 Task: Set up automation rules in Jira to send a Slack message when a version is released and assign versions to in-progress issues without a fix version.
Action: Mouse moved to (841, 75)
Screenshot: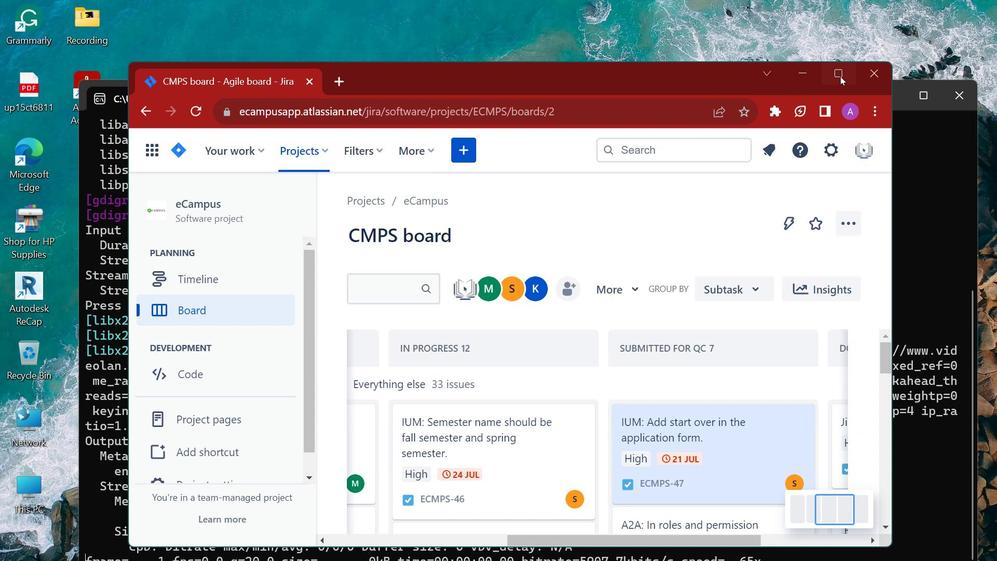
Action: Mouse pressed left at (841, 75)
Screenshot: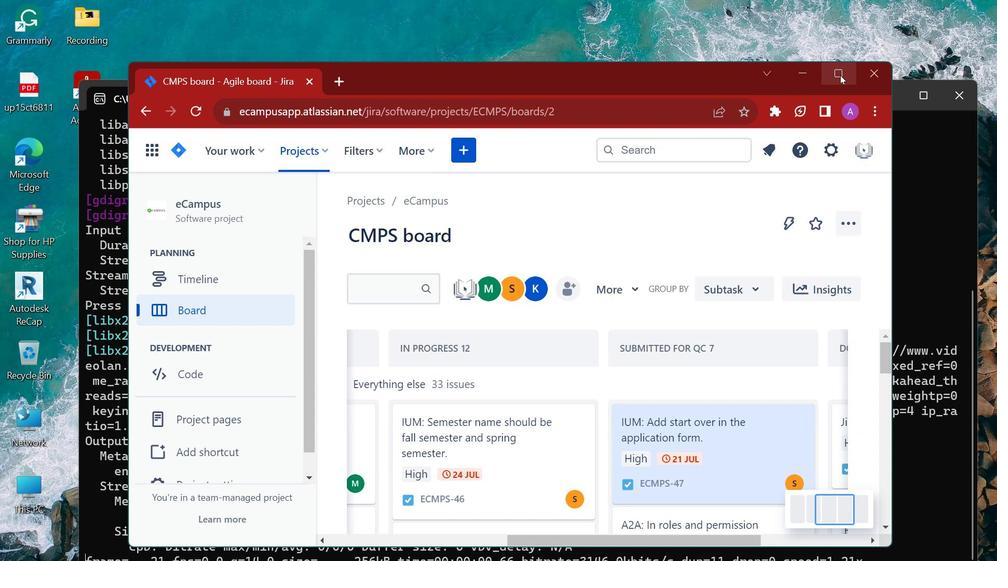 
Action: Mouse moved to (739, 297)
Screenshot: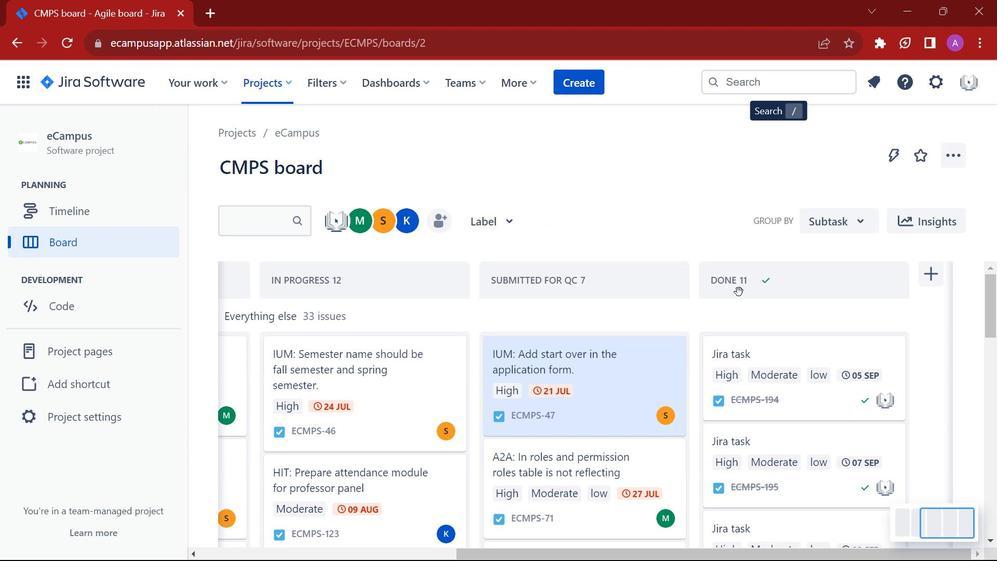 
Action: Mouse scrolled (739, 297) with delta (0, 0)
Screenshot: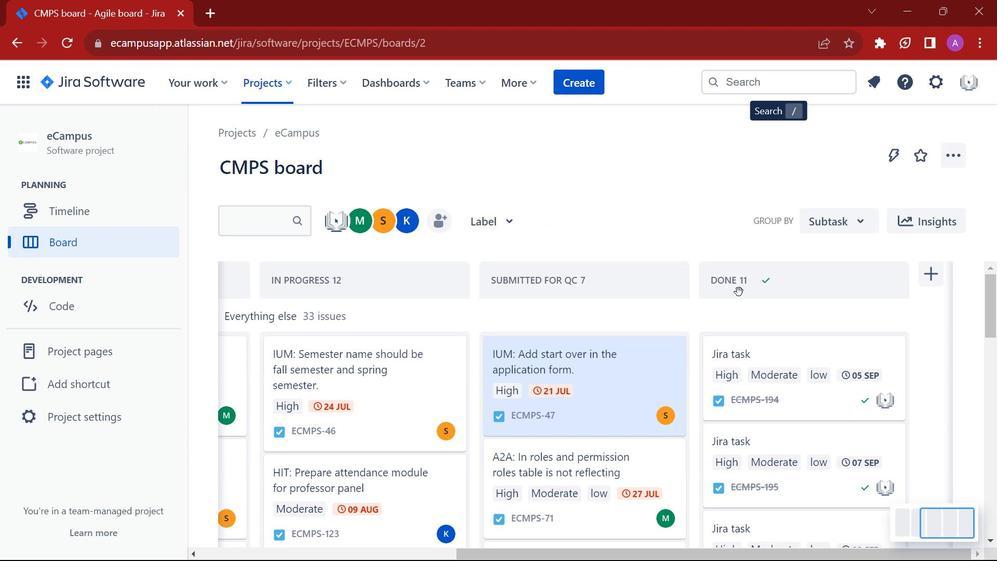 
Action: Mouse scrolled (739, 297) with delta (0, 0)
Screenshot: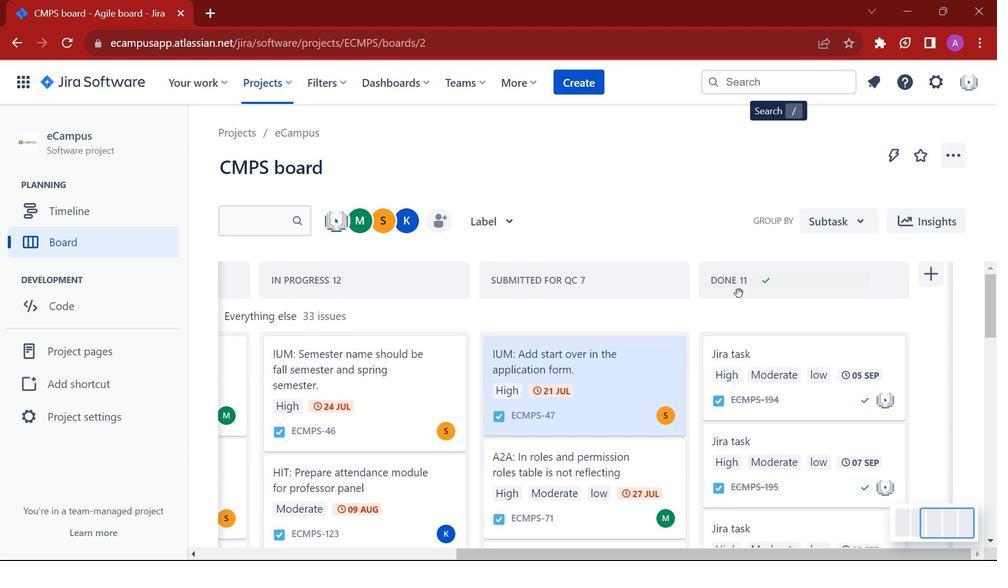 
Action: Mouse moved to (740, 293)
Screenshot: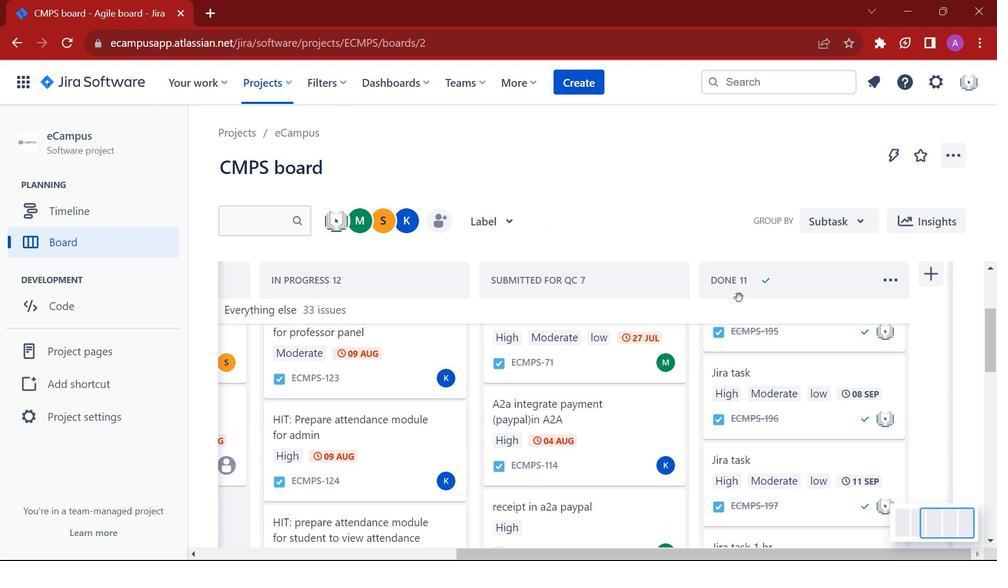 
Action: Mouse scrolled (740, 292) with delta (0, 0)
Screenshot: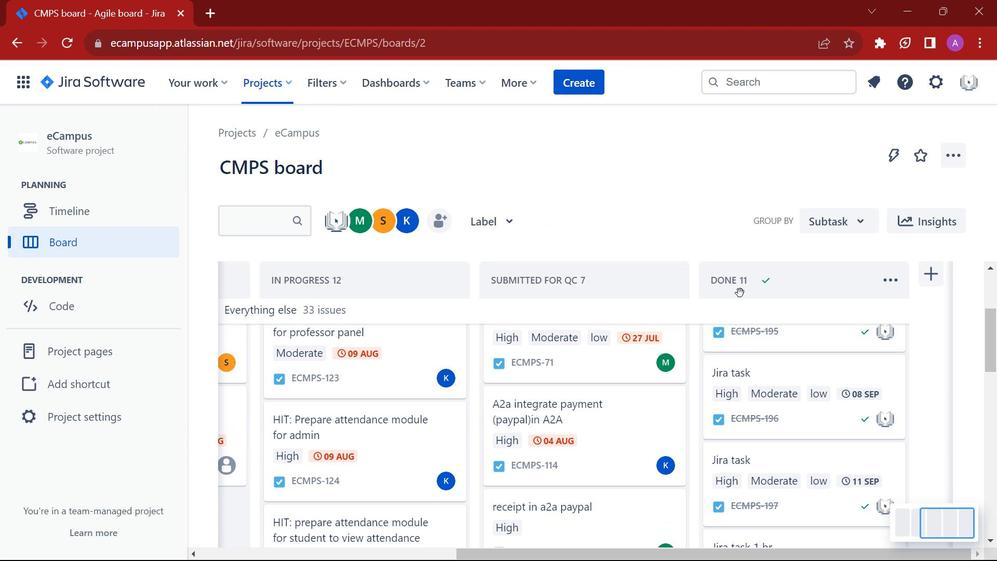 
Action: Mouse scrolled (740, 292) with delta (0, 0)
Screenshot: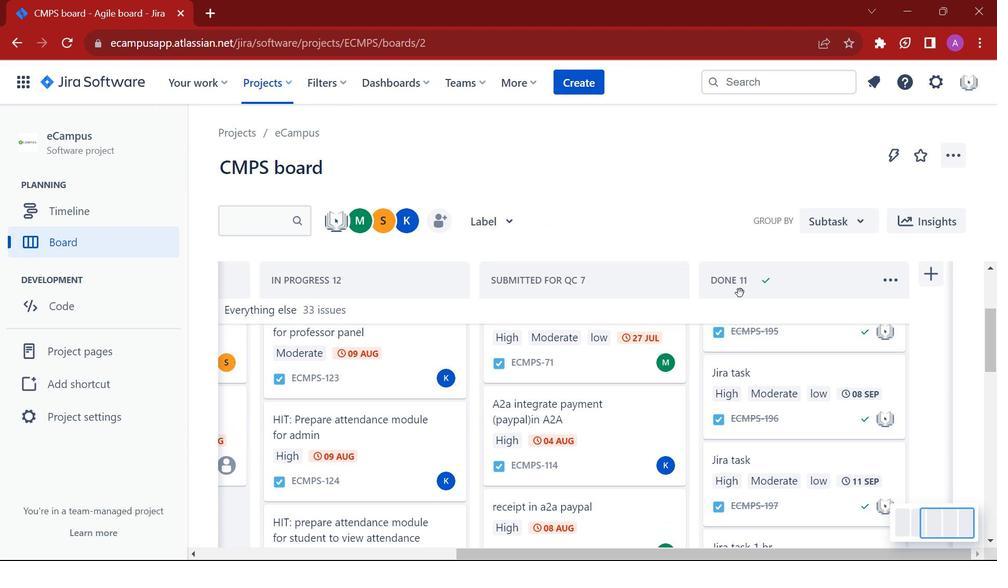 
Action: Mouse moved to (643, 364)
Screenshot: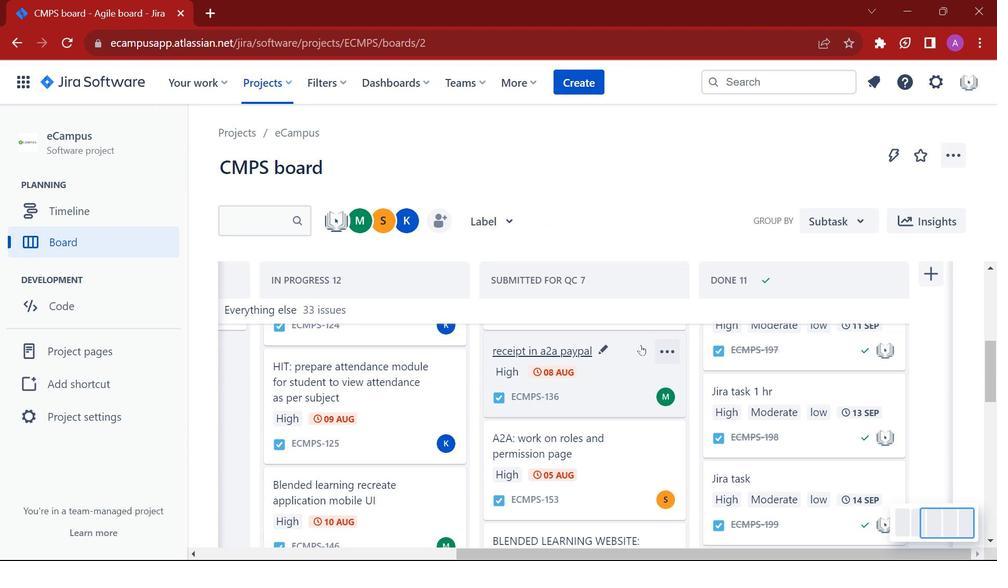 
Action: Mouse scrolled (643, 363) with delta (0, 0)
Screenshot: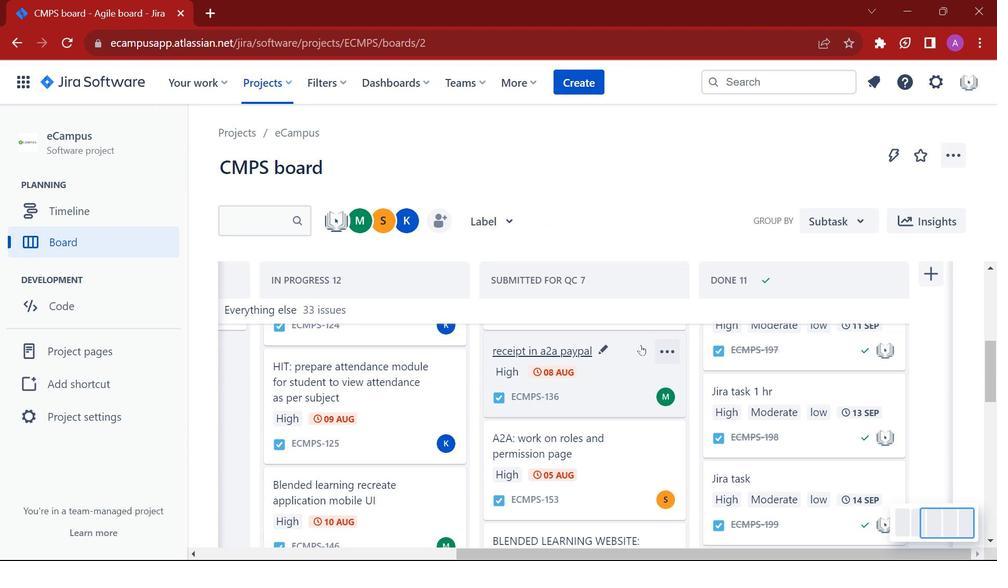 
Action: Mouse moved to (643, 371)
Screenshot: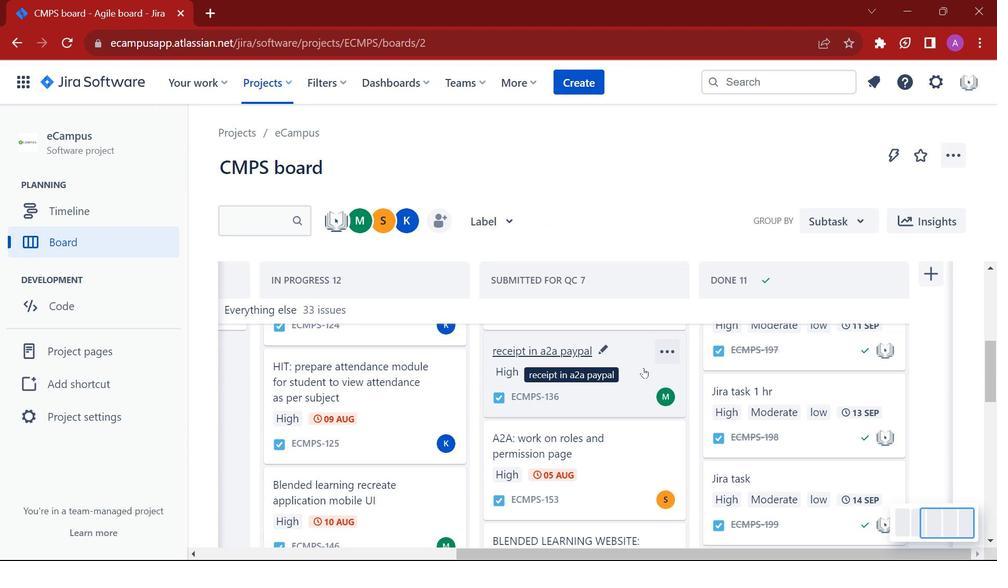 
Action: Mouse scrolled (643, 370) with delta (0, 0)
Screenshot: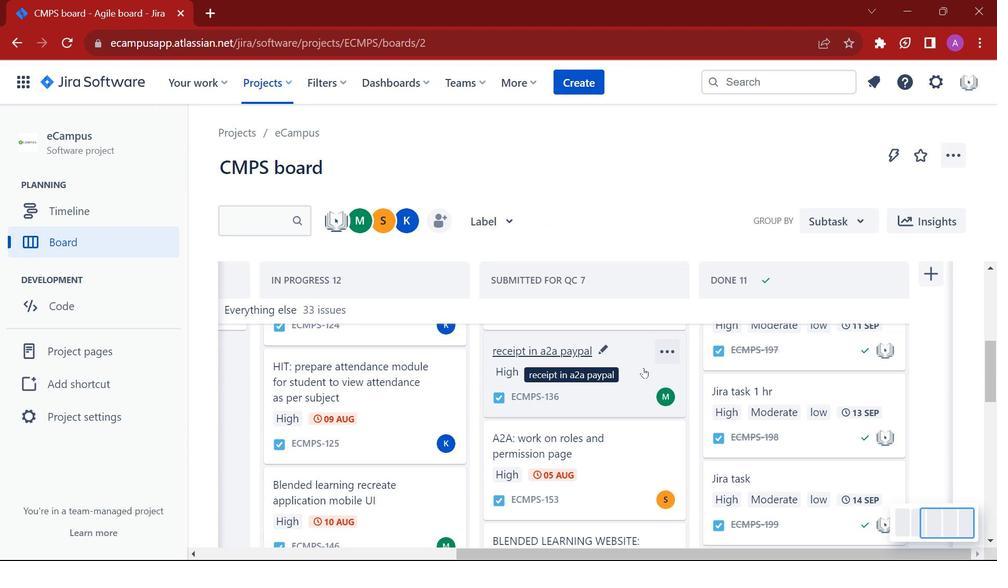 
Action: Mouse moved to (628, 411)
Screenshot: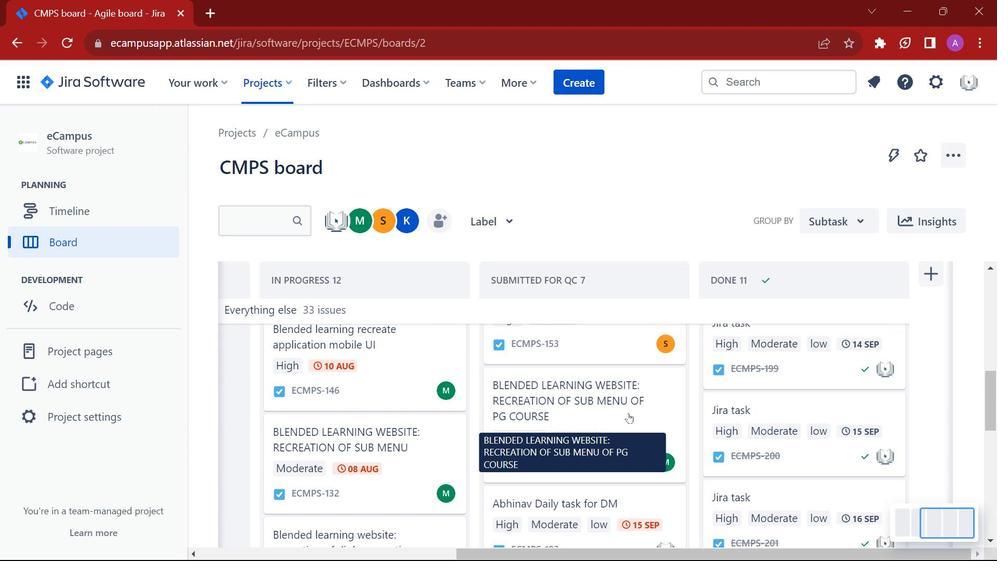 
Action: Mouse scrolled (628, 410) with delta (0, 0)
Screenshot: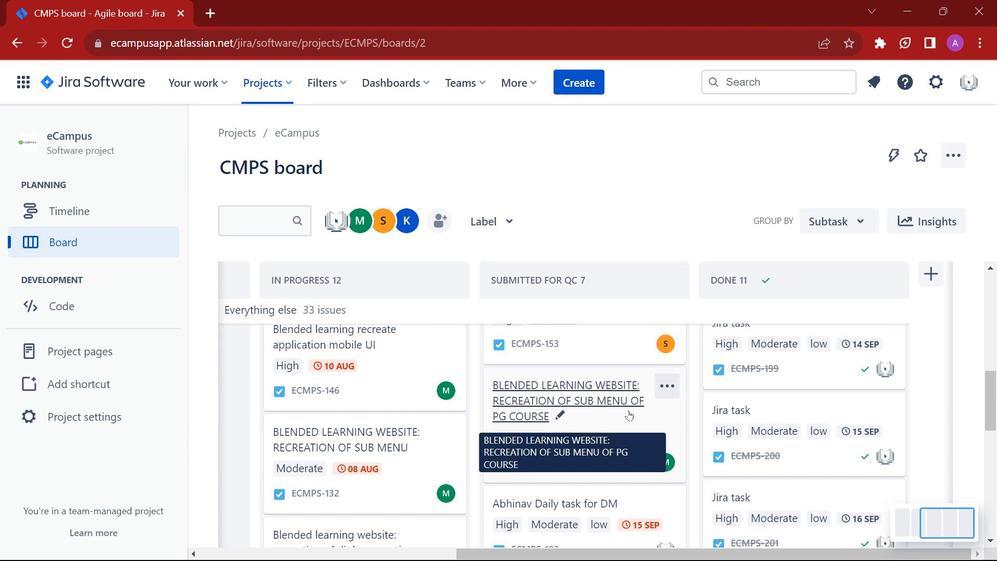 
Action: Mouse scrolled (628, 410) with delta (0, 0)
Screenshot: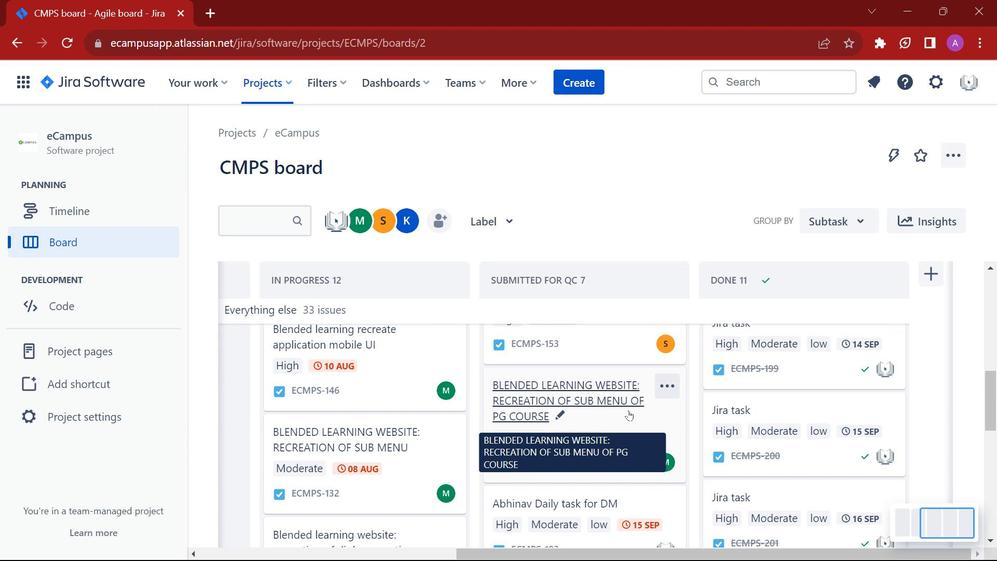 
Action: Mouse moved to (605, 402)
Screenshot: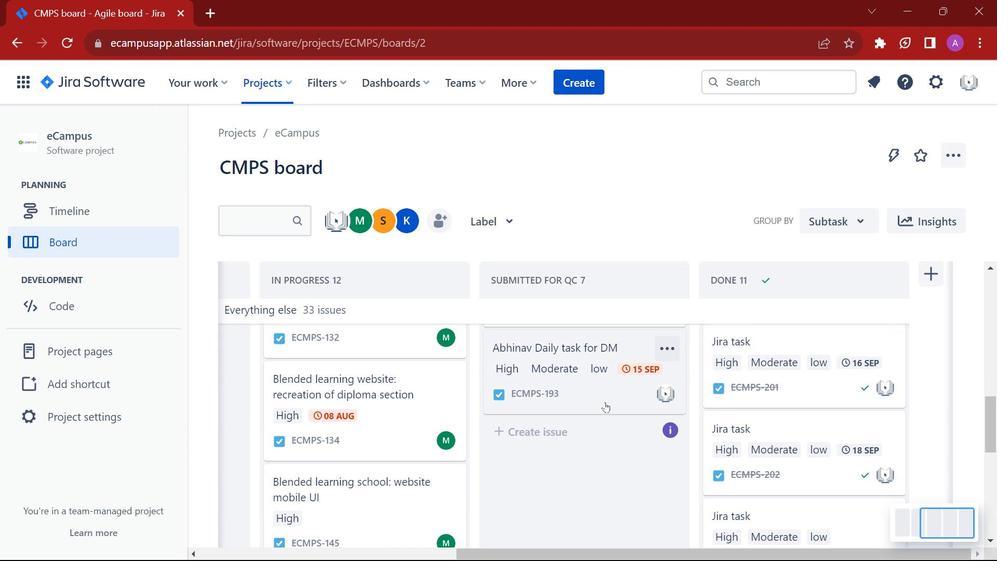 
Action: Mouse scrolled (605, 401) with delta (0, 0)
Screenshot: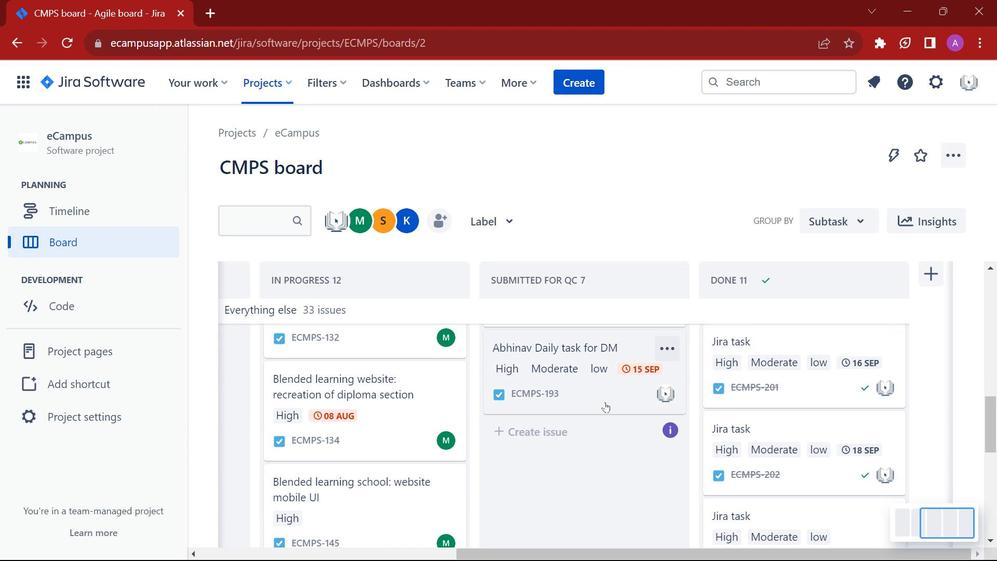 
Action: Mouse scrolled (605, 401) with delta (0, 0)
Screenshot: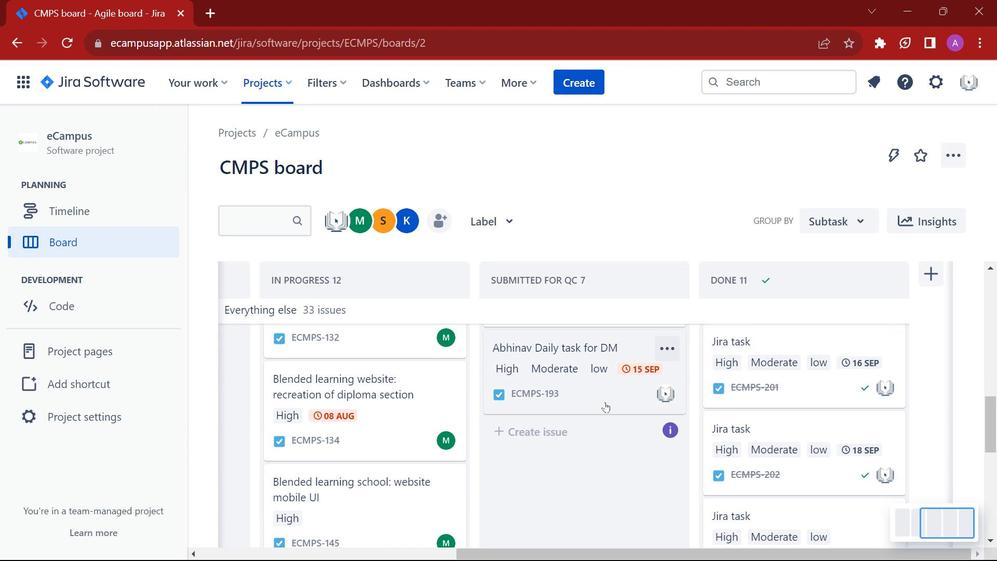 
Action: Mouse moved to (380, 428)
Screenshot: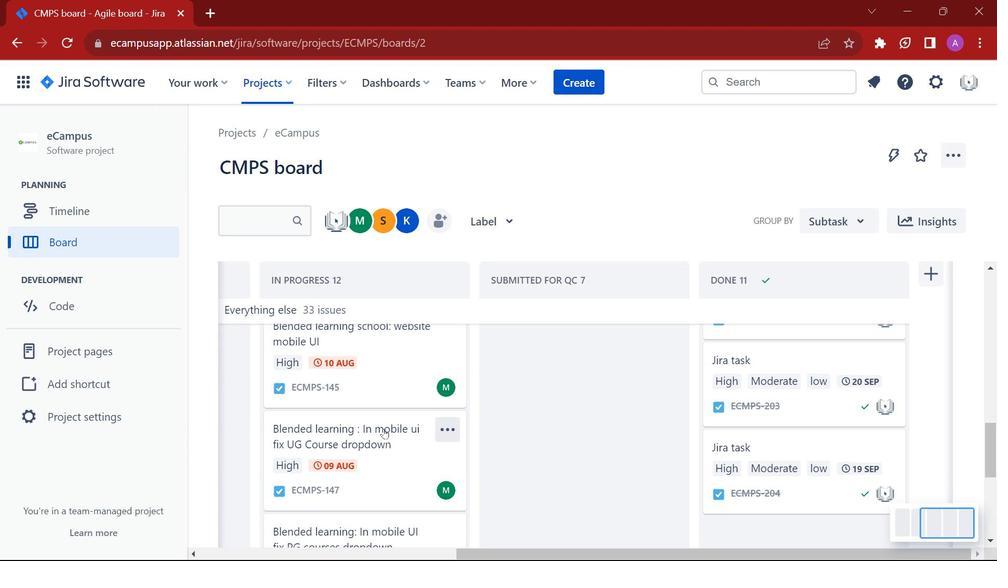 
Action: Mouse scrolled (380, 428) with delta (0, 0)
Screenshot: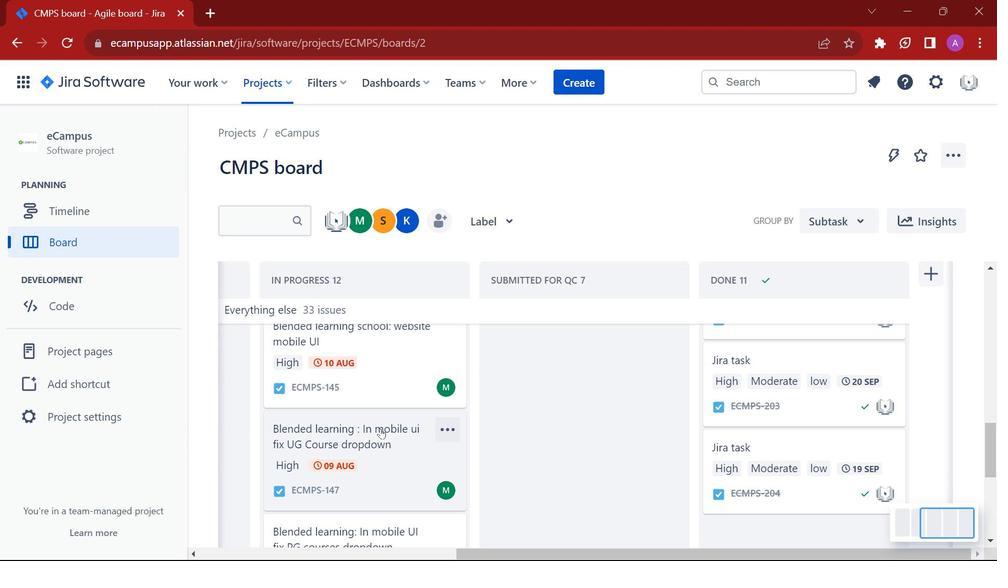 
Action: Mouse scrolled (380, 428) with delta (0, 0)
Screenshot: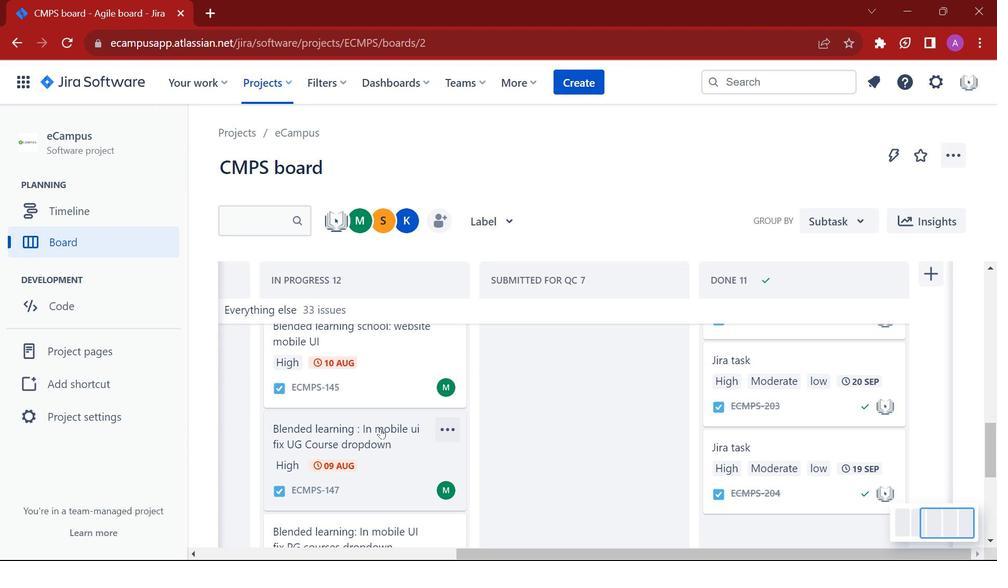 
Action: Mouse moved to (380, 428)
Screenshot: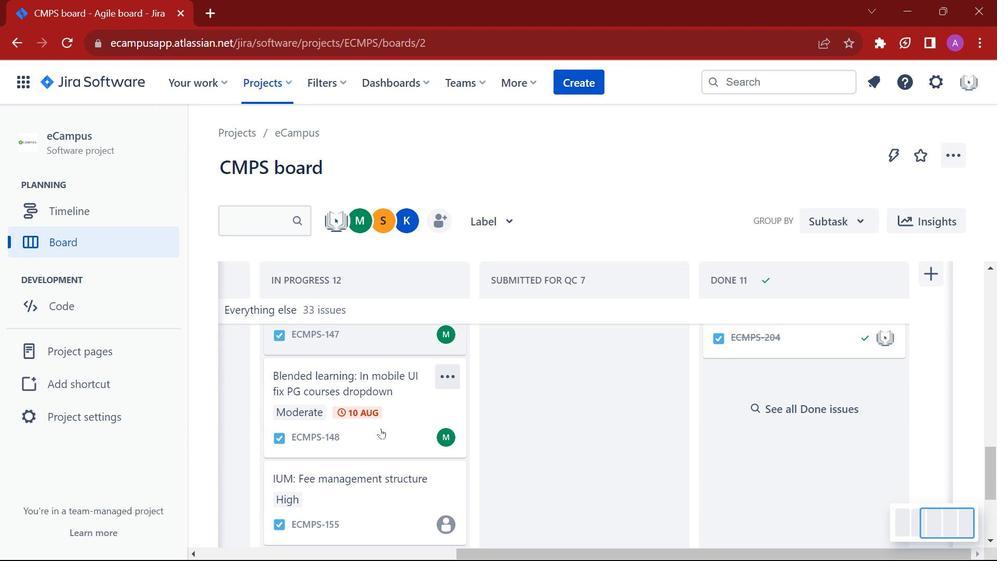 
Action: Mouse scrolled (380, 428) with delta (0, 0)
Screenshot: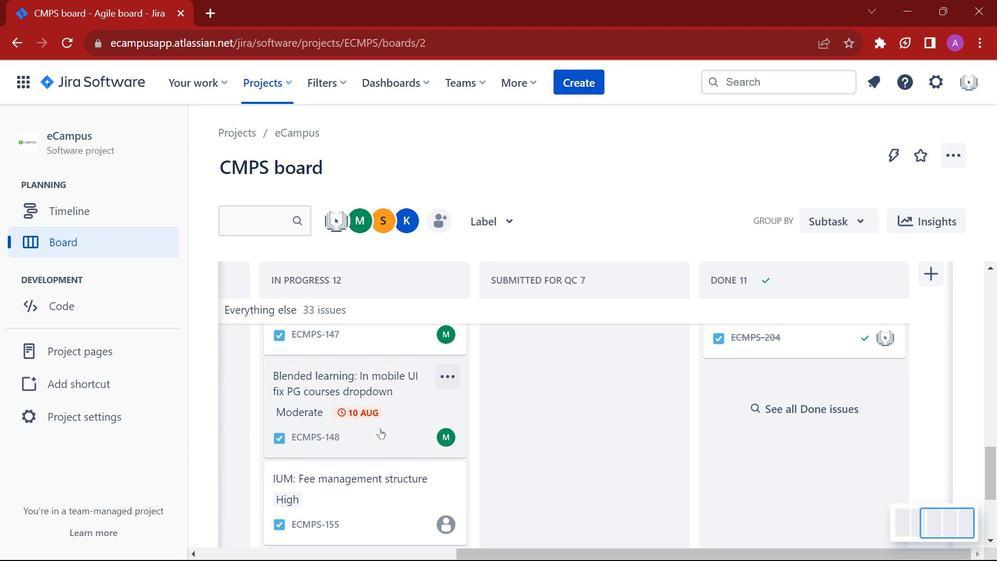 
Action: Mouse scrolled (380, 428) with delta (0, 0)
Screenshot: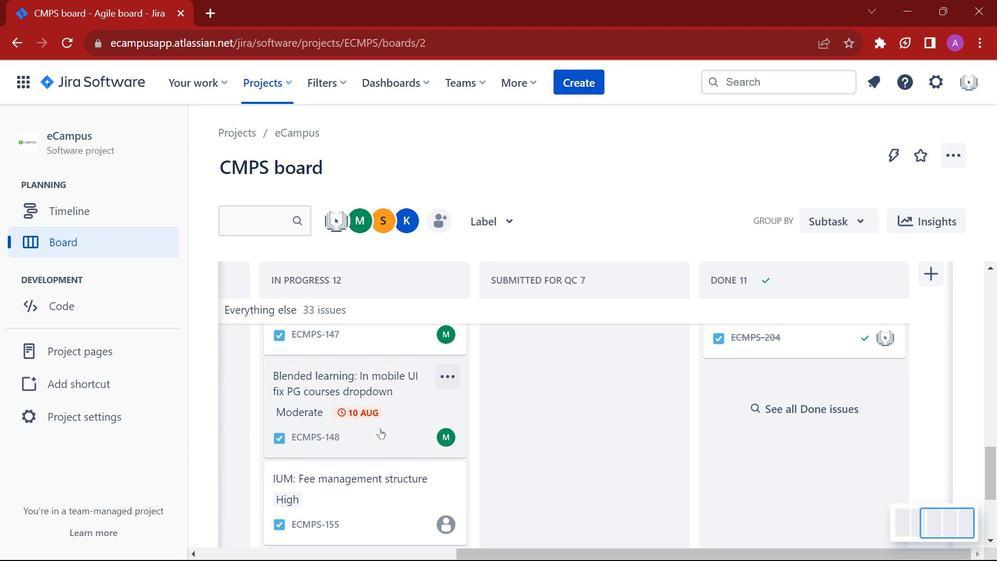 
Action: Mouse scrolled (380, 428) with delta (0, 0)
Screenshot: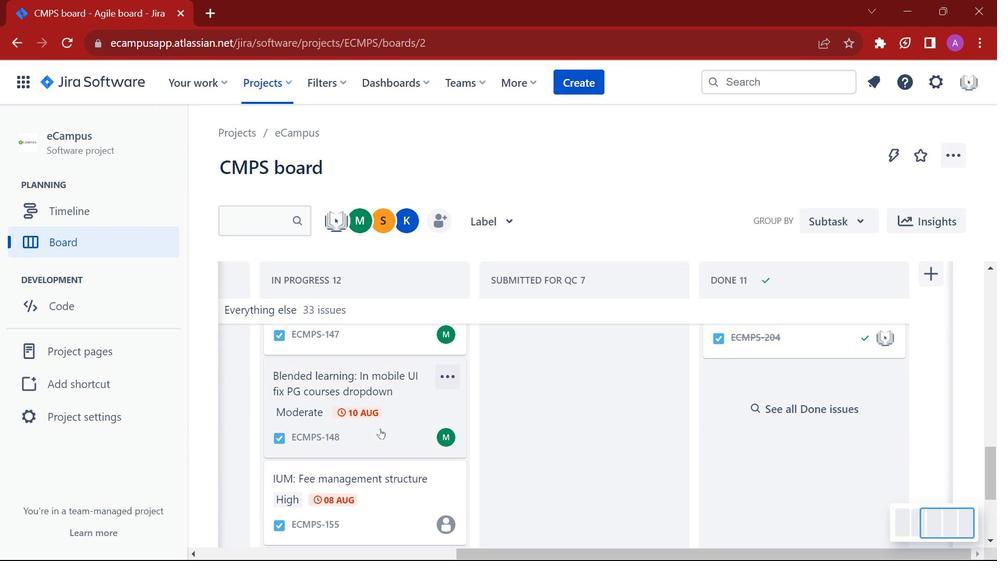 
Action: Mouse moved to (604, 77)
Screenshot: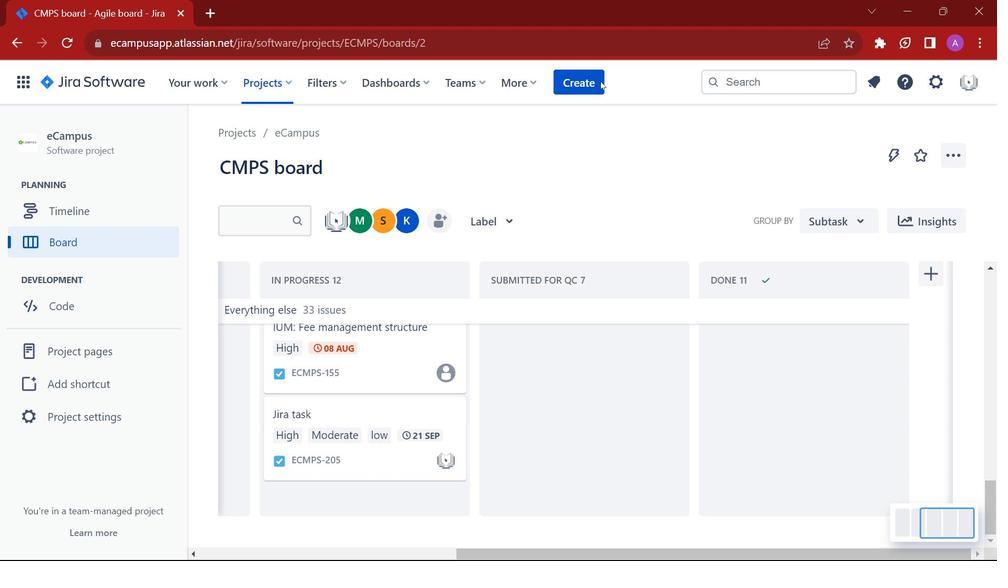 
Action: Mouse pressed left at (604, 77)
Screenshot: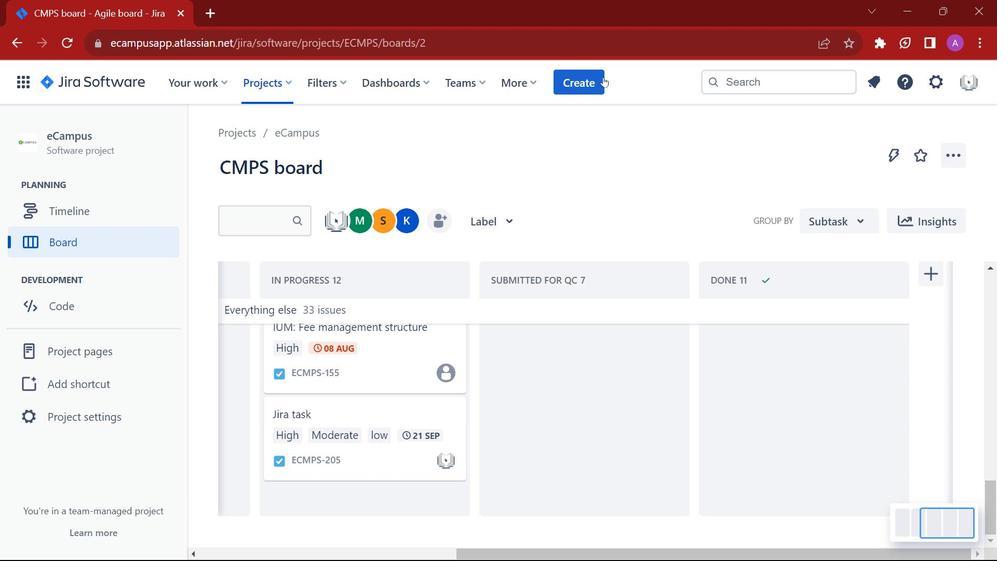 
Action: Mouse moved to (688, 188)
Screenshot: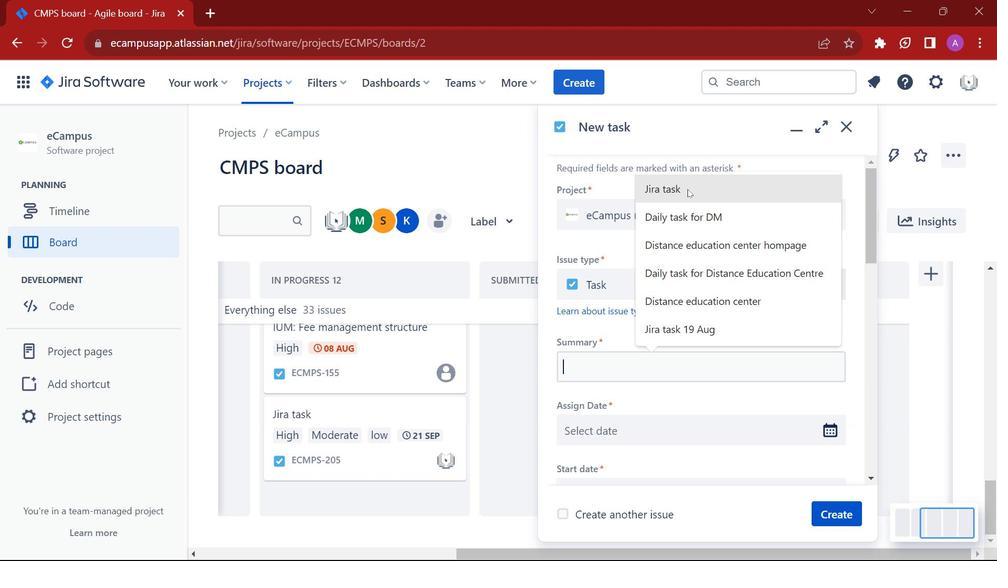 
Action: Mouse pressed left at (688, 188)
Screenshot: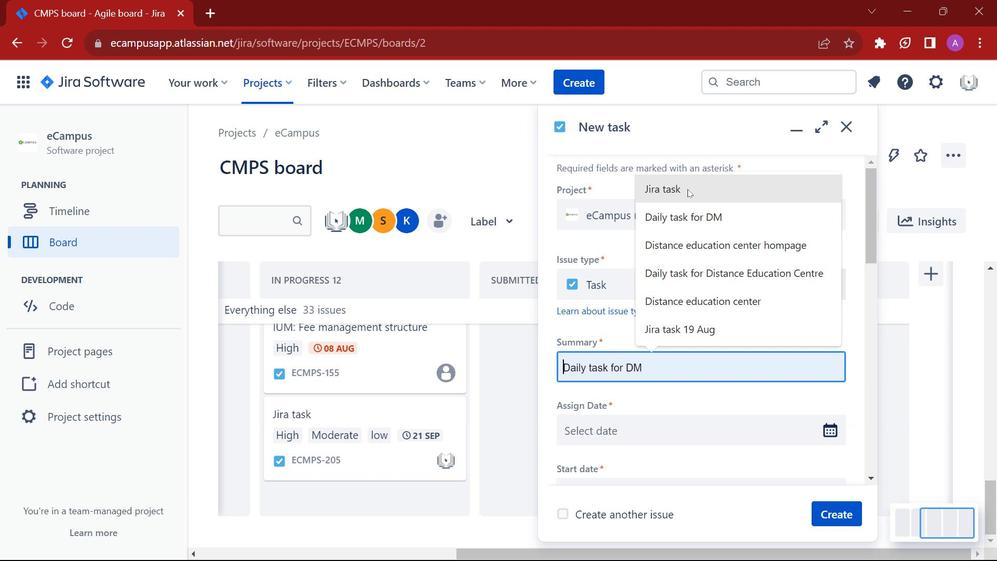 
Action: Mouse moved to (717, 287)
Screenshot: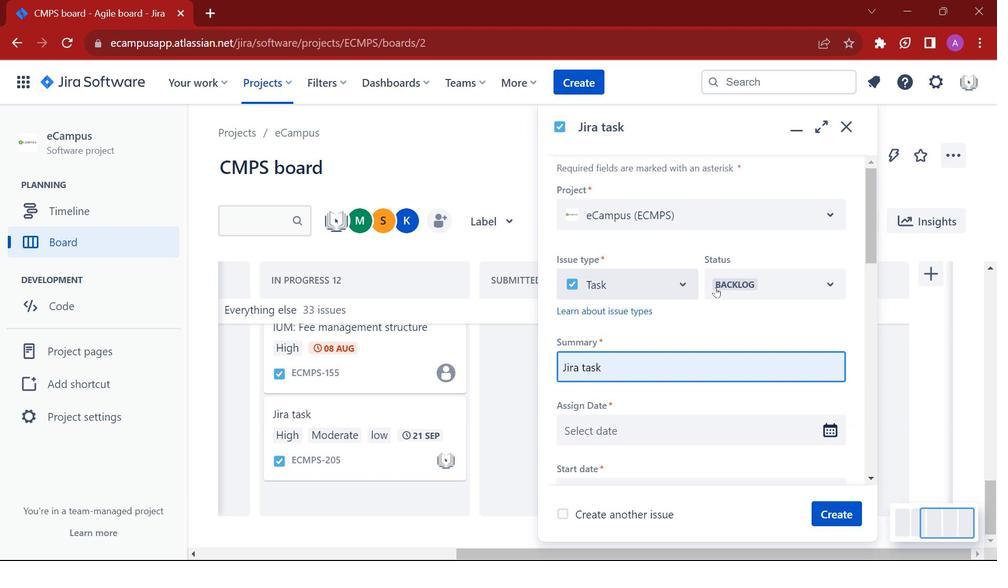 
Action: Mouse pressed left at (717, 287)
Screenshot: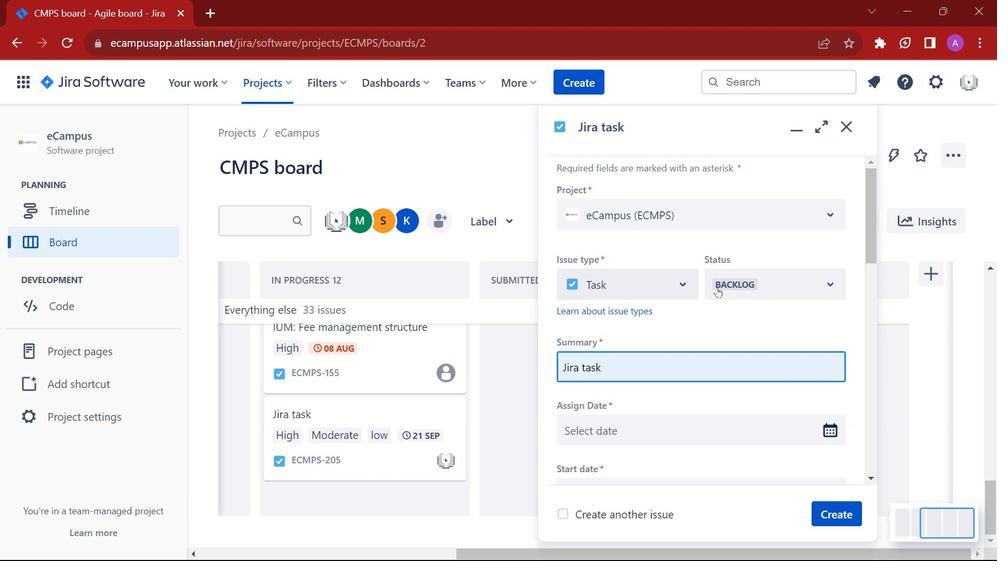 
Action: Mouse moved to (748, 324)
Screenshot: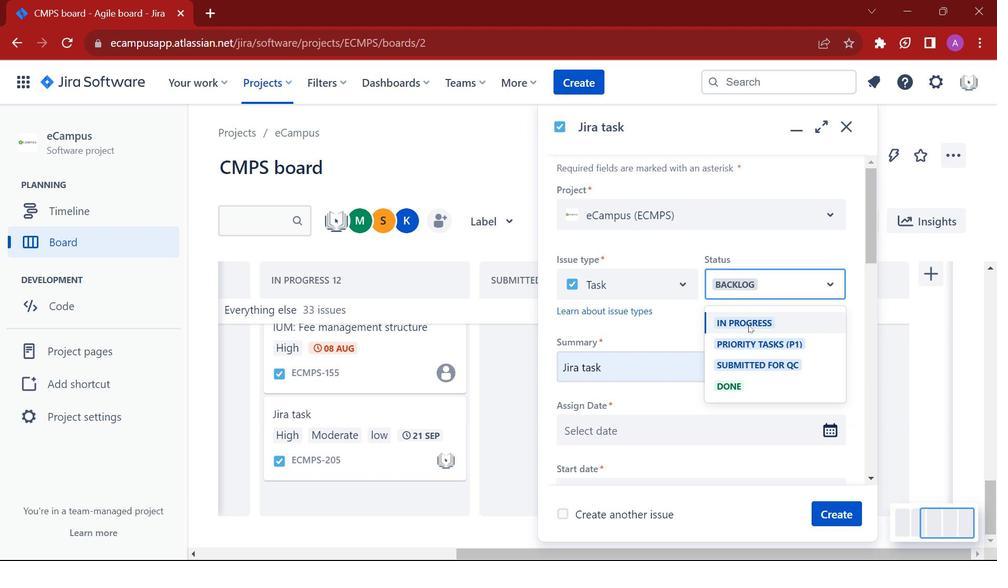 
Action: Mouse pressed left at (748, 324)
Screenshot: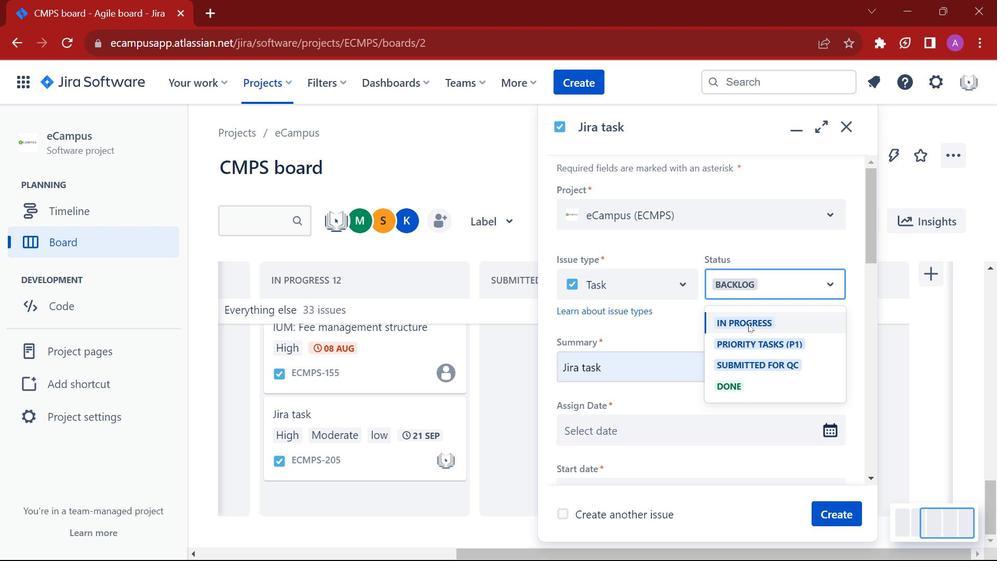 
Action: Mouse moved to (616, 436)
Screenshot: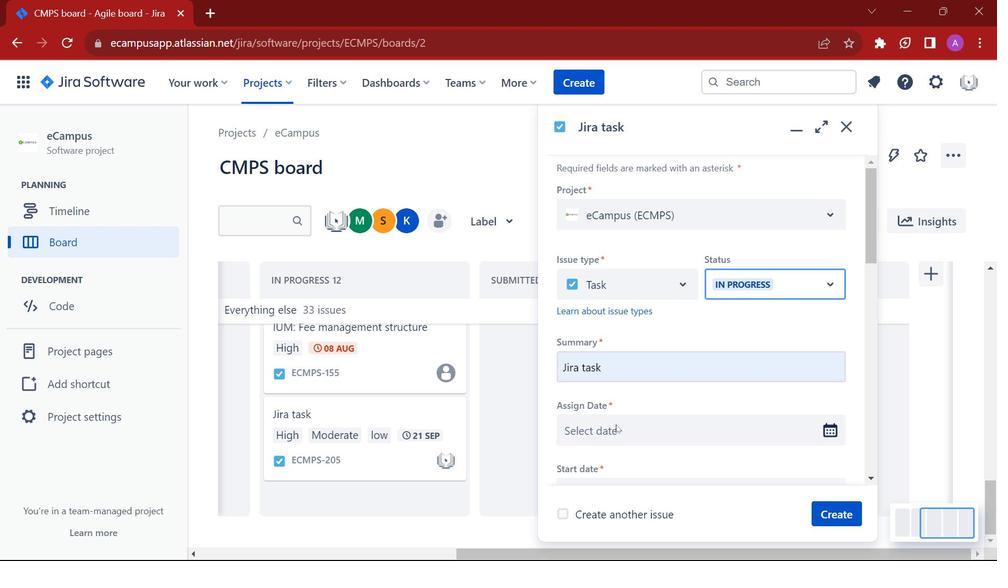 
Action: Mouse pressed left at (616, 436)
Screenshot: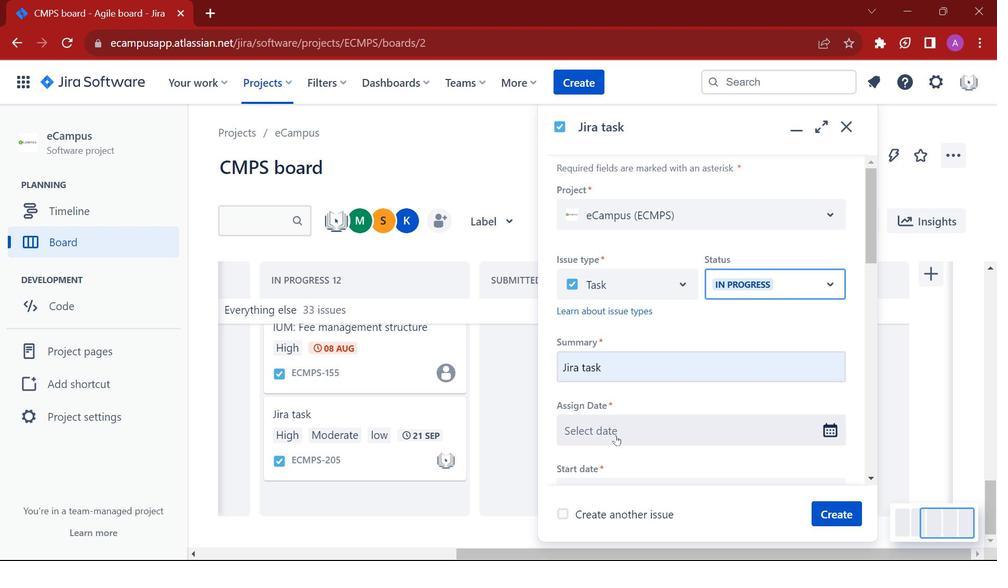 
Action: Mouse moved to (760, 336)
Screenshot: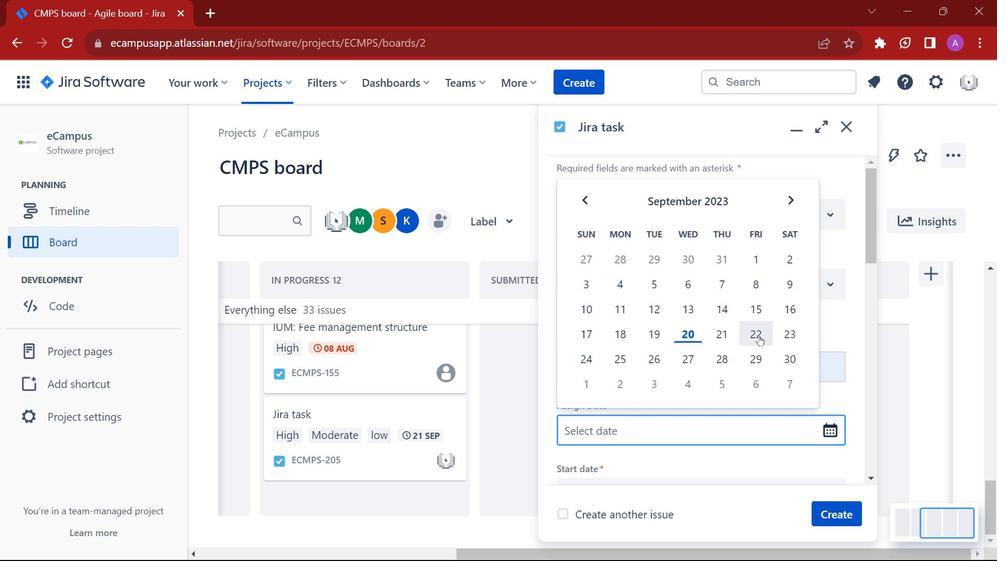 
Action: Mouse pressed left at (760, 336)
Screenshot: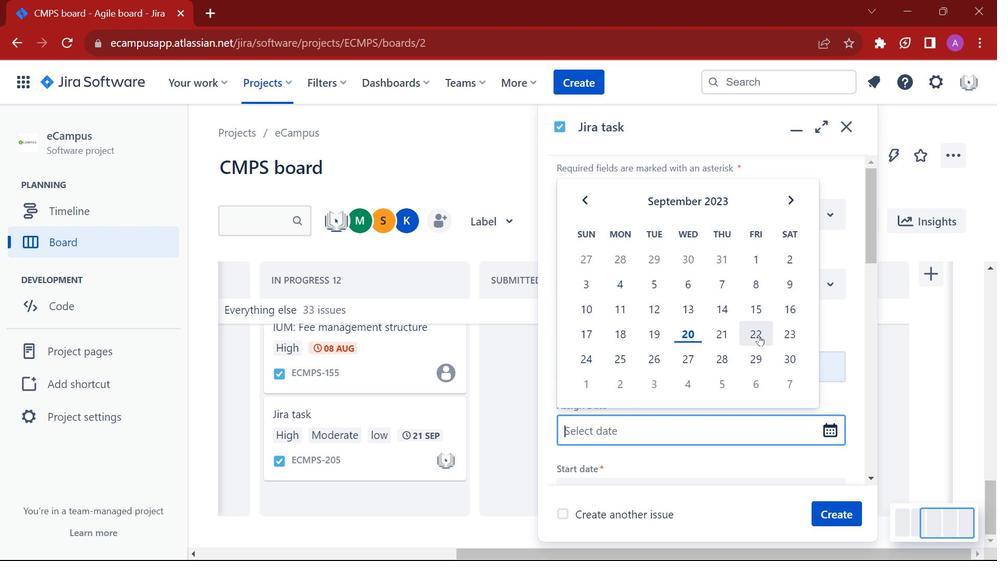 
Action: Mouse moved to (724, 313)
Screenshot: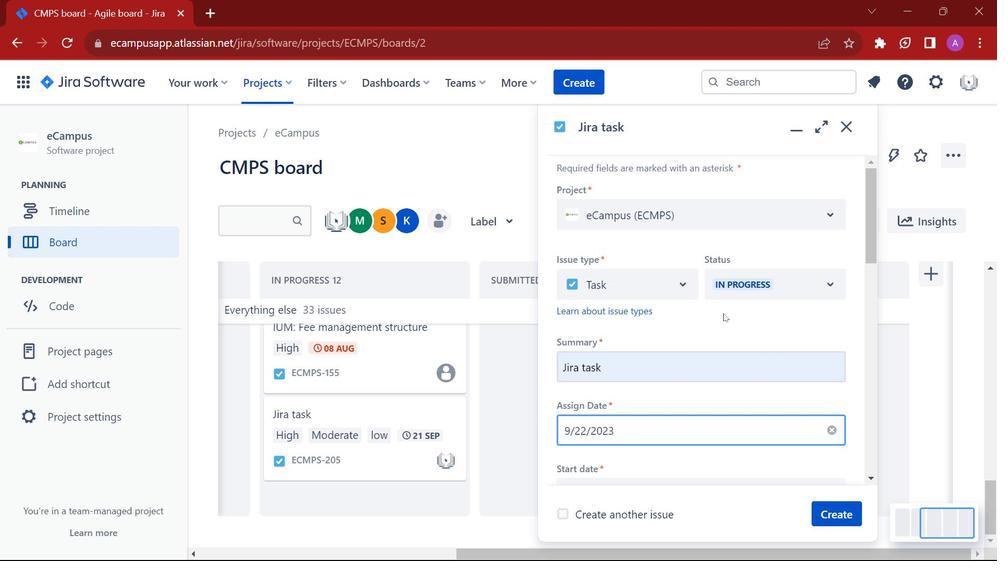 
Action: Mouse scrolled (724, 312) with delta (0, 0)
Screenshot: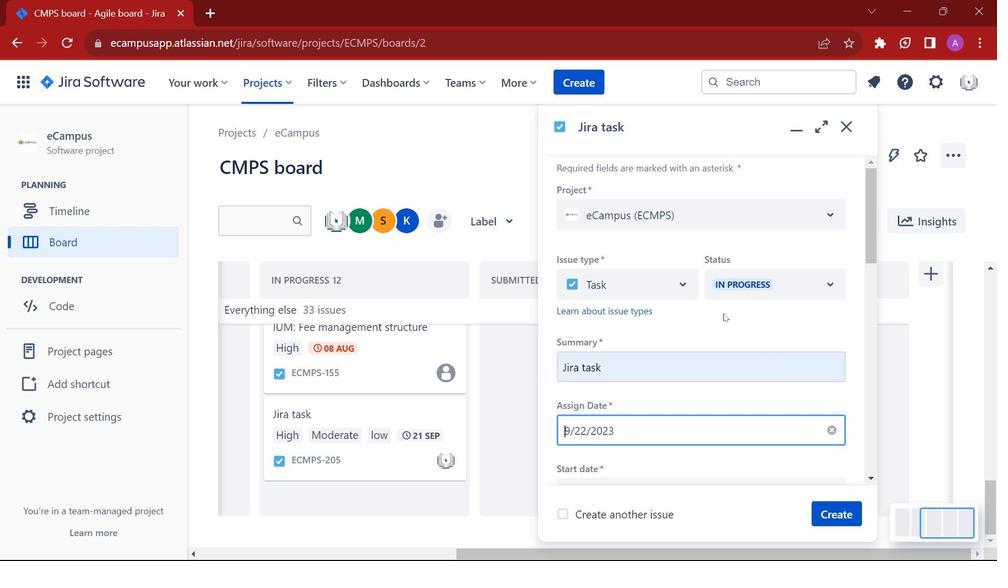 
Action: Mouse moved to (725, 309)
Screenshot: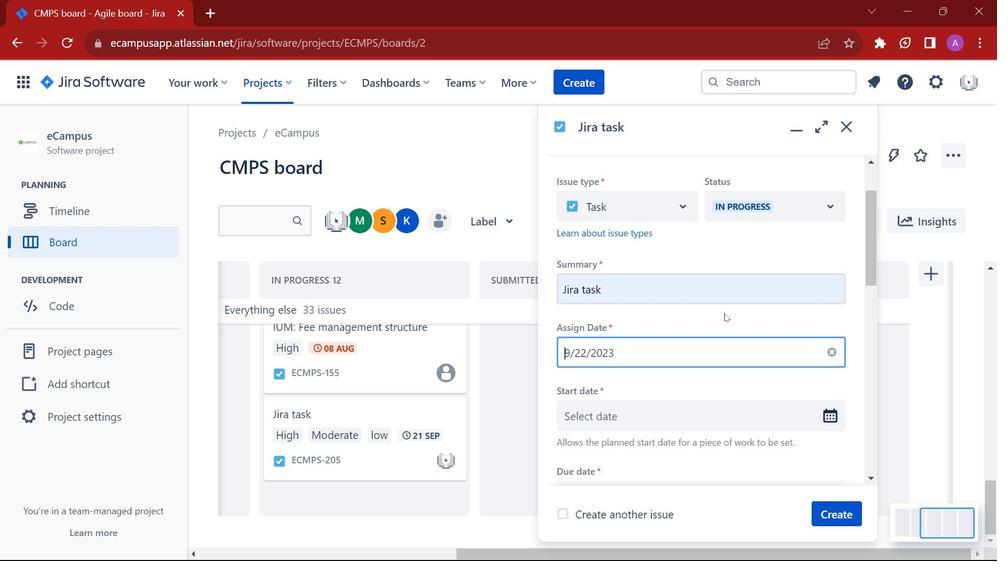 
Action: Mouse scrolled (725, 308) with delta (0, 0)
Screenshot: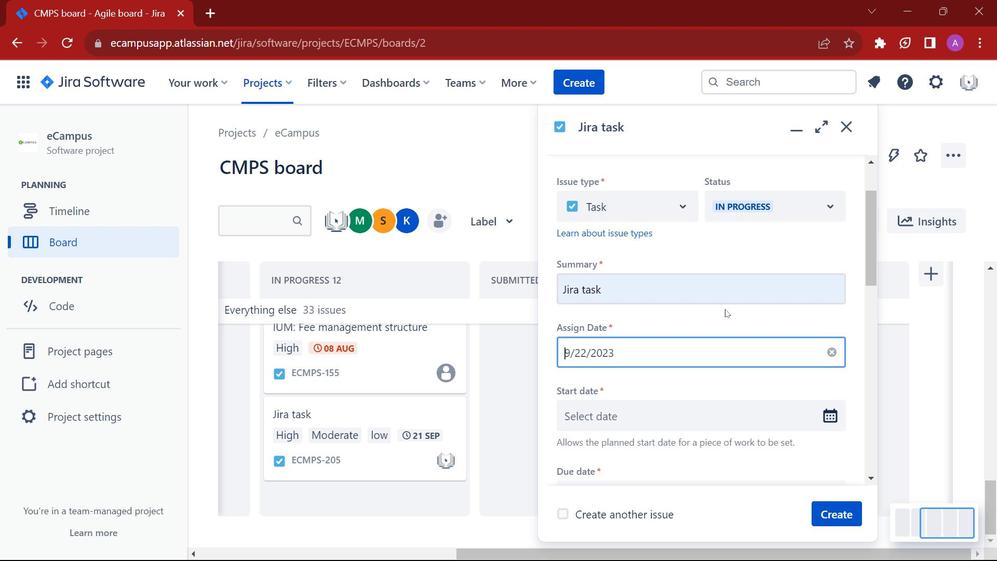 
Action: Mouse moved to (625, 350)
Screenshot: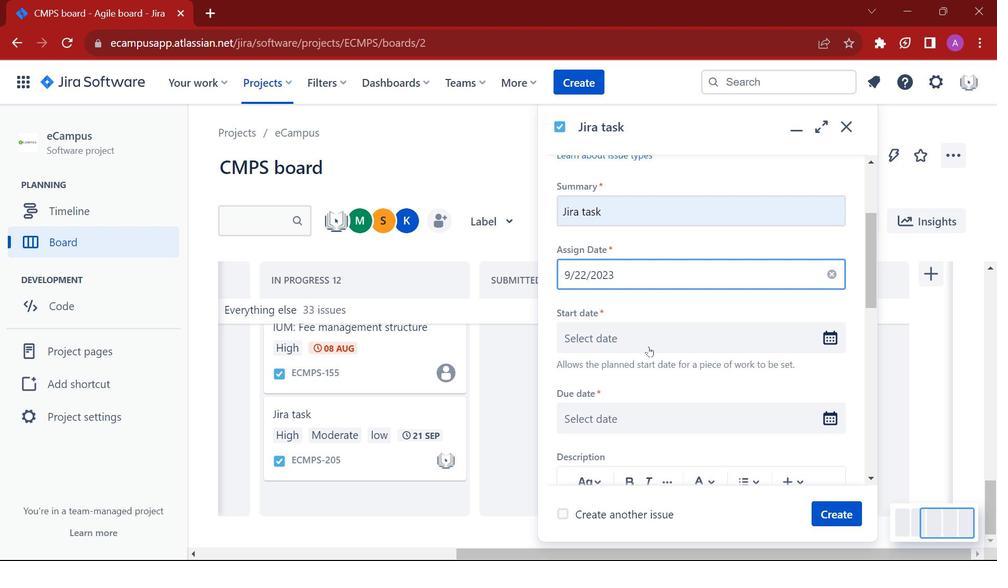 
Action: Mouse pressed left at (625, 350)
Screenshot: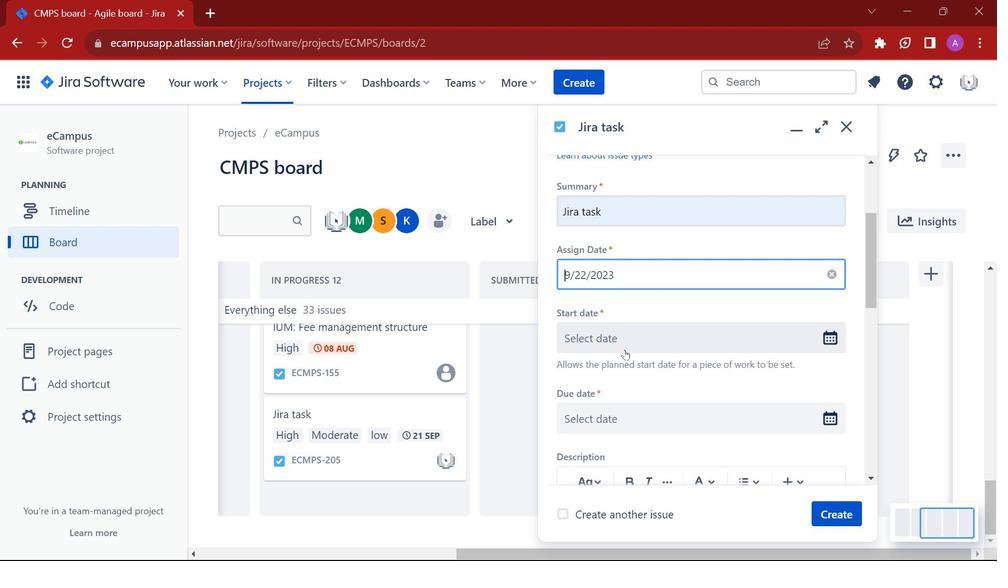 
Action: Mouse moved to (748, 248)
Screenshot: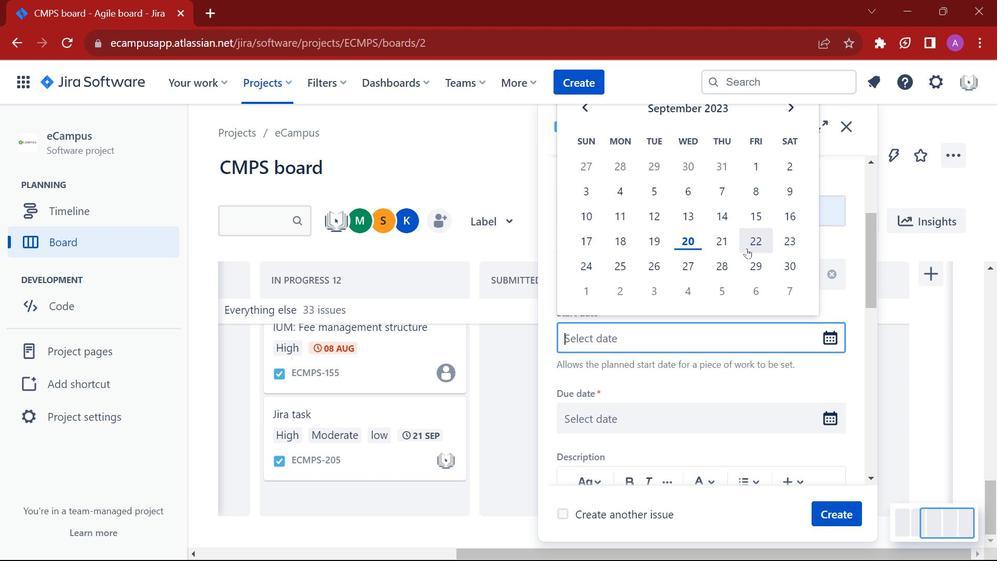 
Action: Mouse pressed left at (748, 248)
Screenshot: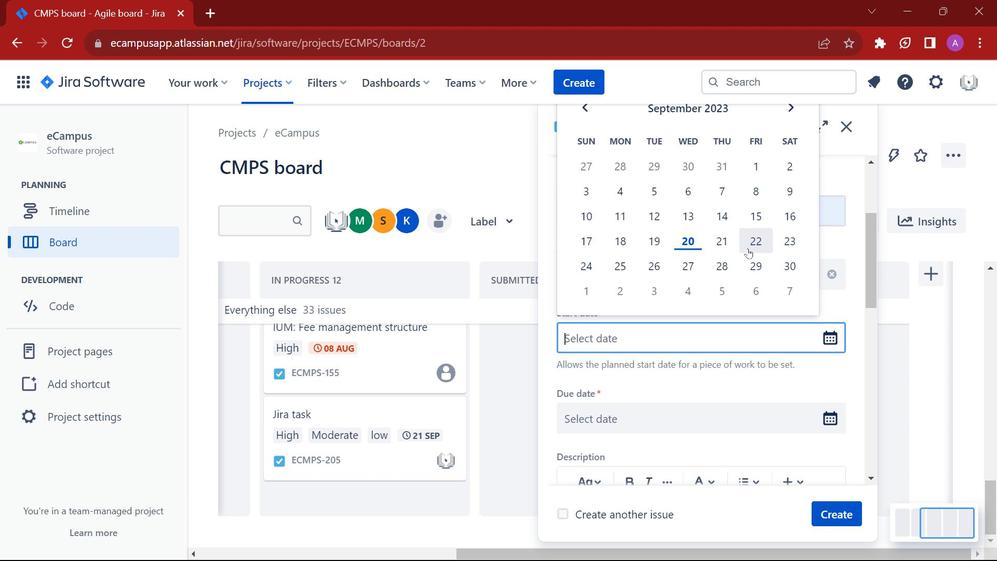 
Action: Mouse moved to (622, 414)
Screenshot: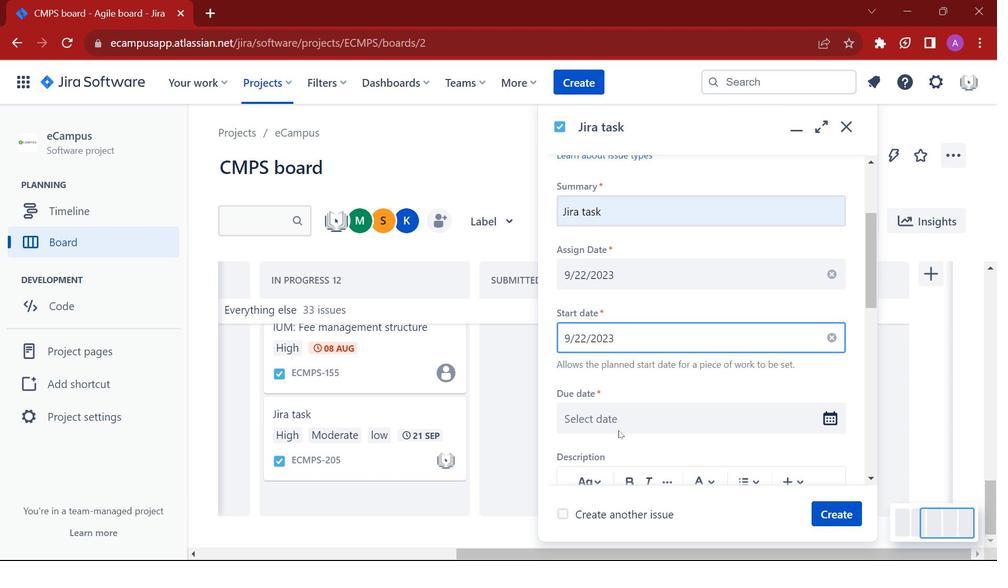 
Action: Mouse pressed left at (622, 414)
Screenshot: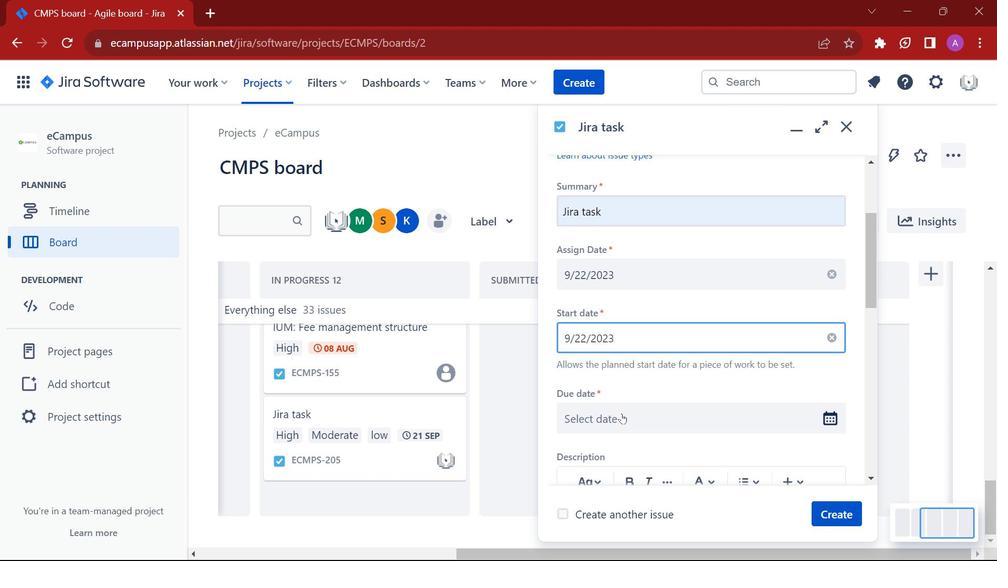 
Action: Mouse moved to (747, 330)
Screenshot: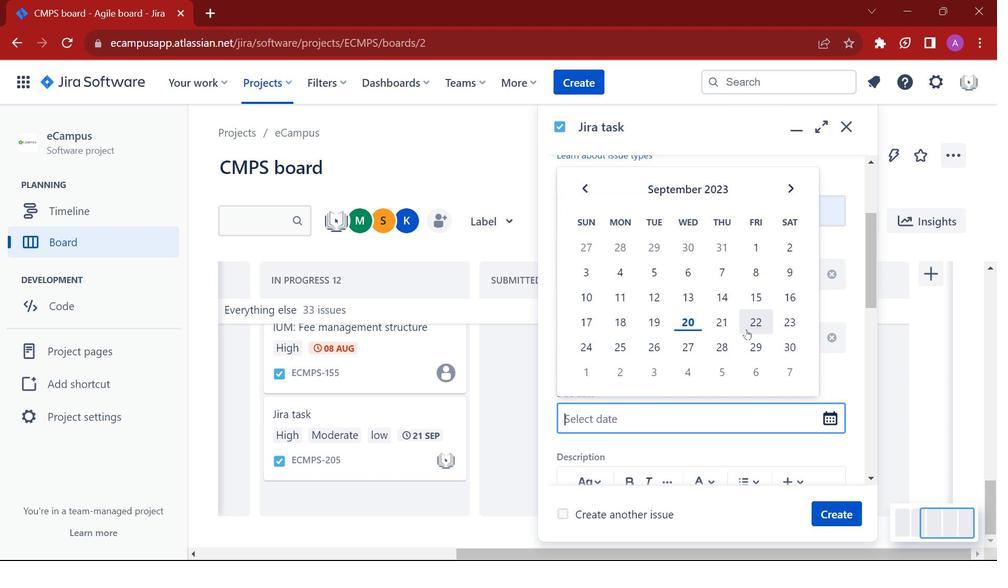 
Action: Mouse pressed left at (747, 330)
Screenshot: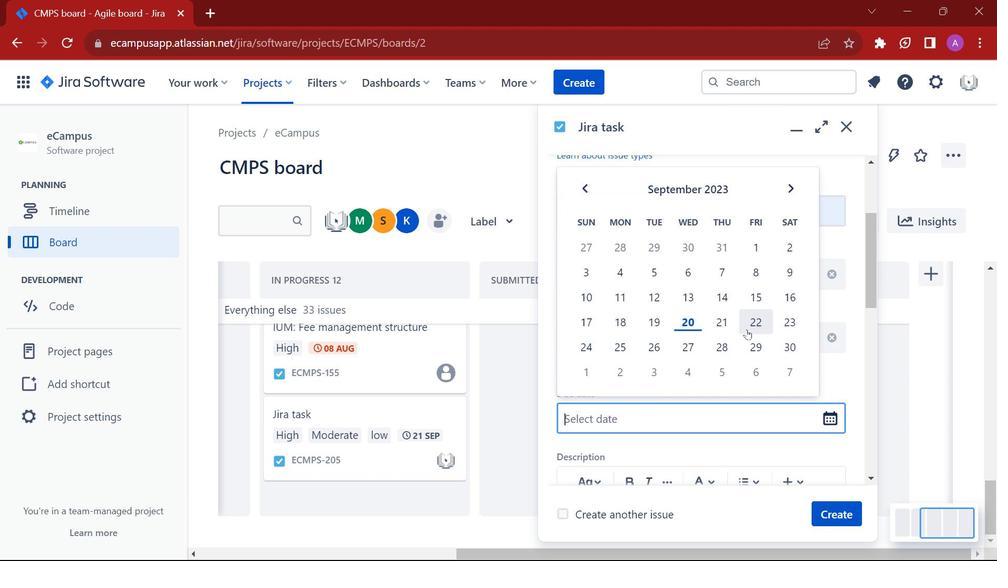 
Action: Mouse moved to (755, 333)
Screenshot: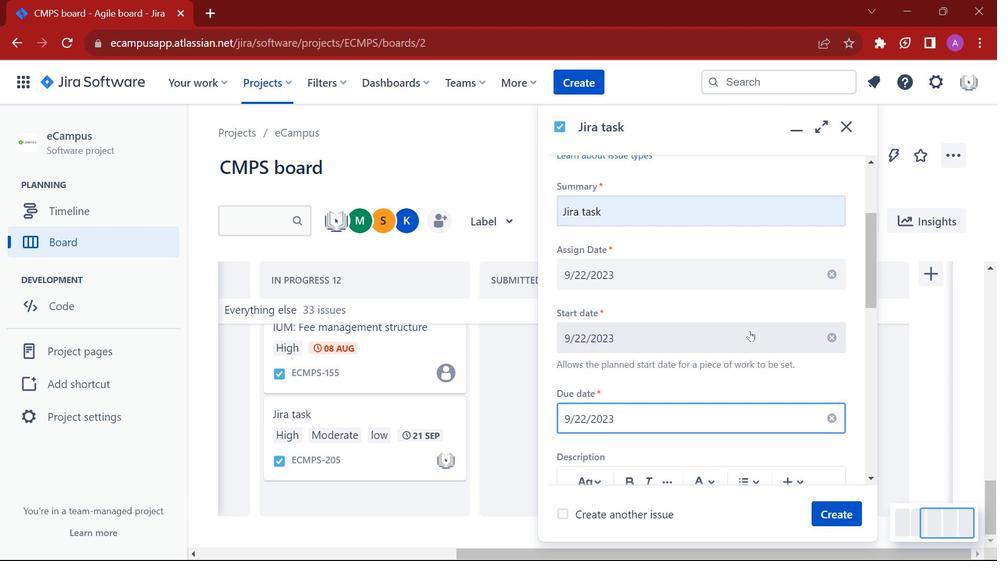 
Action: Mouse scrolled (755, 333) with delta (0, 0)
Screenshot: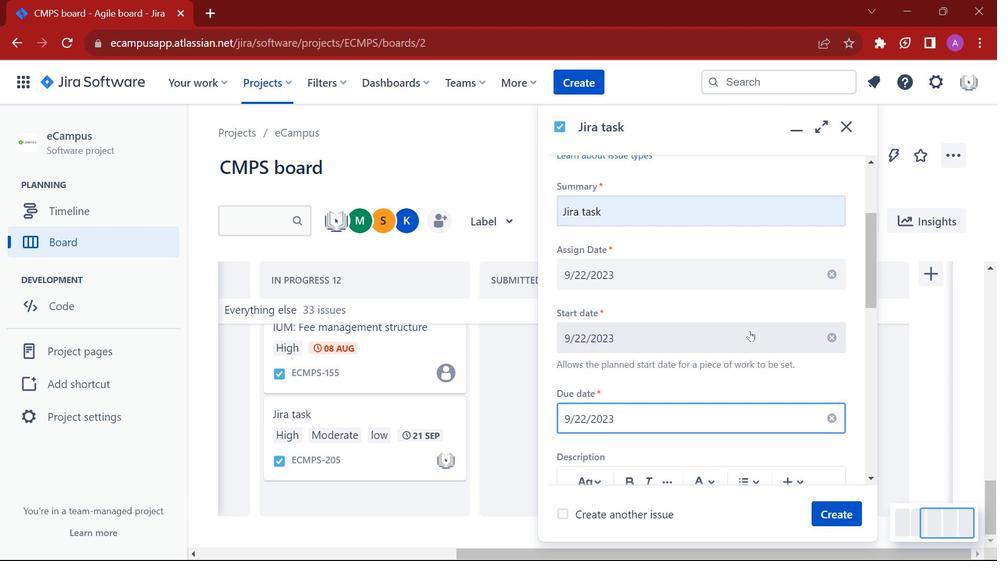 
Action: Mouse moved to (756, 333)
Screenshot: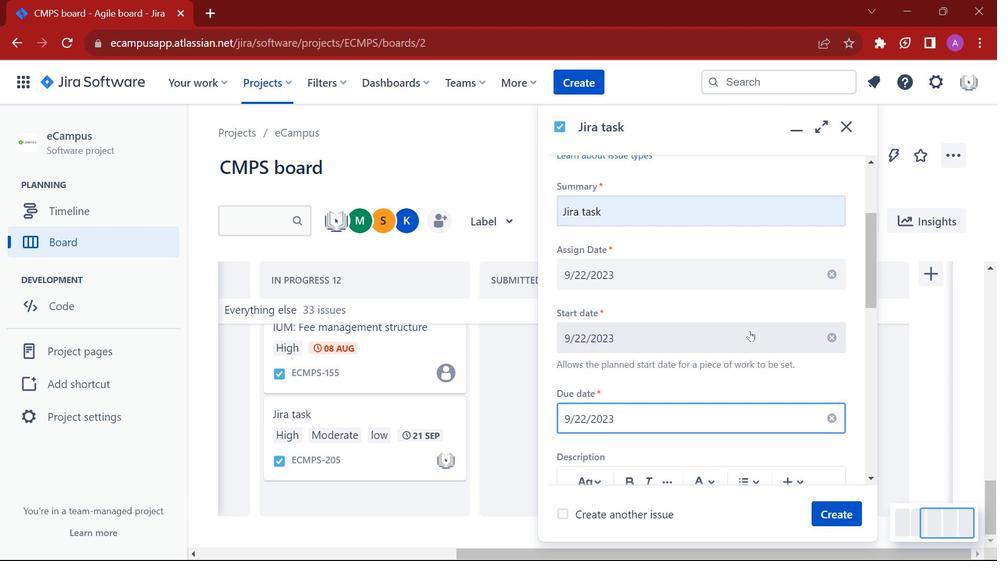 
Action: Mouse scrolled (756, 333) with delta (0, 0)
Screenshot: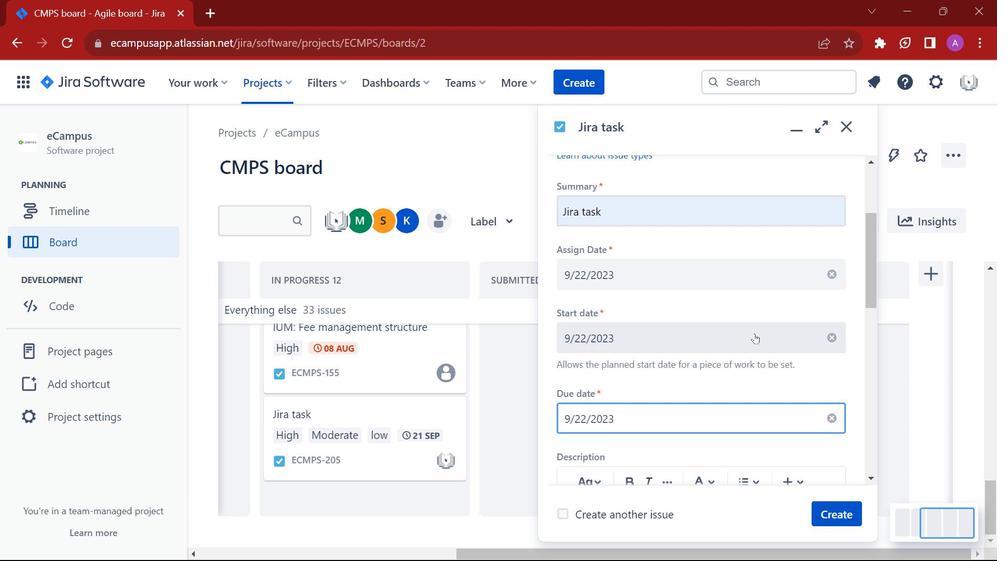 
Action: Mouse moved to (756, 333)
Screenshot: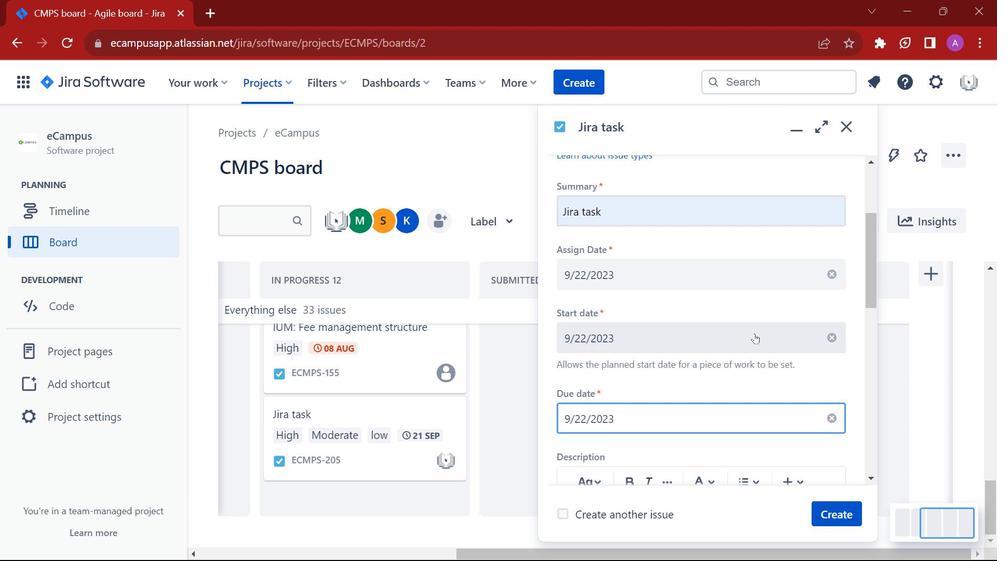 
Action: Mouse scrolled (756, 333) with delta (0, 0)
Screenshot: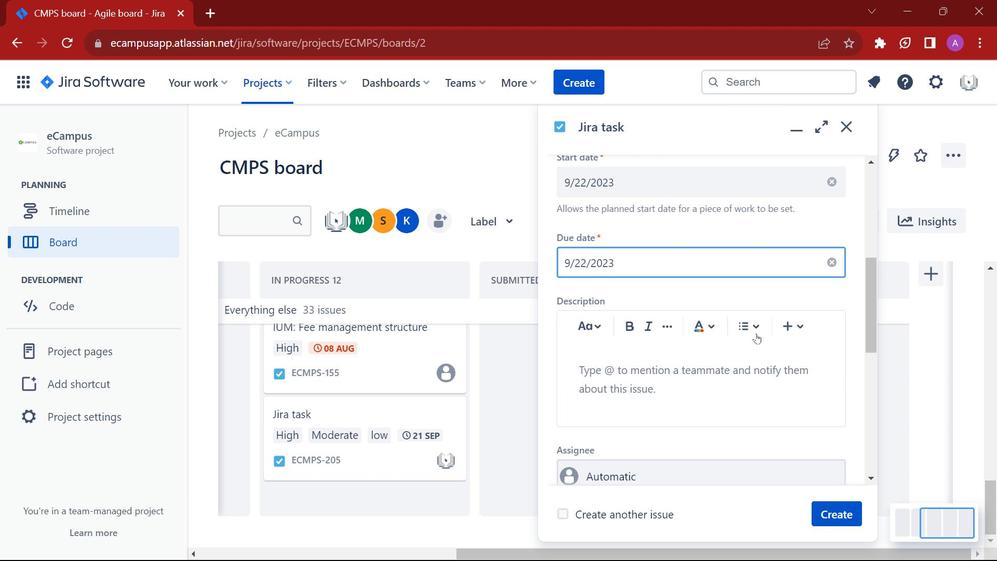 
Action: Mouse scrolled (756, 333) with delta (0, 0)
Screenshot: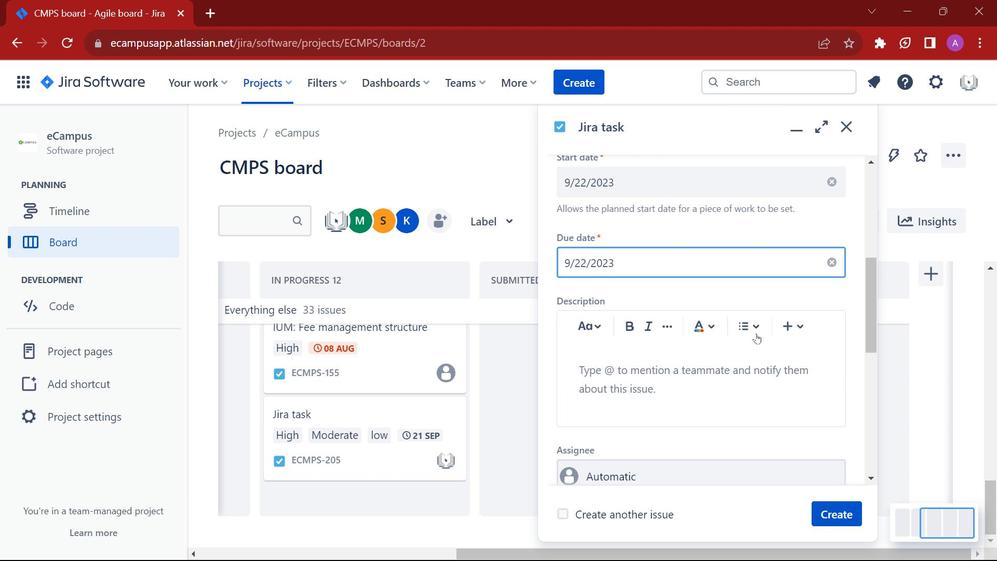 
Action: Mouse scrolled (756, 333) with delta (0, 0)
Screenshot: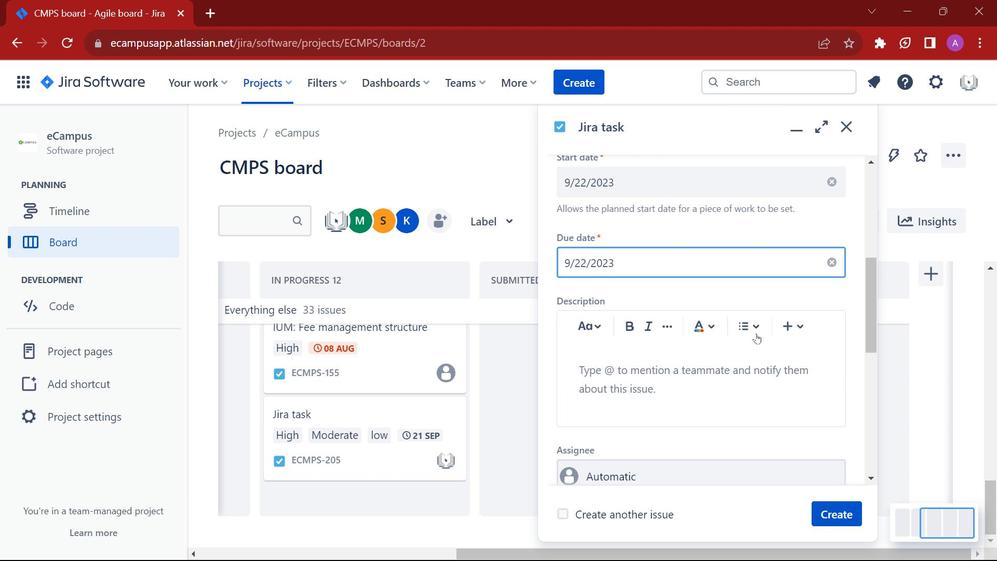 
Action: Mouse moved to (679, 388)
Screenshot: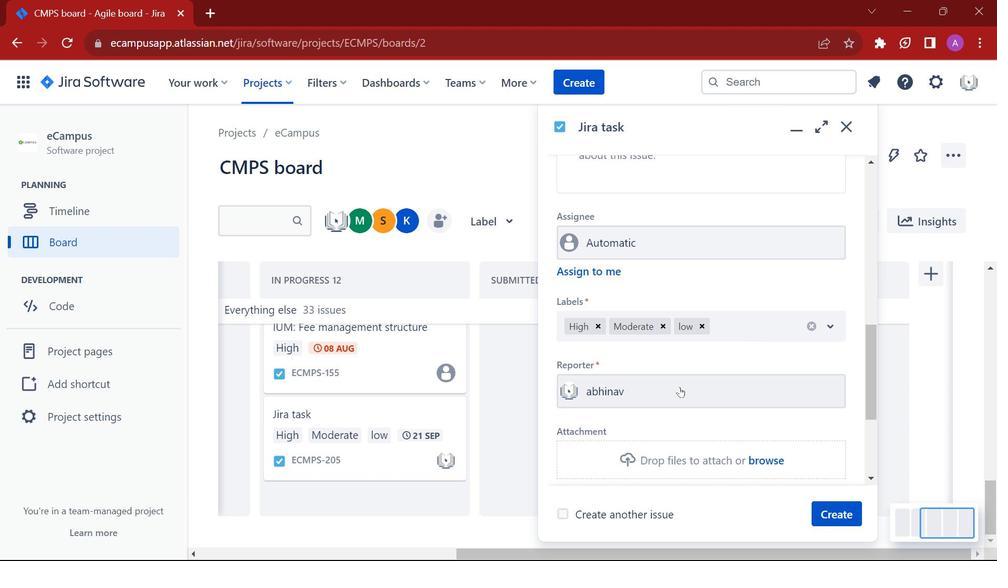 
Action: Mouse pressed left at (679, 388)
Screenshot: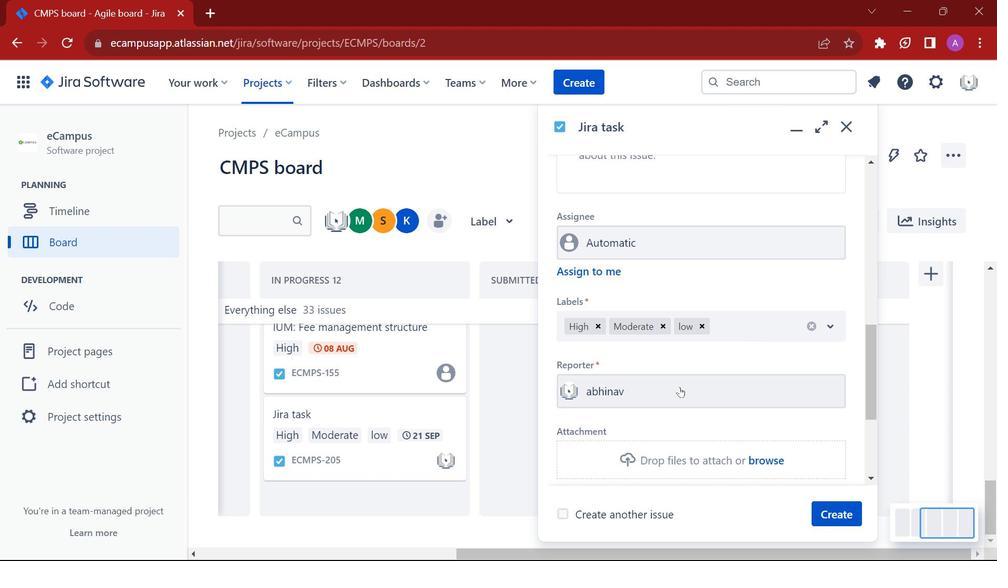 
Action: Mouse moved to (597, 274)
Screenshot: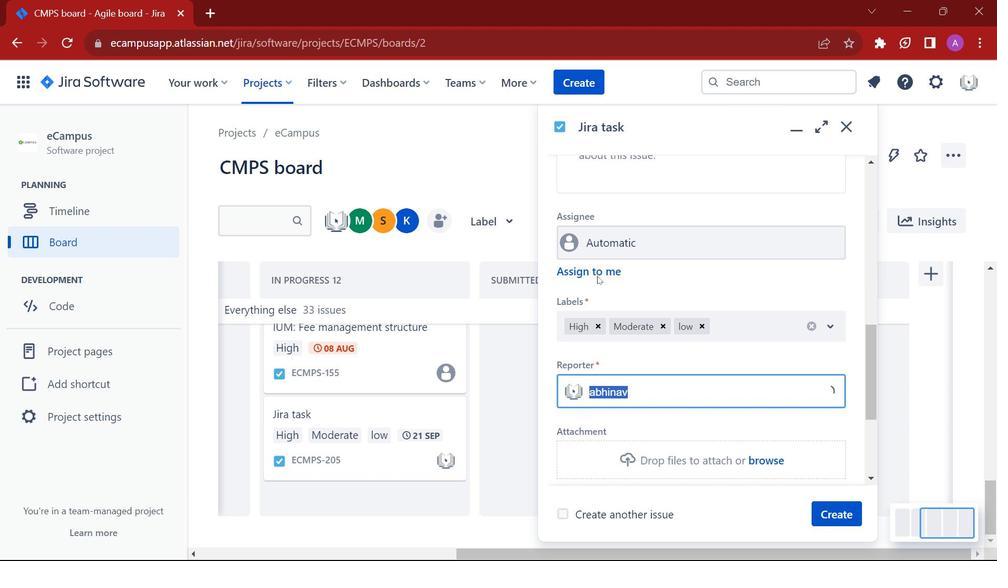
Action: Mouse pressed left at (597, 274)
Screenshot: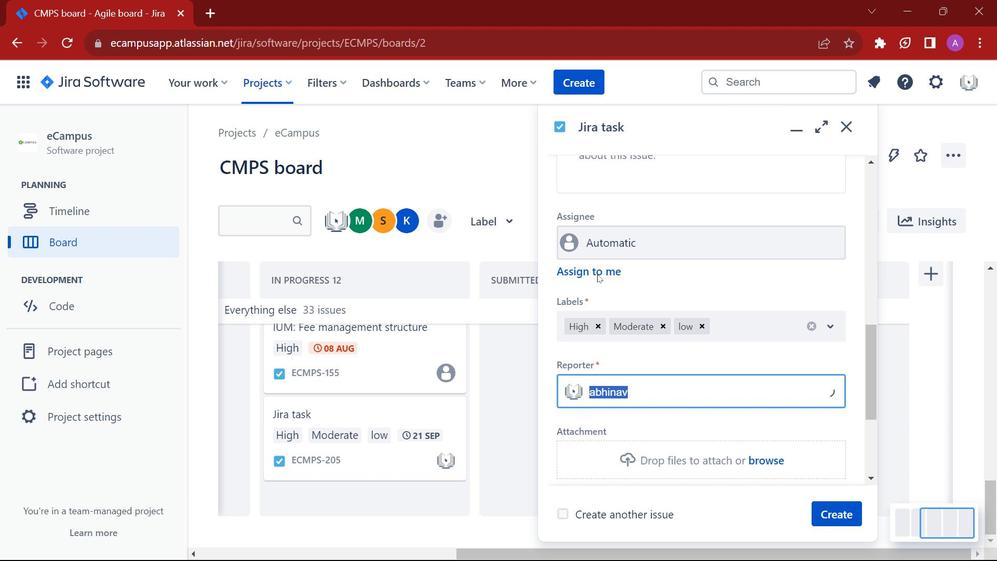 
Action: Mouse moved to (602, 273)
Screenshot: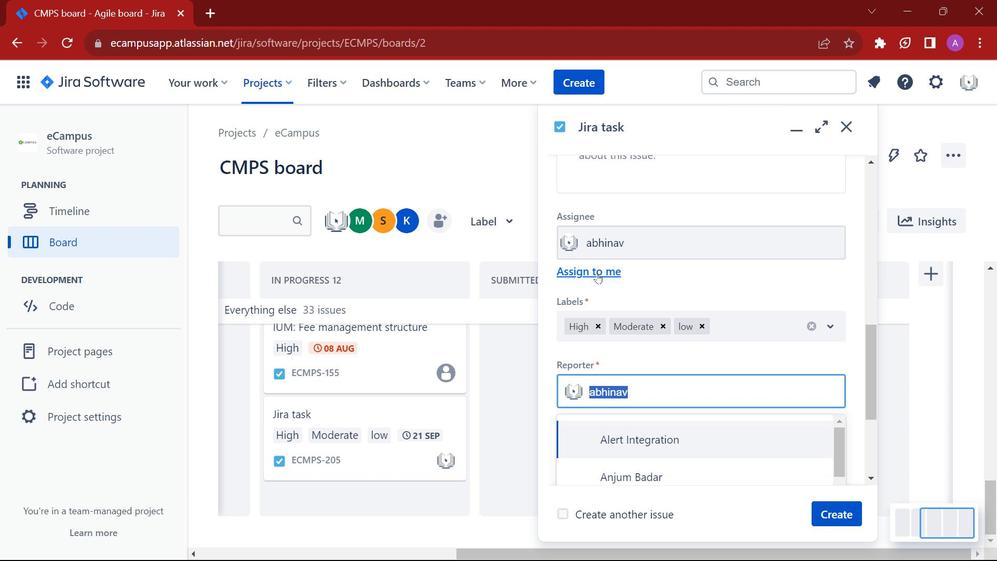 
Action: Mouse scrolled (602, 273) with delta (0, 0)
Screenshot: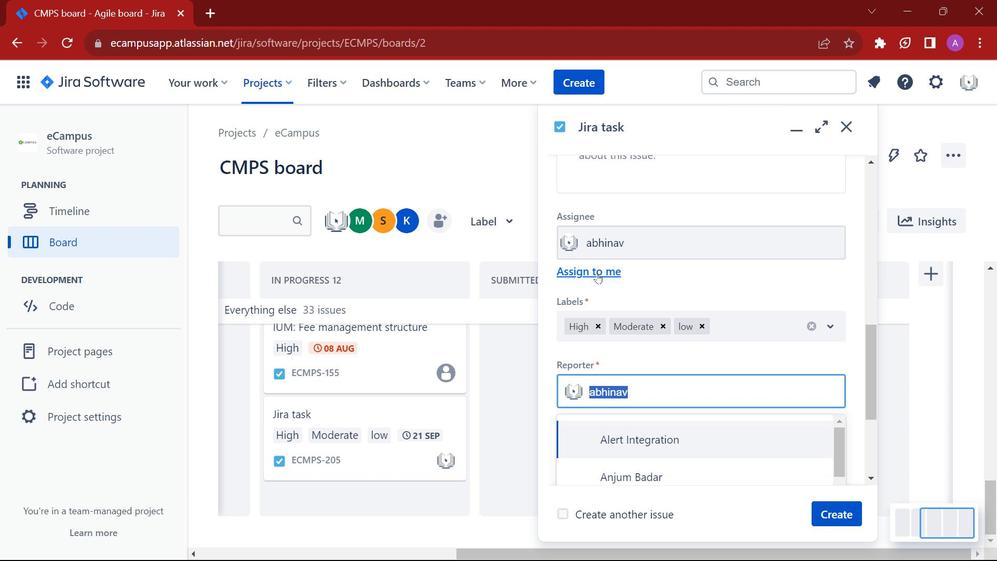 
Action: Mouse moved to (651, 387)
Screenshot: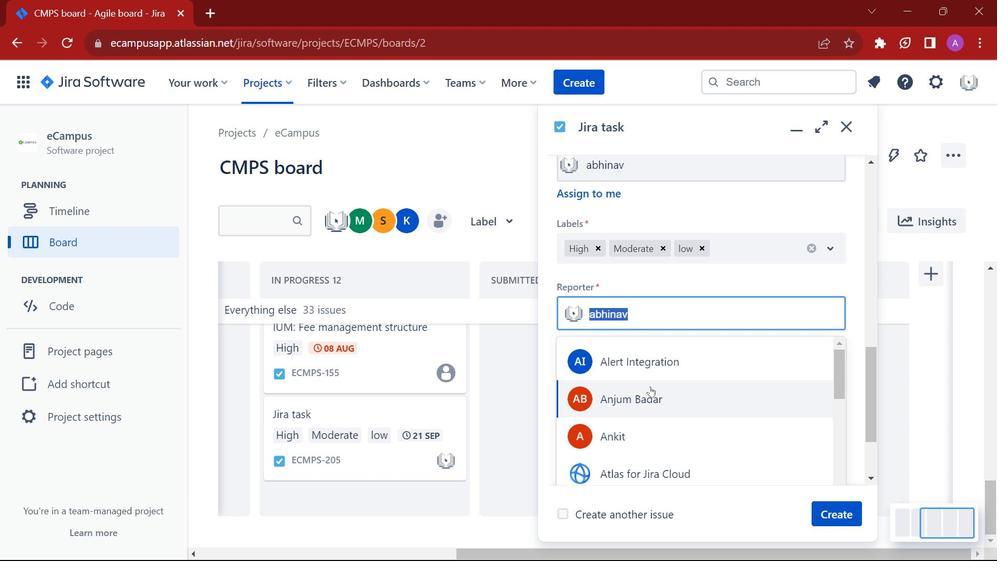 
Action: Mouse pressed left at (651, 387)
Screenshot: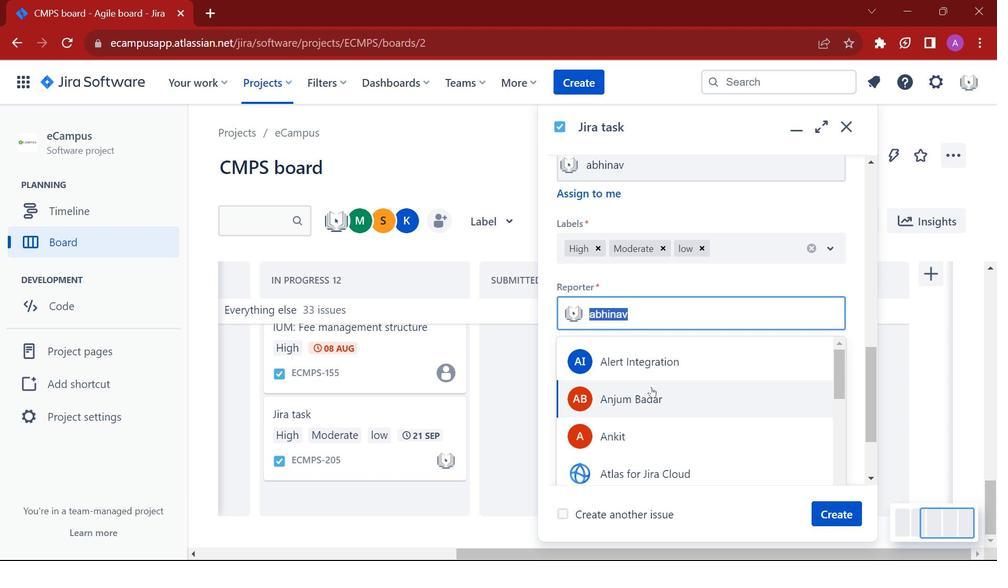 
Action: Mouse moved to (616, 400)
Screenshot: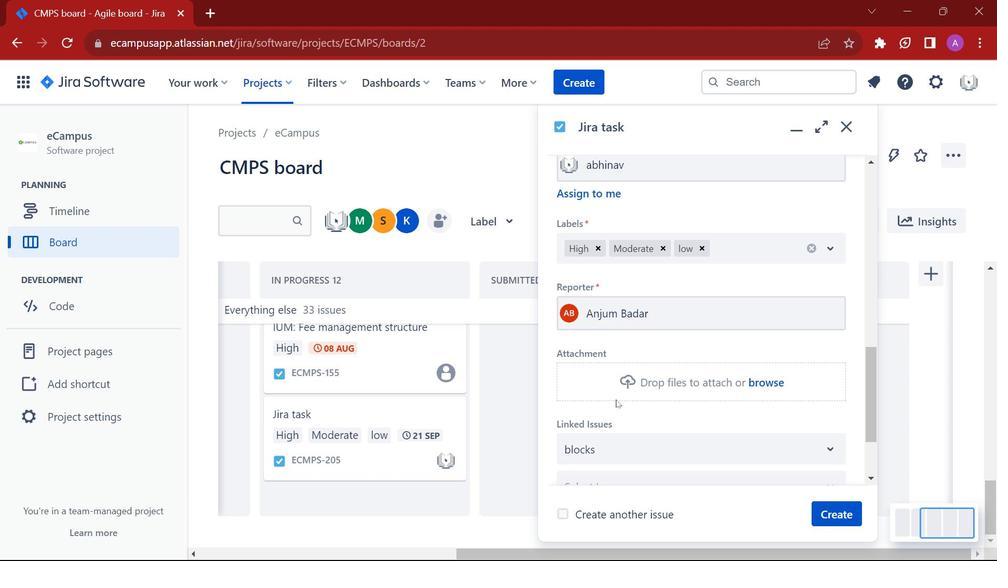 
Action: Mouse scrolled (616, 399) with delta (0, 0)
Screenshot: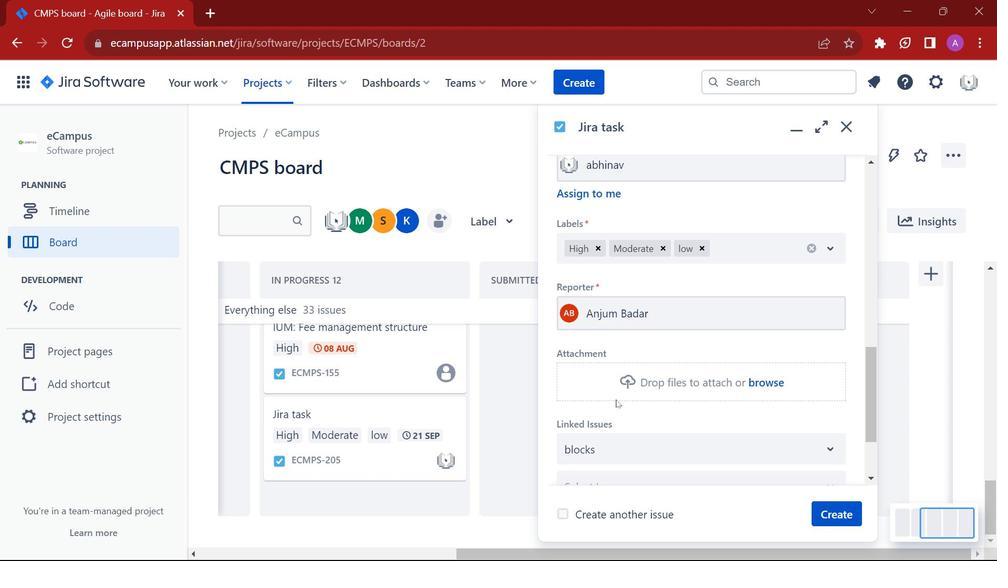 
Action: Mouse scrolled (616, 399) with delta (0, 0)
Screenshot: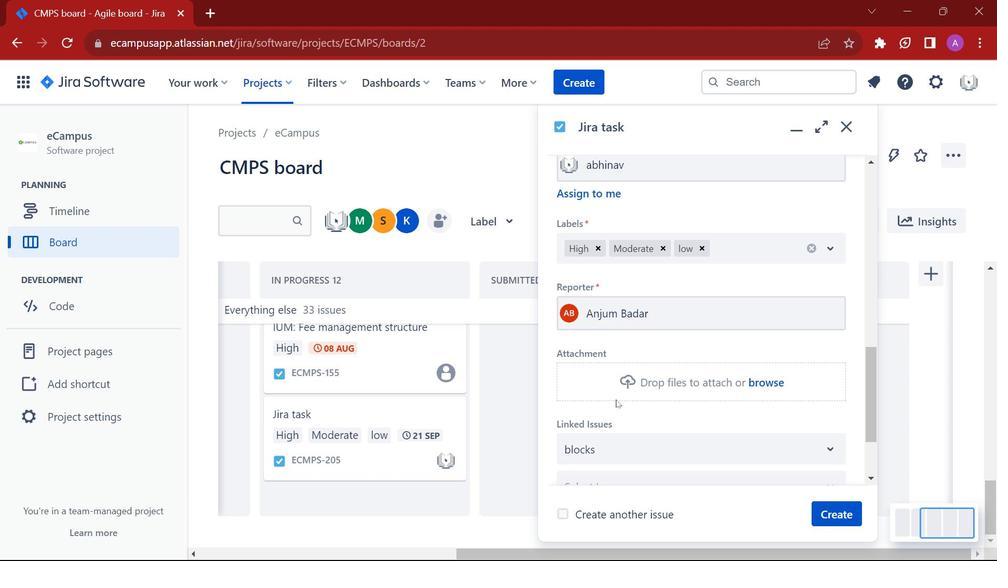 
Action: Mouse scrolled (616, 399) with delta (0, 0)
Screenshot: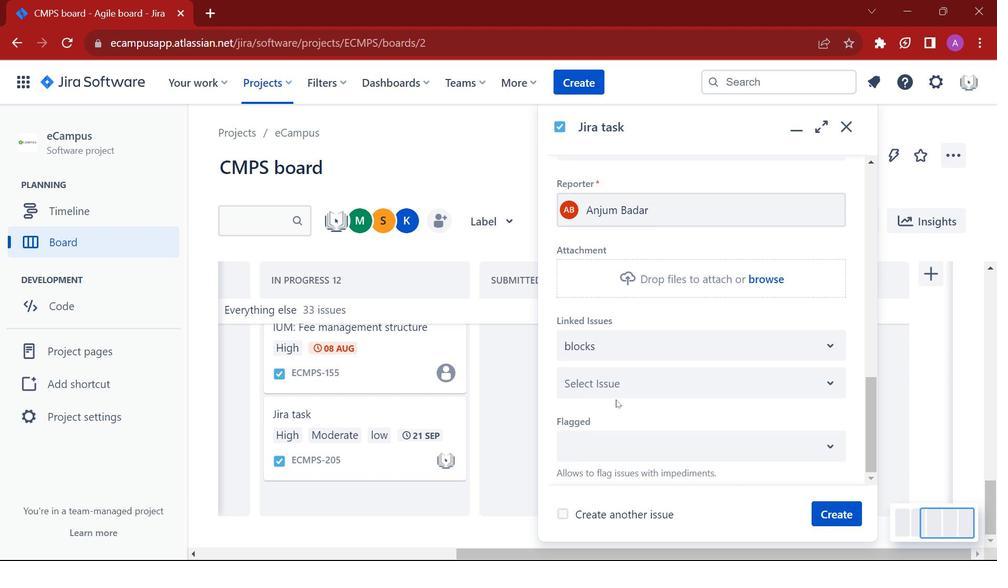 
Action: Mouse moved to (838, 511)
Screenshot: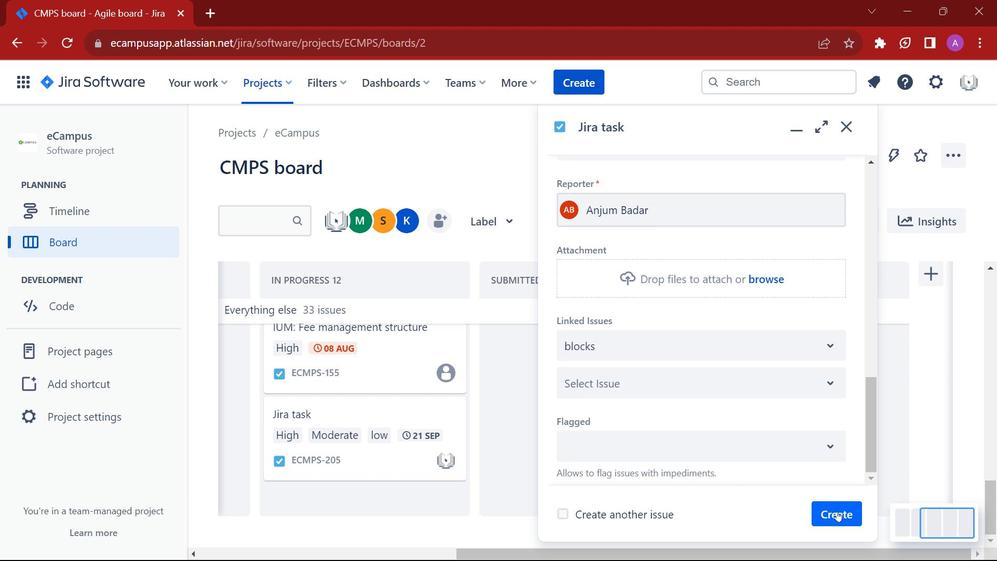 
Action: Mouse pressed left at (838, 511)
Screenshot: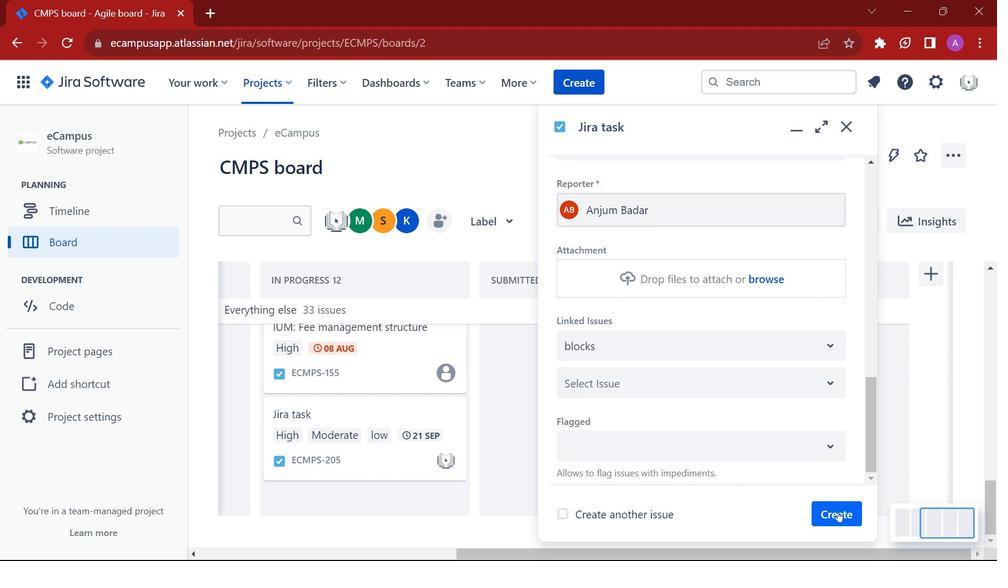 
Action: Mouse moved to (380, 401)
Screenshot: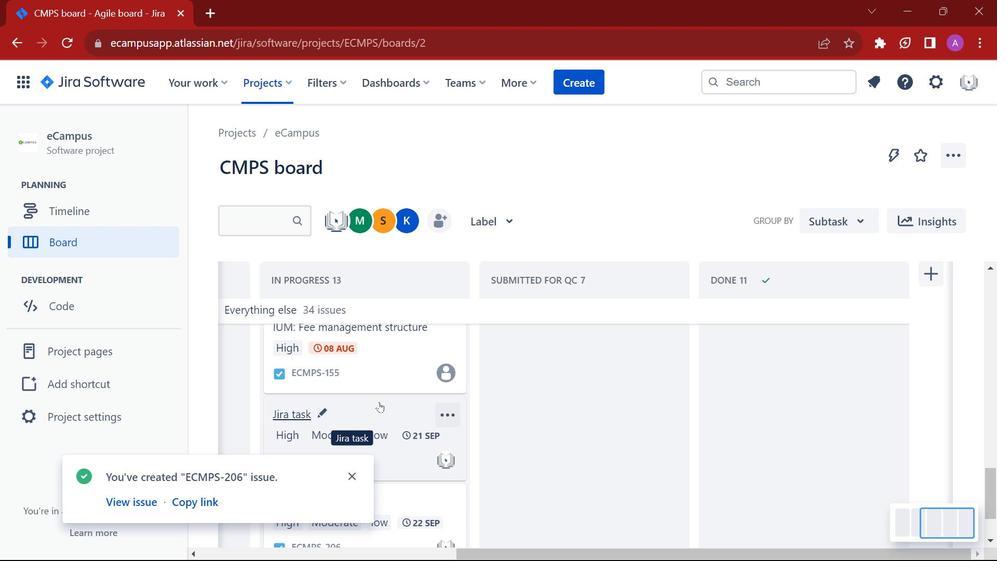 
Action: Mouse scrolled (380, 402) with delta (0, 0)
Screenshot: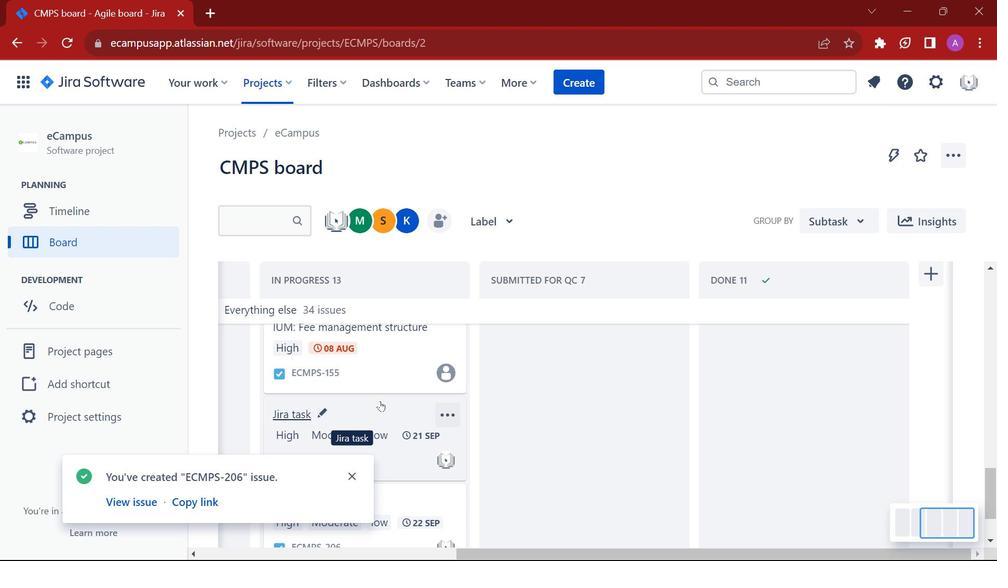 
Action: Mouse moved to (381, 402)
Screenshot: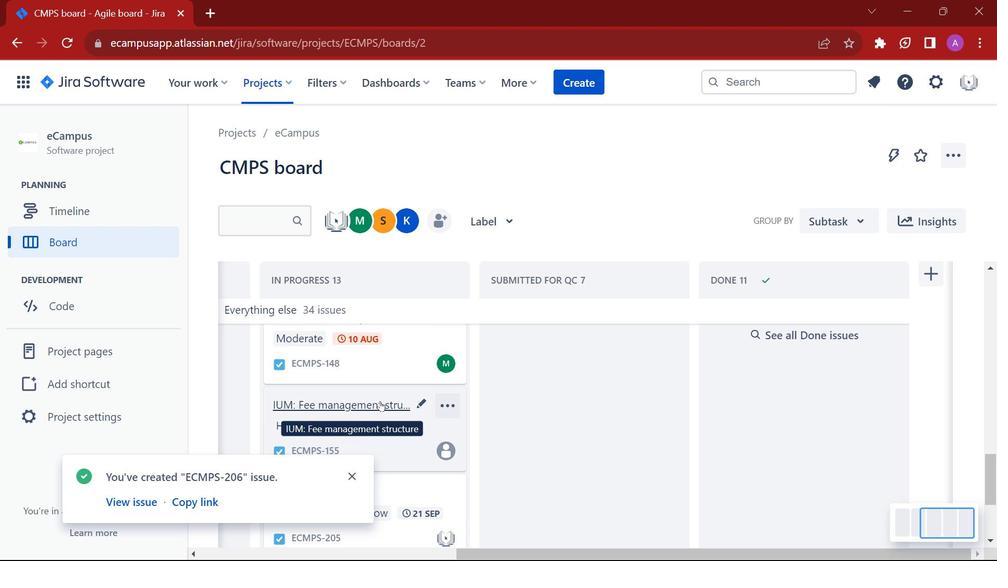 
Action: Mouse scrolled (381, 403) with delta (0, 0)
Screenshot: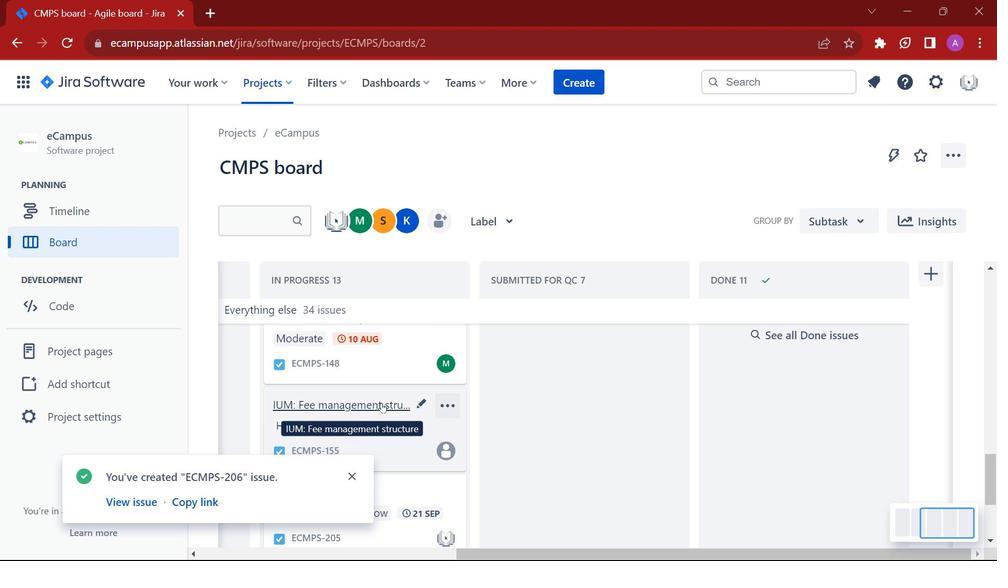 
Action: Mouse scrolled (381, 403) with delta (0, 0)
Screenshot: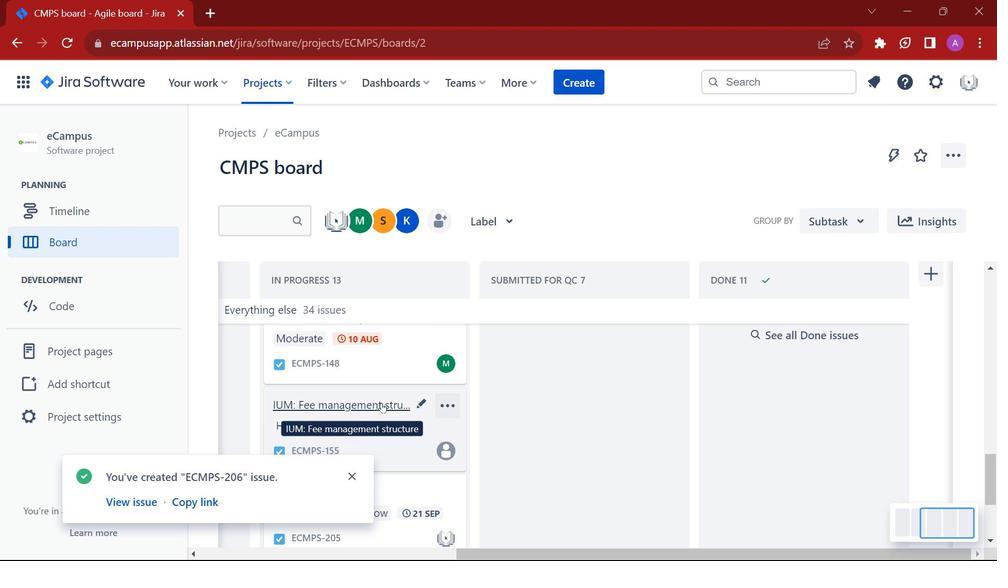 
Action: Mouse scrolled (381, 403) with delta (0, 0)
Screenshot: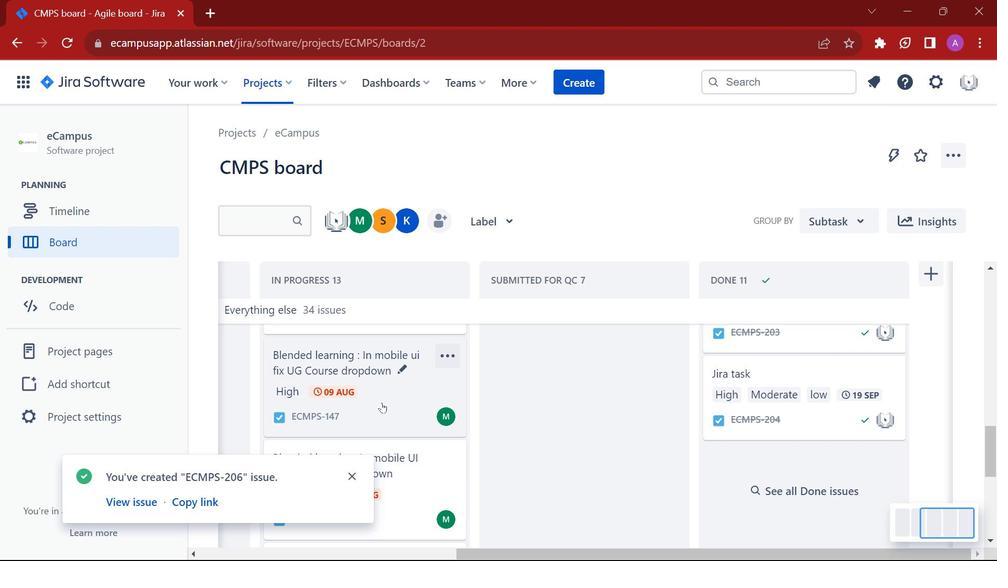 
Action: Mouse scrolled (381, 403) with delta (0, 0)
Screenshot: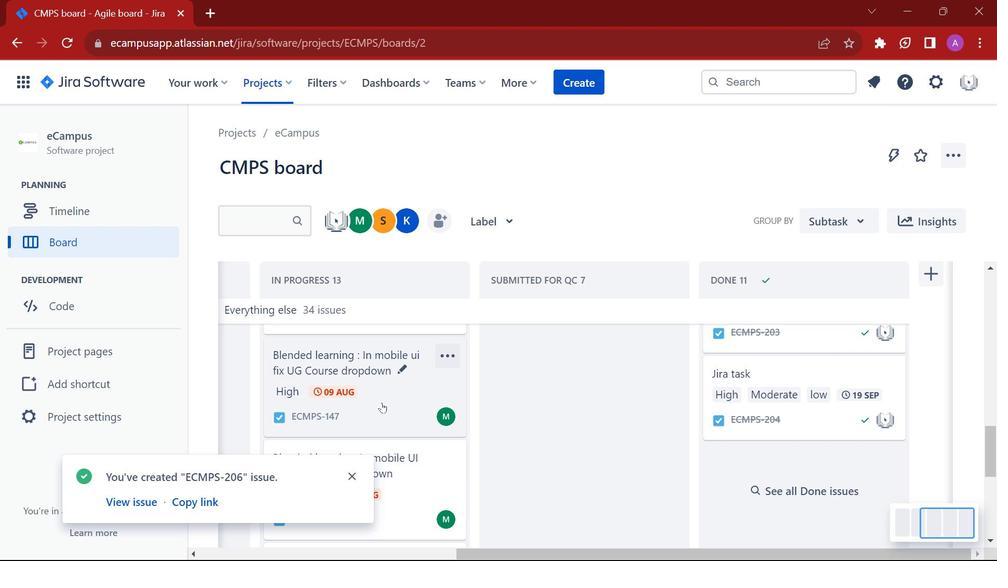 
Action: Mouse scrolled (381, 403) with delta (0, 0)
Screenshot: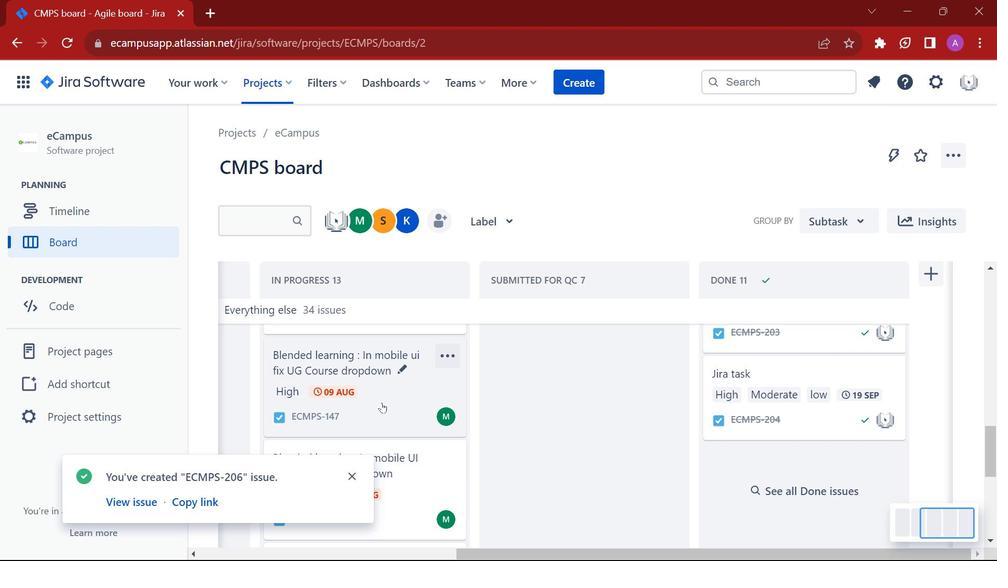 
Action: Mouse scrolled (381, 403) with delta (0, 0)
Screenshot: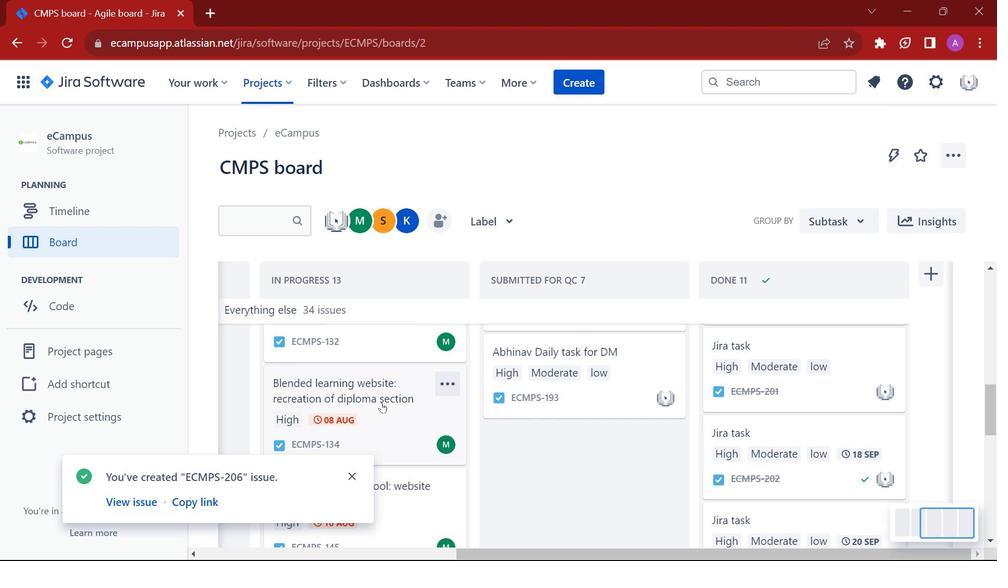 
Action: Mouse scrolled (381, 403) with delta (0, 0)
Screenshot: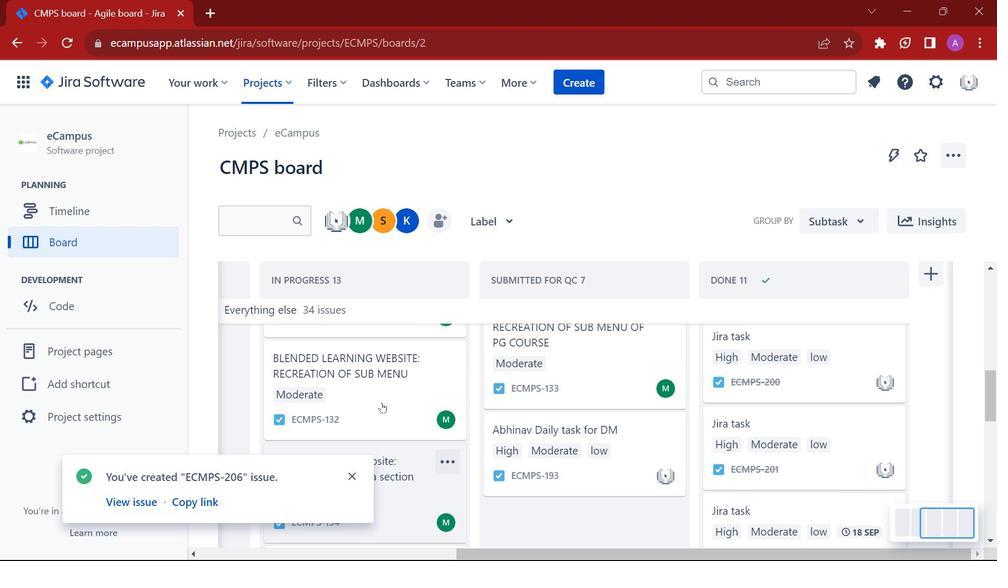 
Action: Mouse scrolled (381, 403) with delta (0, 0)
Screenshot: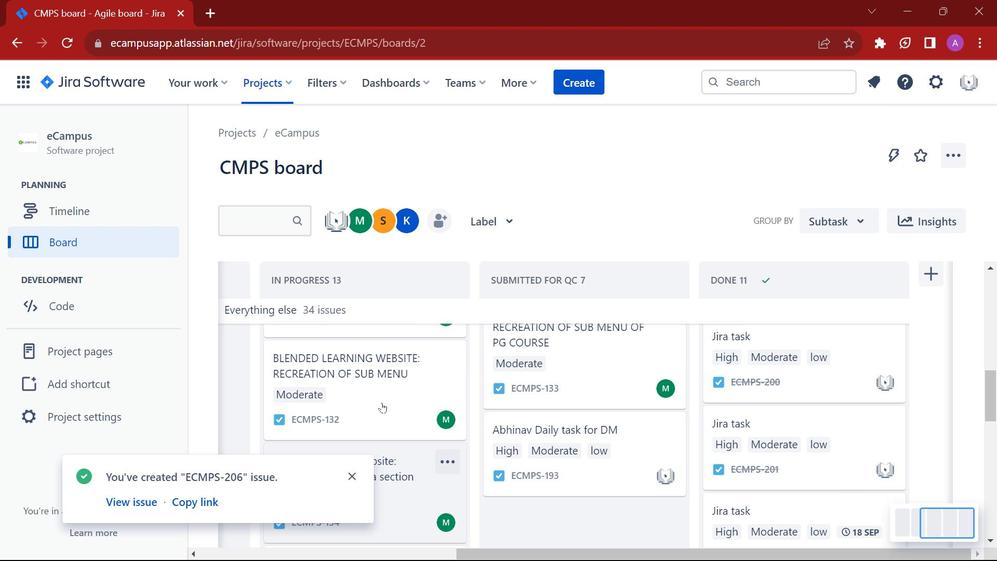 
Action: Mouse scrolled (381, 403) with delta (0, 0)
Screenshot: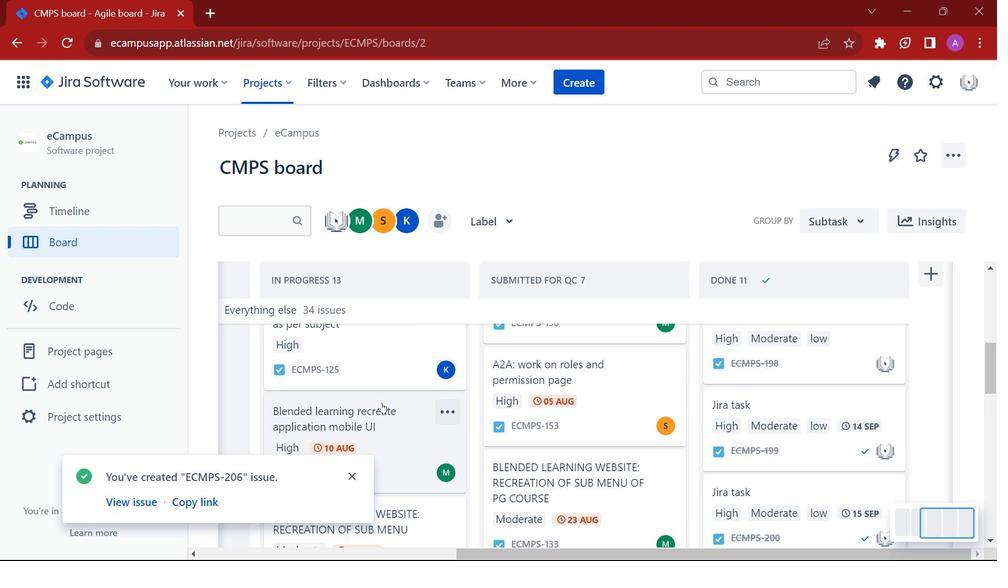 
Action: Mouse scrolled (381, 403) with delta (0, 0)
Screenshot: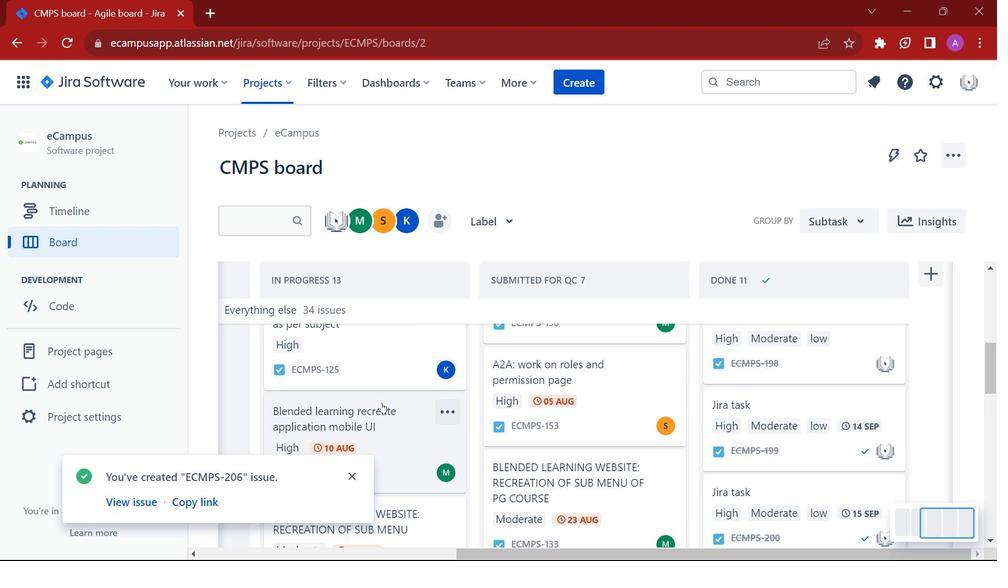 
Action: Mouse moved to (630, 462)
Screenshot: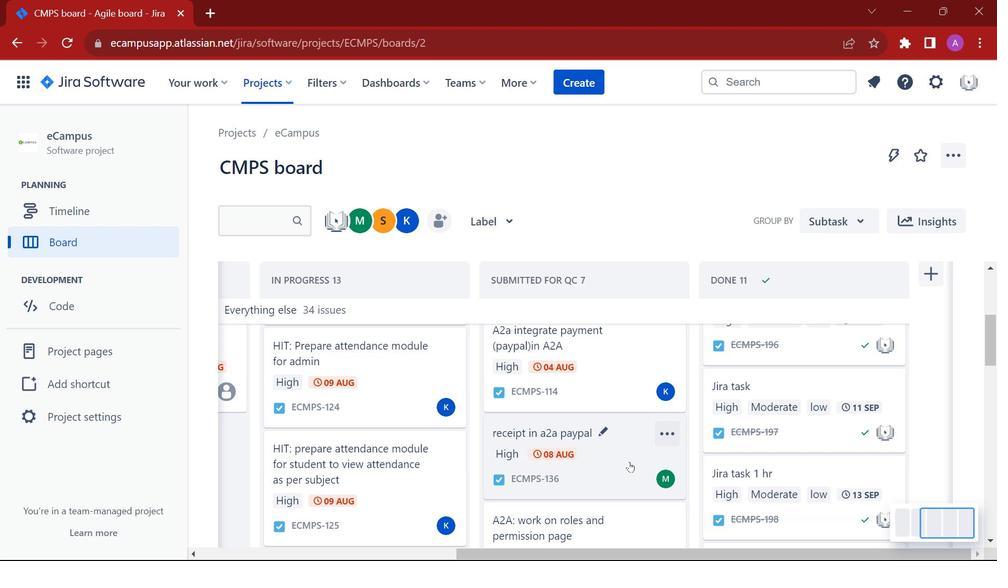 
Action: Mouse pressed left at (630, 462)
Screenshot: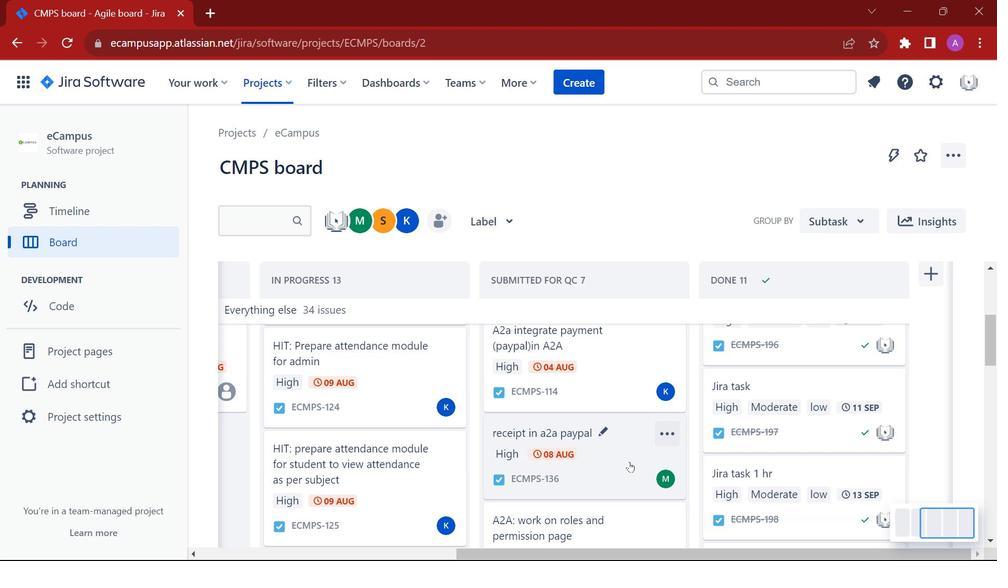 
Action: Mouse moved to (309, 260)
Screenshot: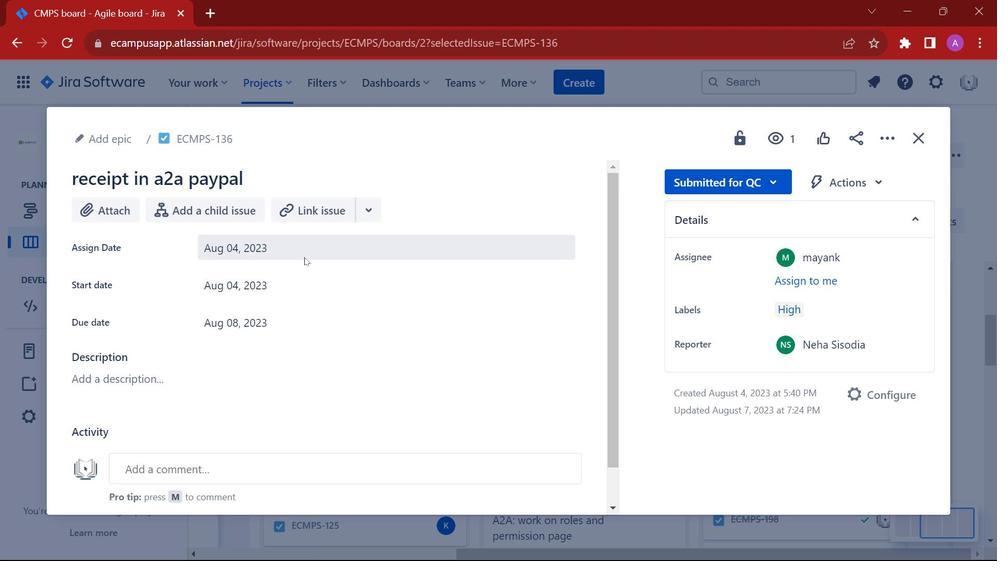 
Action: Mouse scrolled (309, 259) with delta (0, 0)
Screenshot: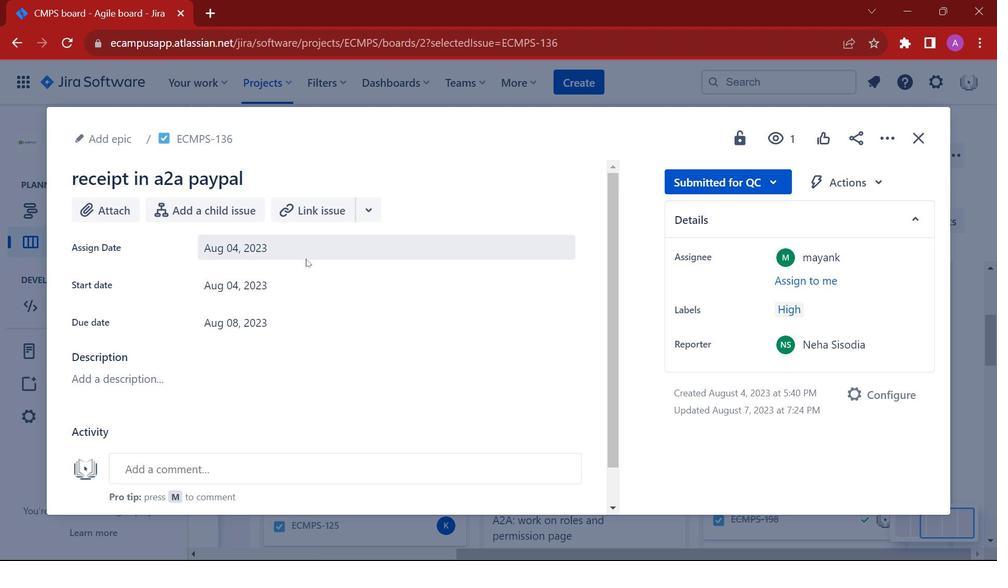 
Action: Mouse moved to (311, 262)
Screenshot: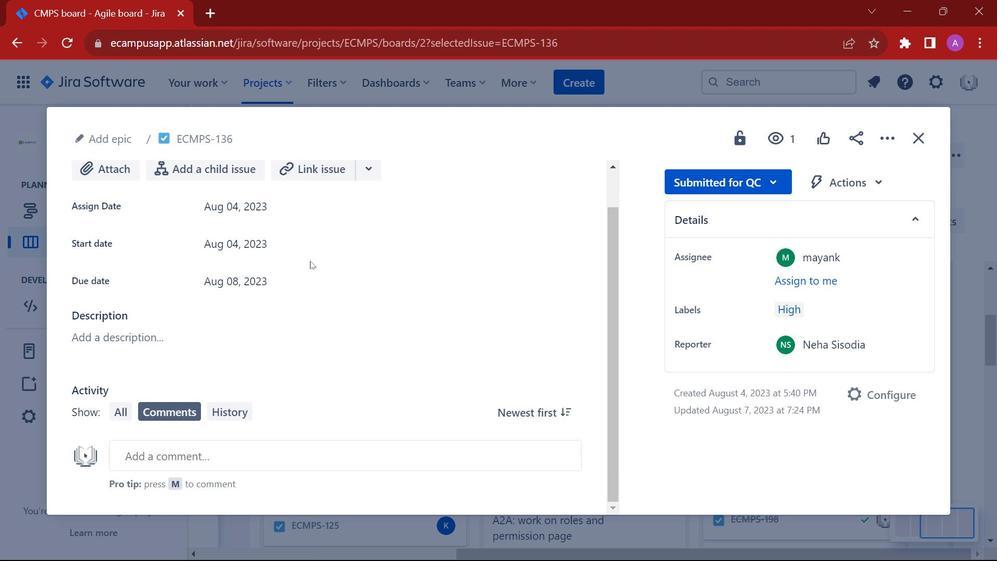 
Action: Mouse scrolled (311, 262) with delta (0, 0)
Screenshot: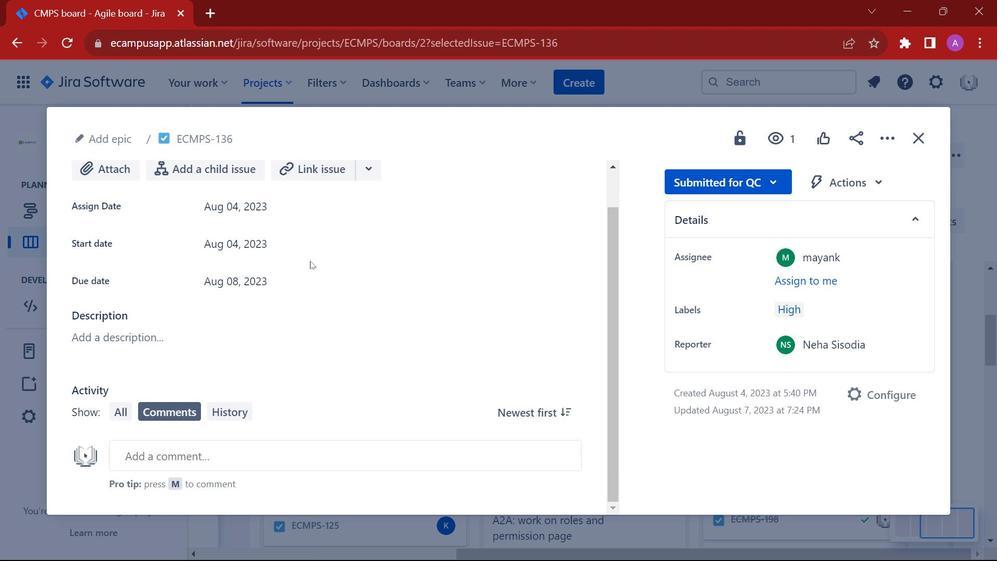 
Action: Mouse moved to (494, 313)
Screenshot: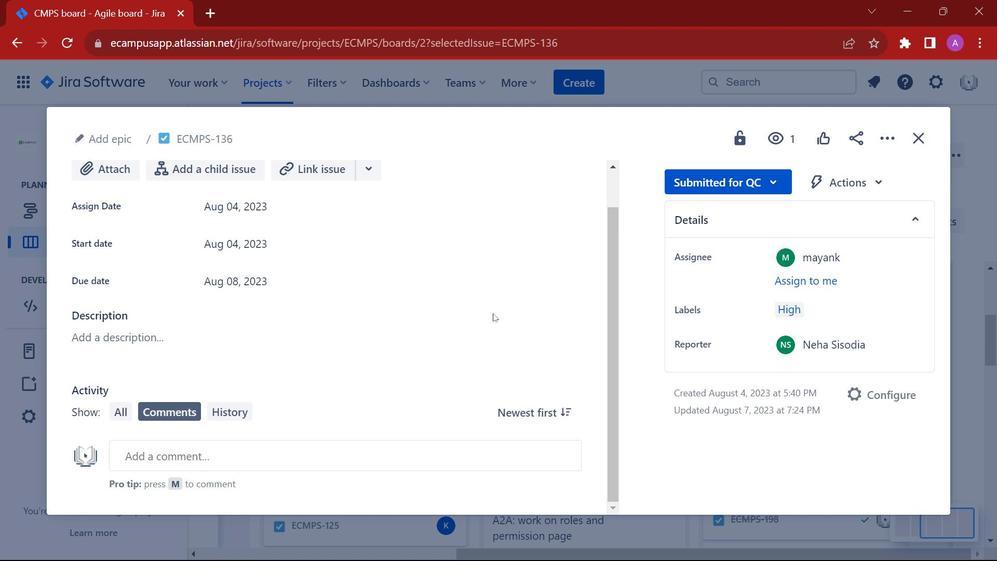 
Action: Mouse scrolled (494, 314) with delta (0, 0)
Screenshot: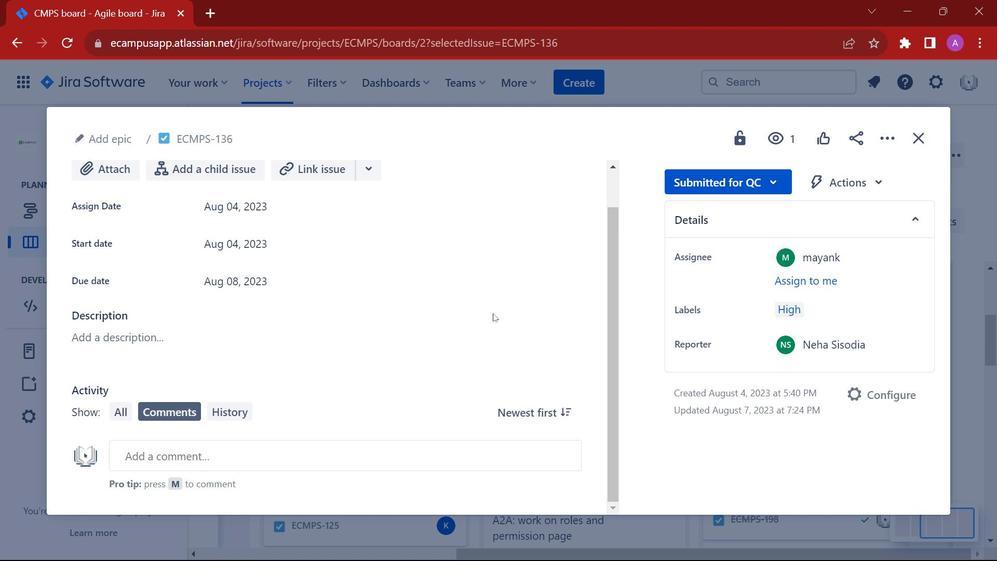 
Action: Mouse moved to (499, 318)
Screenshot: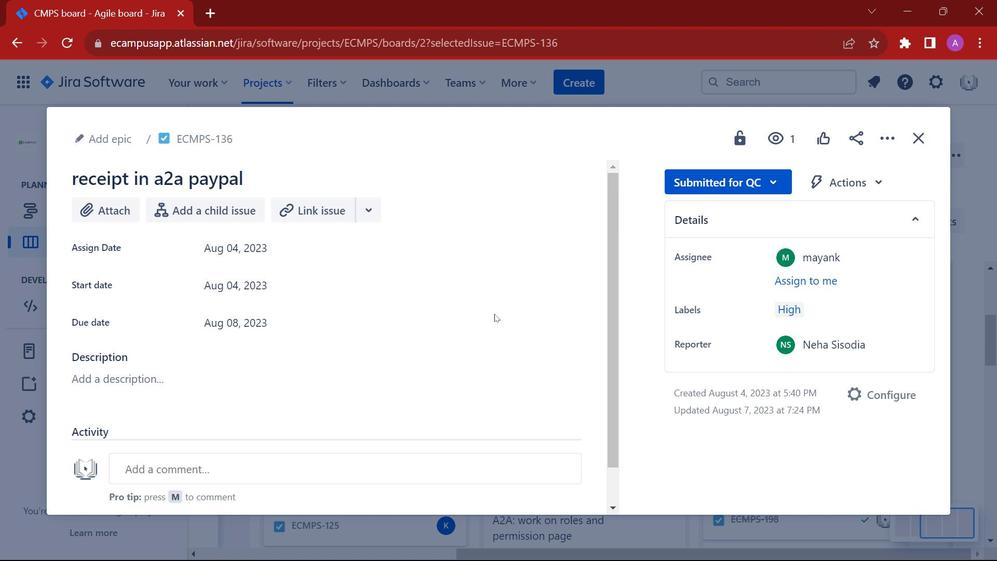 
Action: Mouse scrolled (499, 318) with delta (0, 0)
Screenshot: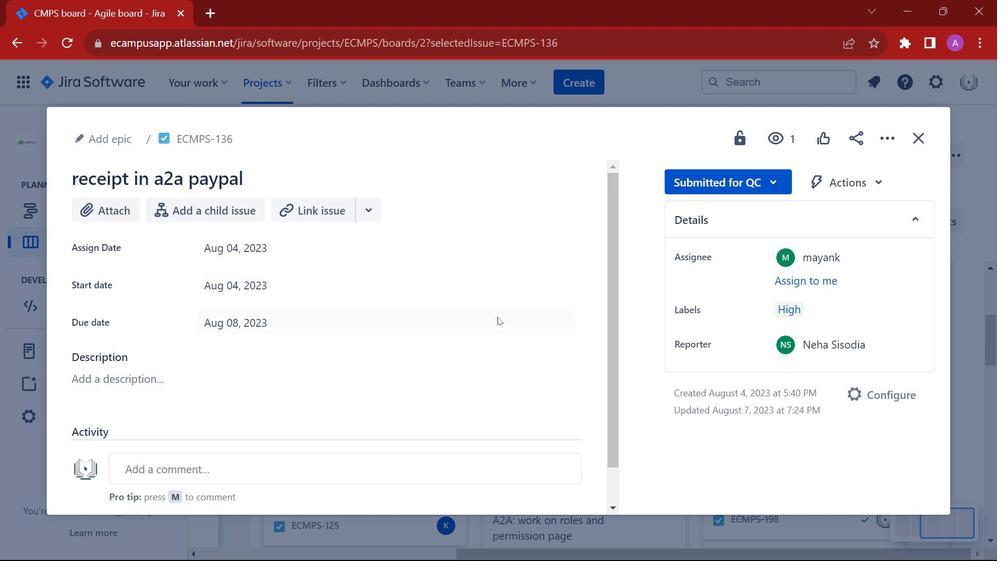 
Action: Mouse scrolled (499, 318) with delta (0, 0)
Screenshot: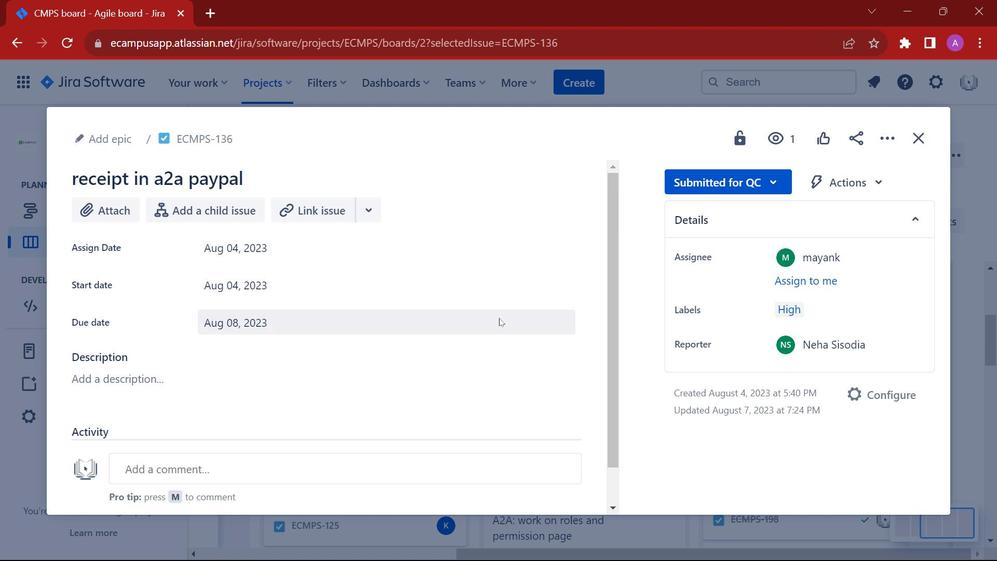 
Action: Mouse scrolled (499, 317) with delta (0, 0)
Screenshot: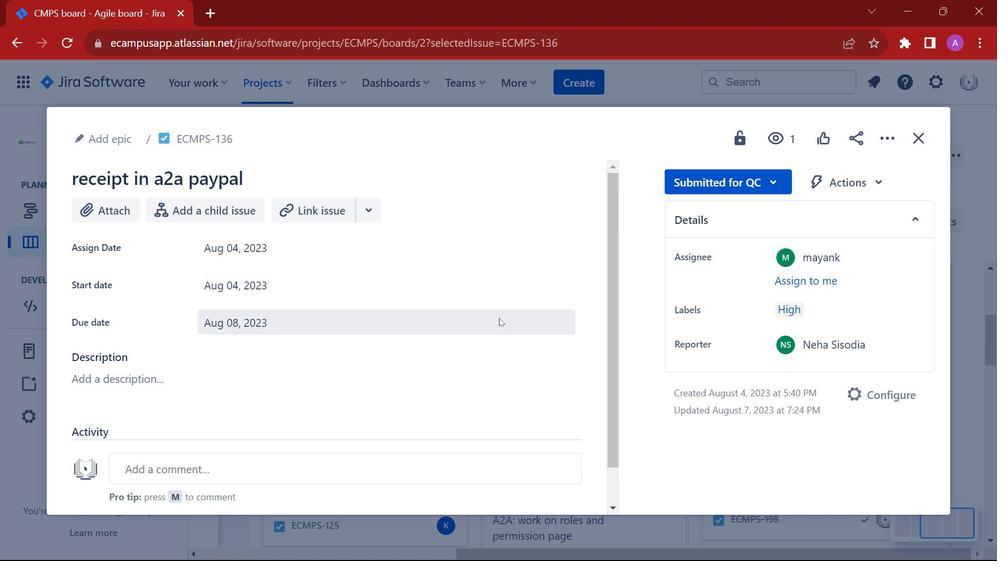 
Action: Mouse scrolled (499, 317) with delta (0, 0)
Screenshot: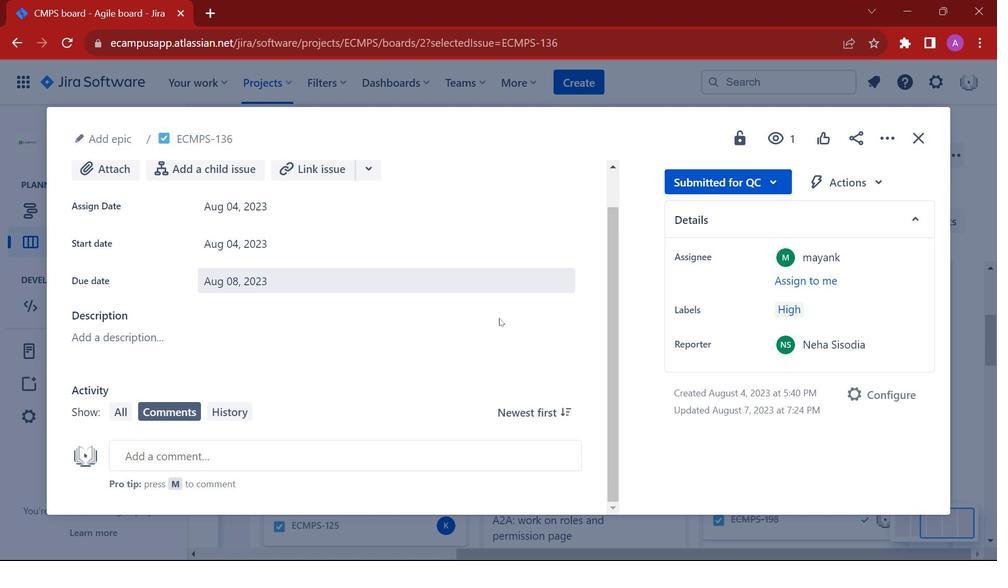 
Action: Mouse moved to (283, 269)
Screenshot: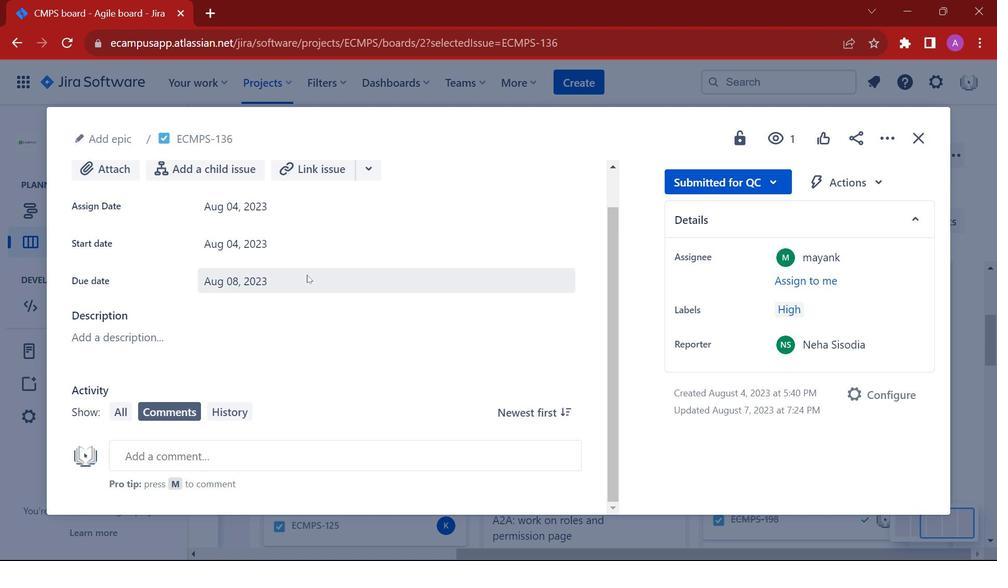
Action: Mouse pressed left at (283, 269)
Screenshot: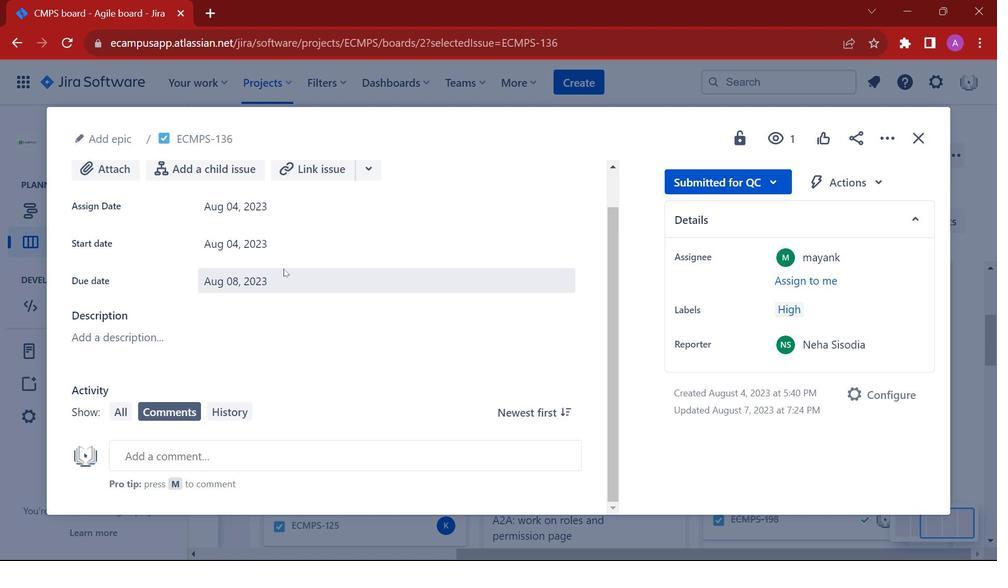 
Action: Mouse moved to (455, 249)
Screenshot: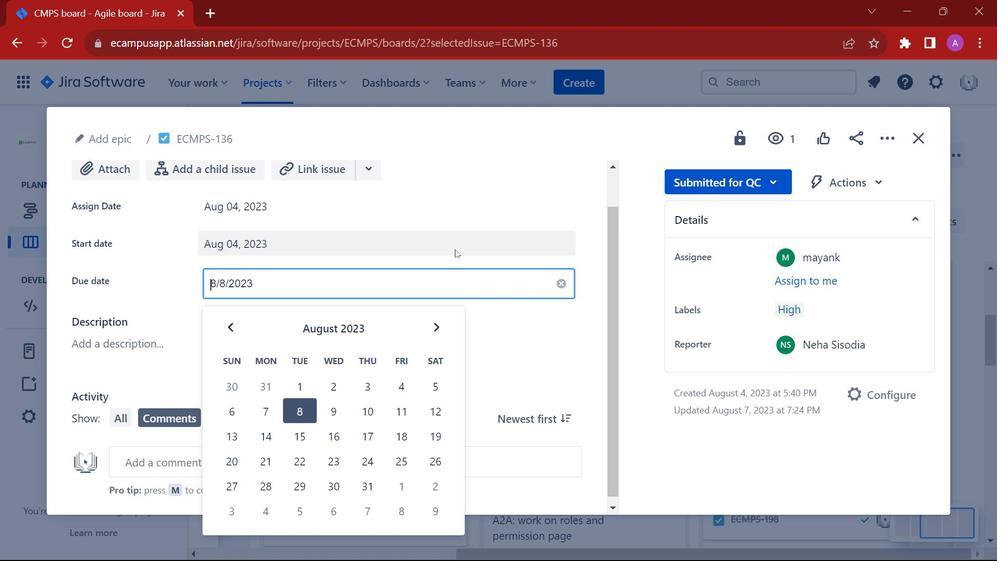 
Action: Mouse pressed left at (455, 249)
Screenshot: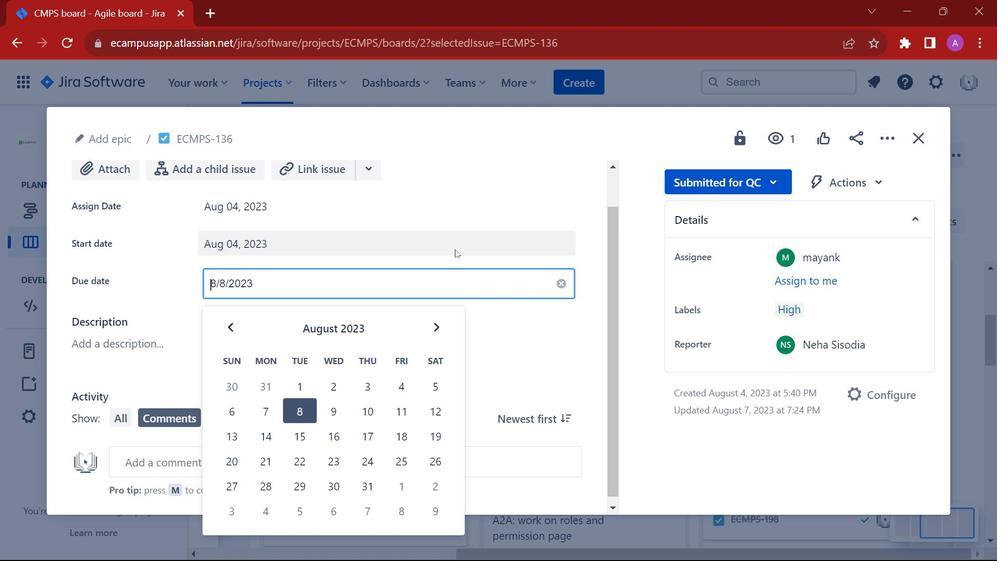 
Action: Mouse moved to (734, 181)
Screenshot: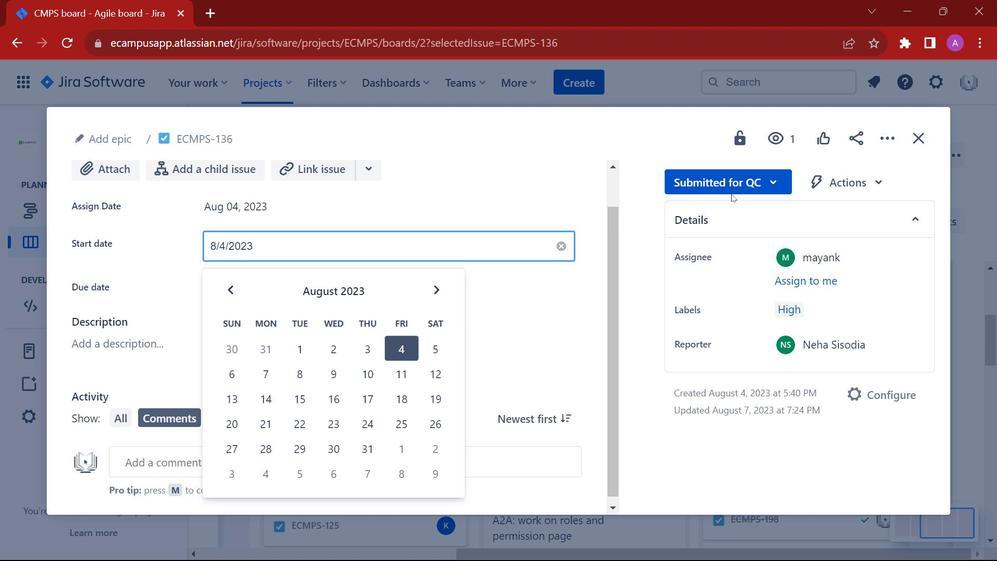 
Action: Mouse pressed left at (734, 181)
Screenshot: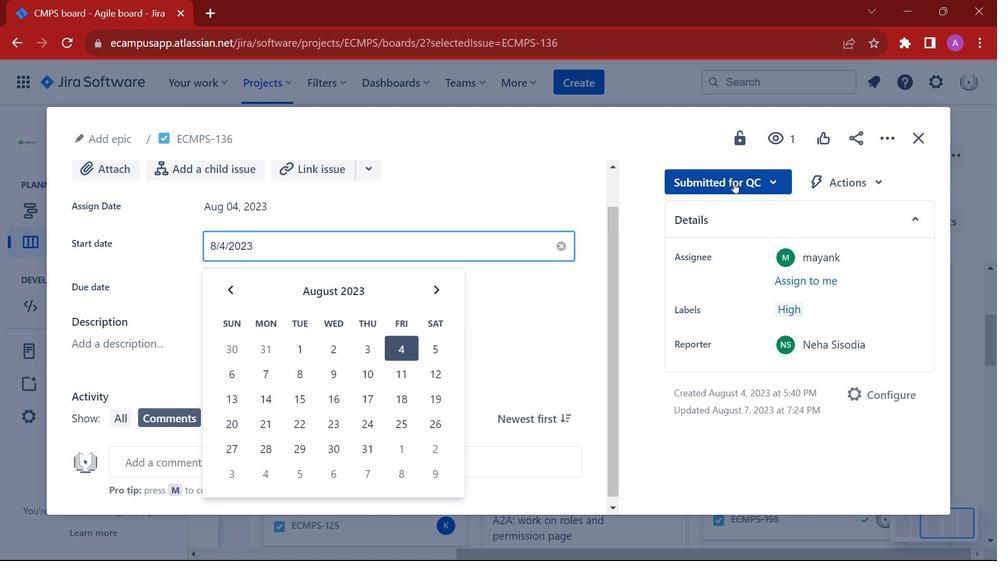 
Action: Mouse moved to (925, 144)
Screenshot: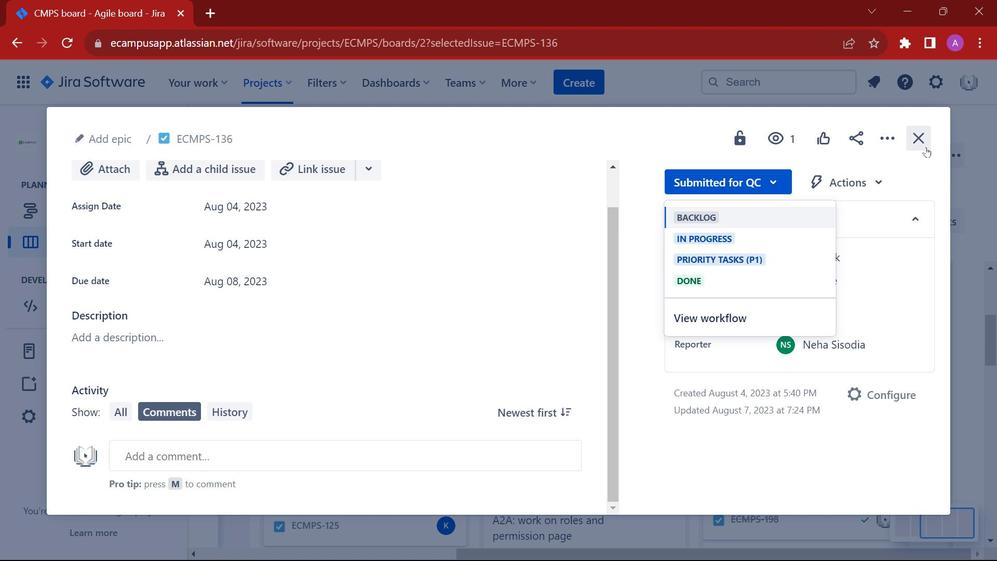 
Action: Mouse pressed left at (925, 144)
Screenshot: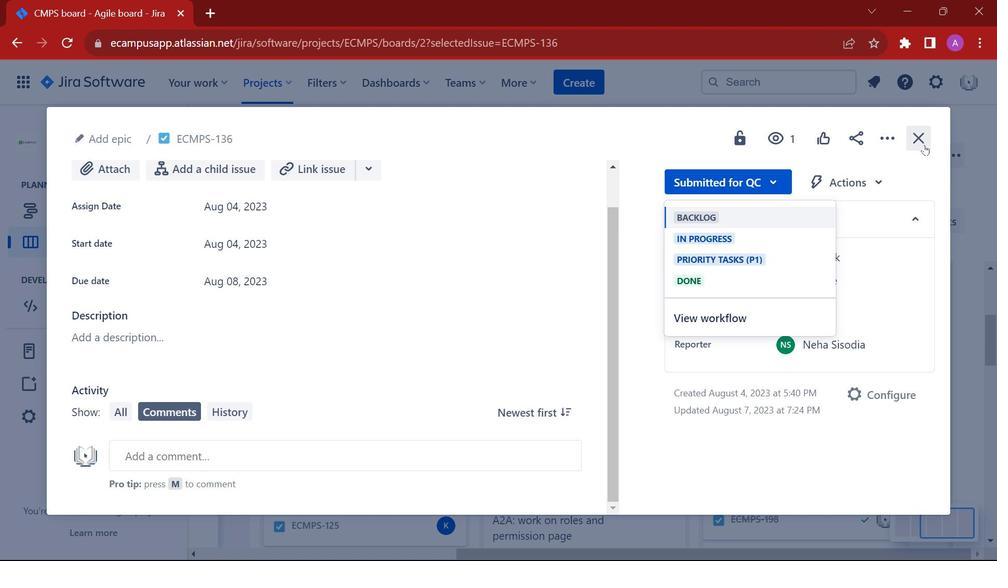 
Action: Mouse moved to (583, 410)
Screenshot: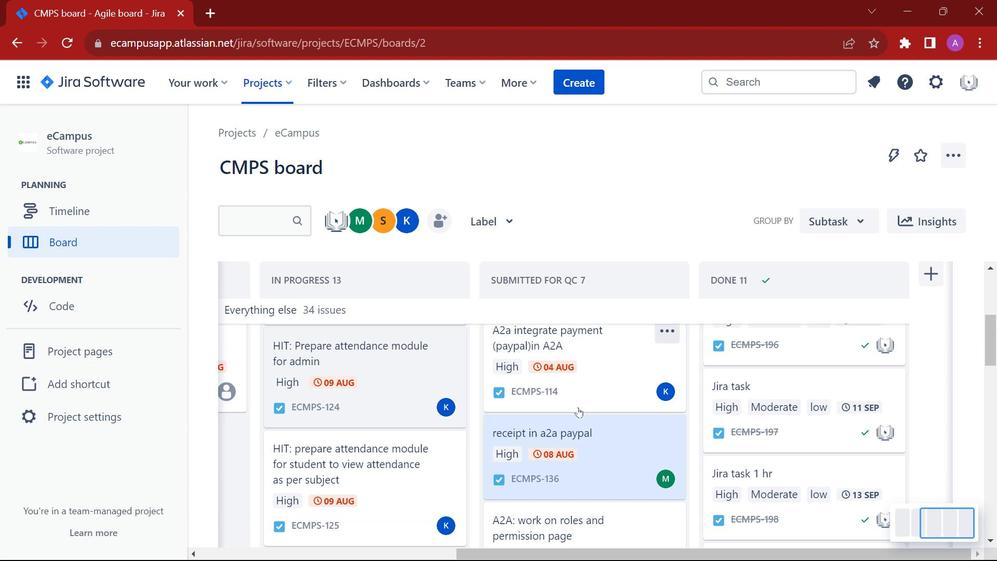 
Action: Mouse scrolled (583, 410) with delta (0, 0)
Screenshot: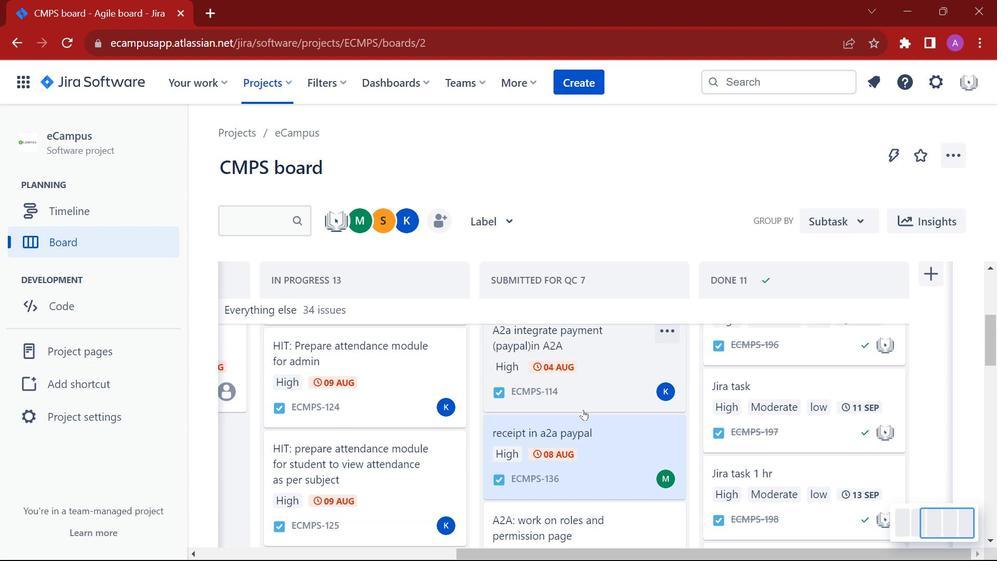 
Action: Mouse moved to (591, 414)
Screenshot: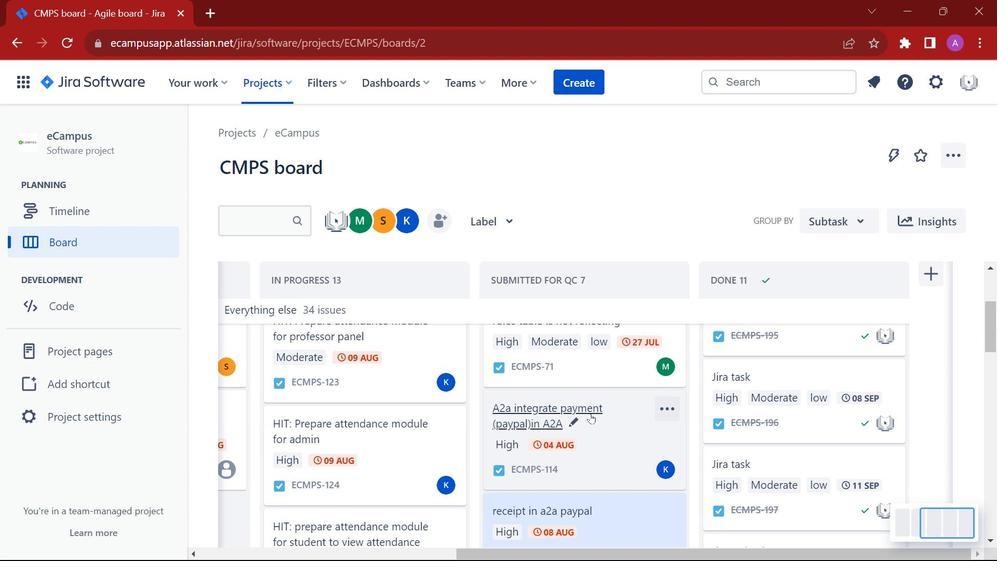 
Action: Mouse scrolled (591, 415) with delta (0, 0)
Screenshot: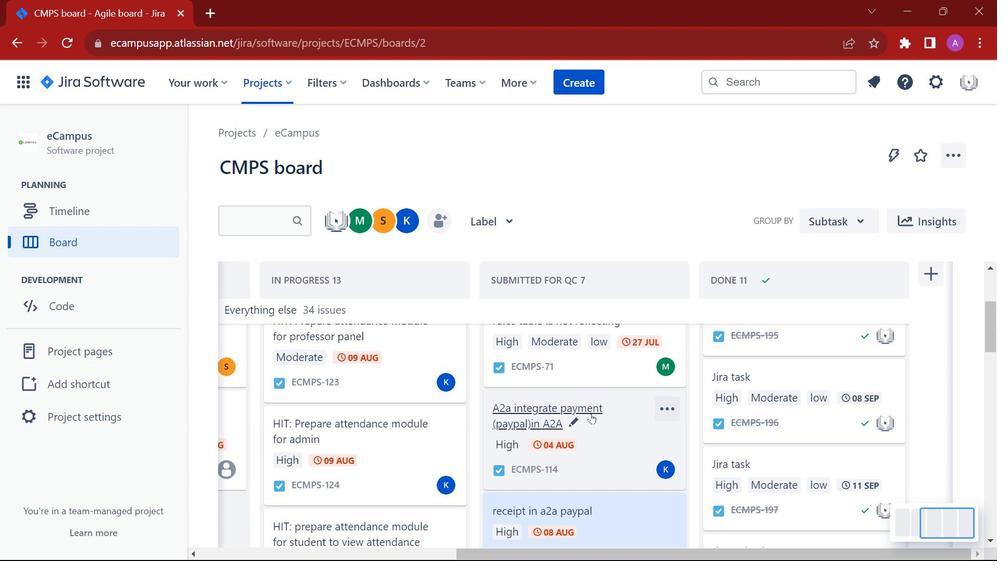 
Action: Mouse moved to (612, 446)
Screenshot: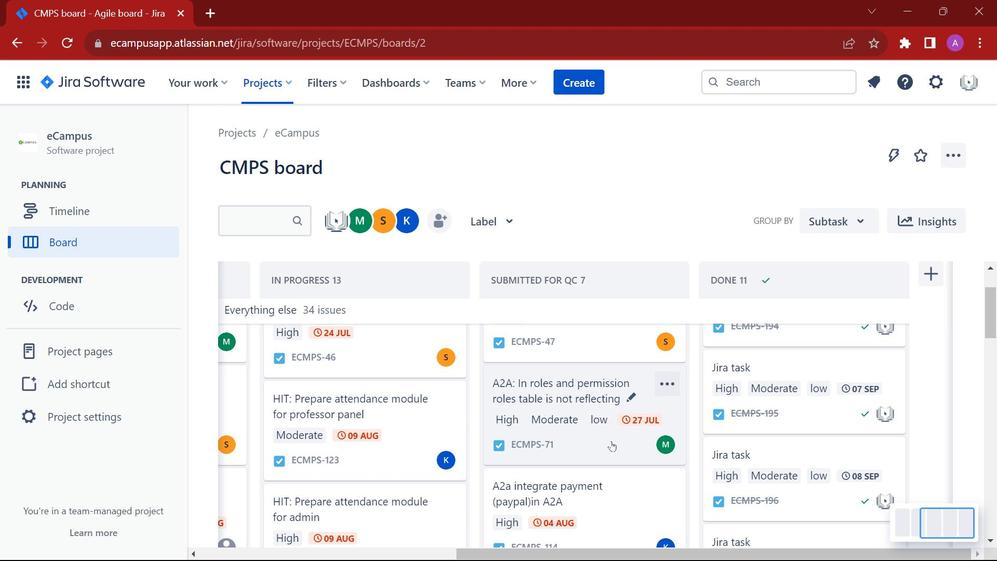 
Action: Mouse pressed left at (612, 446)
Screenshot: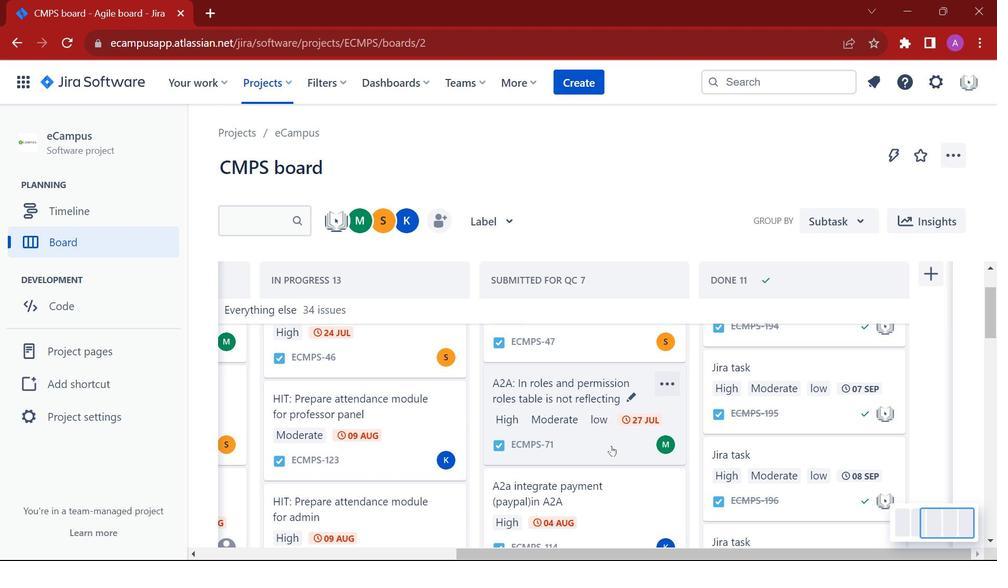 
Action: Mouse moved to (830, 192)
Screenshot: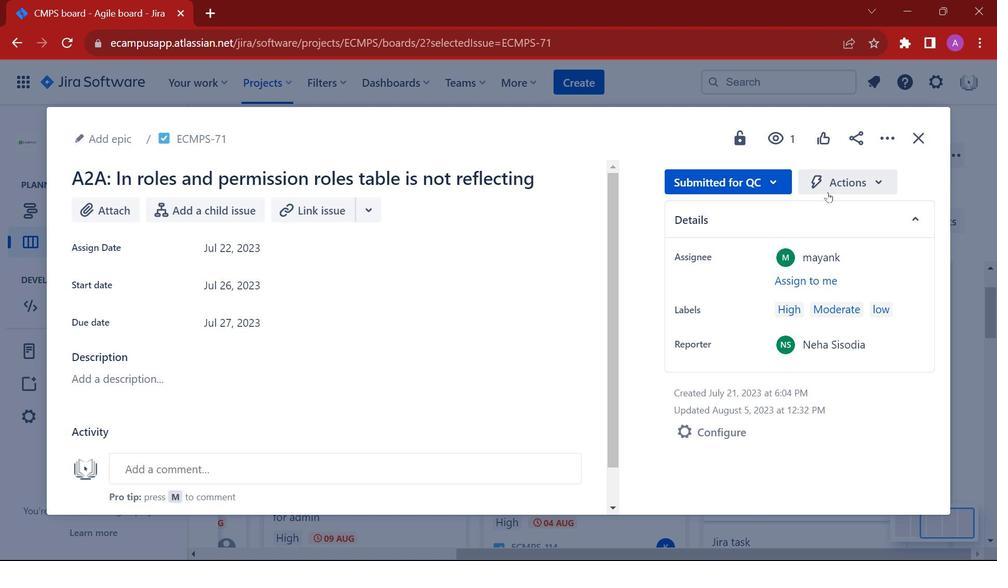 
Action: Mouse pressed left at (830, 192)
Screenshot: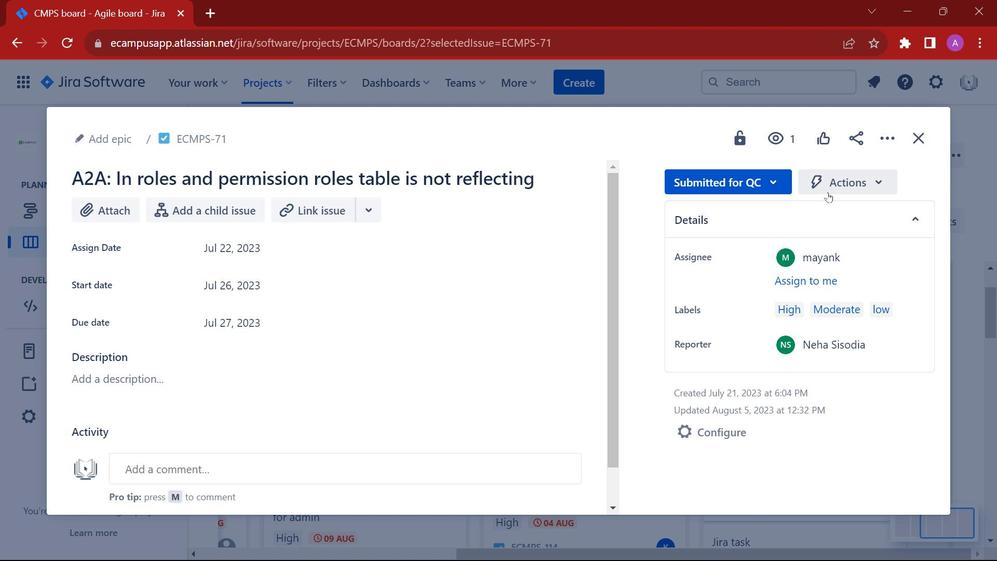 
Action: Mouse moved to (205, 250)
Screenshot: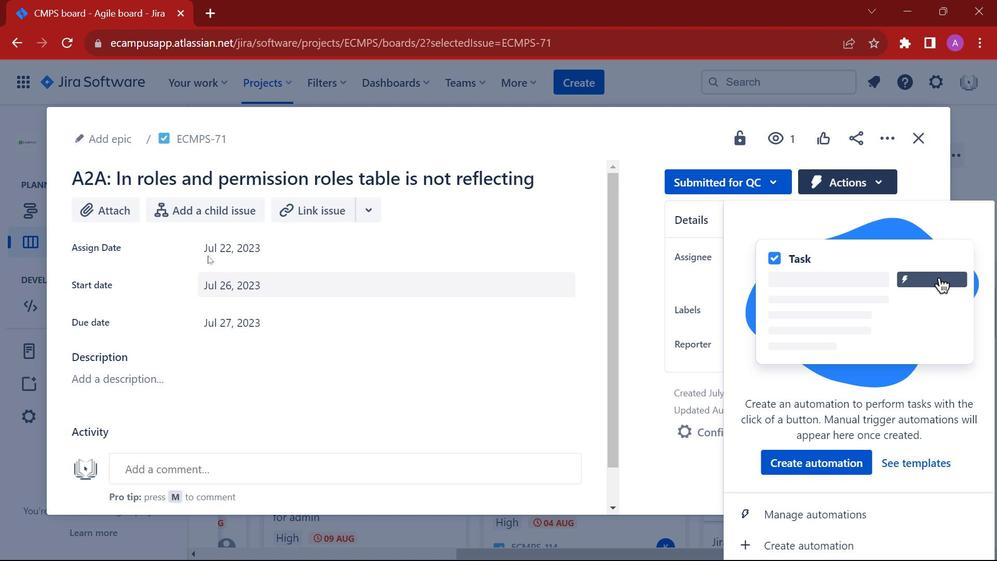 
Action: Mouse pressed left at (205, 250)
Screenshot: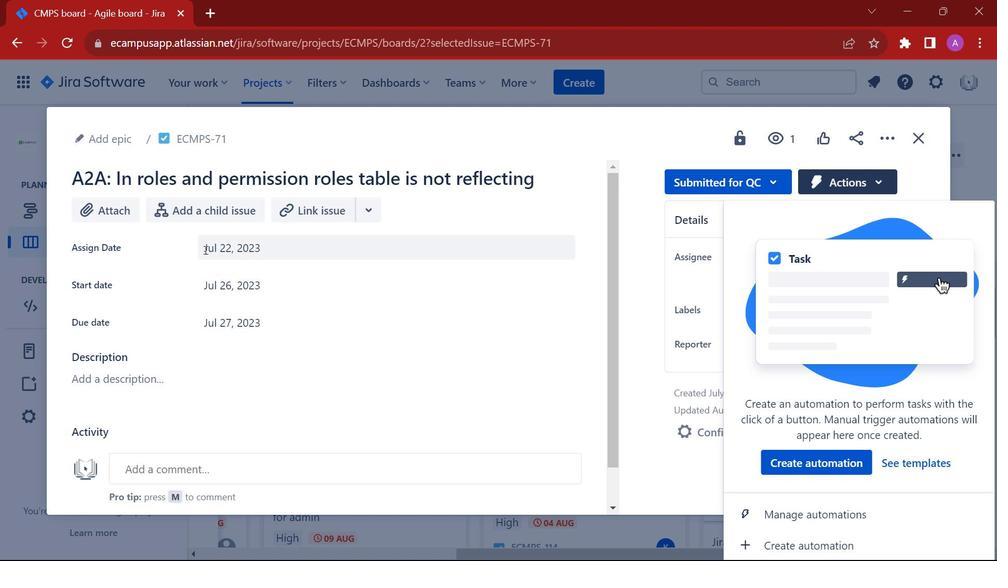 
Action: Mouse moved to (698, 189)
Screenshot: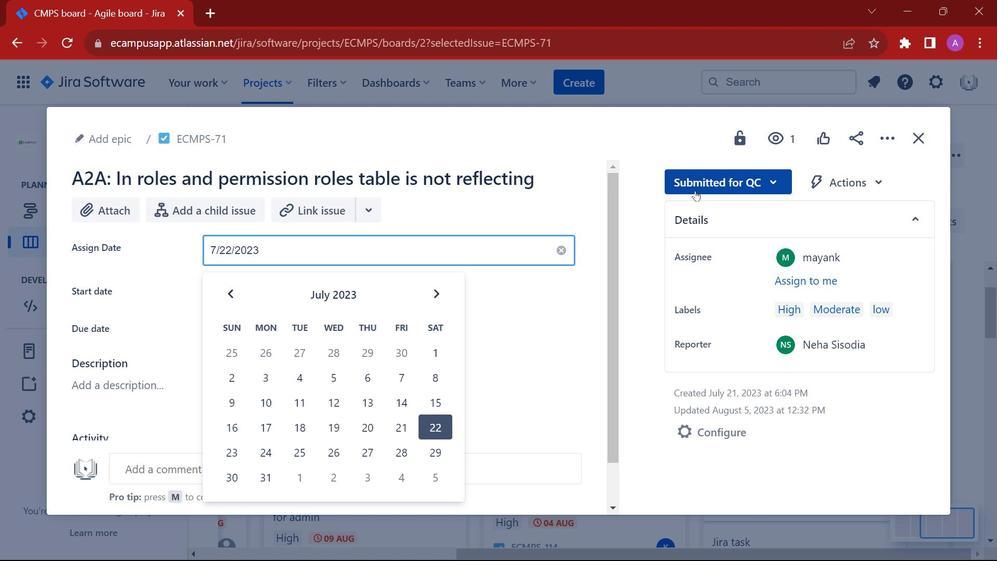 
Action: Mouse pressed left at (698, 189)
Screenshot: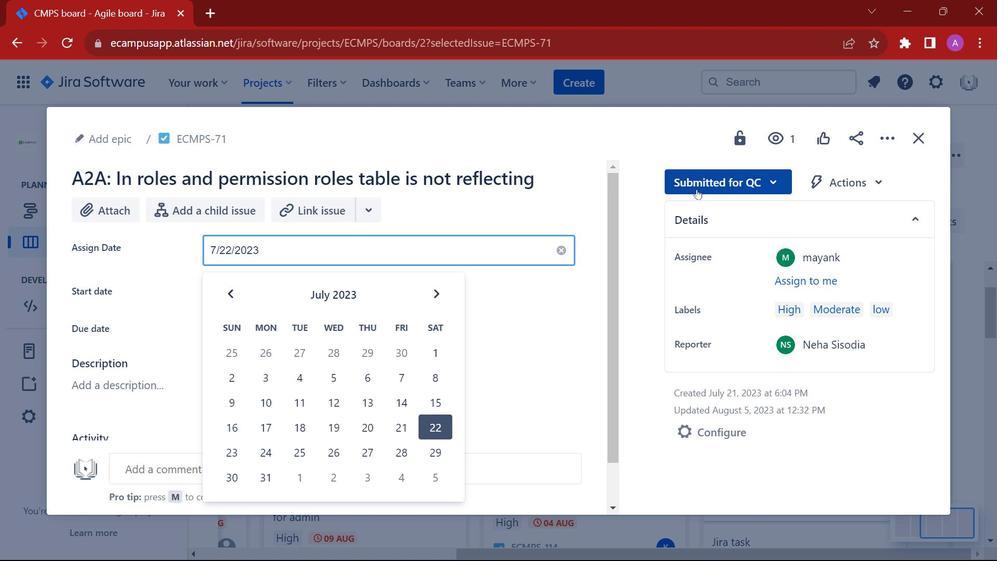 
Action: Mouse moved to (862, 184)
Screenshot: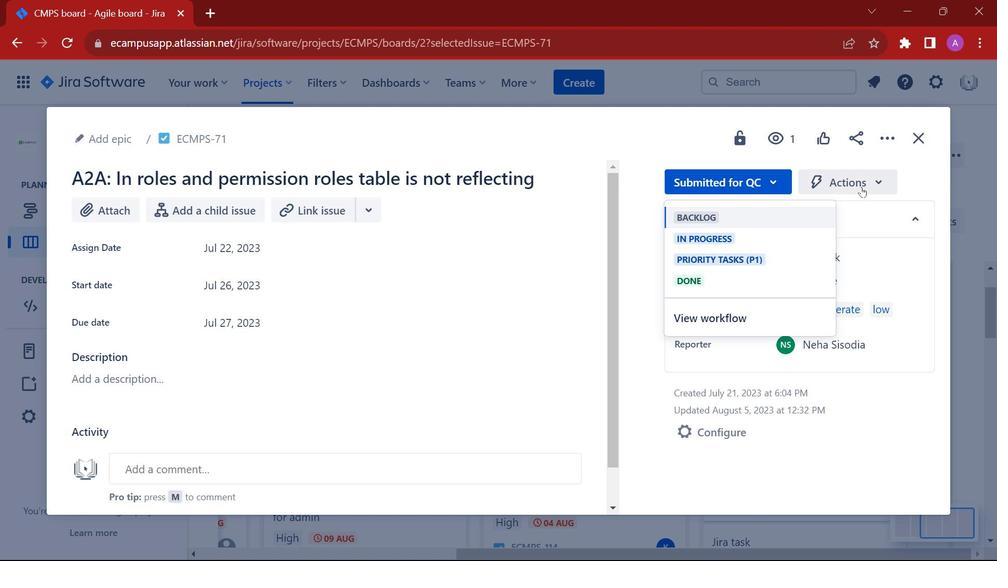 
Action: Mouse pressed left at (862, 184)
Screenshot: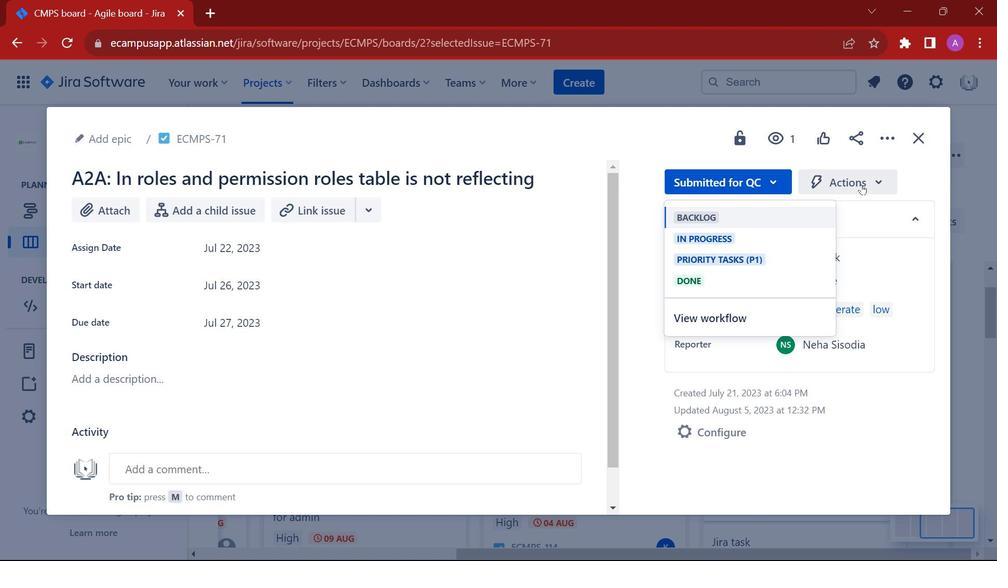 
Action: Mouse moved to (245, 415)
Screenshot: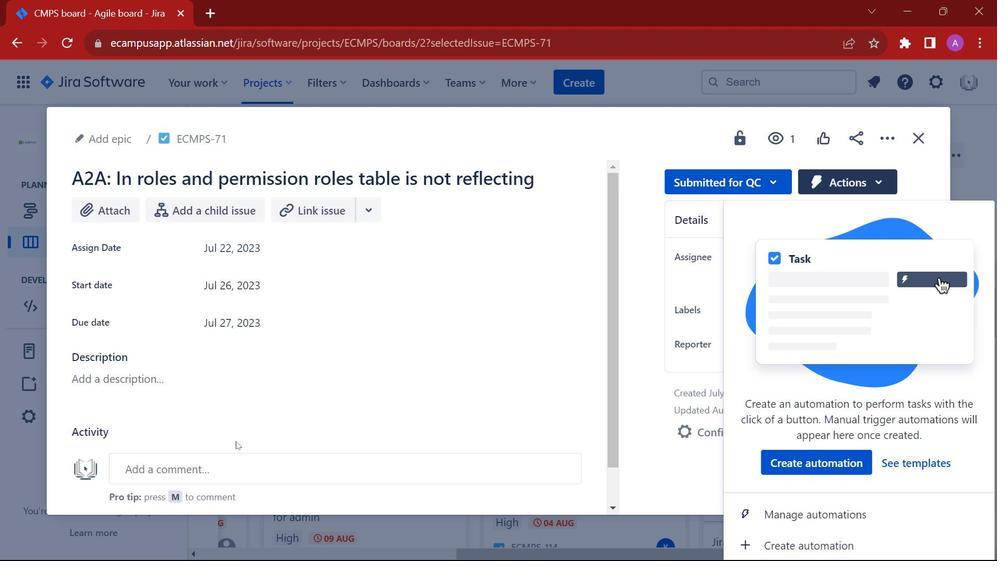 
Action: Mouse scrolled (245, 414) with delta (0, 0)
Screenshot: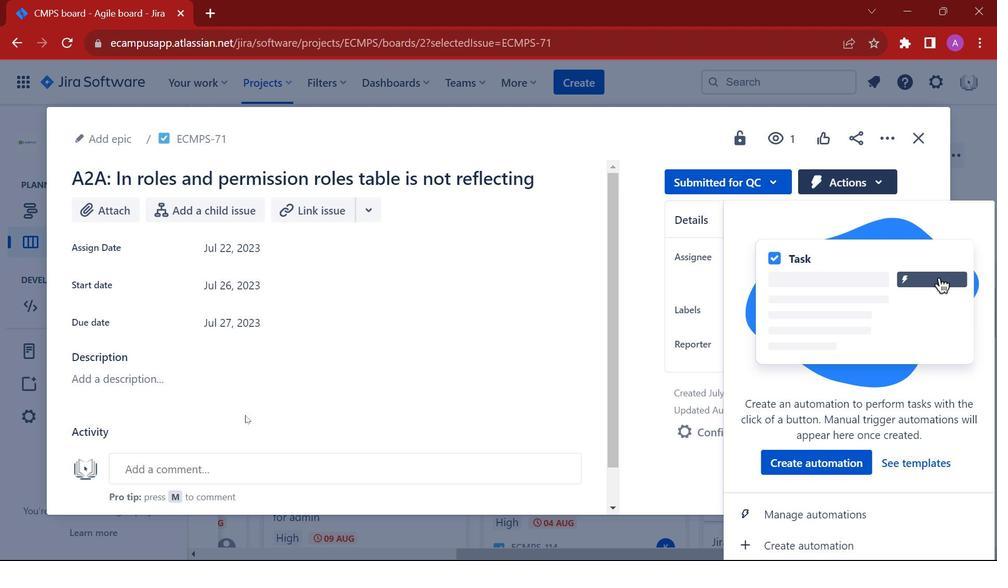 
Action: Mouse moved to (245, 414)
Screenshot: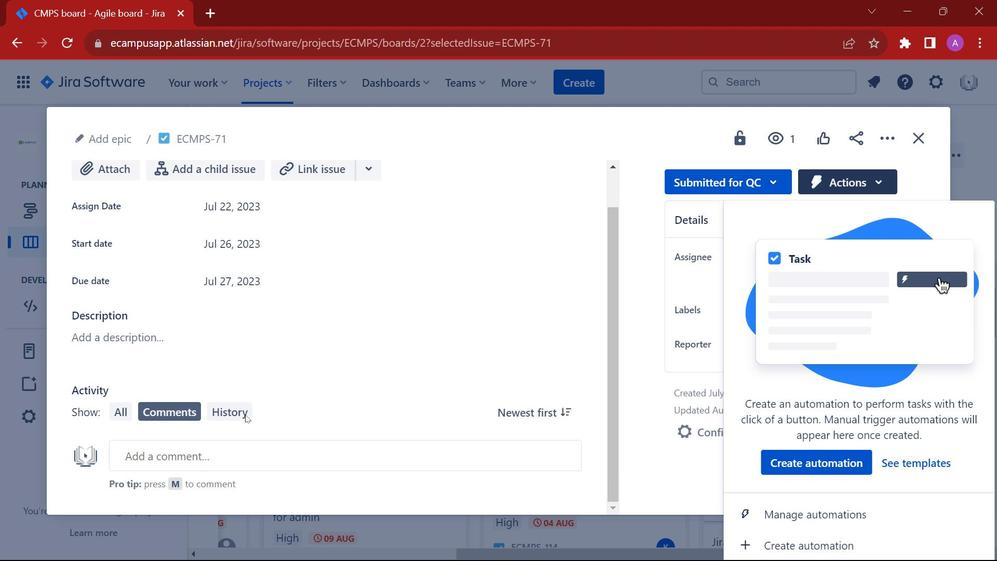 
Action: Mouse scrolled (245, 413) with delta (0, 0)
Screenshot: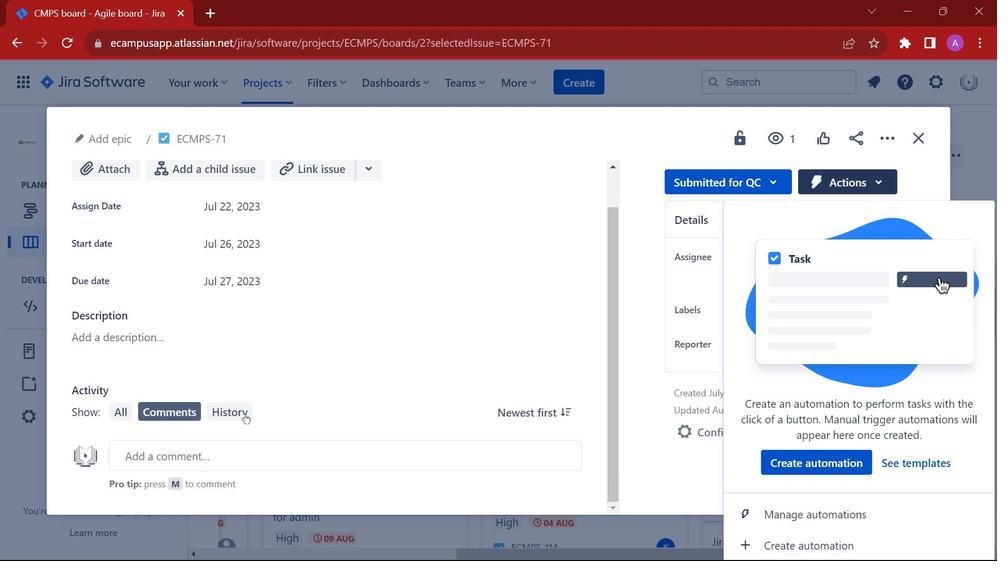 
Action: Mouse moved to (245, 413)
Screenshot: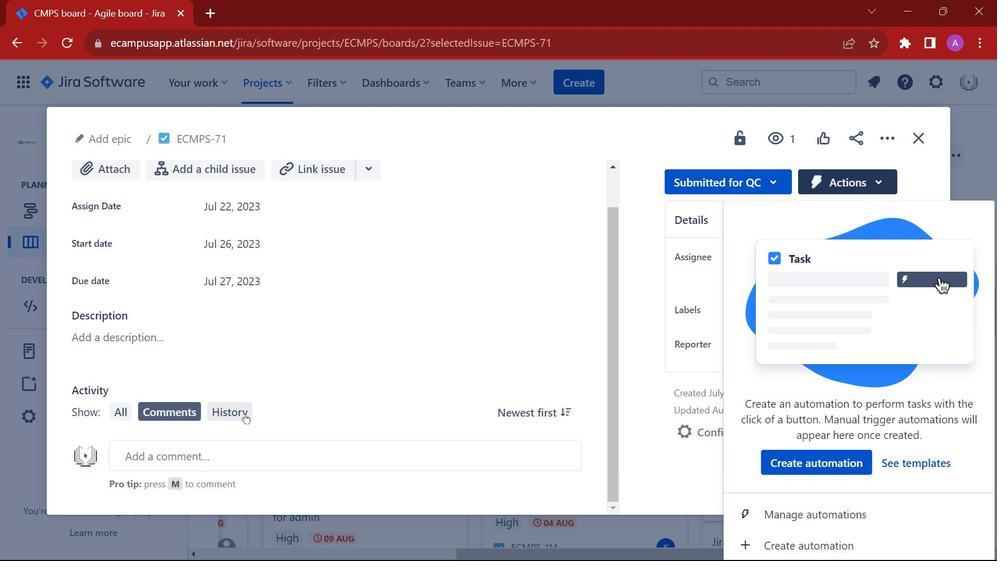 
Action: Mouse pressed left at (245, 413)
Screenshot: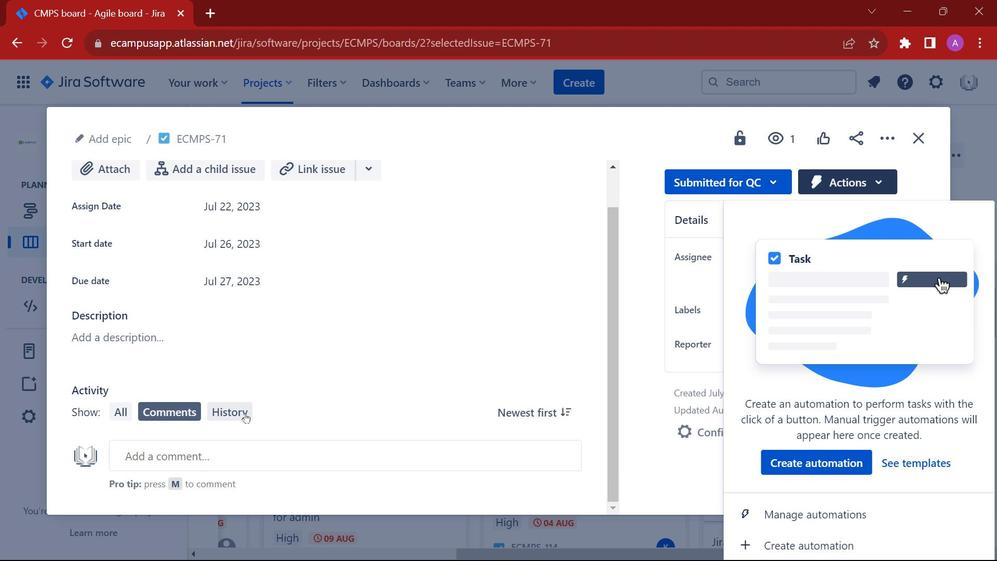 
Action: Mouse moved to (386, 352)
Screenshot: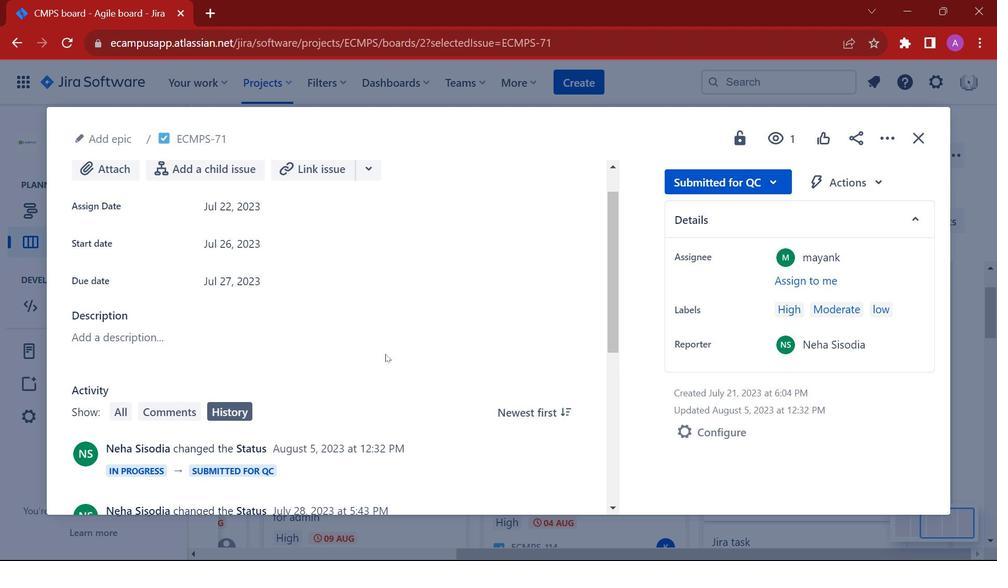 
Action: Mouse scrolled (386, 351) with delta (0, 0)
Screenshot: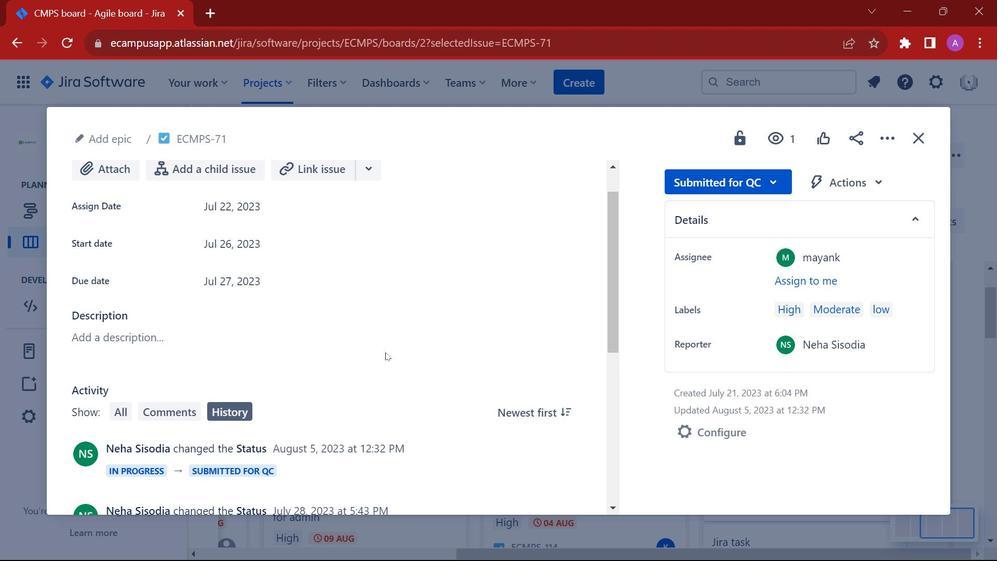 
Action: Mouse scrolled (386, 351) with delta (0, 0)
Screenshot: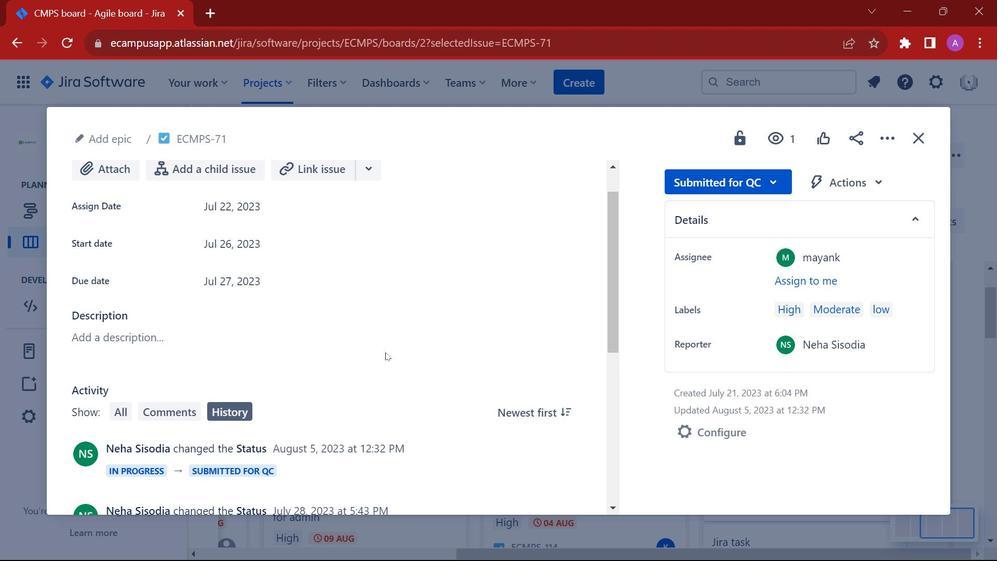 
Action: Mouse moved to (388, 350)
Screenshot: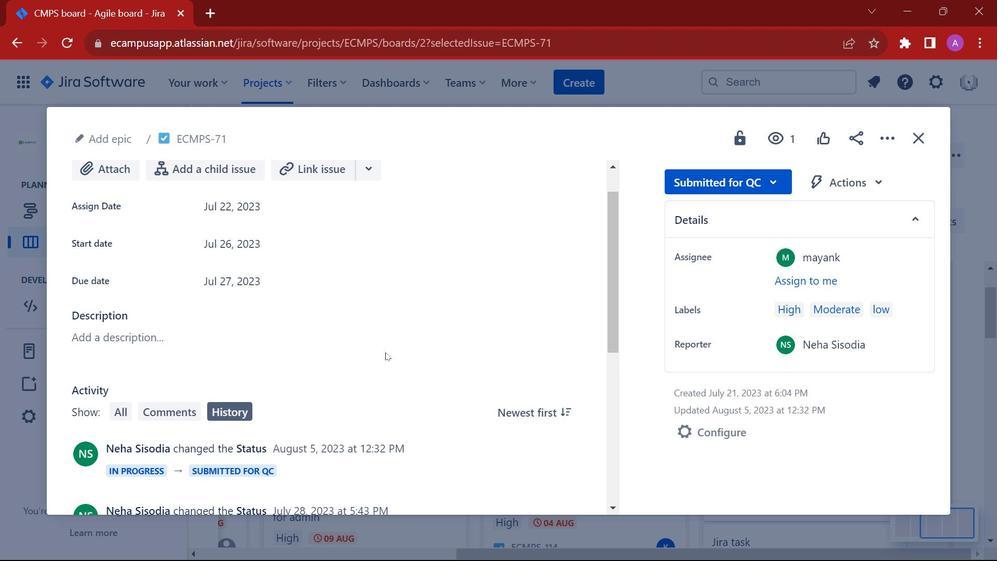 
Action: Mouse scrolled (388, 349) with delta (0, 0)
Screenshot: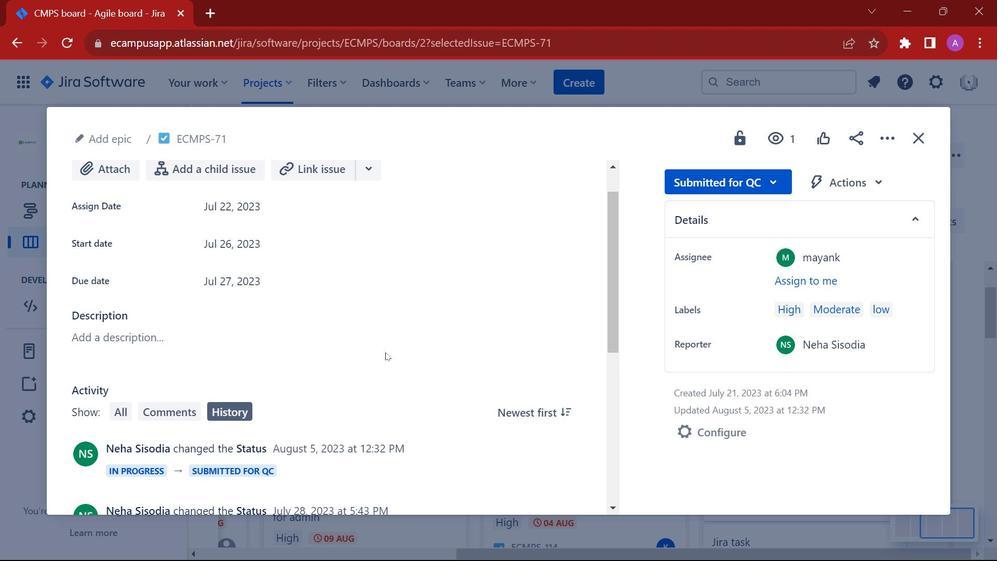 
Action: Mouse moved to (499, 312)
Screenshot: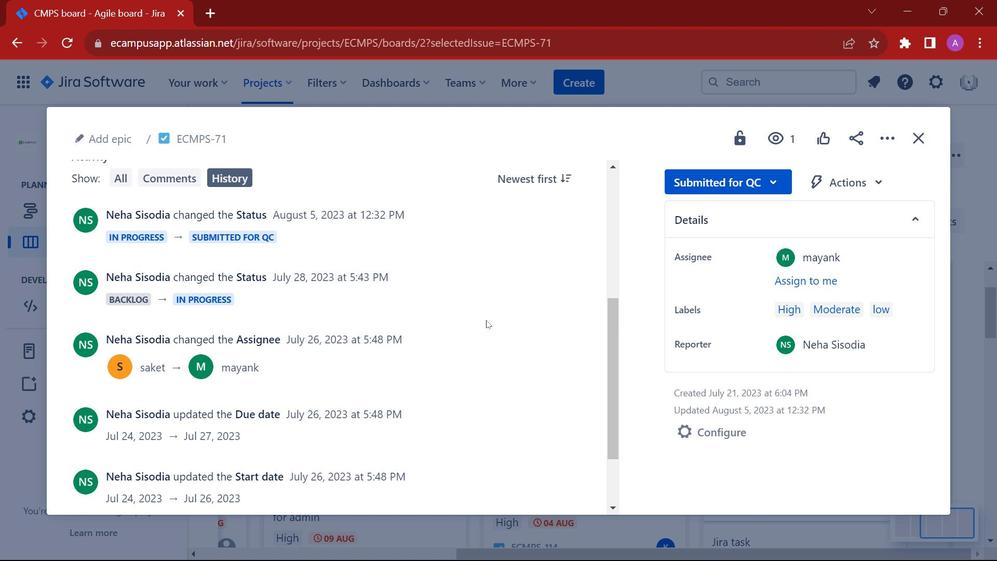 
Action: Mouse scrolled (499, 312) with delta (0, 0)
Screenshot: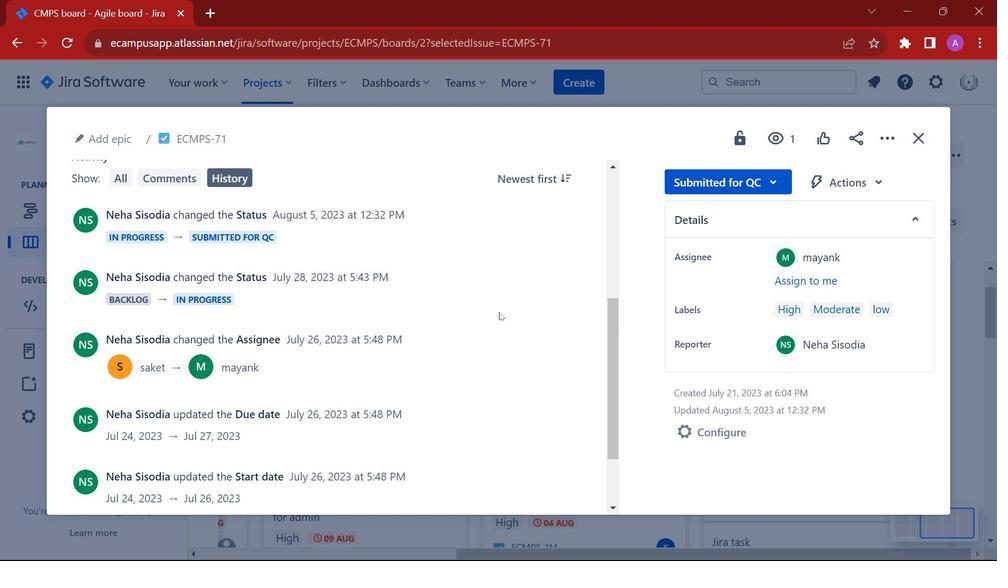 
Action: Mouse moved to (521, 313)
Screenshot: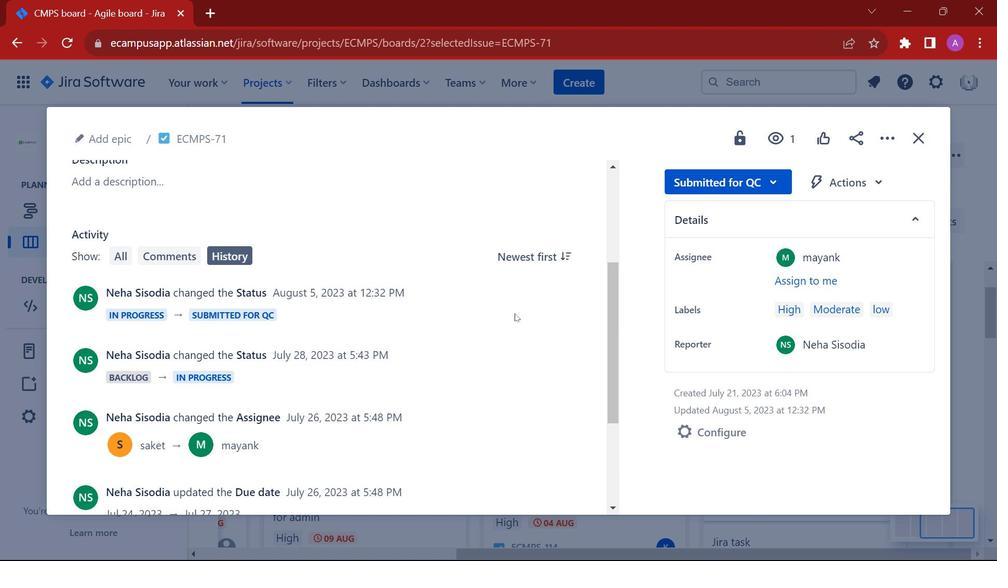 
Action: Mouse scrolled (521, 313) with delta (0, 0)
Screenshot: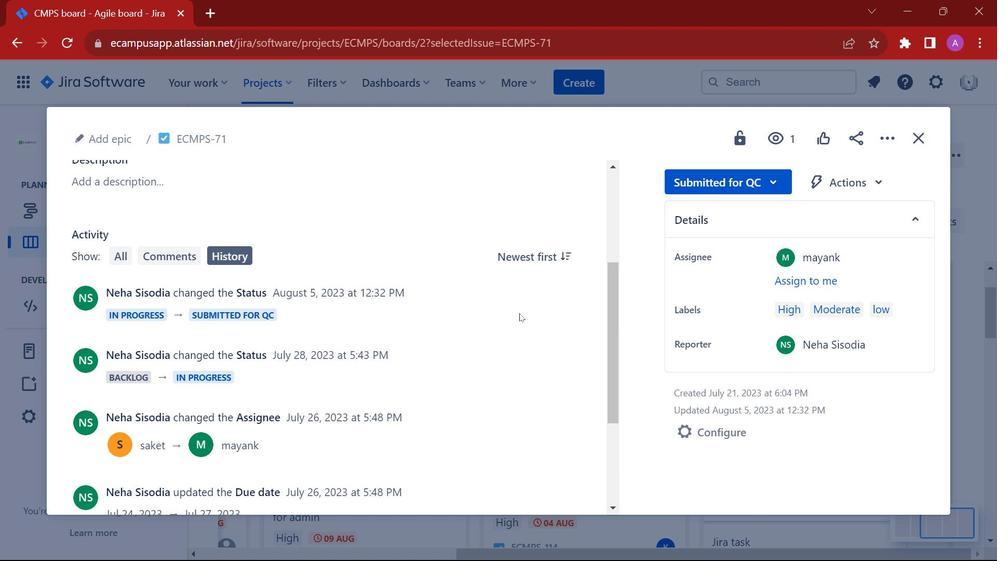 
Action: Mouse scrolled (521, 313) with delta (0, 0)
Screenshot: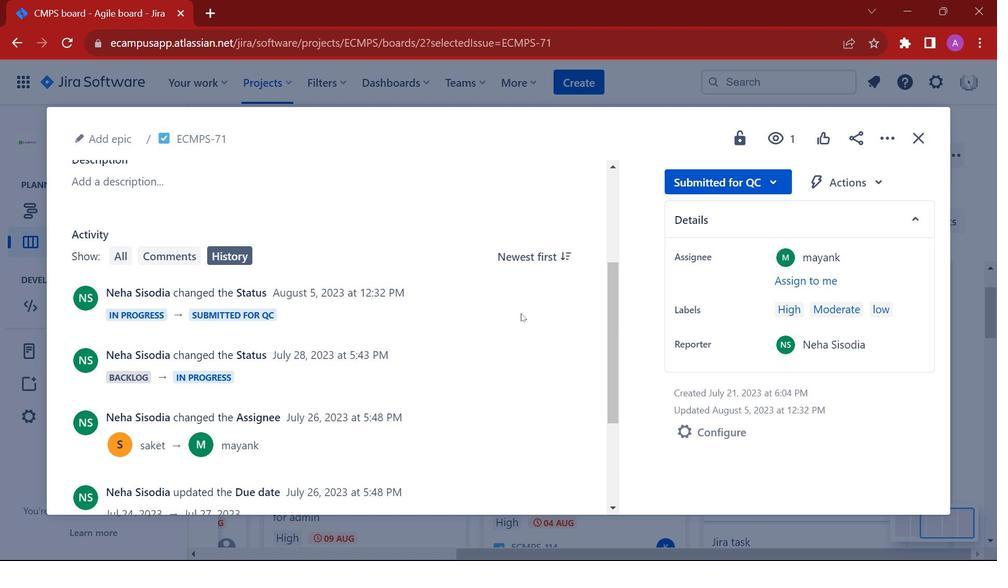 
Action: Mouse moved to (544, 312)
Screenshot: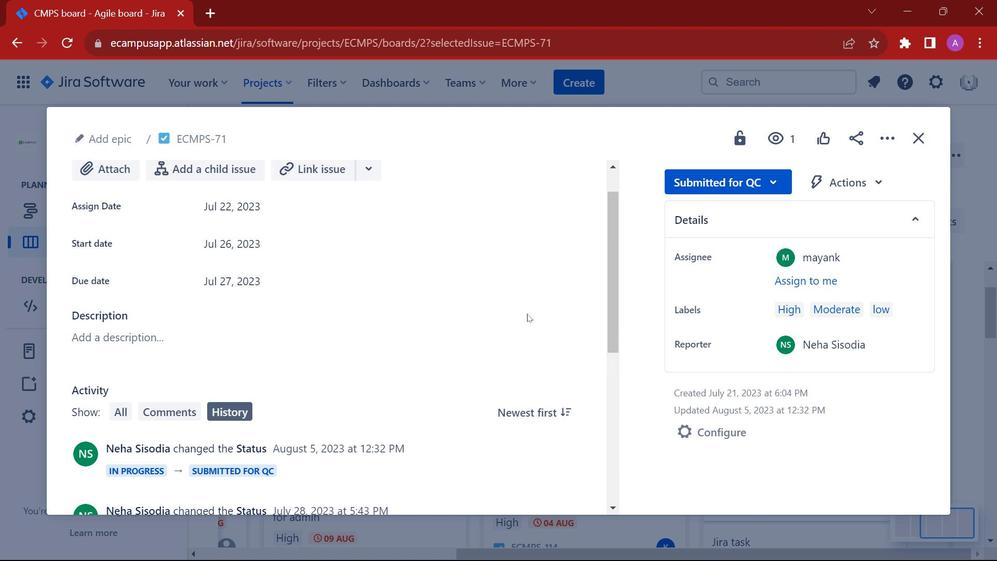
Action: Mouse scrolled (544, 313) with delta (0, 0)
Screenshot: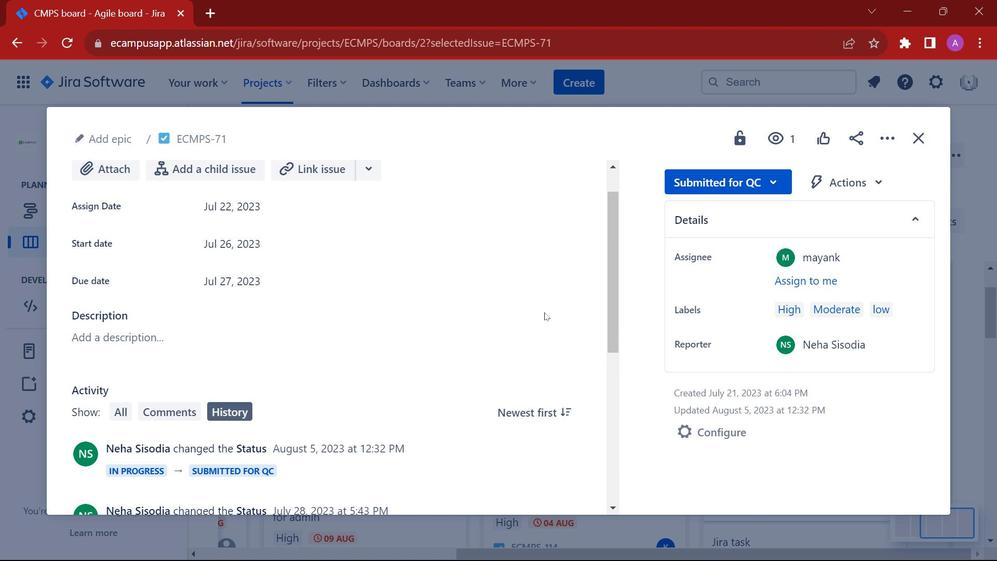 
Action: Mouse scrolled (544, 313) with delta (0, 0)
Screenshot: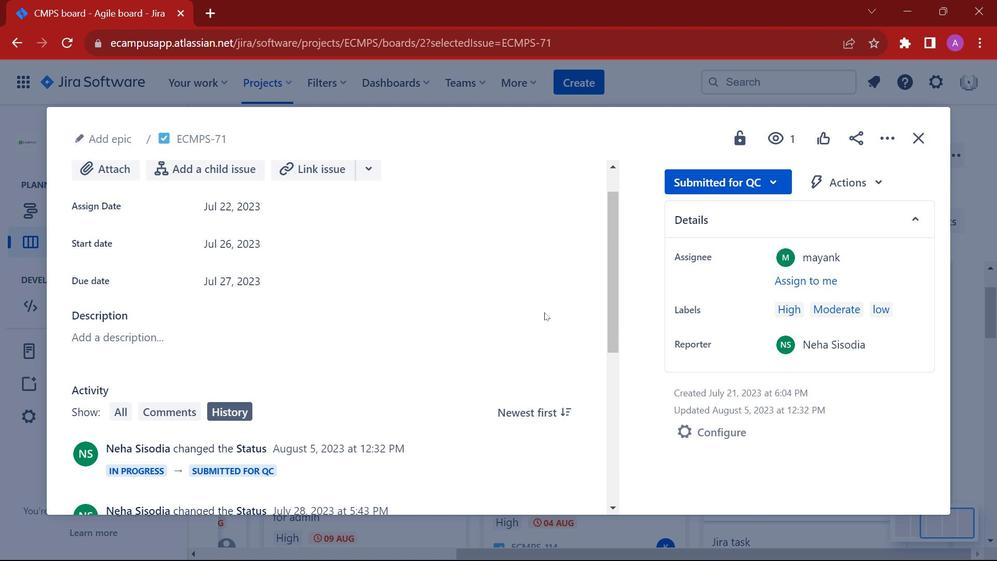 
Action: Mouse moved to (920, 144)
Screenshot: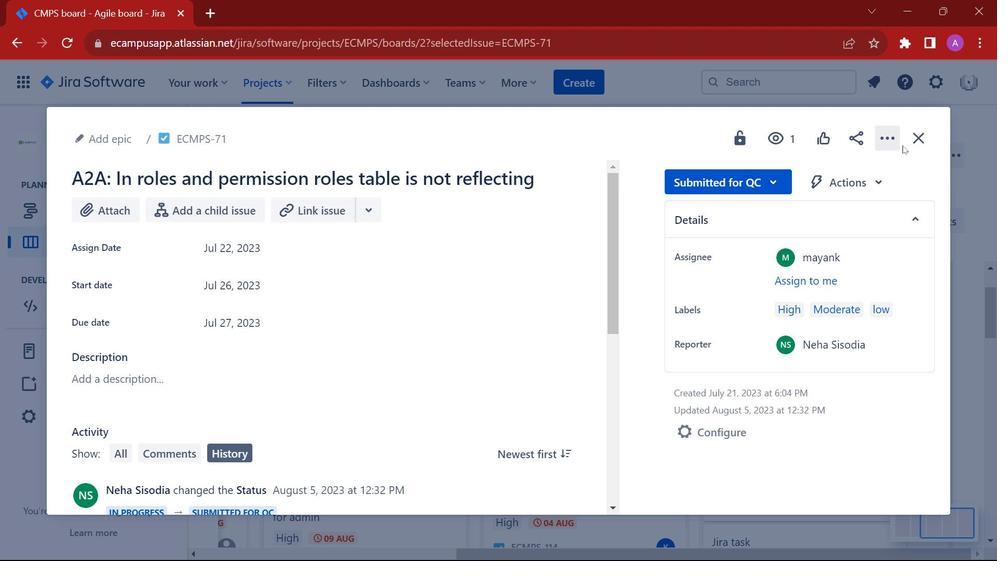 
Action: Mouse pressed left at (920, 144)
Screenshot: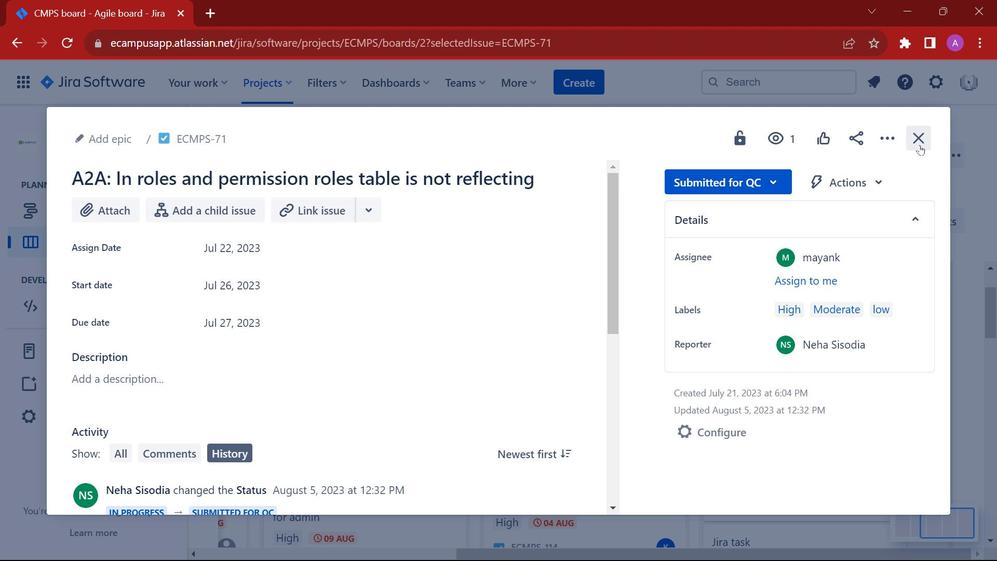 
Action: Mouse moved to (550, 399)
Screenshot: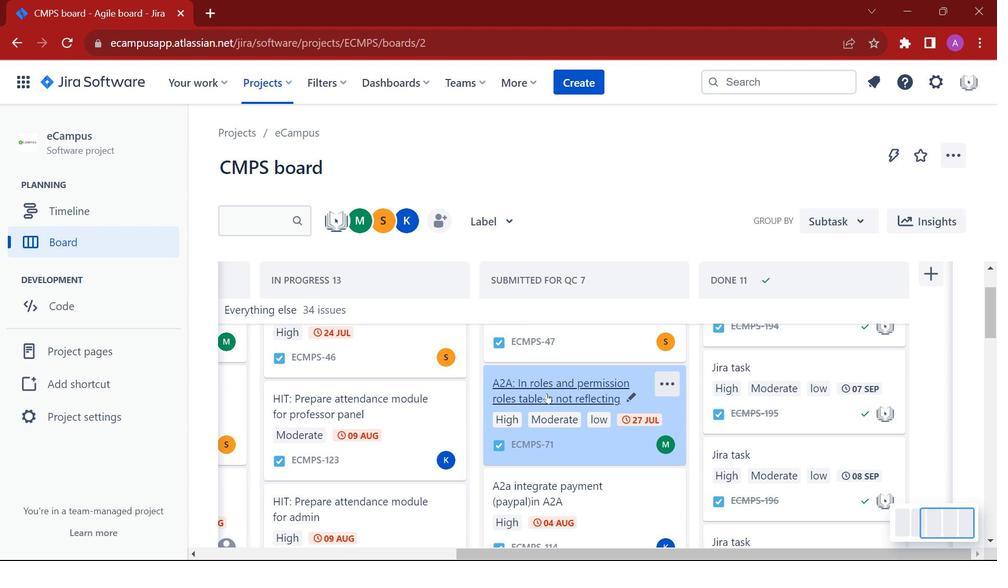 
Action: Mouse scrolled (550, 399) with delta (0, 0)
Screenshot: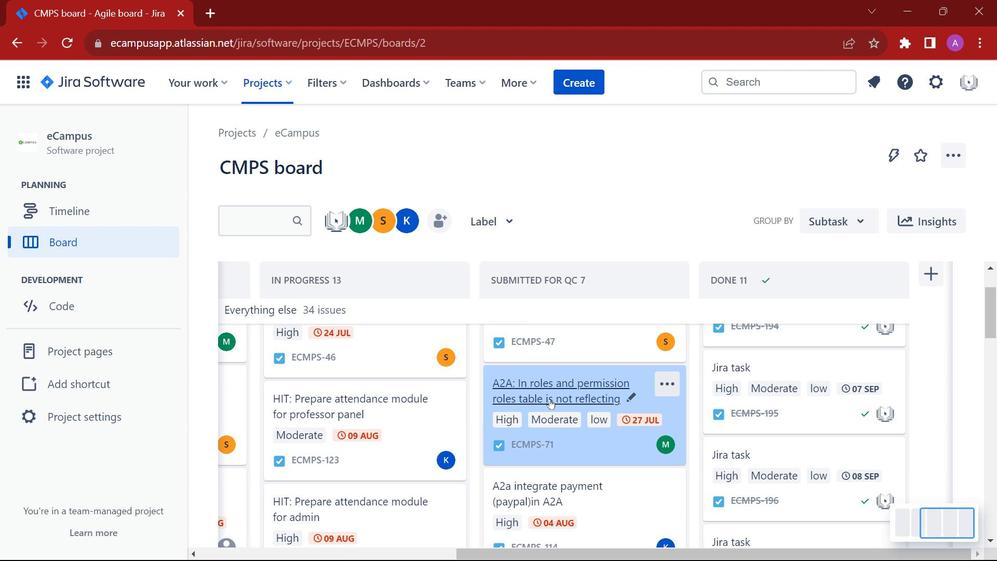 
Action: Mouse scrolled (550, 399) with delta (0, 0)
Screenshot: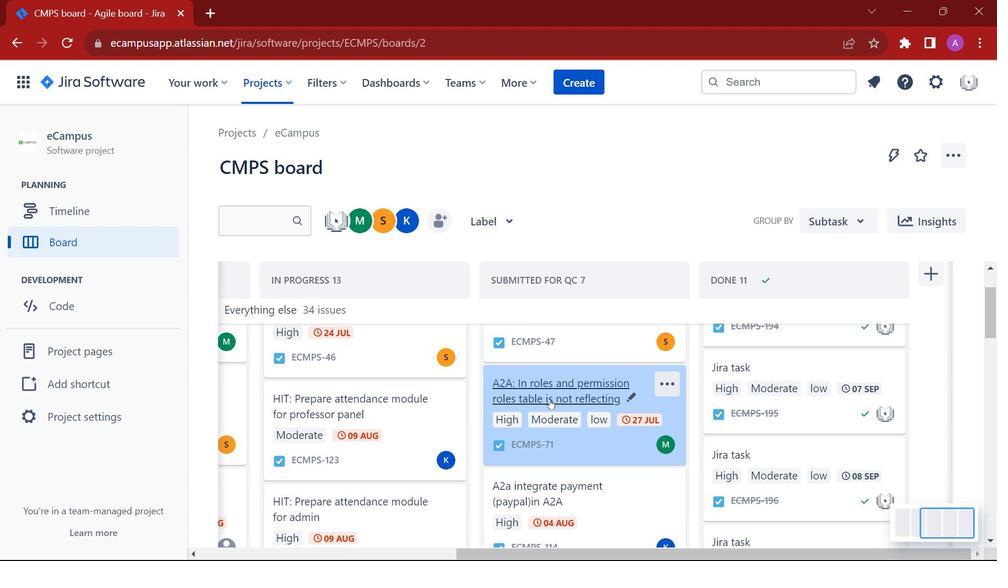 
Action: Mouse moved to (386, 429)
Screenshot: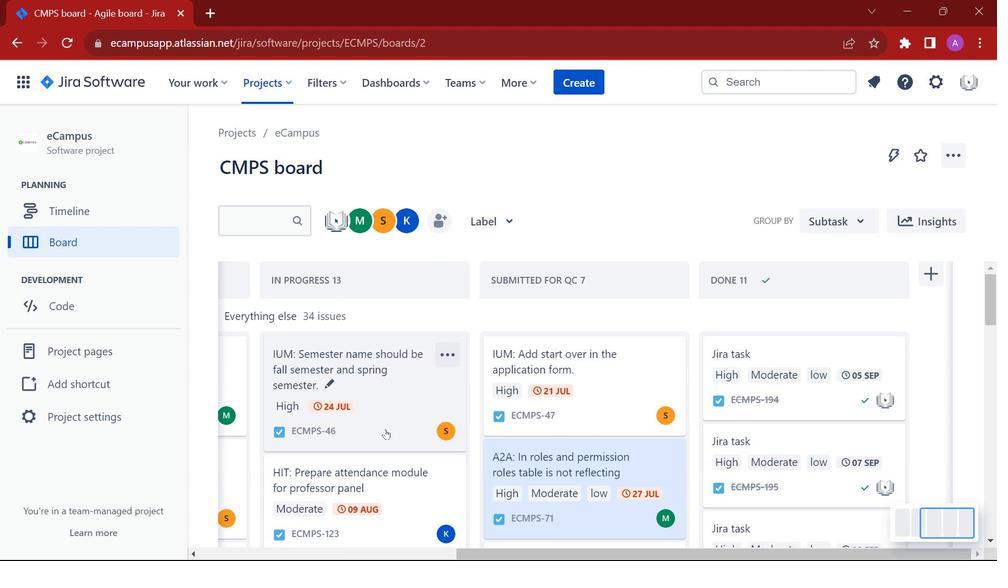 
Action: Mouse pressed left at (386, 429)
Screenshot: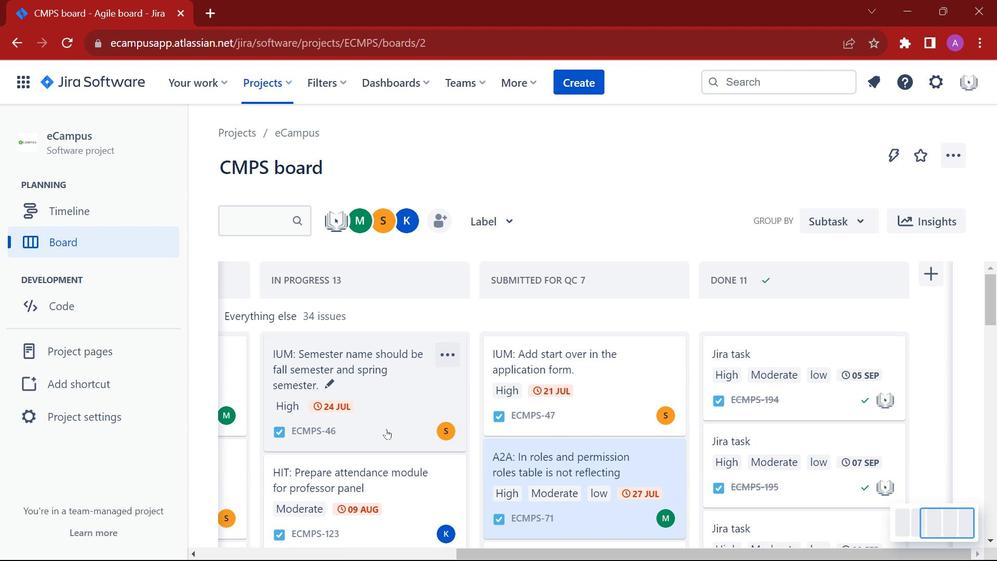 
Action: Mouse moved to (478, 286)
Screenshot: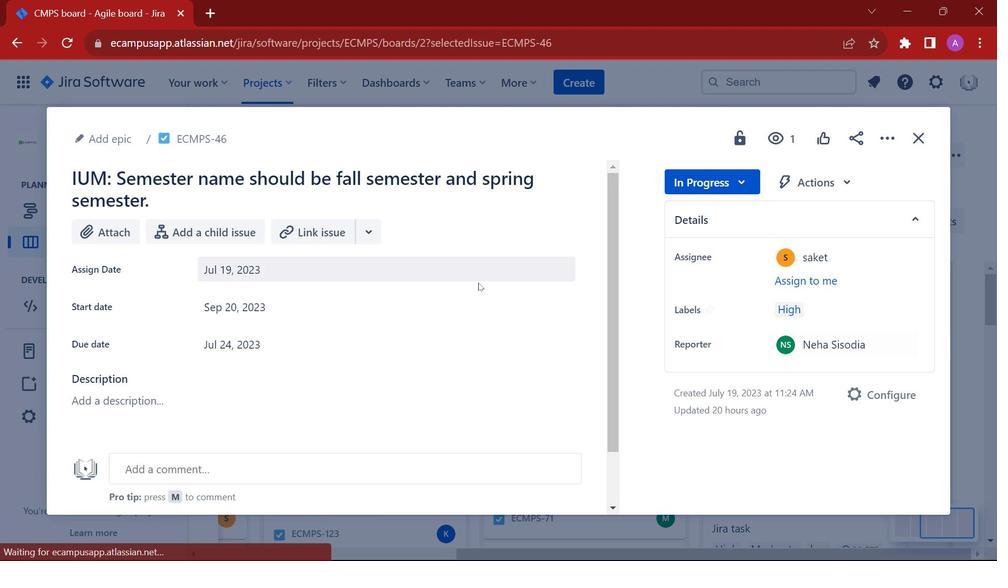 
Action: Mouse scrolled (478, 286) with delta (0, 0)
Screenshot: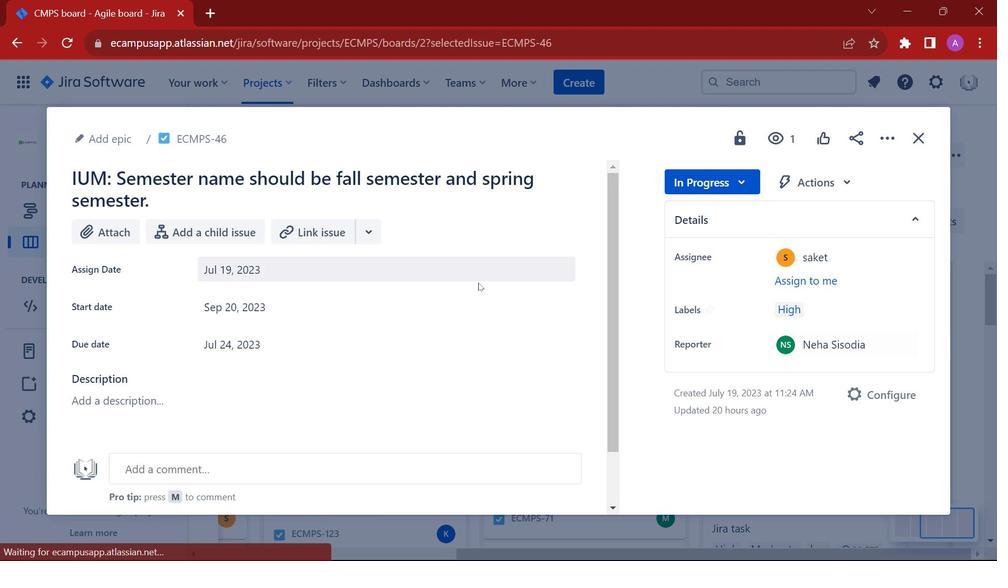 
Action: Mouse scrolled (478, 286) with delta (0, 0)
Screenshot: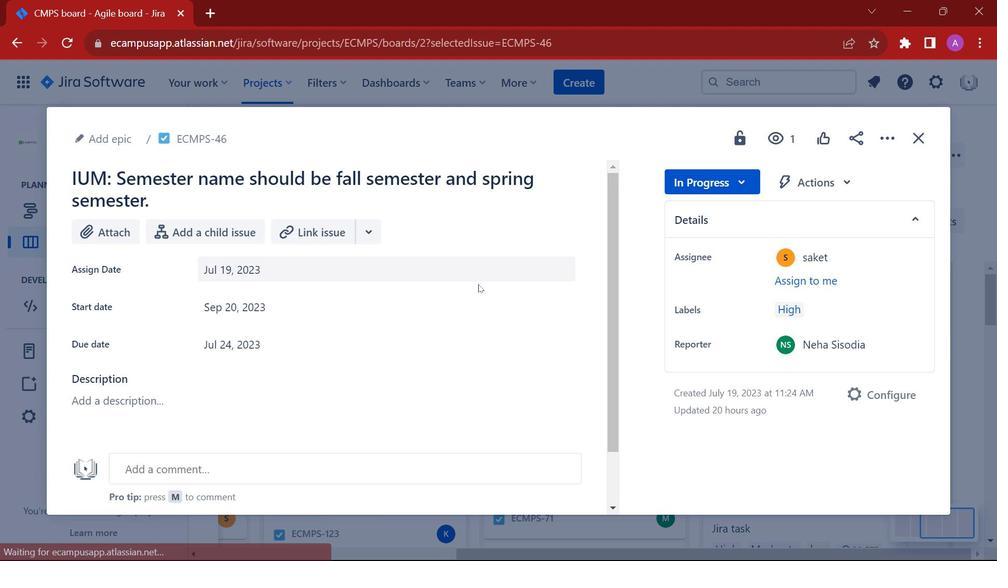 
Action: Mouse moved to (707, 176)
Screenshot: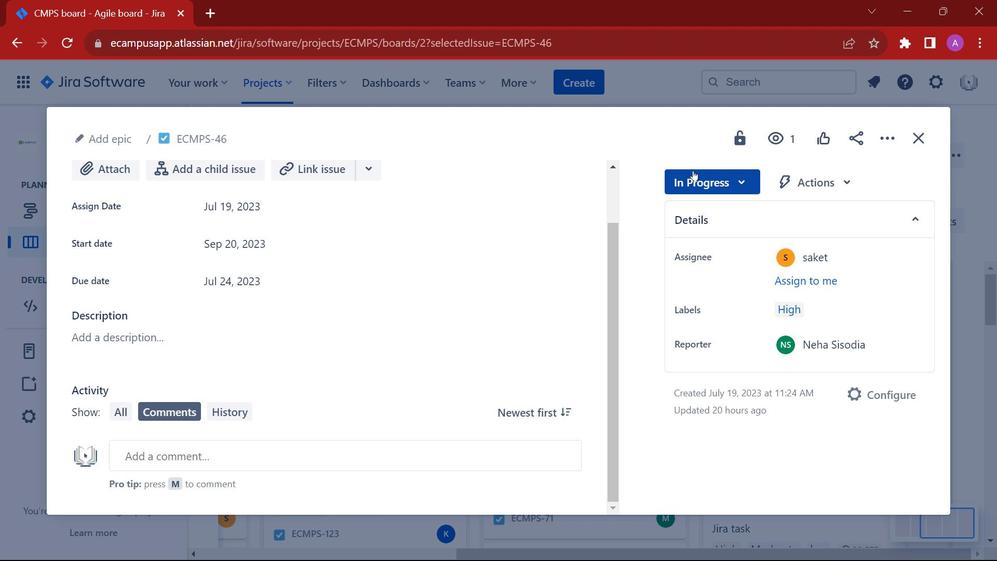 
Action: Mouse pressed left at (707, 176)
Screenshot: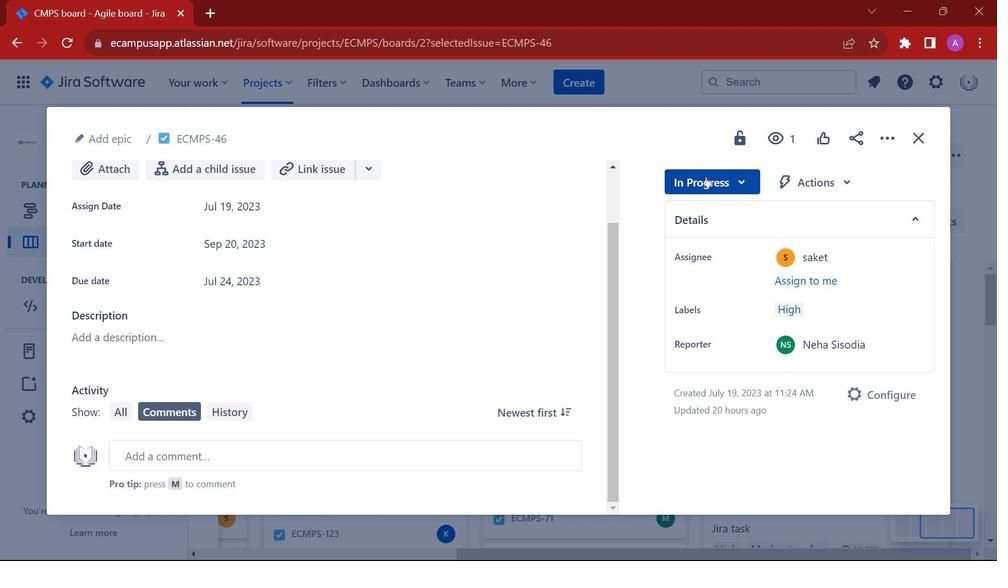 
Action: Mouse moved to (828, 188)
Screenshot: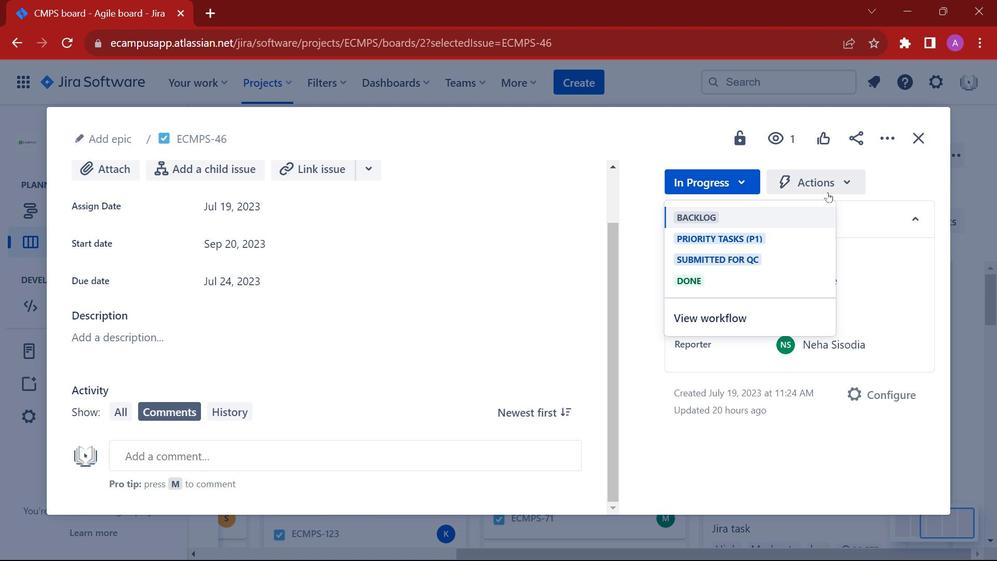 
Action: Mouse pressed left at (828, 188)
Screenshot: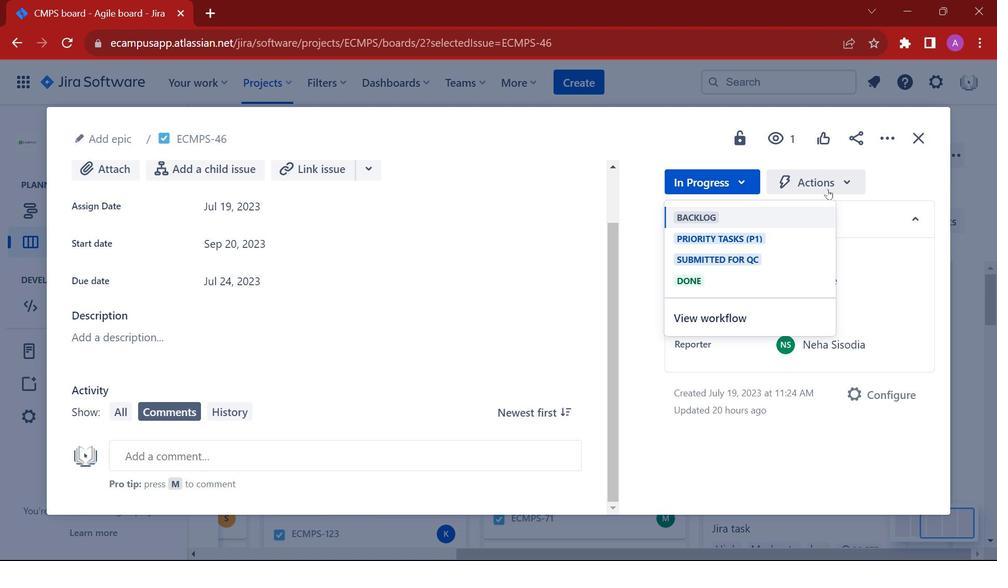 
Action: Mouse moved to (757, 385)
Screenshot: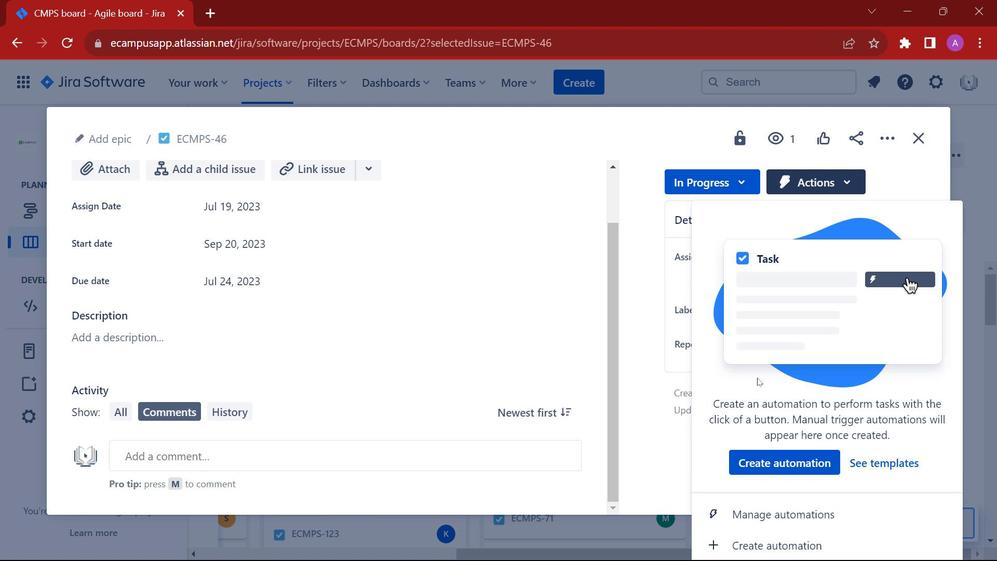 
Action: Mouse scrolled (757, 385) with delta (0, 0)
Screenshot: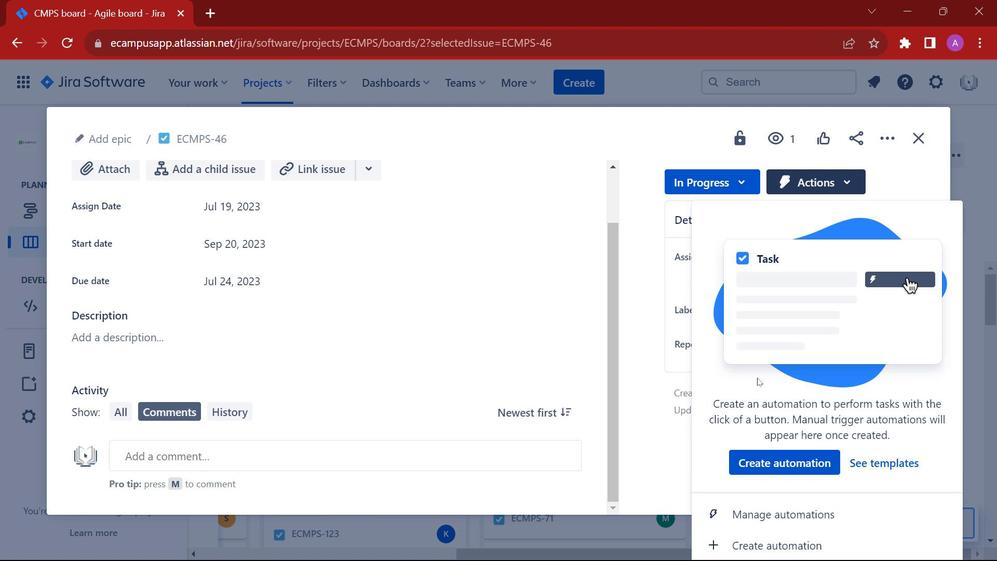 
Action: Mouse moved to (438, 307)
Screenshot: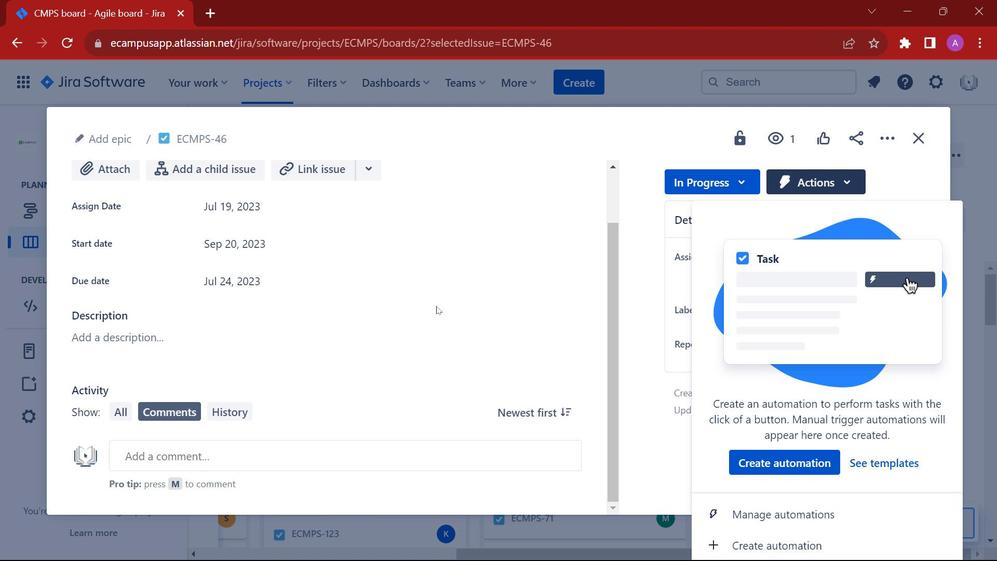 
Action: Mouse scrolled (438, 307) with delta (0, 0)
Screenshot: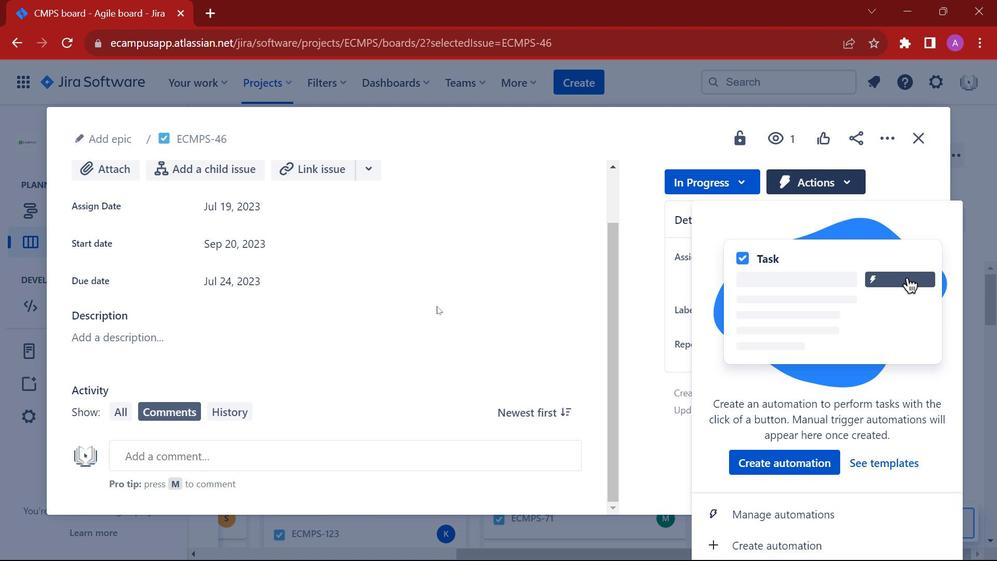 
Action: Mouse moved to (288, 300)
Screenshot: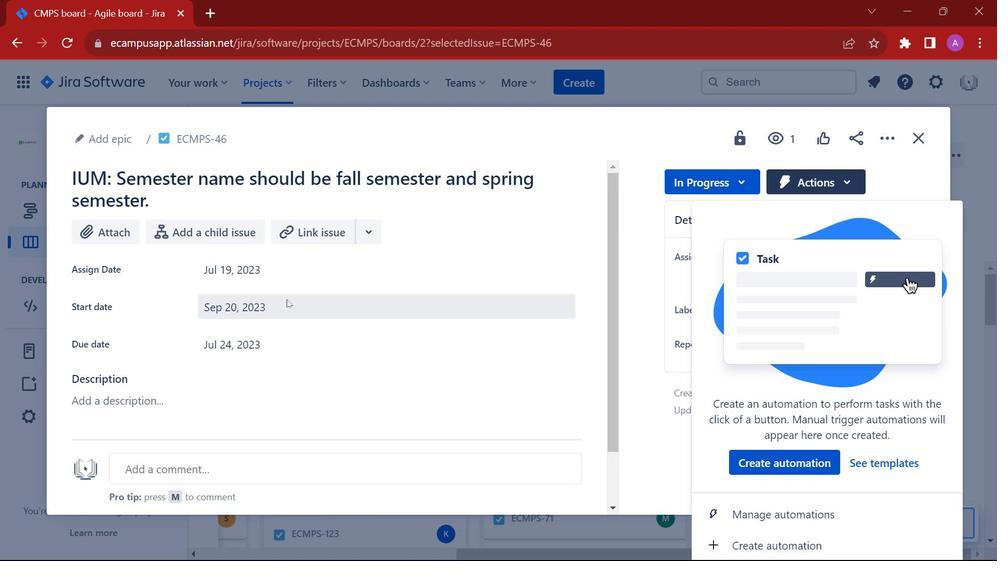 
Action: Mouse scrolled (288, 300) with delta (0, 0)
Screenshot: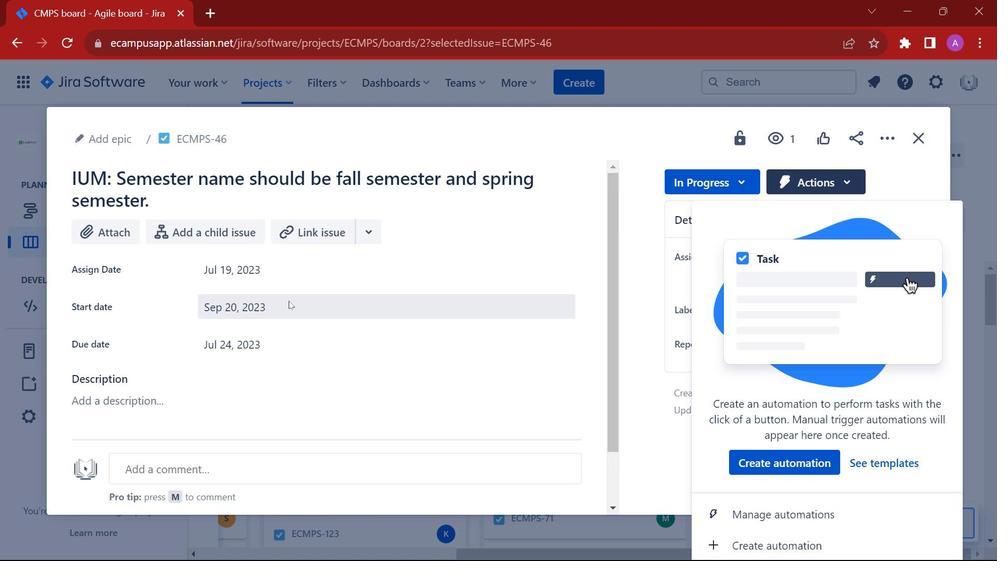 
Action: Mouse moved to (251, 280)
Screenshot: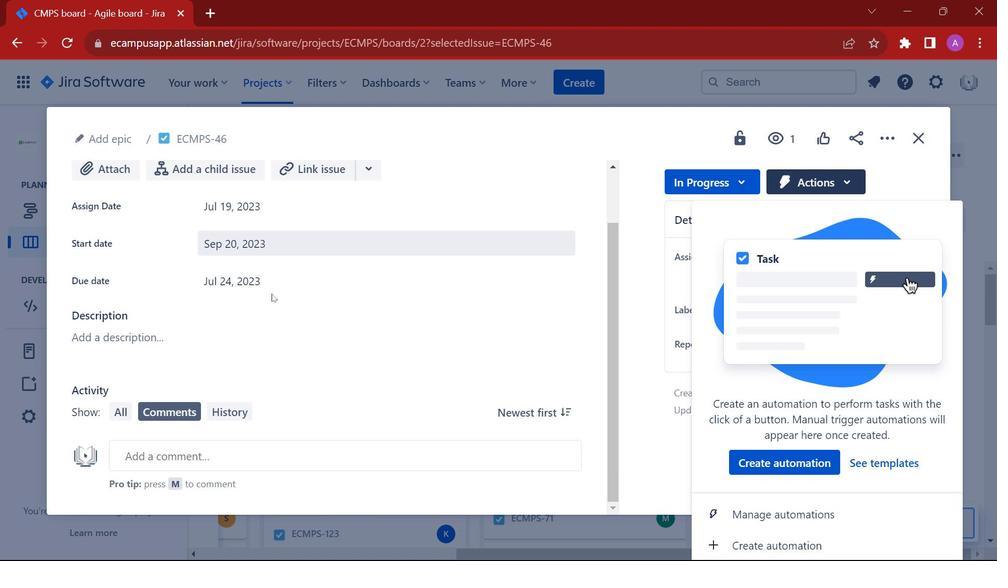 
Action: Mouse pressed left at (251, 280)
Screenshot: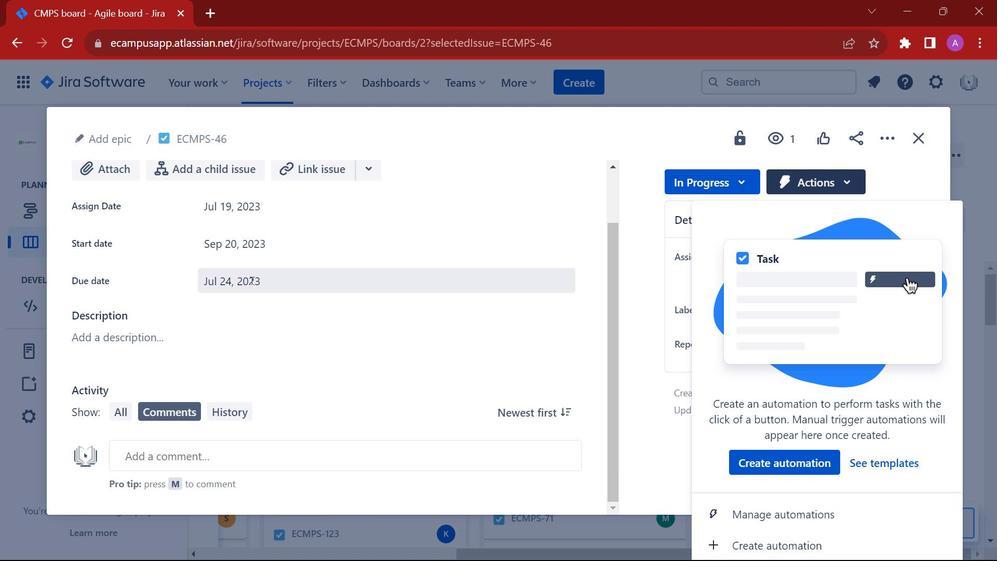 
Action: Mouse moved to (842, 188)
Screenshot: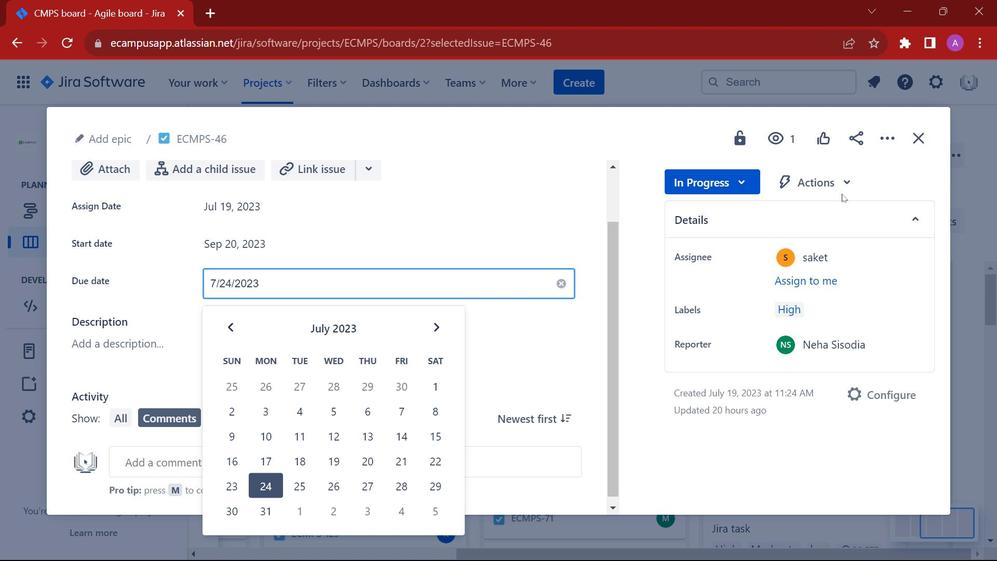 
Action: Mouse pressed left at (842, 188)
Screenshot: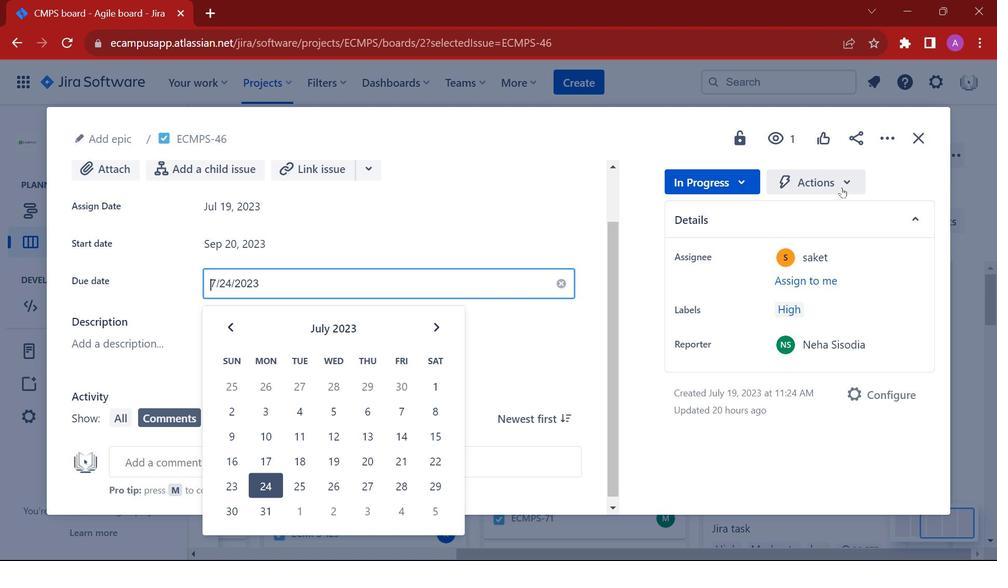 
Action: Mouse moved to (889, 467)
Screenshot: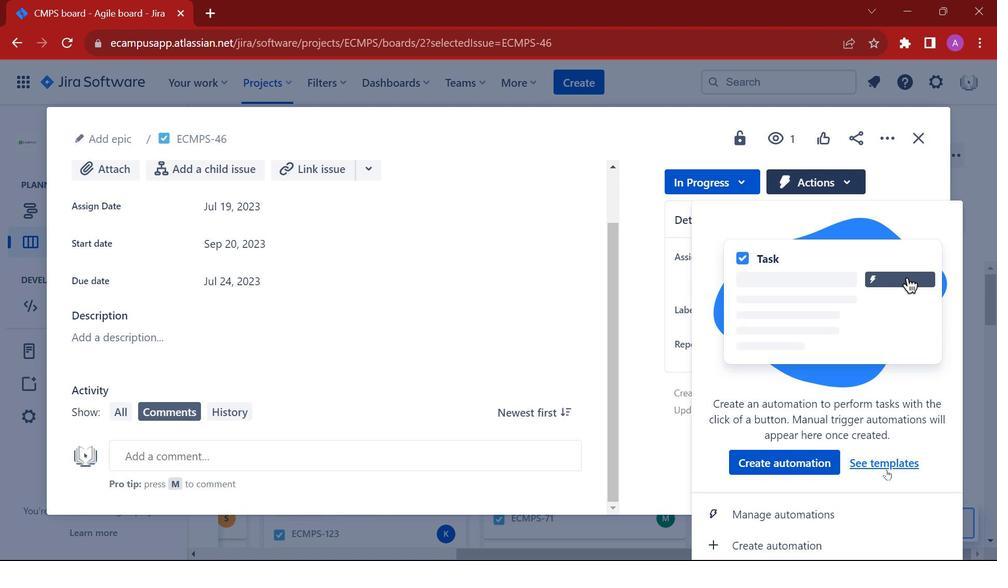 
Action: Mouse pressed left at (889, 467)
Screenshot: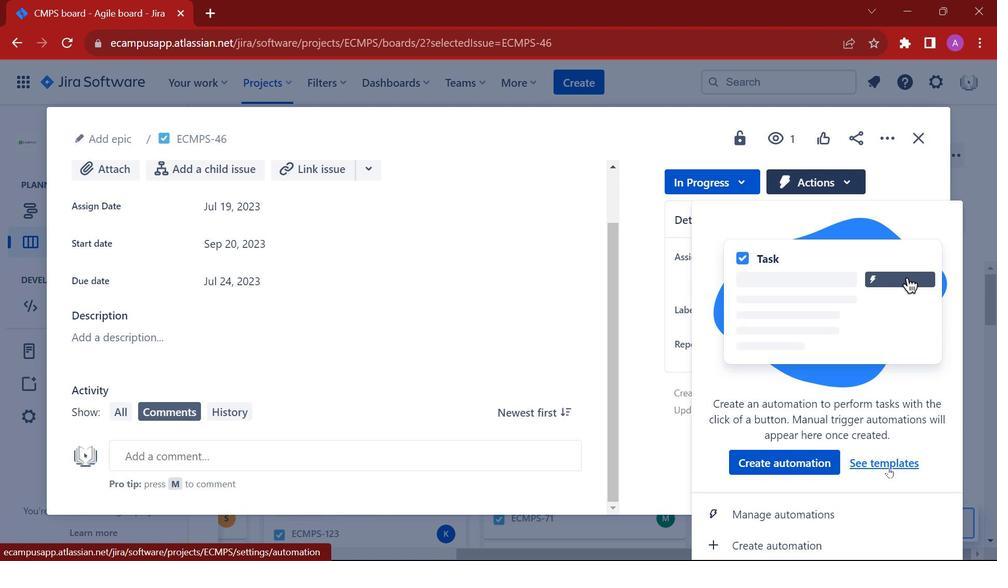 
Action: Mouse moved to (519, 315)
Screenshot: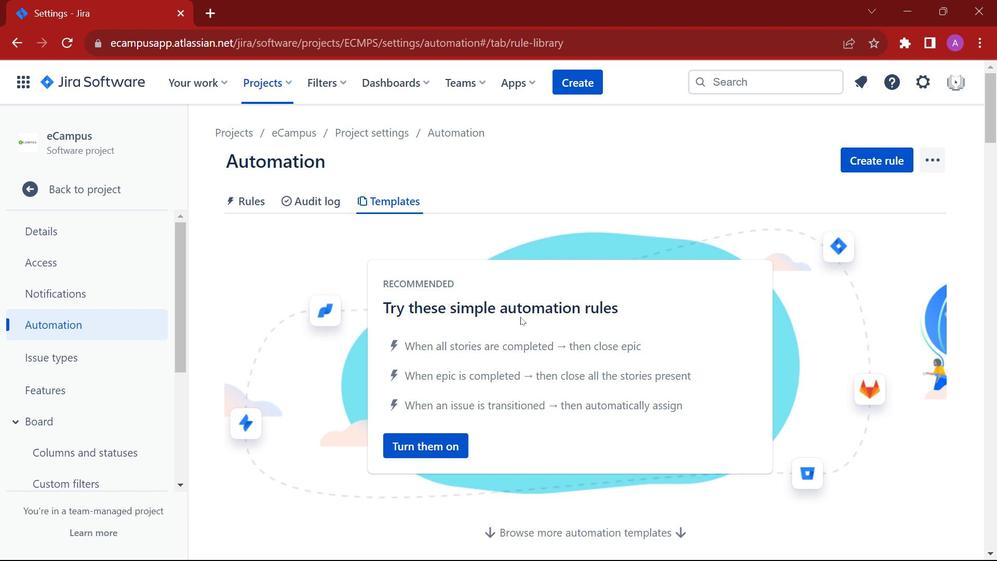 
Action: Mouse scrolled (519, 314) with delta (0, 0)
Screenshot: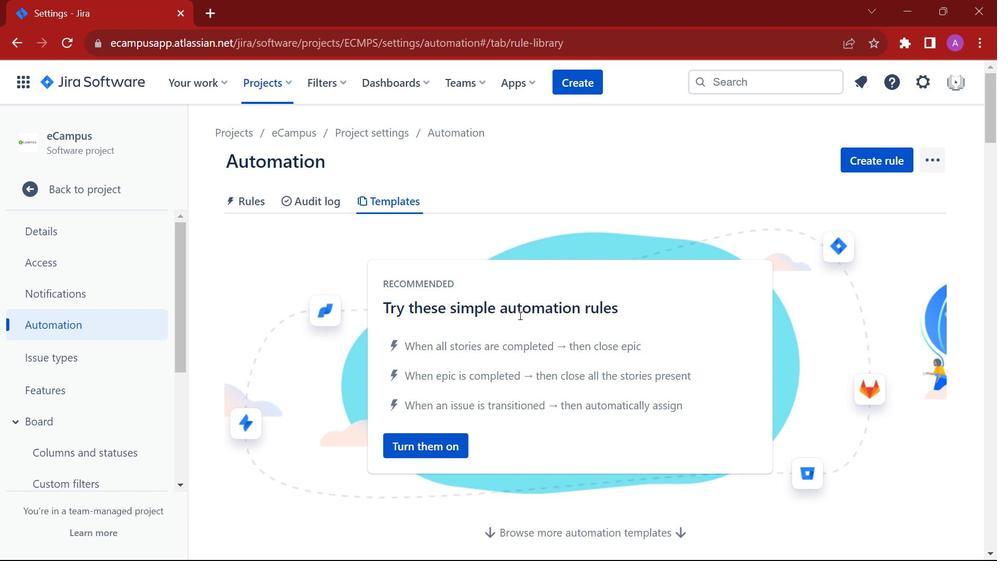 
Action: Mouse scrolled (519, 314) with delta (0, 0)
Screenshot: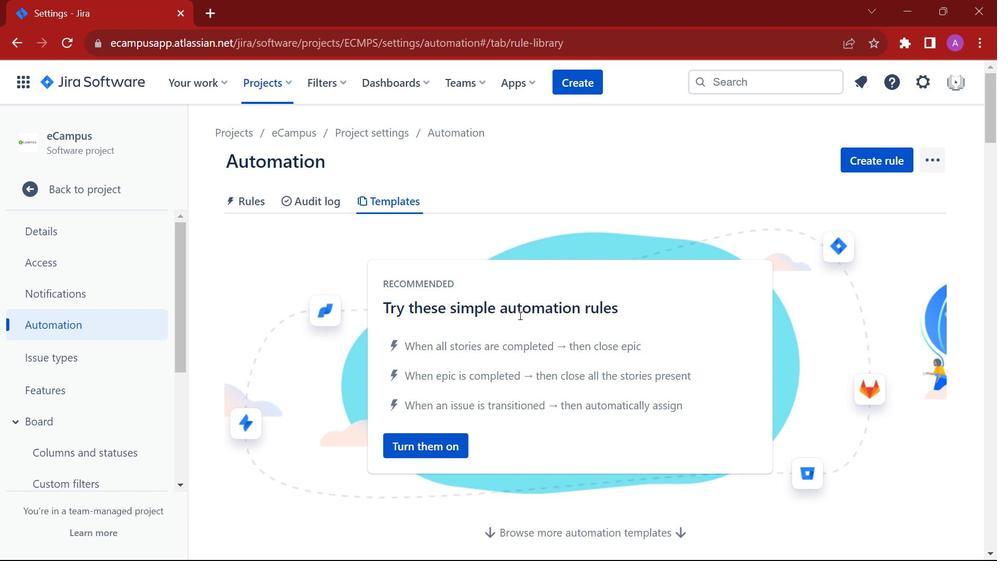
Action: Mouse scrolled (519, 314) with delta (0, 0)
Screenshot: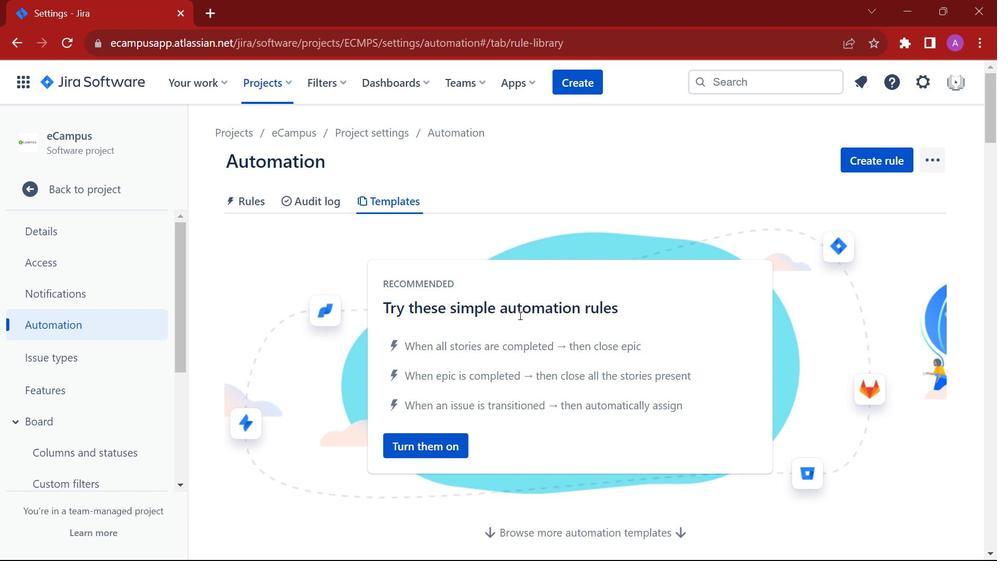 
Action: Mouse moved to (521, 318)
Screenshot: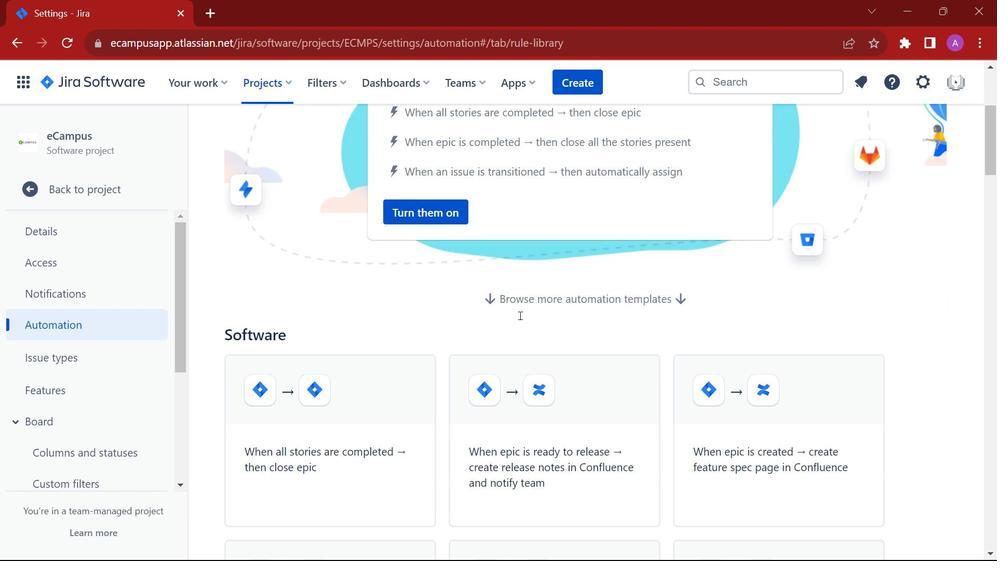 
Action: Mouse scrolled (521, 317) with delta (0, 0)
Screenshot: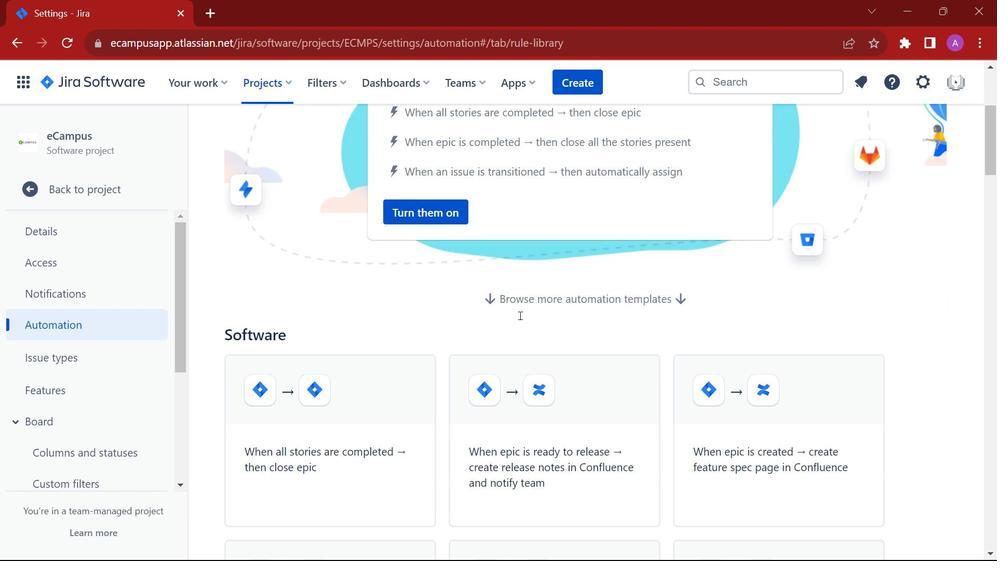 
Action: Mouse moved to (521, 318)
Screenshot: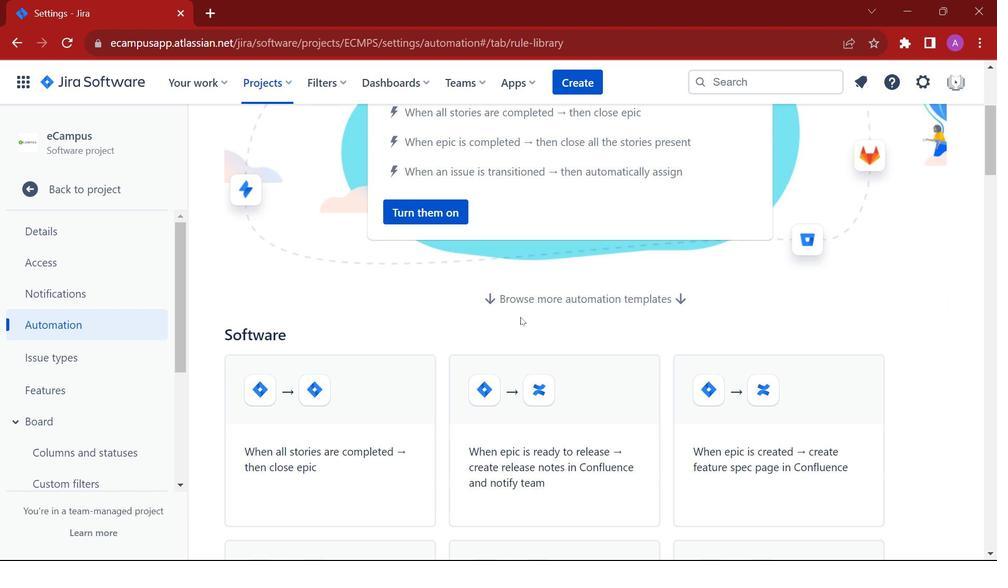 
Action: Mouse scrolled (521, 317) with delta (0, 0)
Screenshot: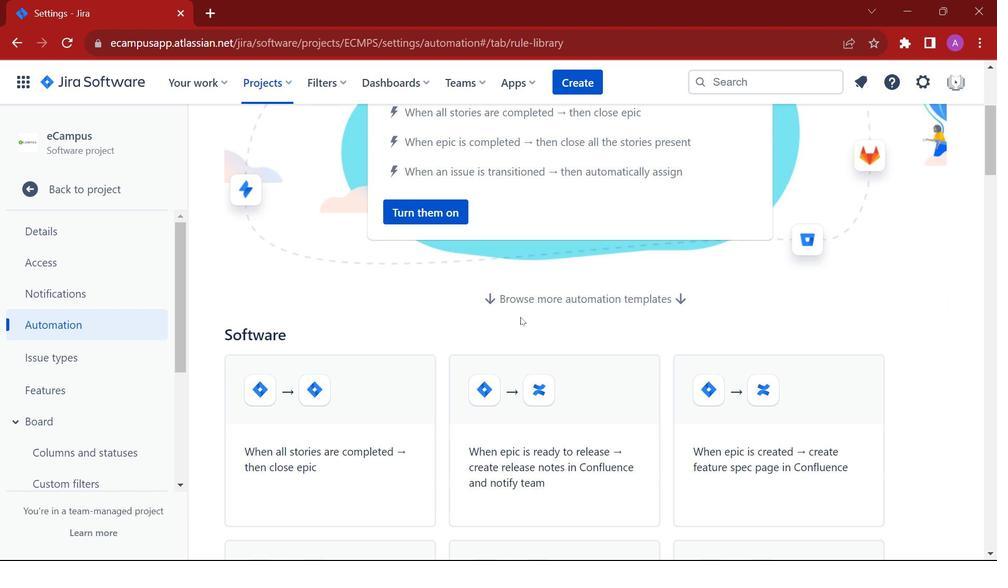 
Action: Mouse moved to (528, 337)
Screenshot: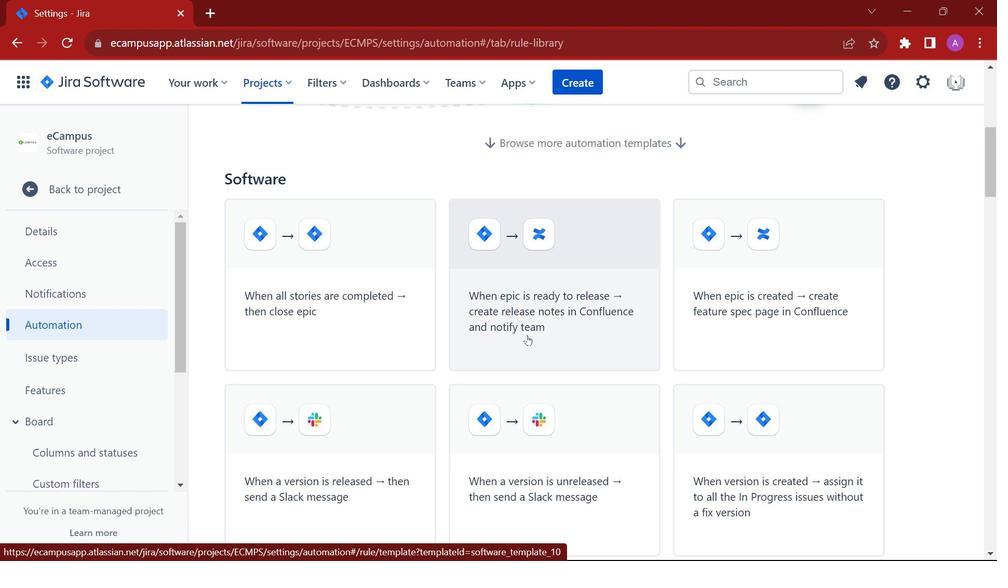 
Action: Mouse scrolled (528, 336) with delta (0, 0)
Screenshot: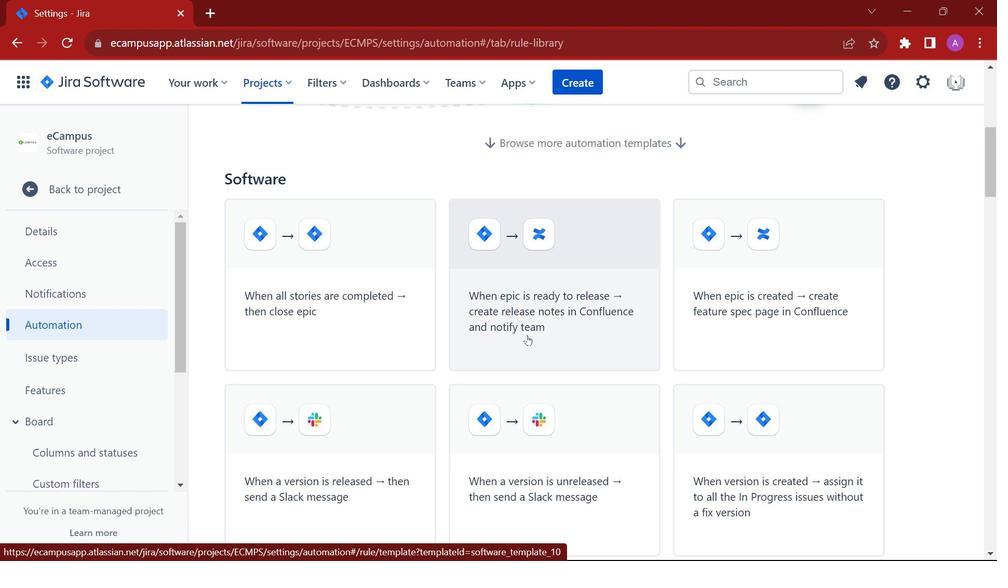 
Action: Mouse moved to (529, 338)
Screenshot: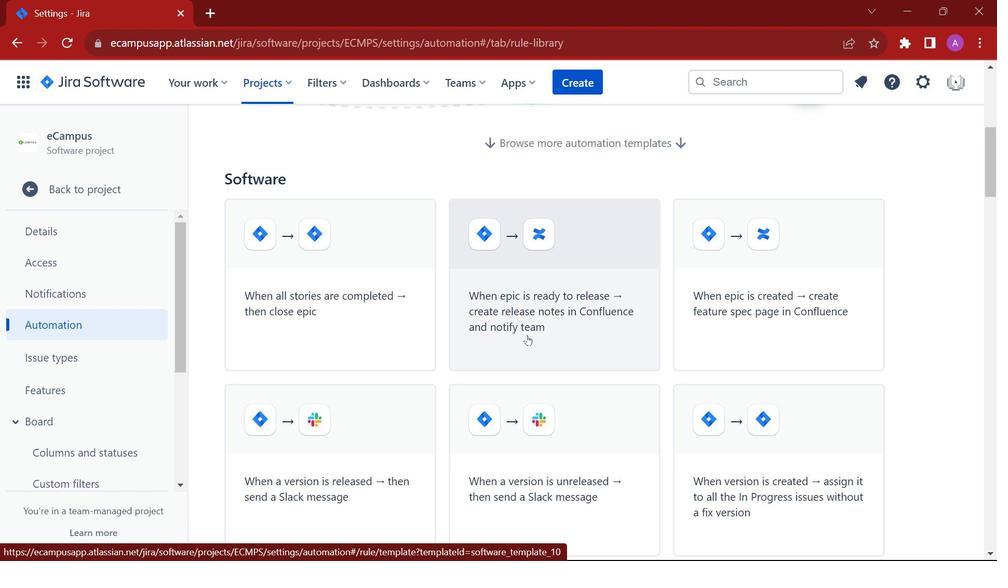 
Action: Mouse scrolled (529, 337) with delta (0, 0)
Screenshot: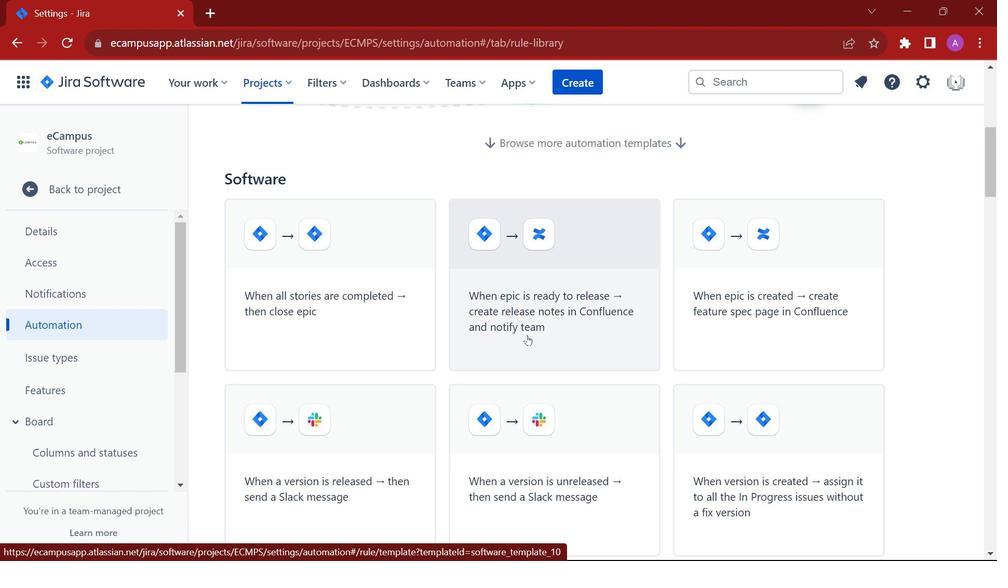 
Action: Mouse moved to (354, 349)
Screenshot: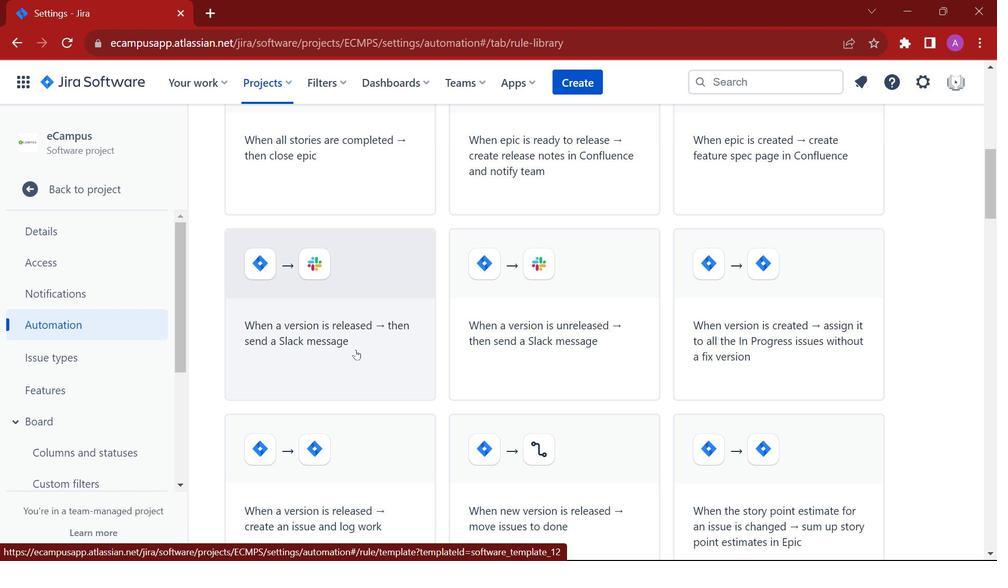 
Action: Mouse pressed left at (354, 349)
Screenshot: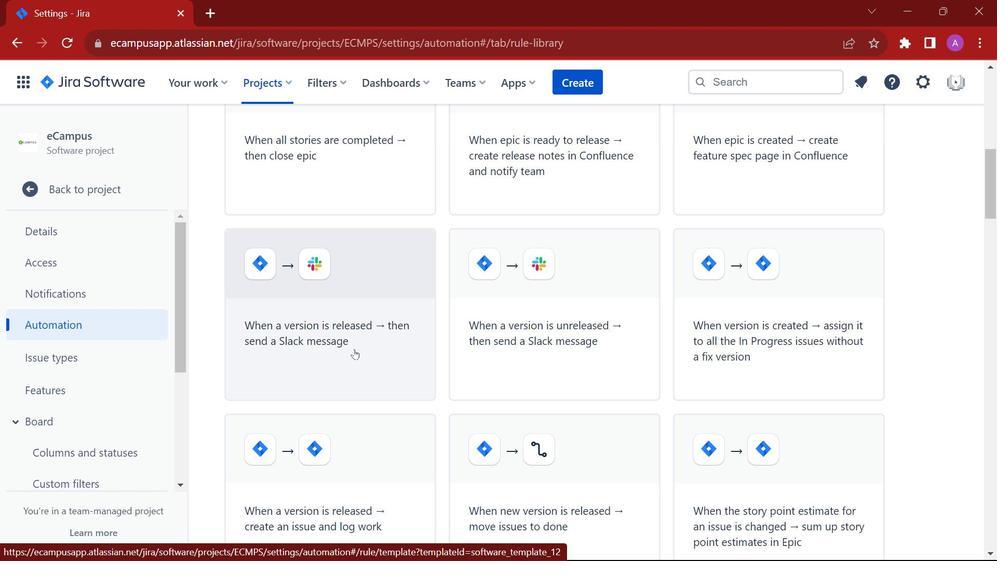 
Action: Mouse moved to (404, 367)
Screenshot: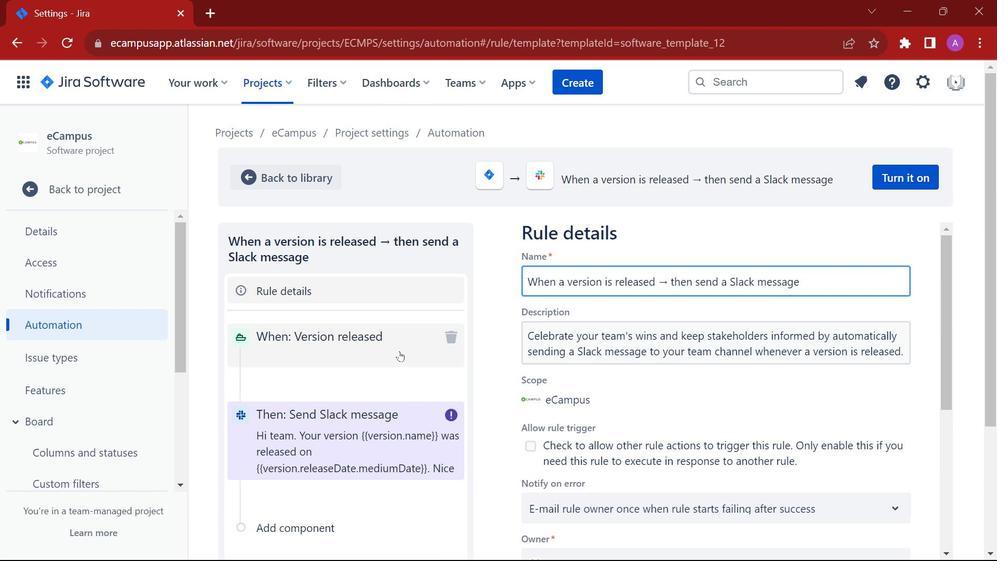
Action: Mouse scrolled (404, 366) with delta (0, 0)
Screenshot: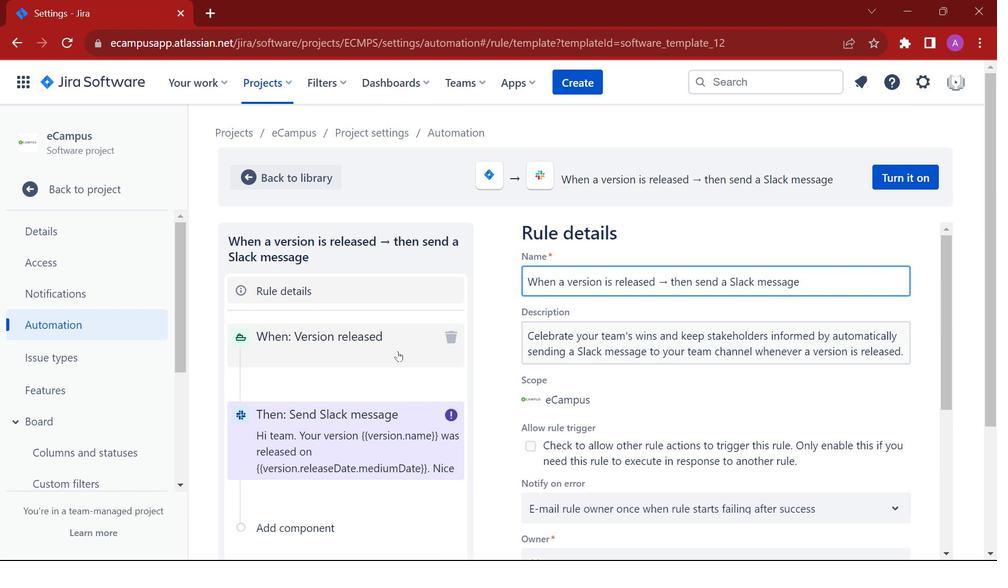 
Action: Mouse scrolled (404, 366) with delta (0, 0)
Screenshot: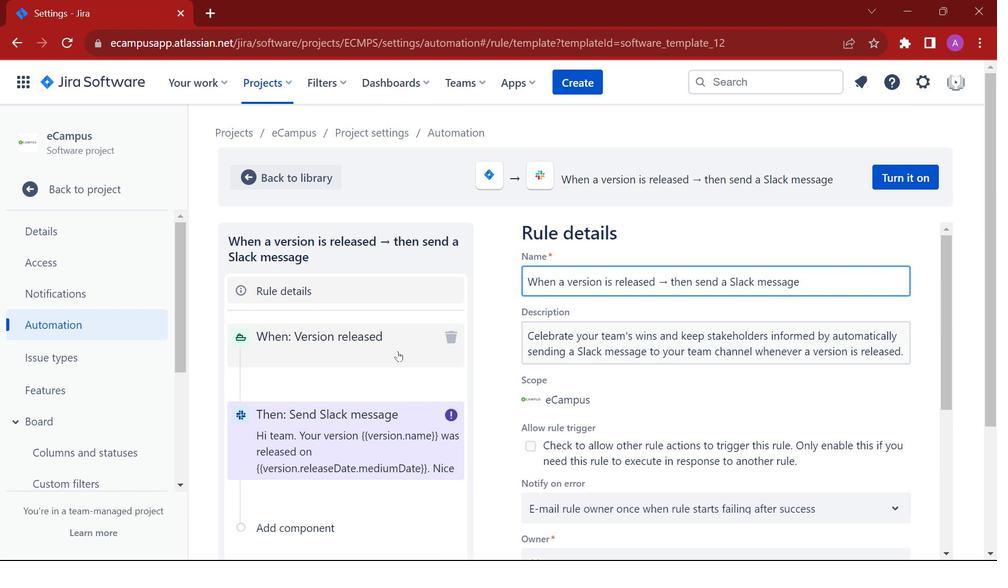 
Action: Mouse moved to (355, 296)
Screenshot: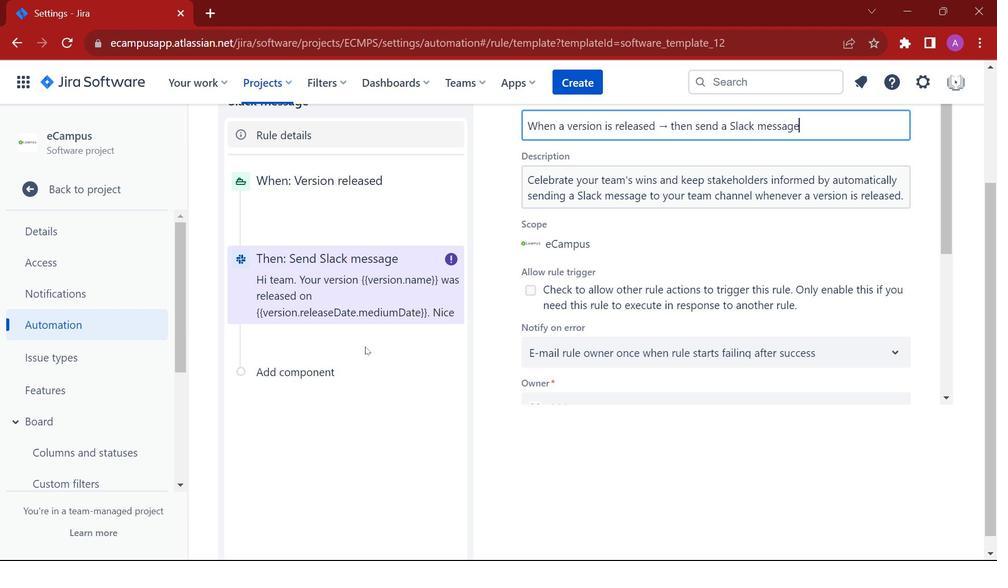 
Action: Mouse pressed left at (355, 296)
Screenshot: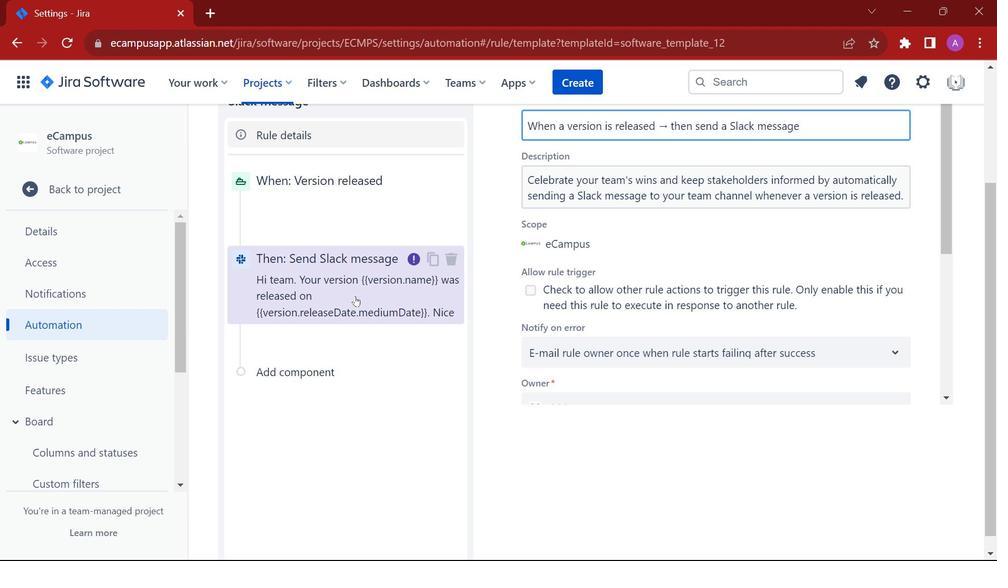 
Action: Mouse moved to (675, 357)
Screenshot: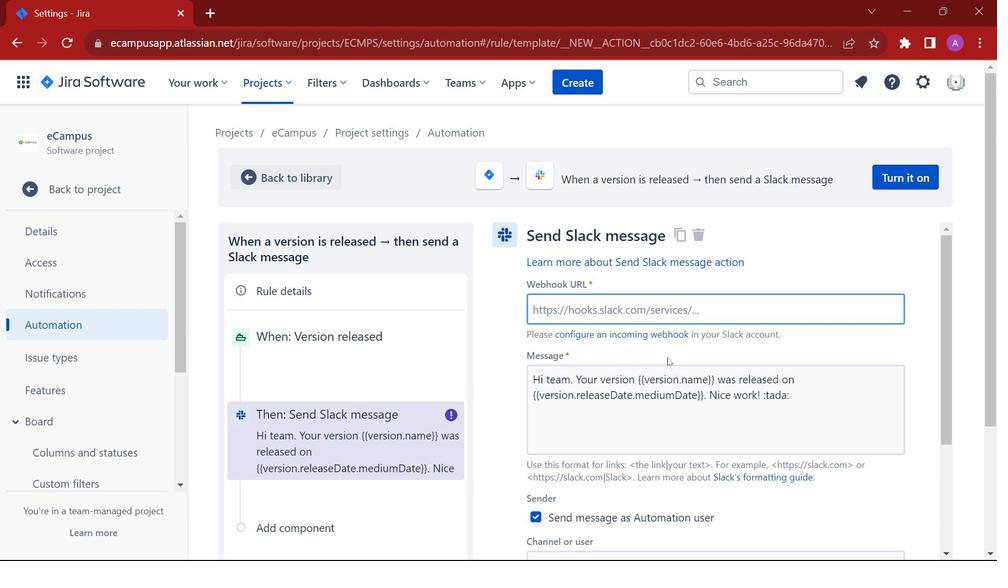 
Action: Mouse scrolled (675, 357) with delta (0, 0)
Screenshot: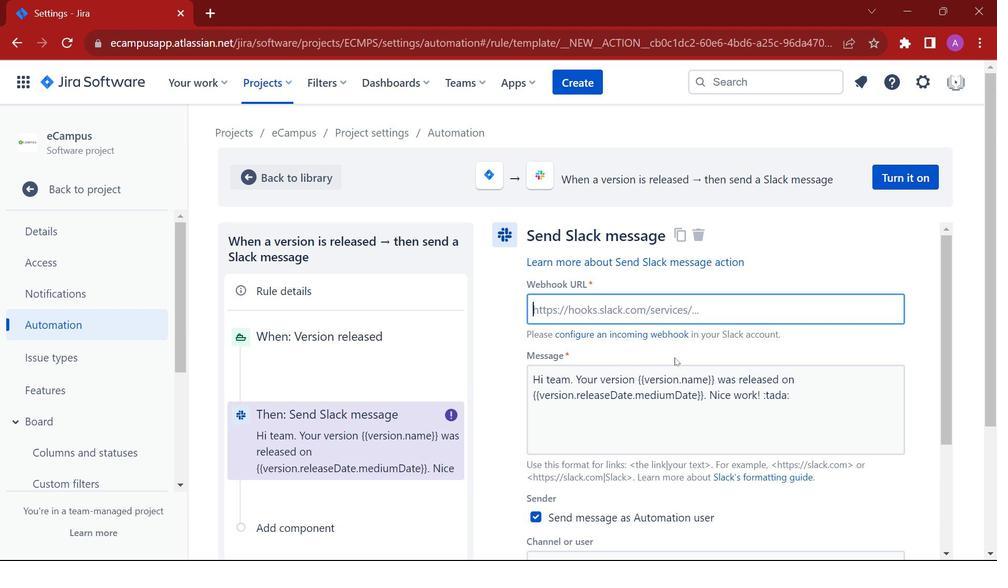 
Action: Mouse moved to (666, 388)
Screenshot: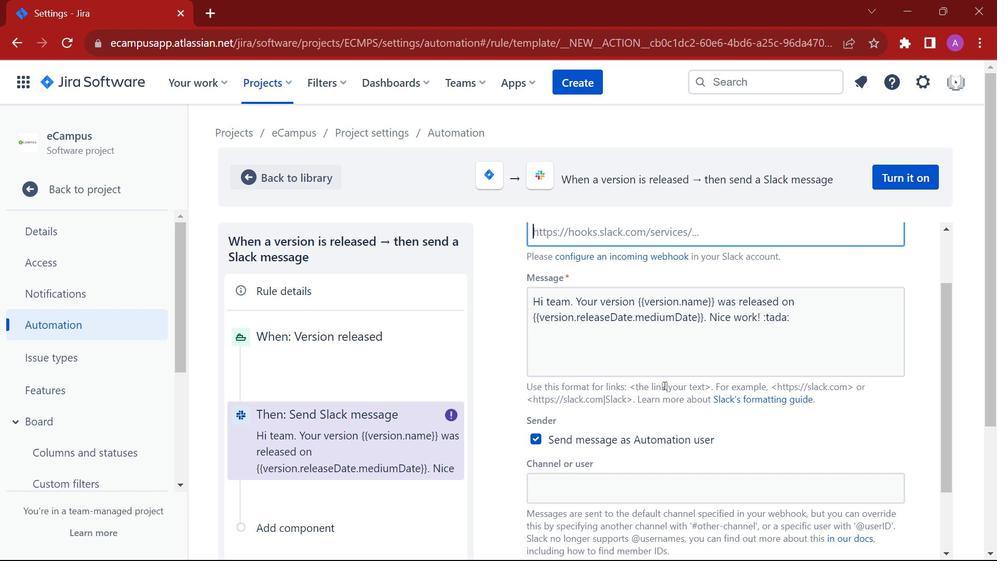 
Action: Mouse scrolled (666, 387) with delta (0, 0)
Screenshot: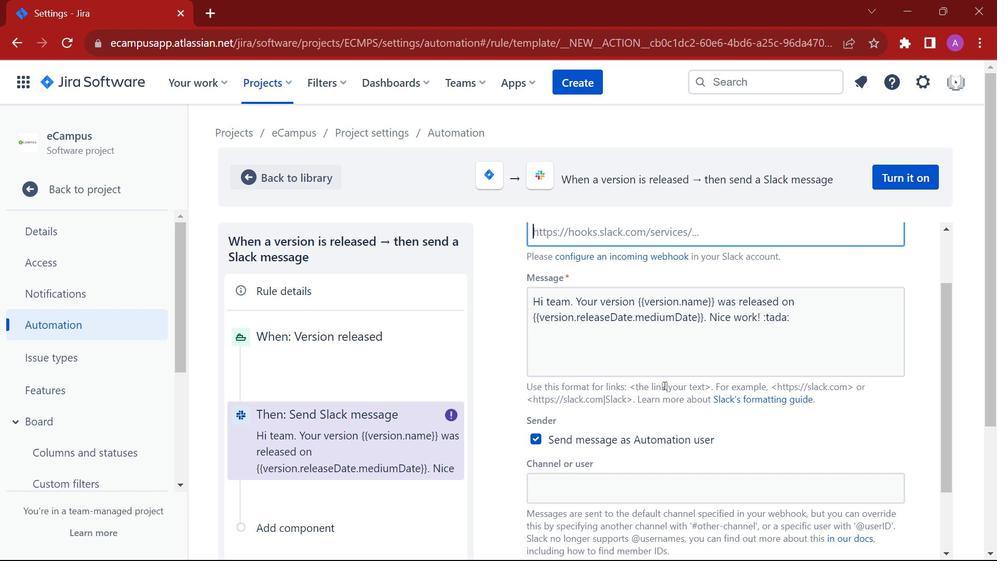 
Action: Mouse moved to (351, 394)
Screenshot: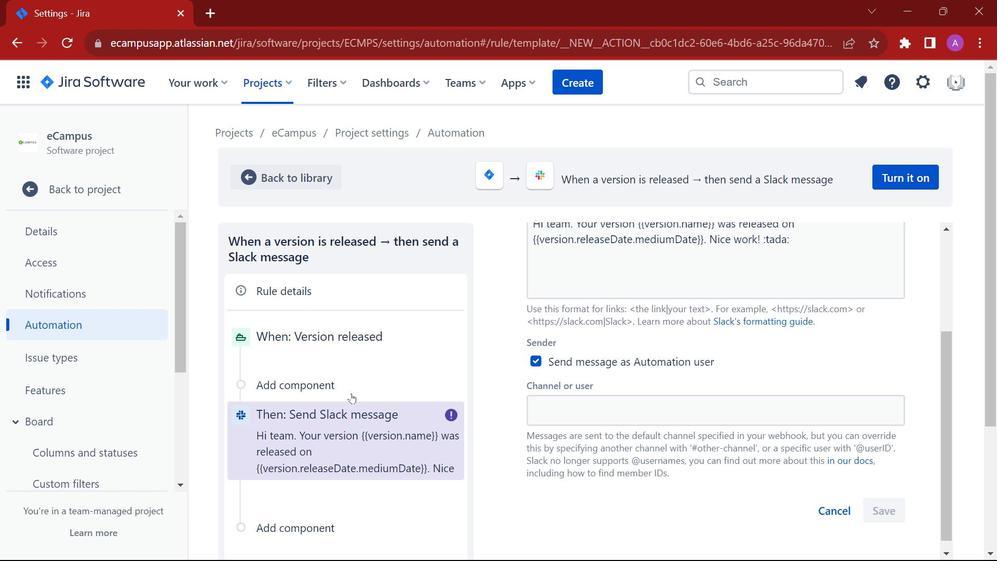 
Action: Mouse scrolled (351, 394) with delta (0, 0)
Screenshot: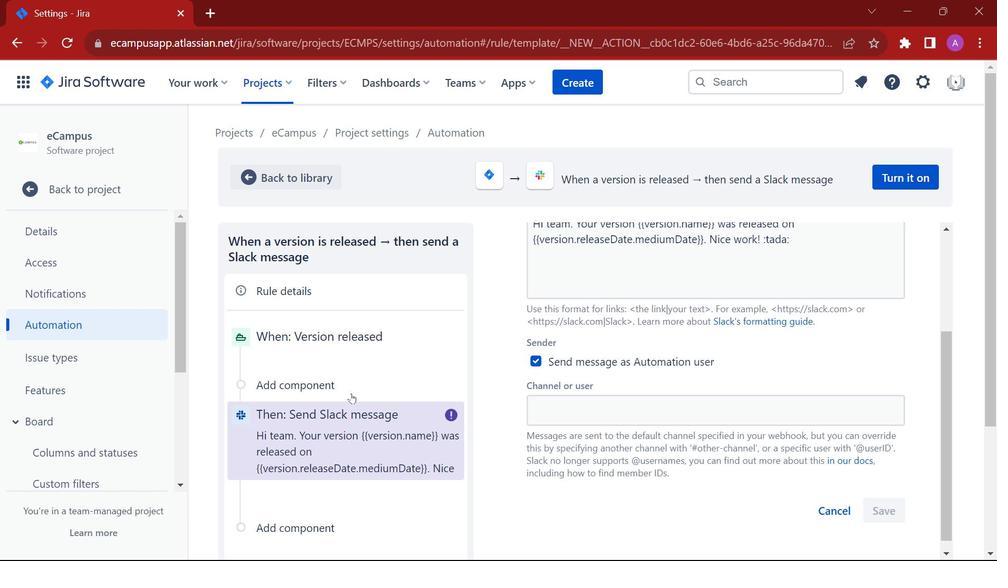 
Action: Mouse moved to (351, 394)
Screenshot: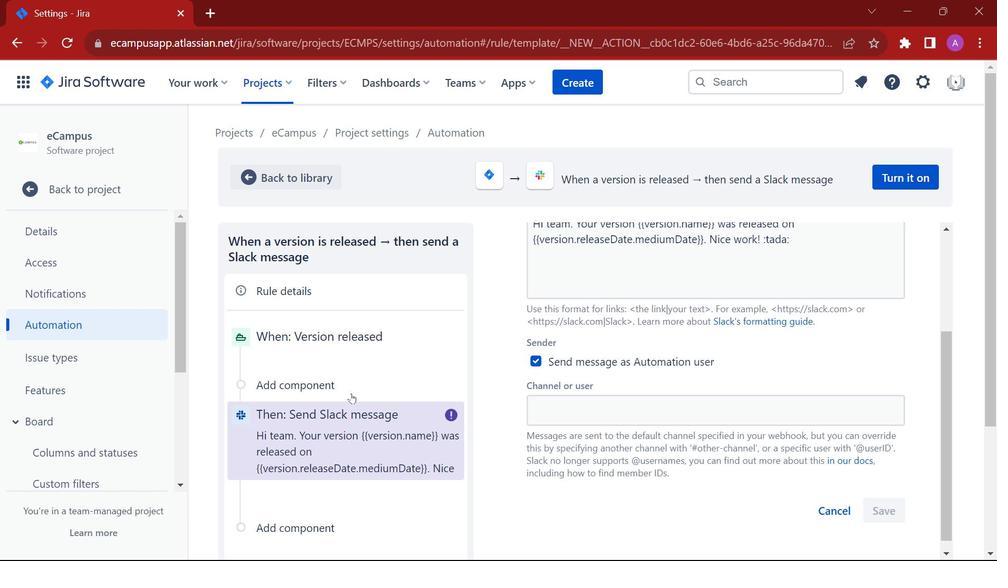 
Action: Mouse scrolled (351, 395) with delta (0, 0)
Screenshot: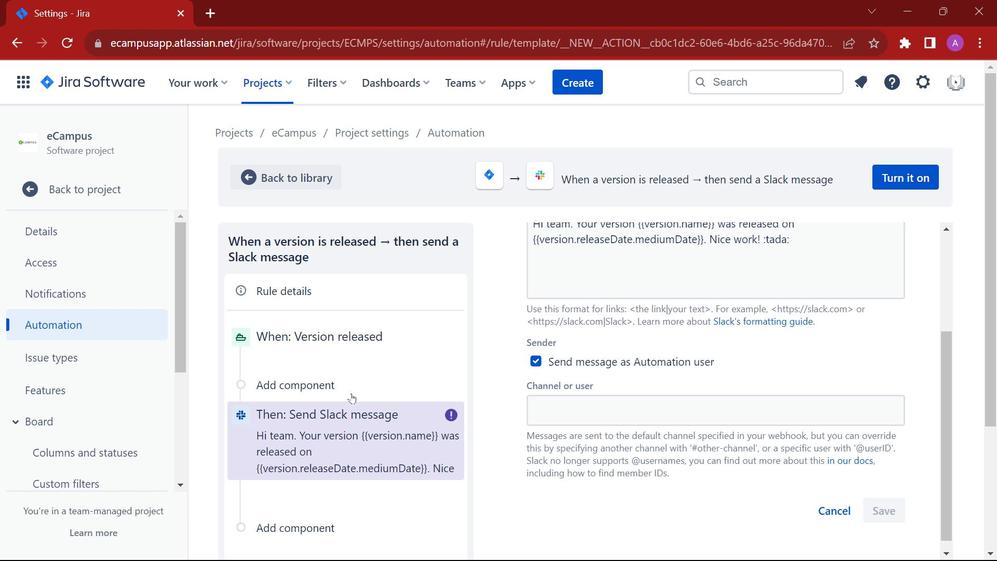 
Action: Mouse moved to (667, 333)
Screenshot: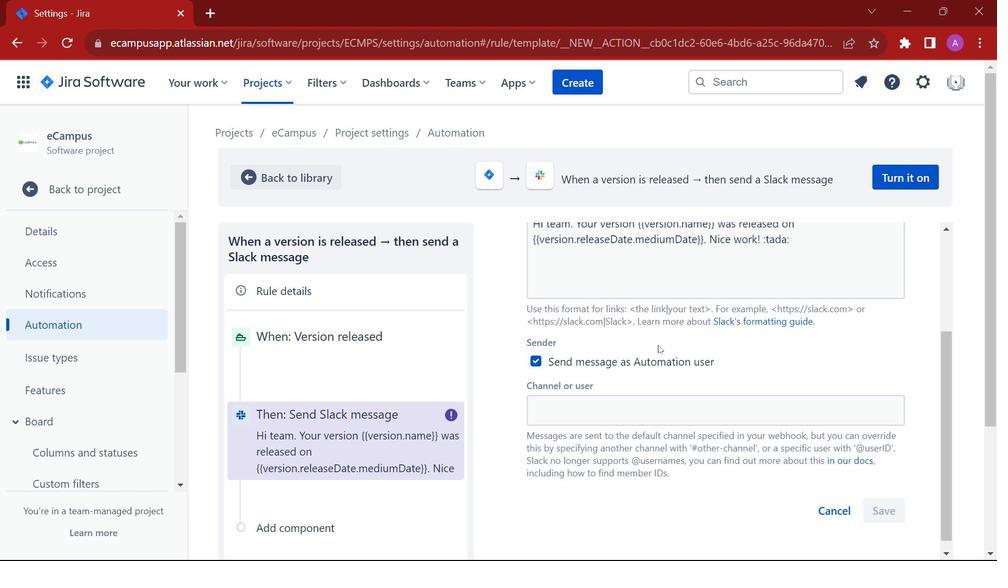 
Action: Mouse scrolled (667, 334) with delta (0, 0)
Screenshot: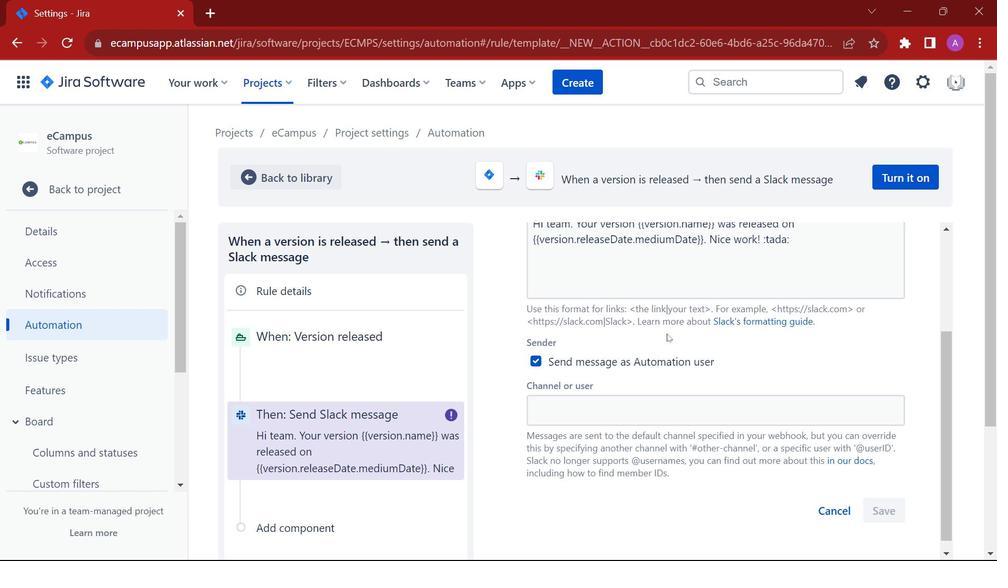 
Action: Mouse scrolled (667, 334) with delta (0, 0)
Screenshot: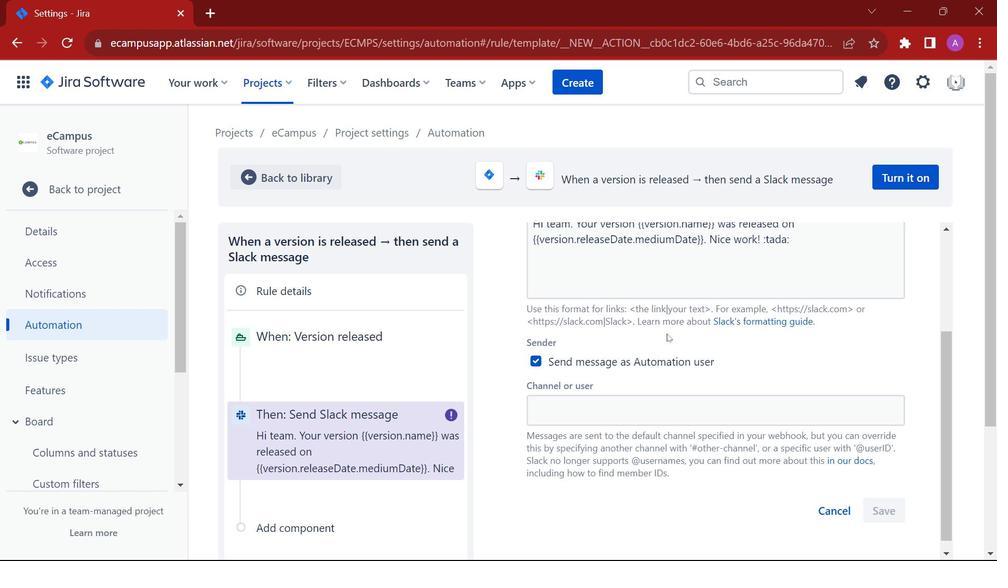 
Action: Mouse scrolled (667, 334) with delta (0, 0)
Screenshot: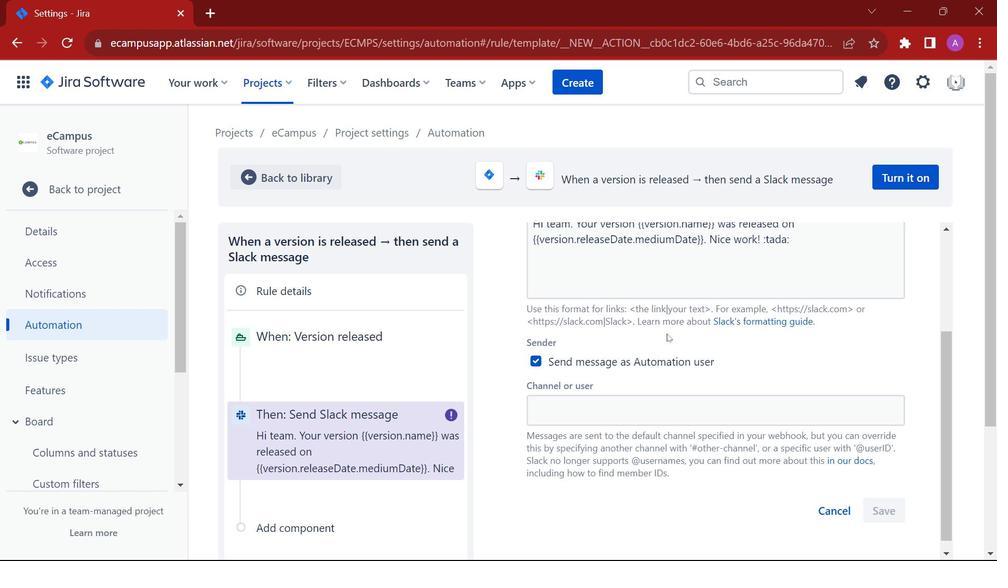 
Action: Mouse moved to (353, 284)
Screenshot: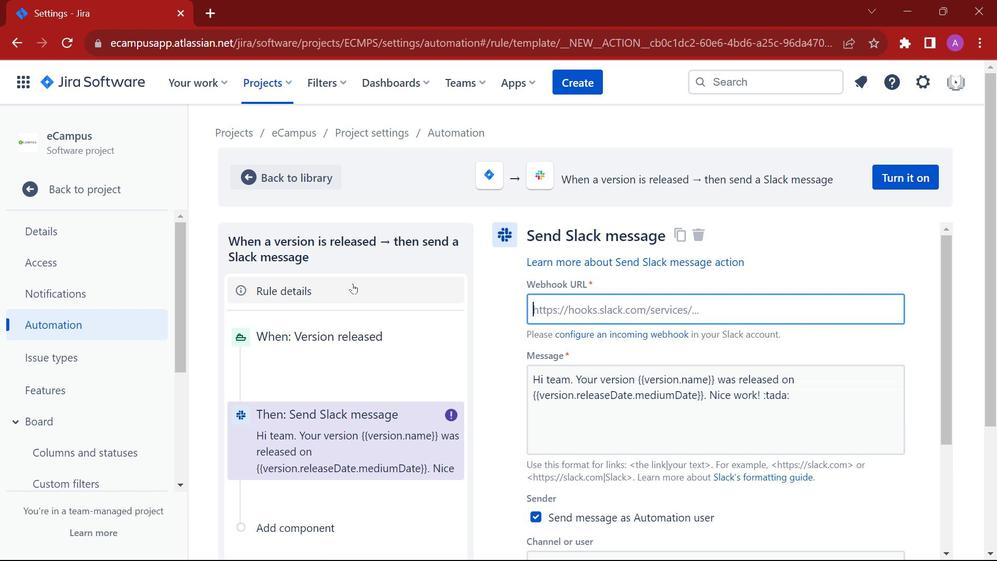 
Action: Mouse pressed left at (353, 284)
Screenshot: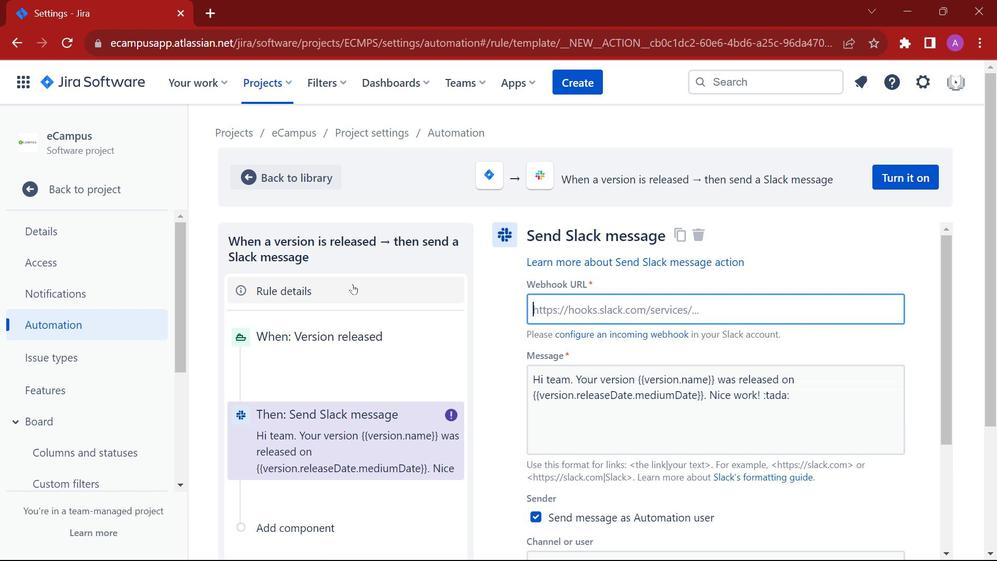 
Action: Mouse moved to (686, 464)
Screenshot: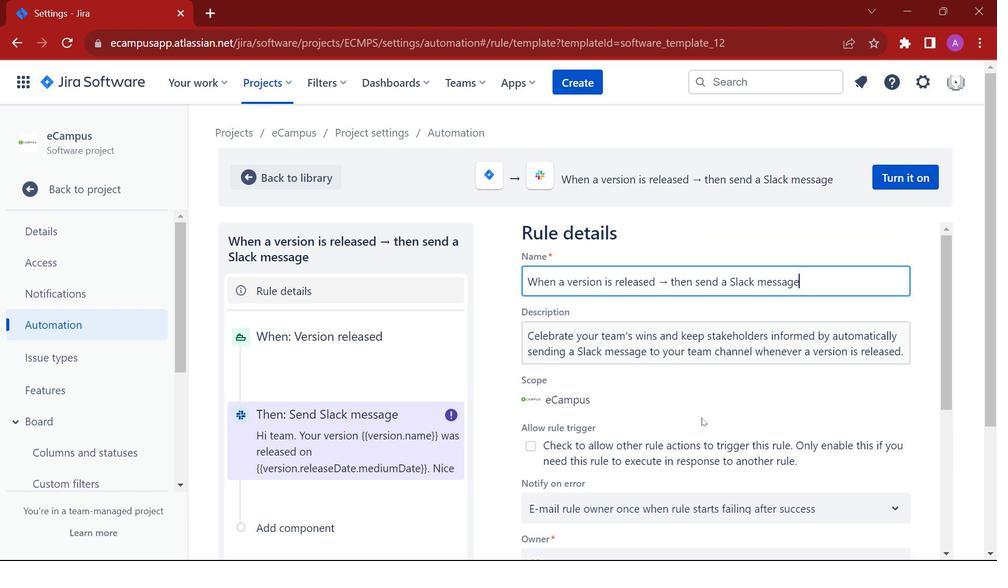 
Action: Mouse scrolled (686, 463) with delta (0, 0)
Screenshot: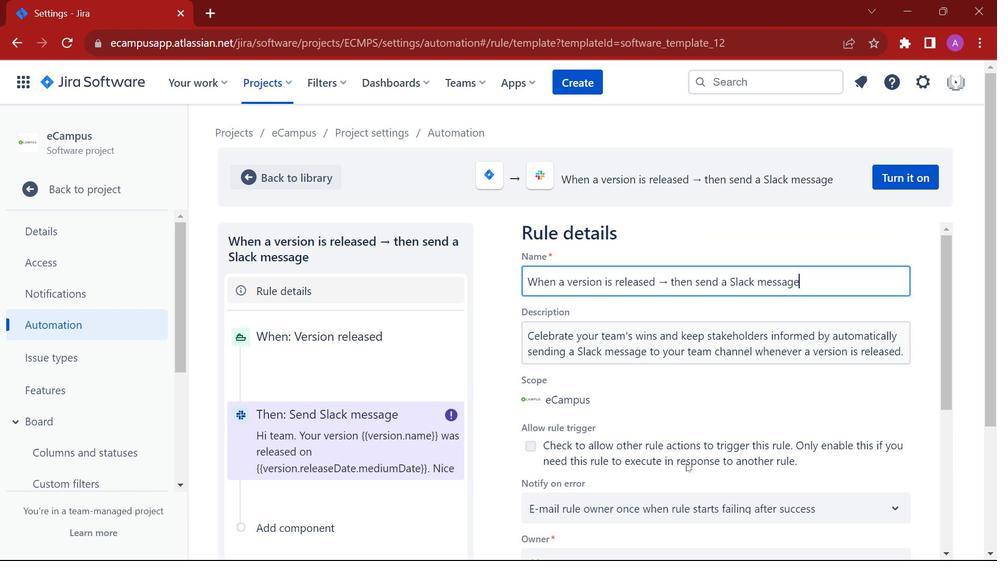 
Action: Mouse scrolled (686, 463) with delta (0, 0)
Screenshot: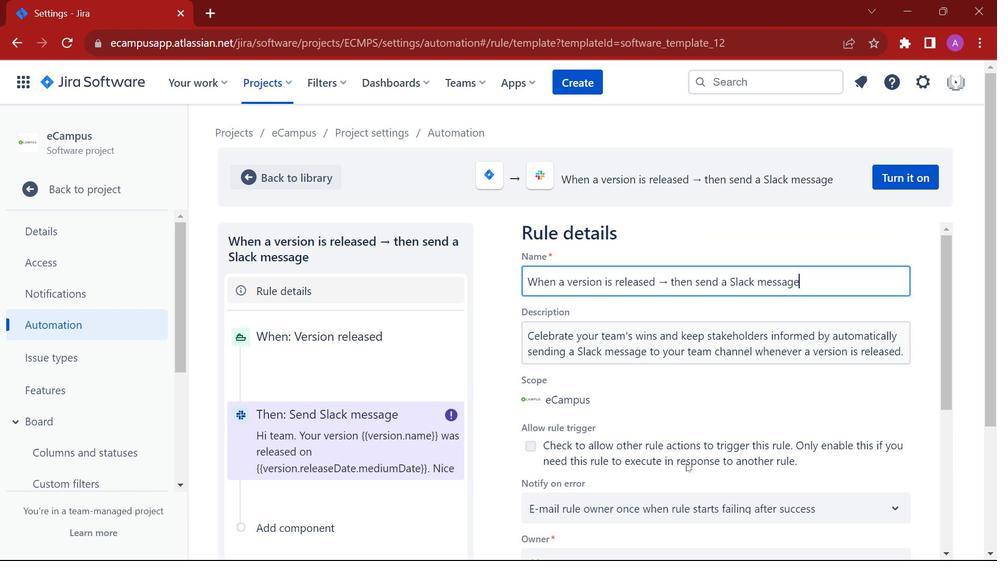 
Action: Mouse moved to (724, 364)
Screenshot: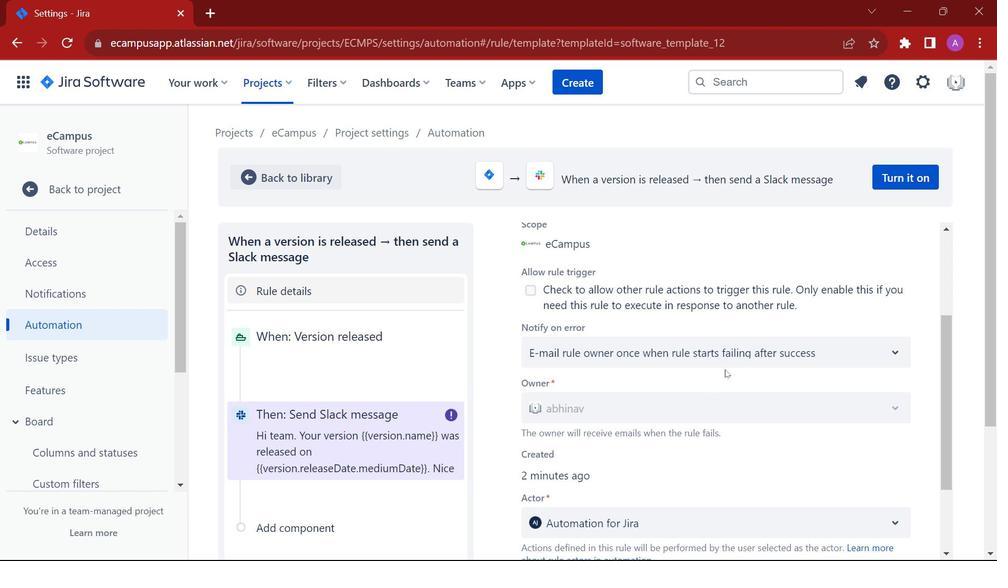 
Action: Mouse pressed left at (724, 364)
Screenshot: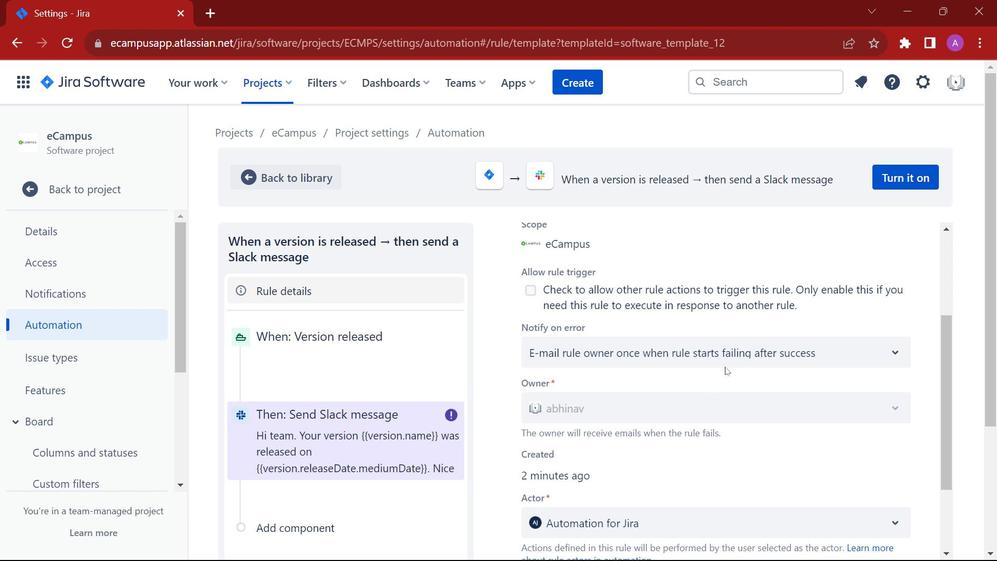 
Action: Mouse moved to (661, 286)
Screenshot: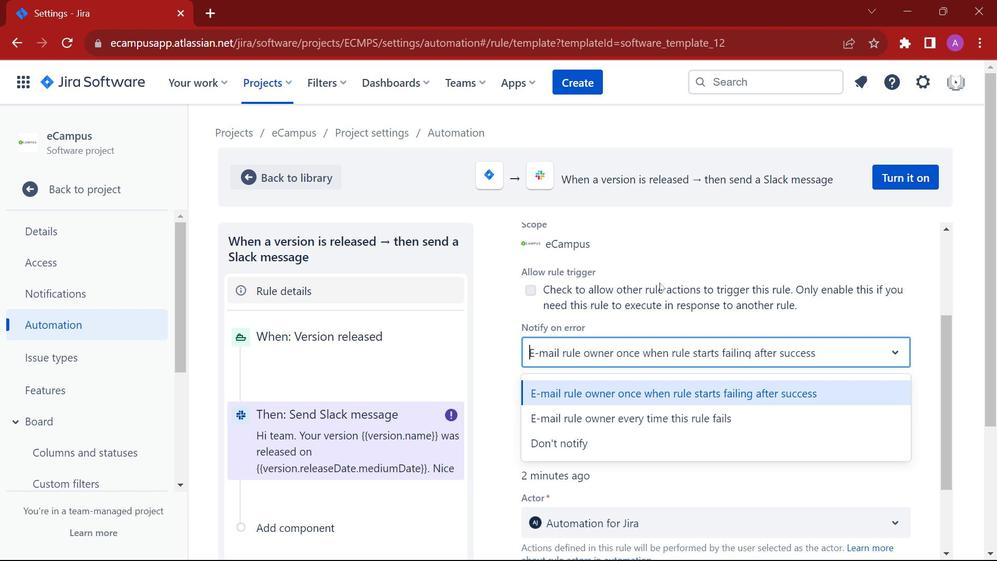 
Action: Mouse scrolled (661, 285) with delta (0, 0)
Screenshot: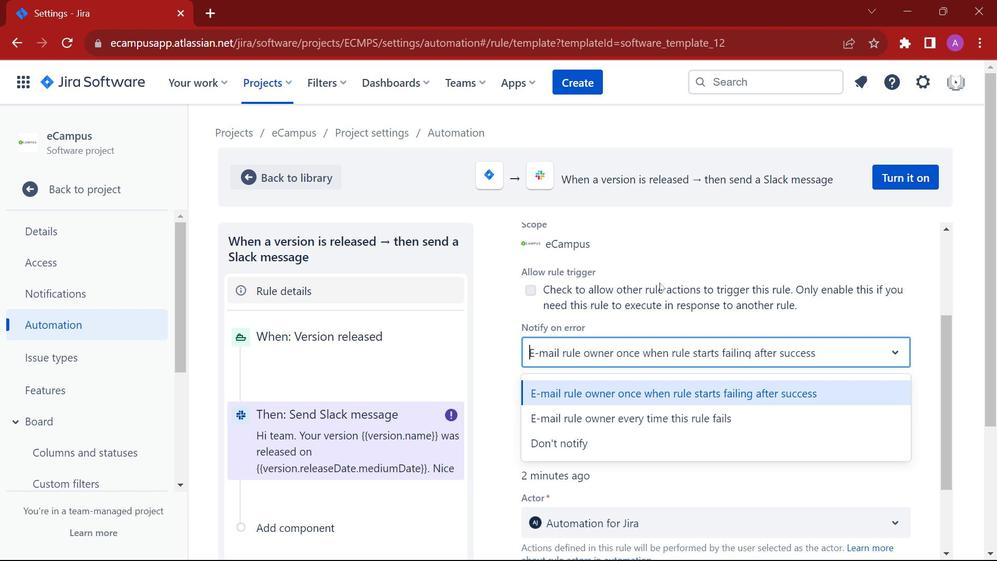 
Action: Mouse moved to (663, 290)
Screenshot: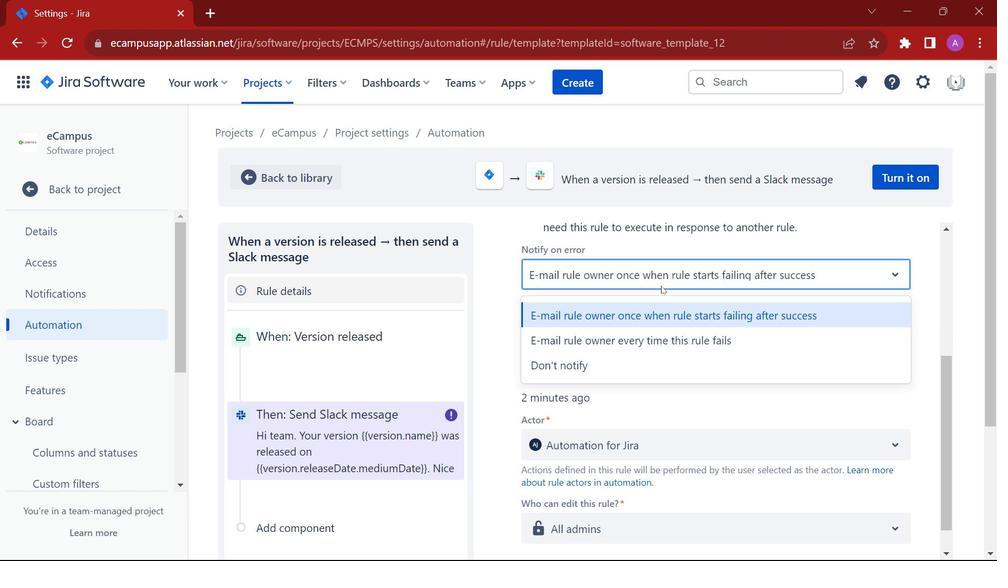 
Action: Mouse scrolled (663, 289) with delta (0, 0)
Screenshot: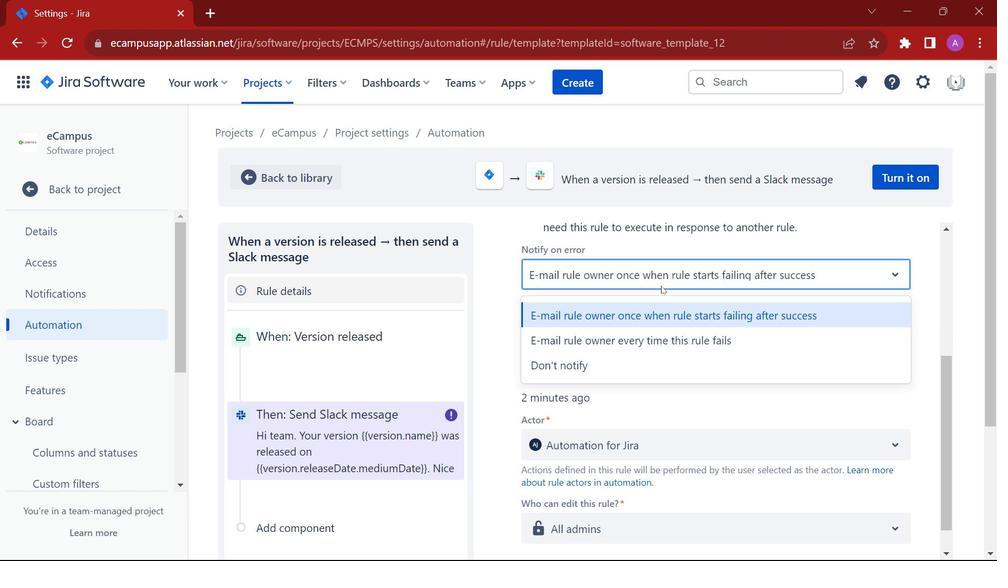 
Action: Mouse moved to (693, 410)
Screenshot: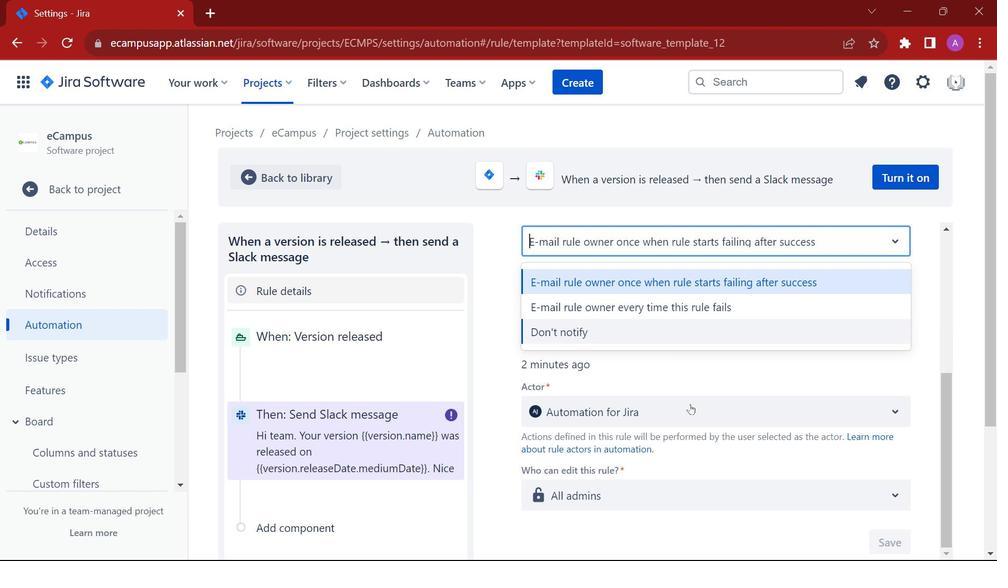 
Action: Mouse pressed left at (693, 410)
Screenshot: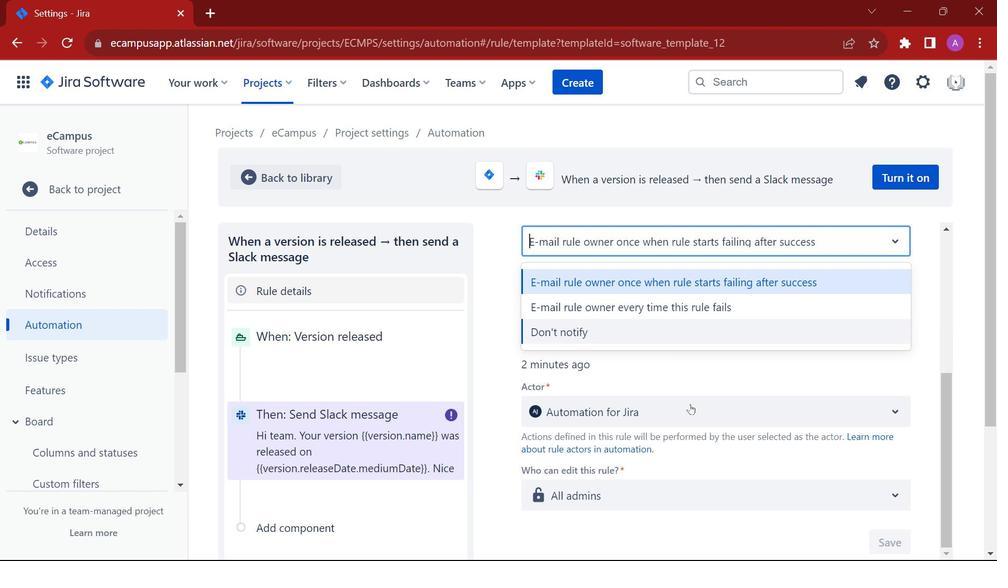 
Action: Mouse moved to (693, 410)
Screenshot: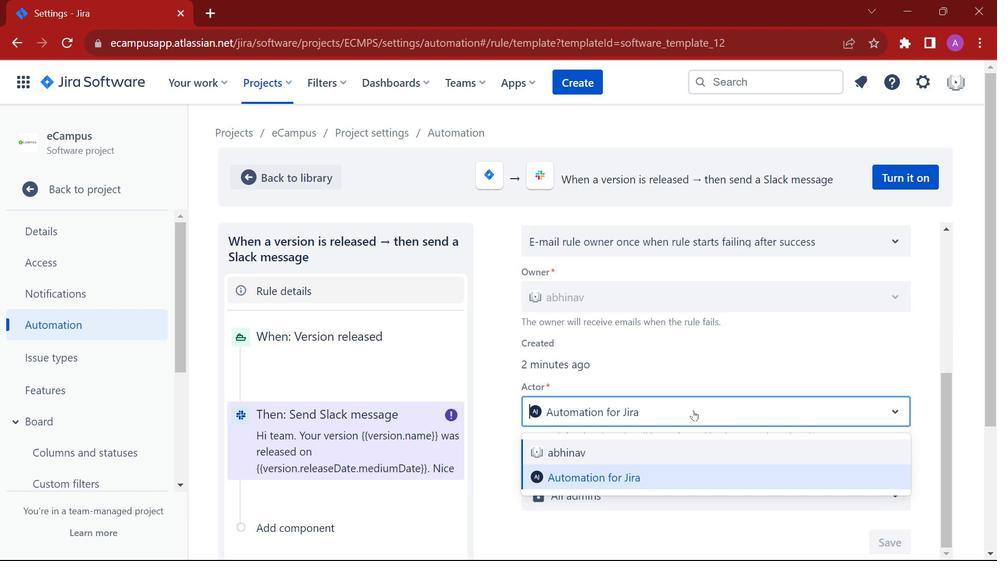 
Action: Mouse scrolled (693, 410) with delta (0, 0)
Screenshot: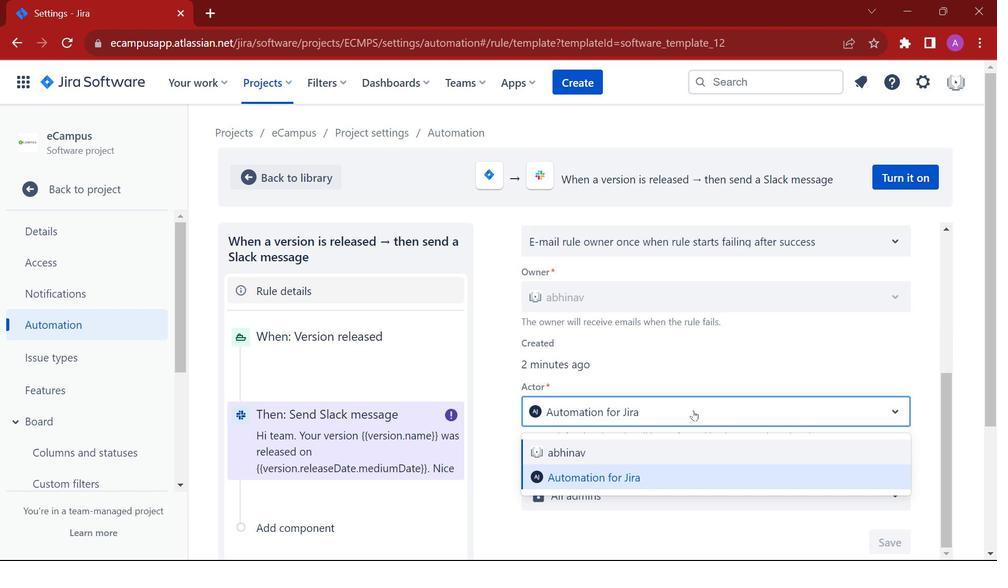 
Action: Mouse moved to (694, 410)
Screenshot: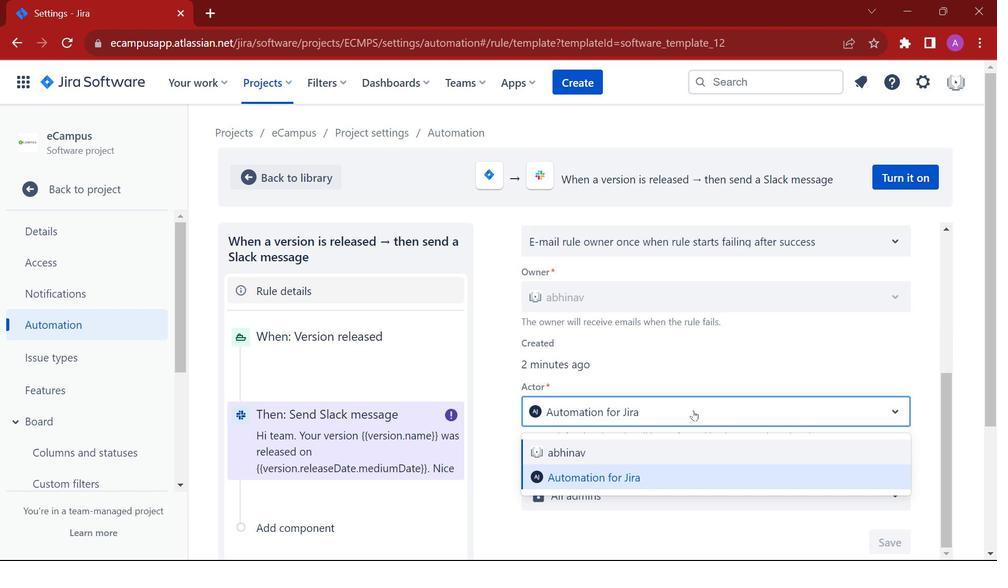
Action: Mouse scrolled (694, 409) with delta (0, 0)
Screenshot: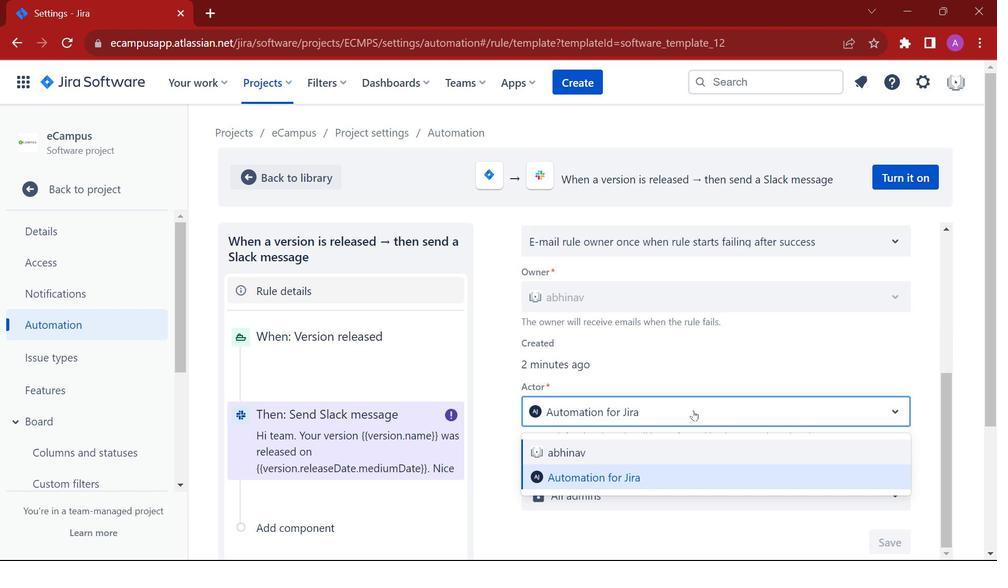 
Action: Mouse moved to (267, 174)
Screenshot: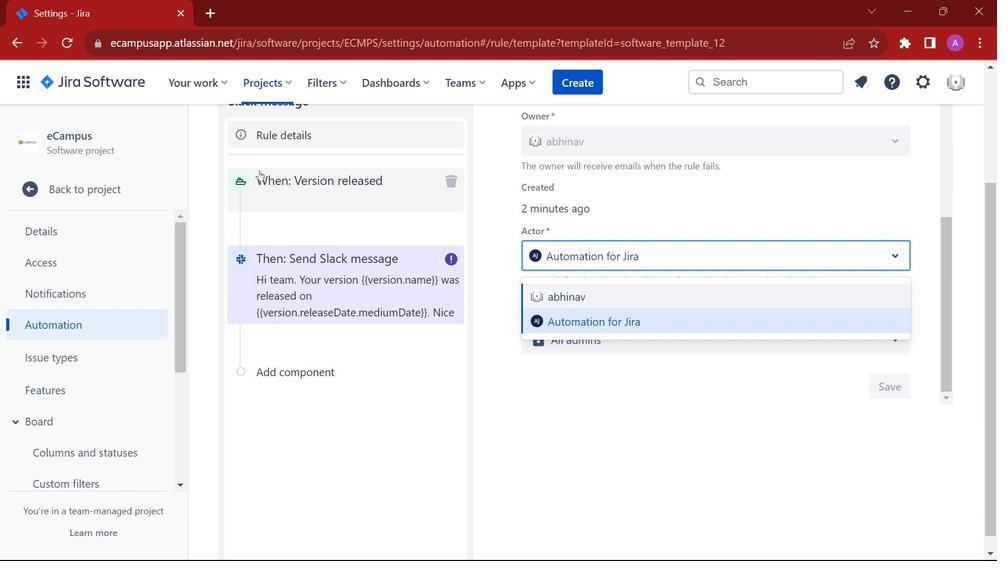 
Action: Mouse scrolled (267, 175) with delta (0, 0)
Screenshot: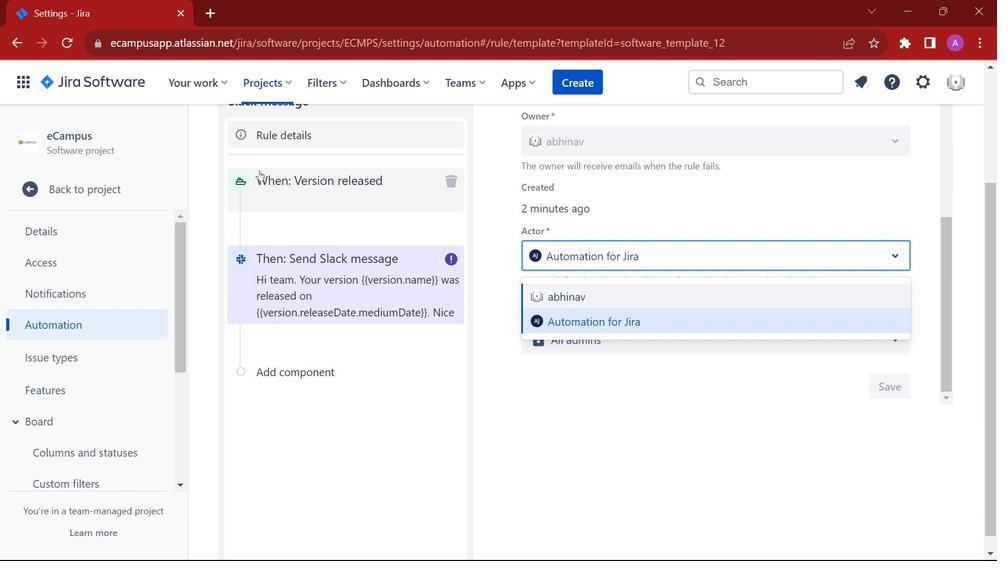 
Action: Mouse moved to (268, 175)
Screenshot: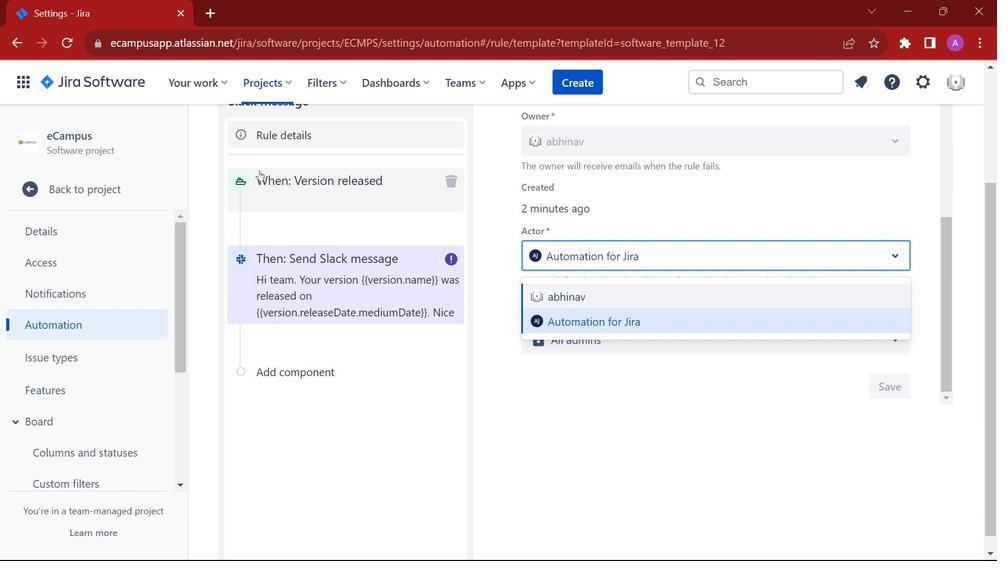 
Action: Mouse scrolled (268, 175) with delta (0, 0)
Screenshot: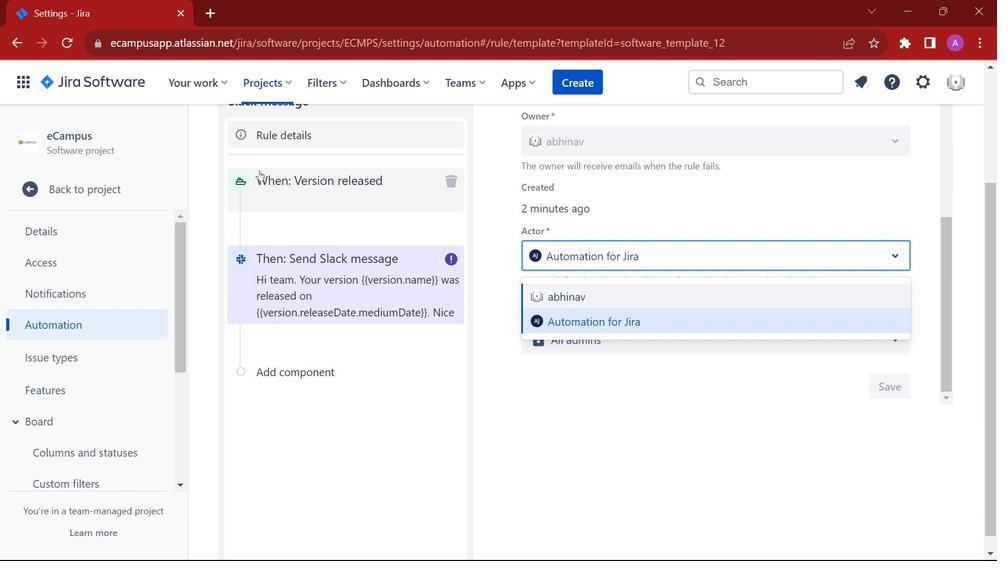 
Action: Mouse moved to (301, 200)
Screenshot: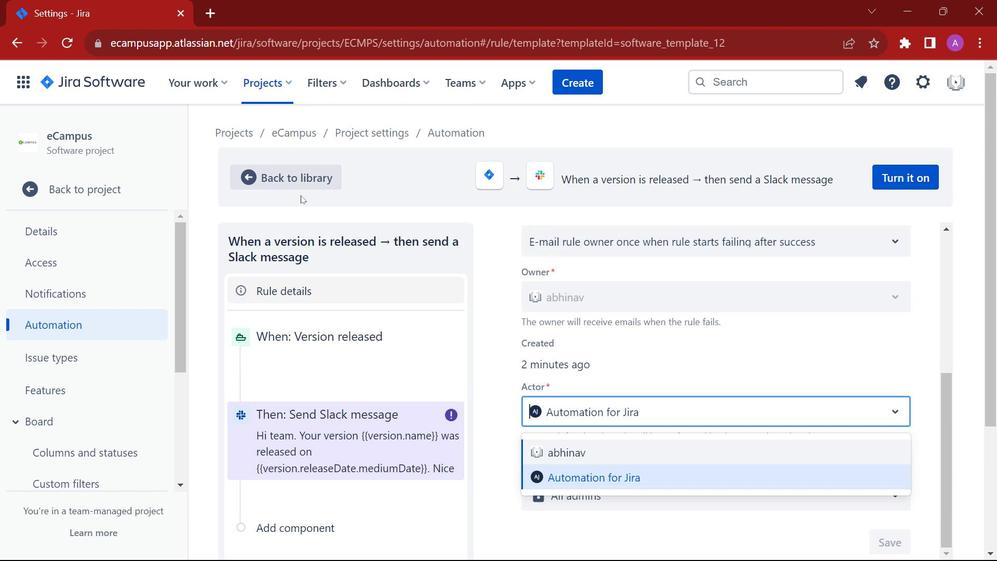 
Action: Mouse scrolled (301, 200) with delta (0, 0)
Screenshot: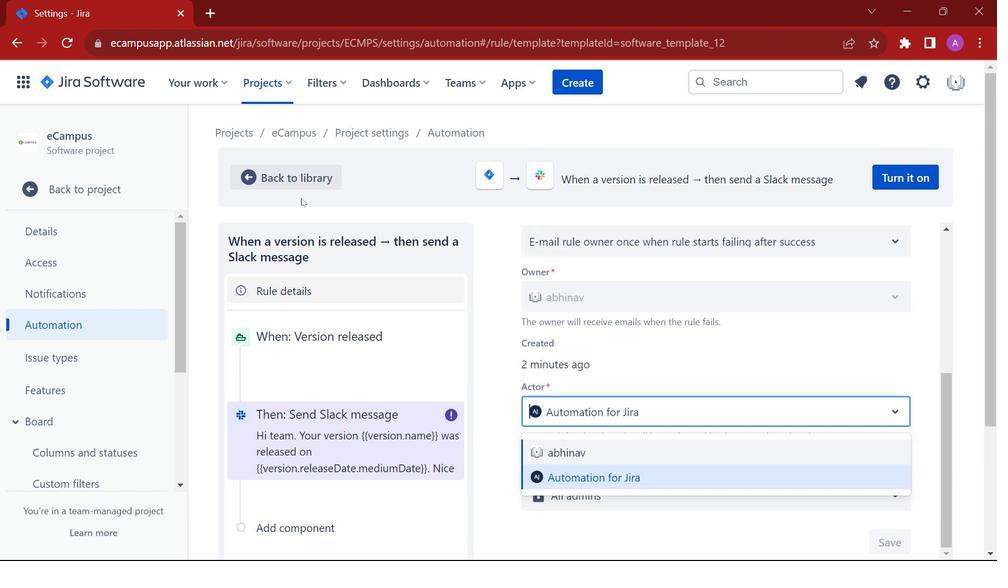 
Action: Mouse moved to (254, 181)
Screenshot: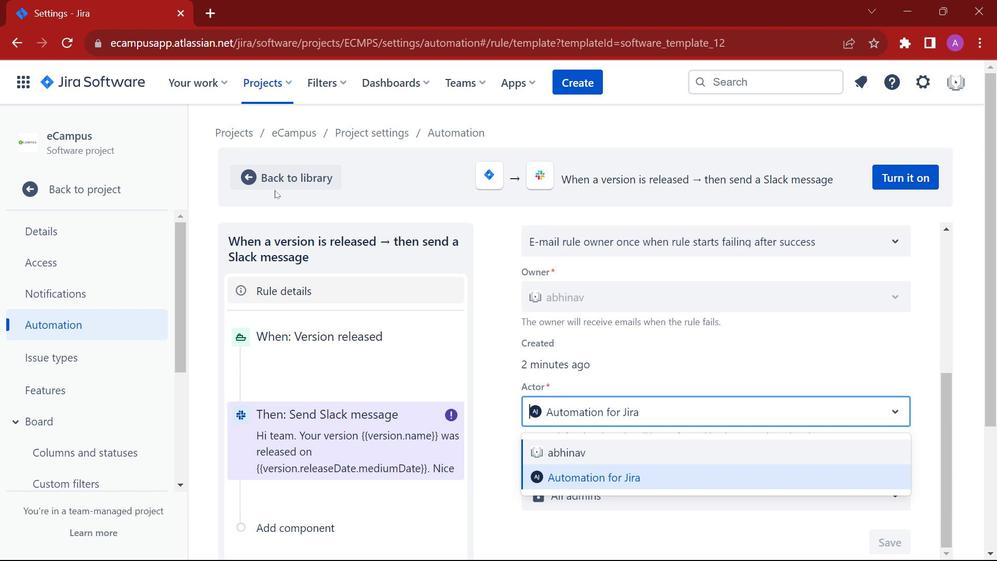 
Action: Mouse pressed left at (254, 181)
Screenshot: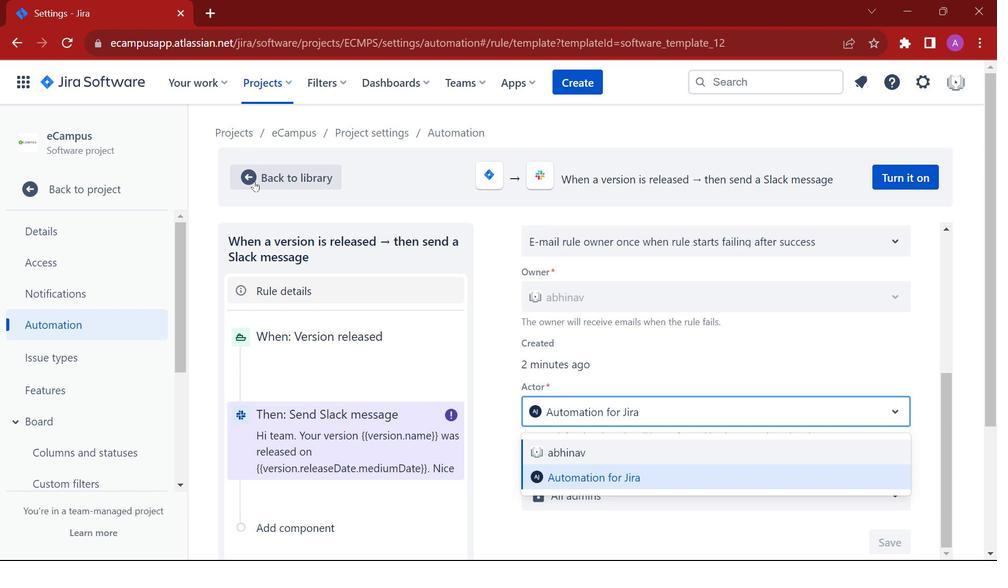 
Action: Mouse moved to (698, 220)
Screenshot: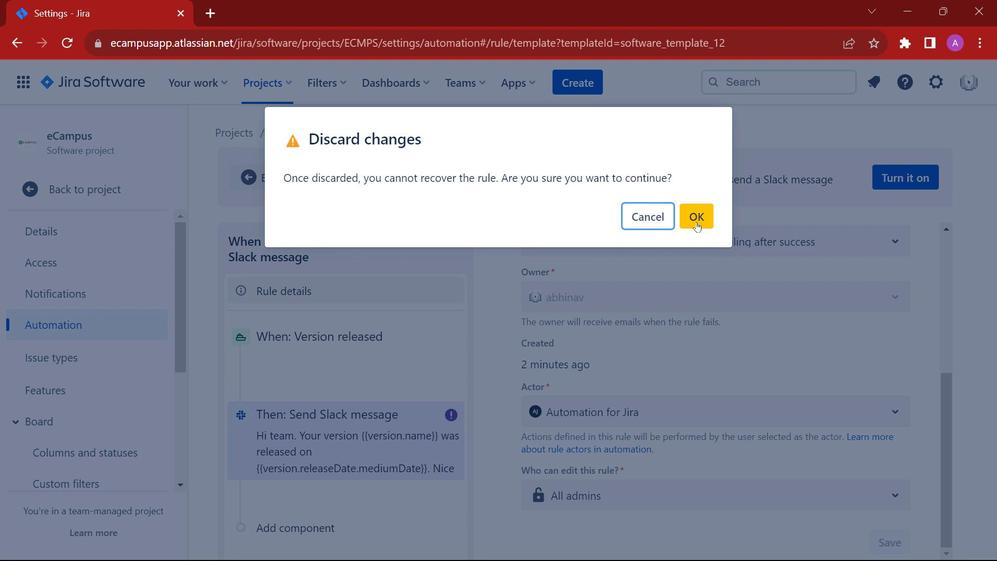 
Action: Mouse pressed left at (698, 220)
Screenshot: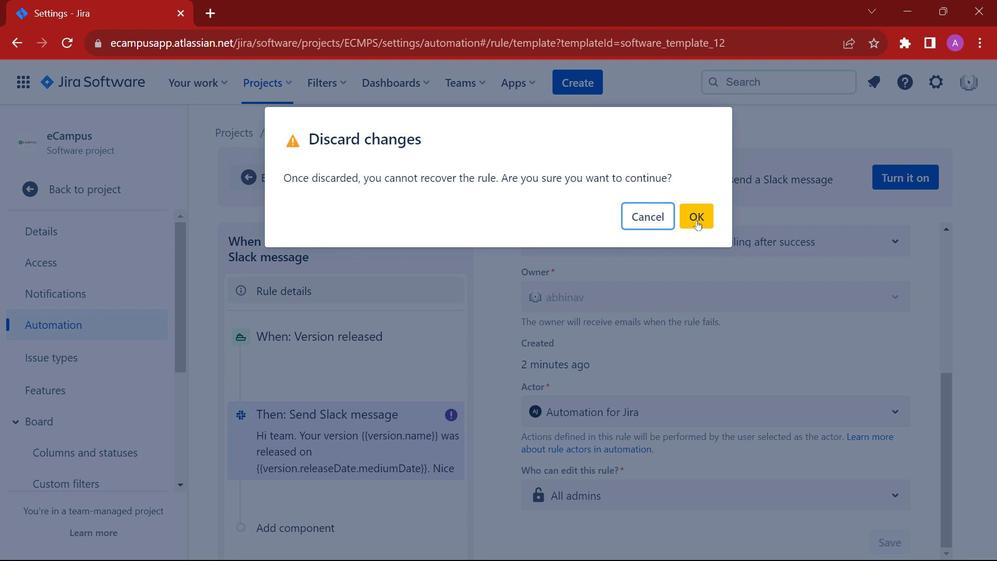 
Action: Mouse moved to (581, 319)
Screenshot: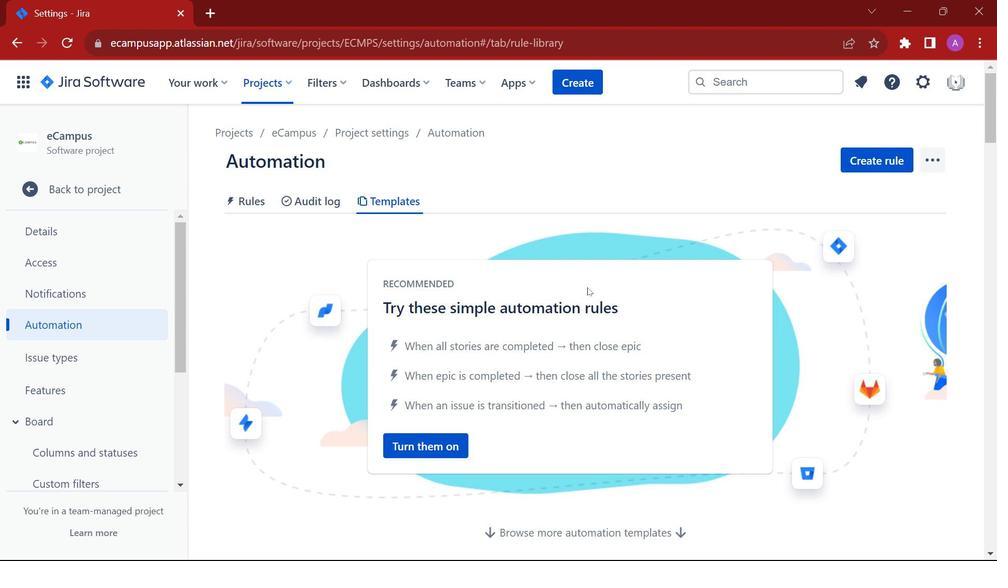 
Action: Mouse scrolled (581, 319) with delta (0, 0)
Screenshot: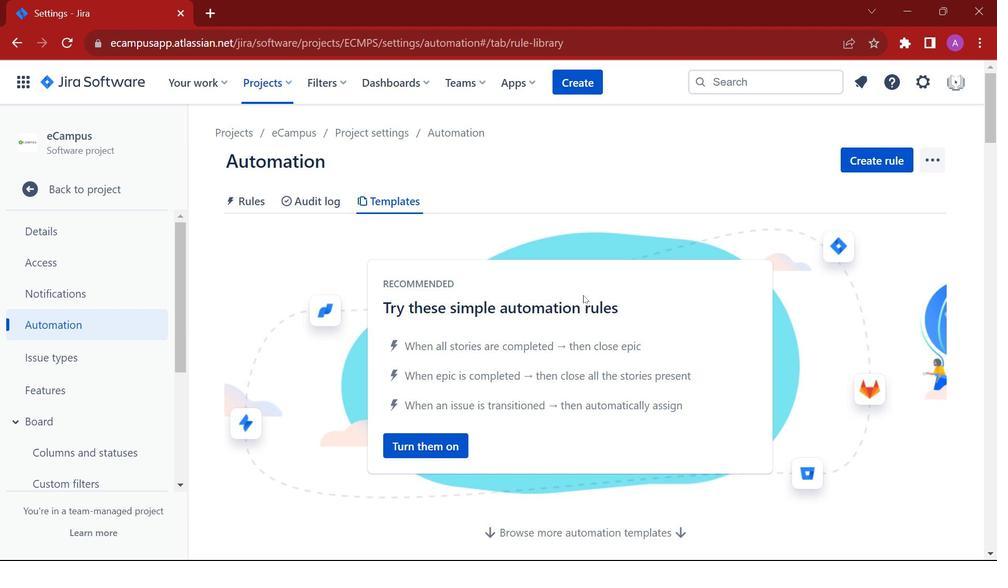 
Action: Mouse moved to (581, 320)
Screenshot: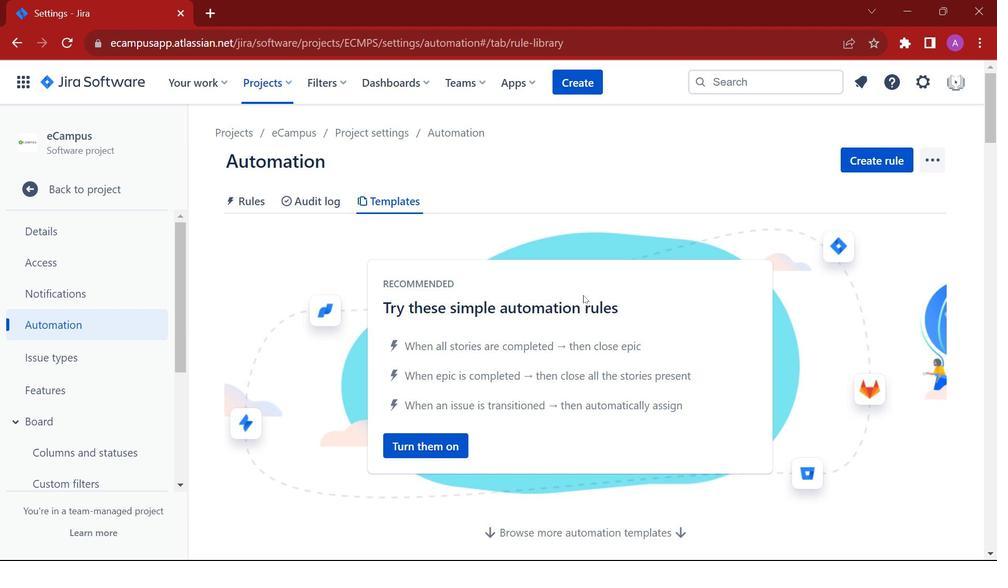 
Action: Mouse scrolled (581, 319) with delta (0, 0)
Screenshot: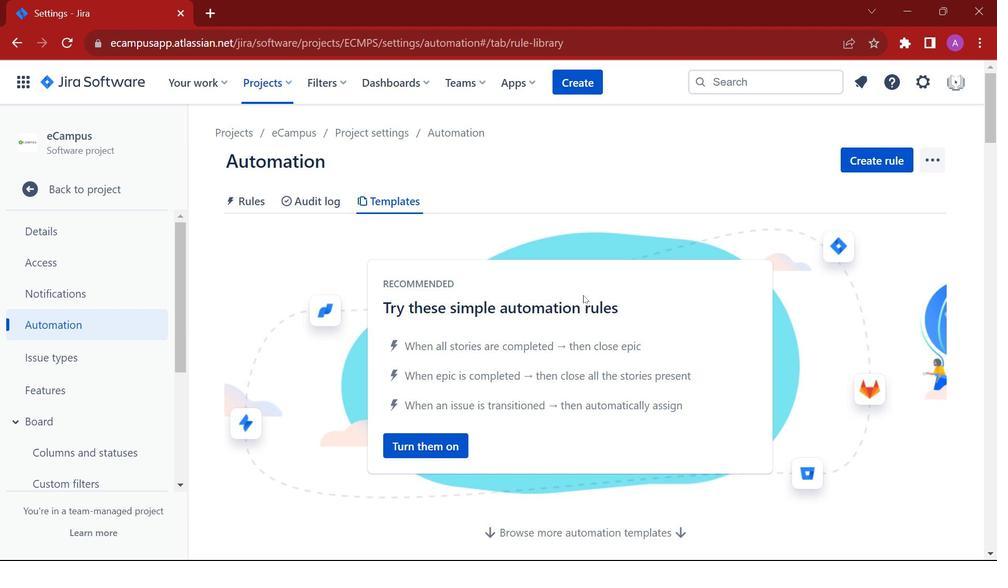 
Action: Mouse moved to (571, 352)
Screenshot: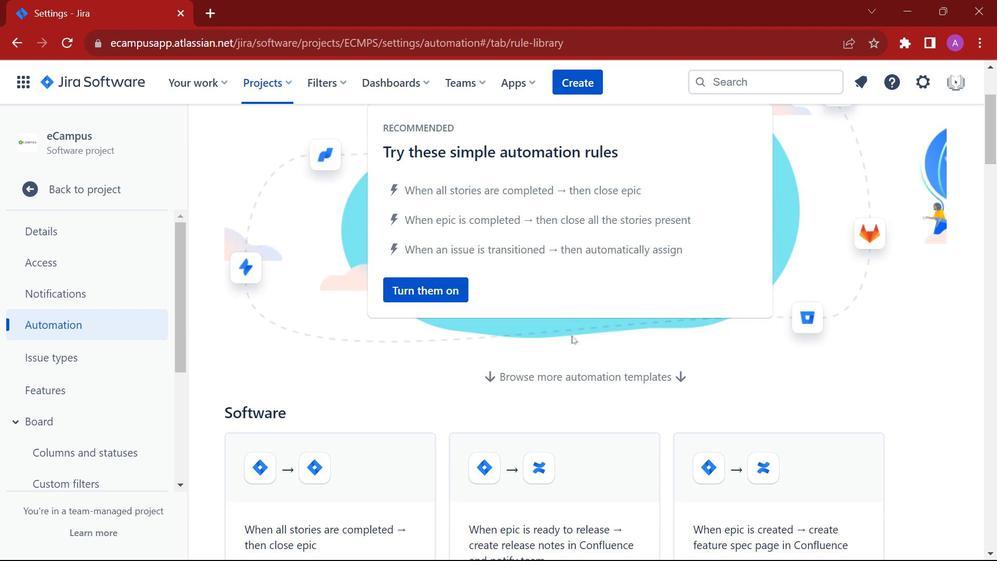 
Action: Mouse scrolled (571, 352) with delta (0, 0)
Screenshot: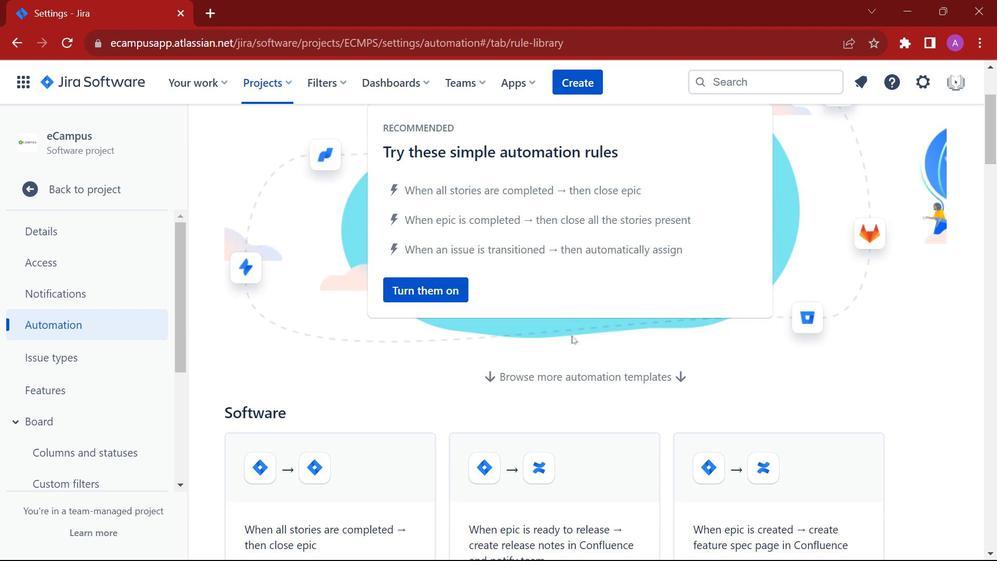 
Action: Mouse moved to (571, 353)
Screenshot: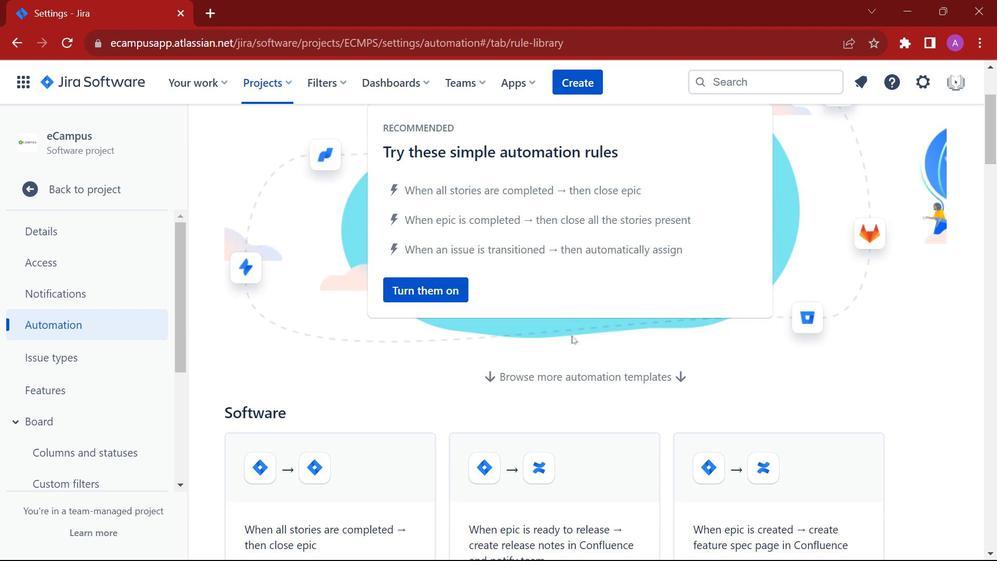 
Action: Mouse scrolled (571, 352) with delta (0, 0)
Screenshot: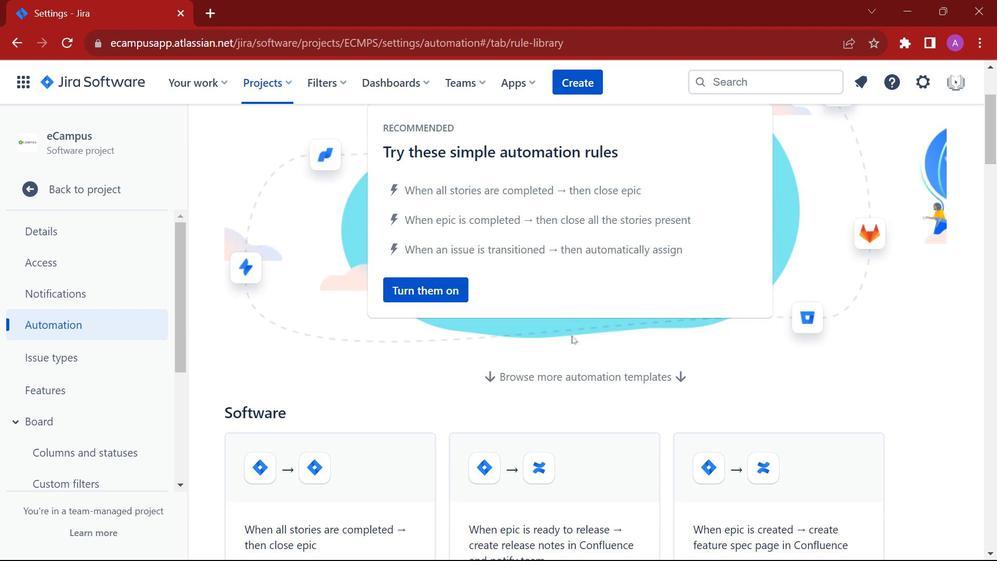
Action: Mouse moved to (571, 353)
Screenshot: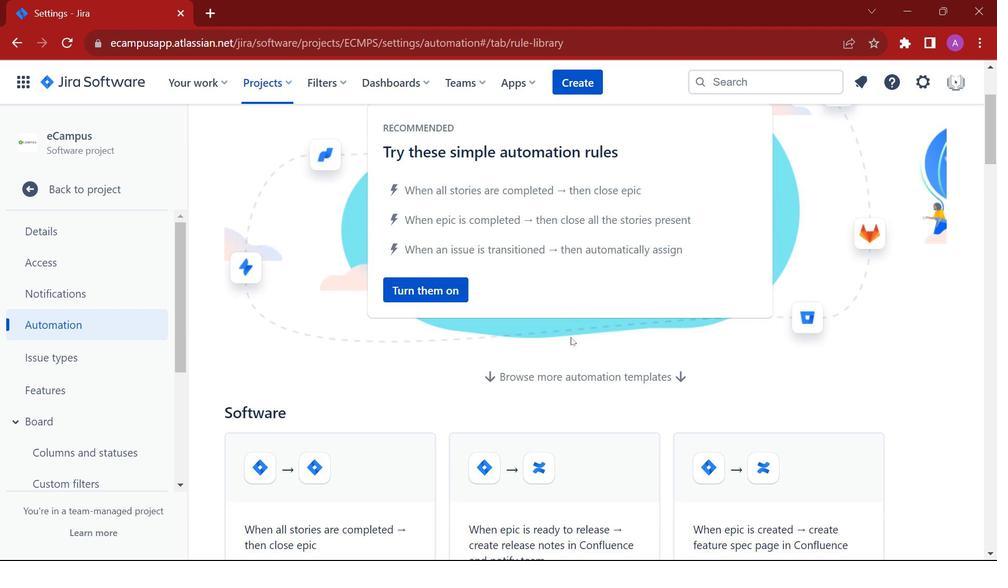 
Action: Mouse scrolled (571, 353) with delta (0, 0)
Screenshot: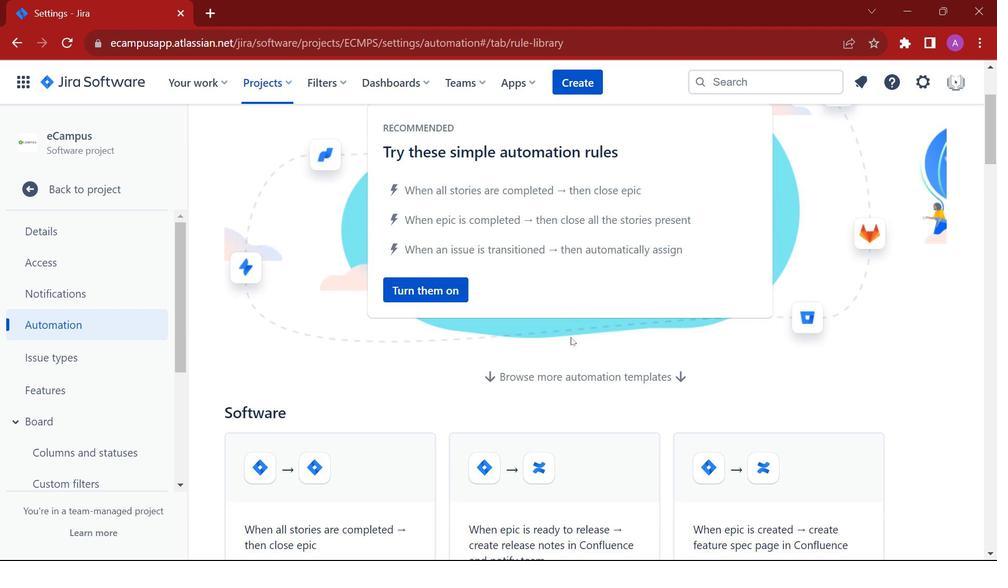 
Action: Mouse scrolled (571, 353) with delta (0, 0)
Screenshot: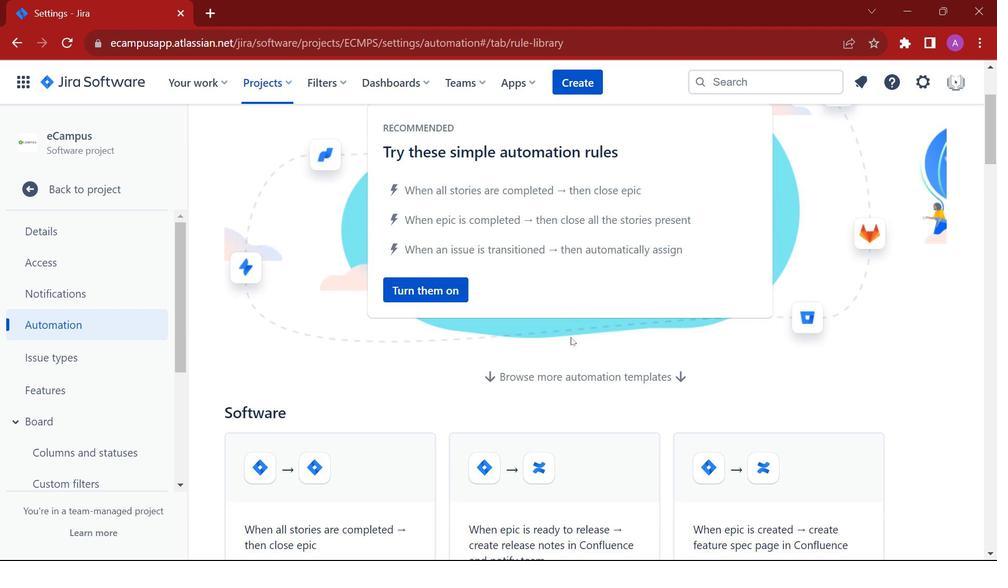 
Action: Mouse moved to (735, 410)
Screenshot: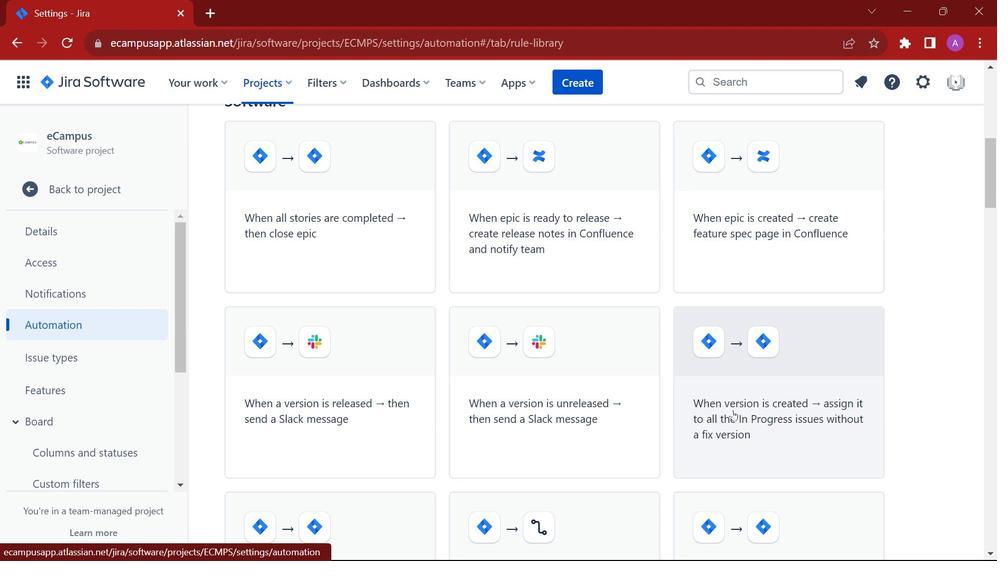 
Action: Mouse pressed left at (735, 410)
Screenshot: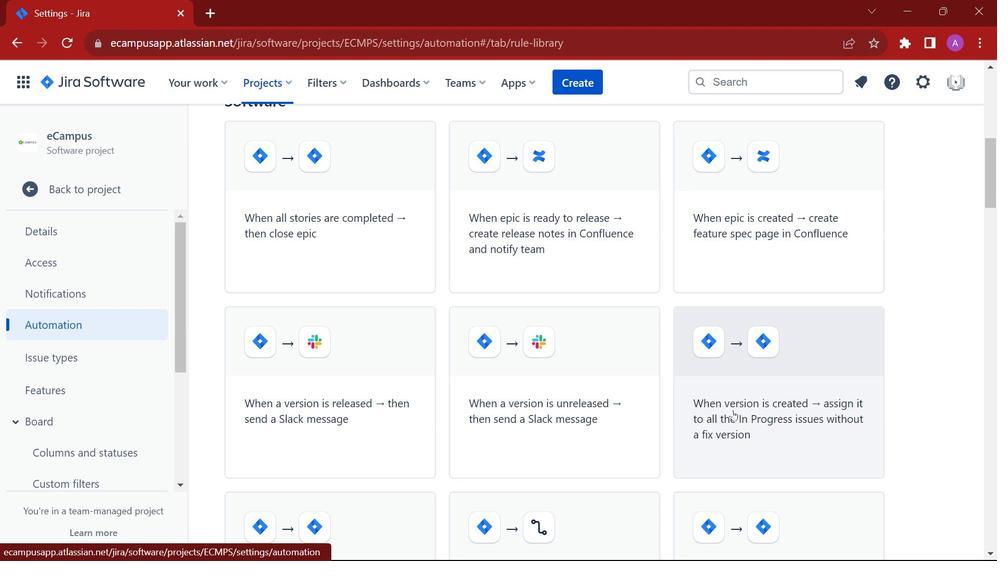 
Action: Mouse moved to (549, 359)
Screenshot: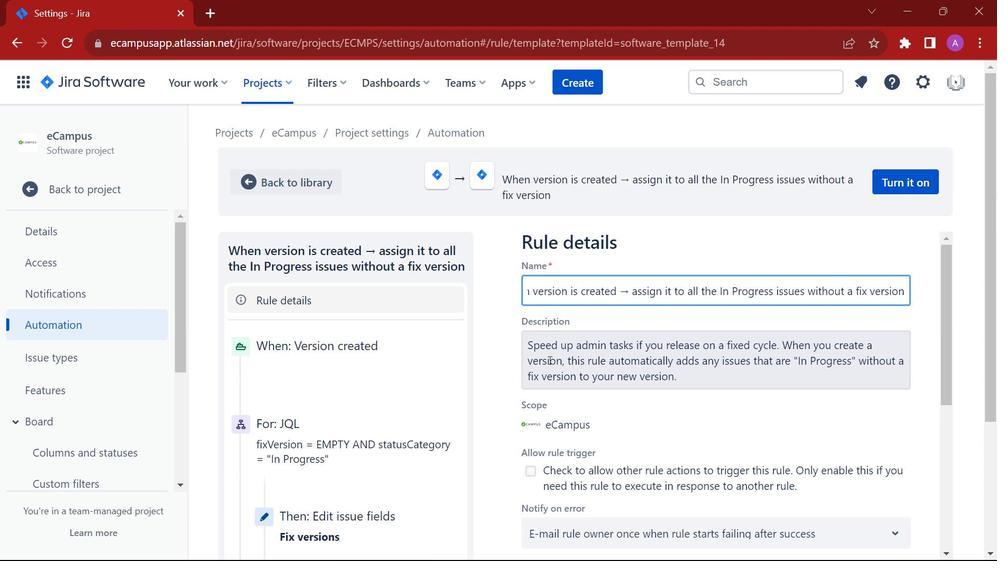 
Action: Mouse scrolled (549, 359) with delta (0, 0)
Screenshot: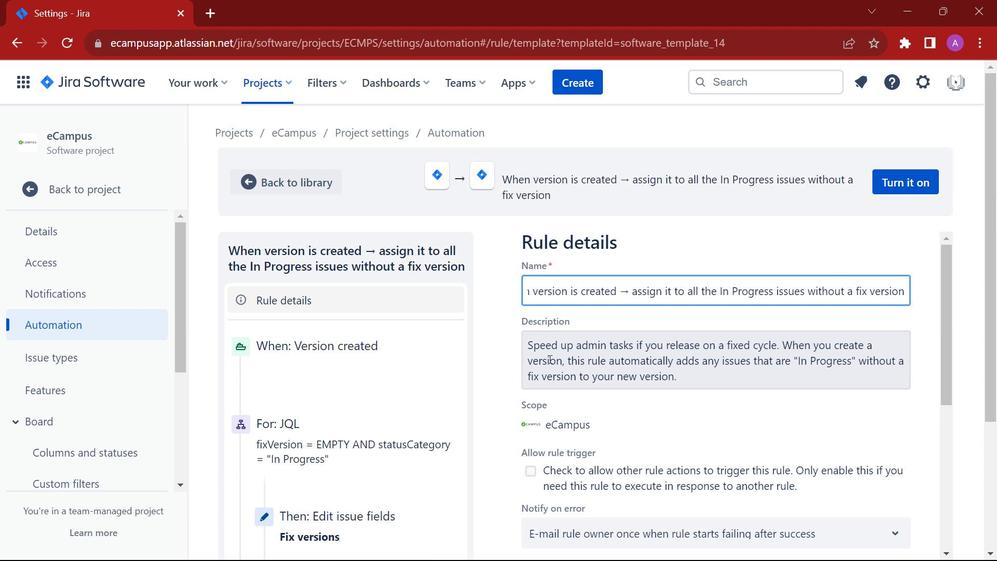 
Action: Mouse moved to (380, 362)
Screenshot: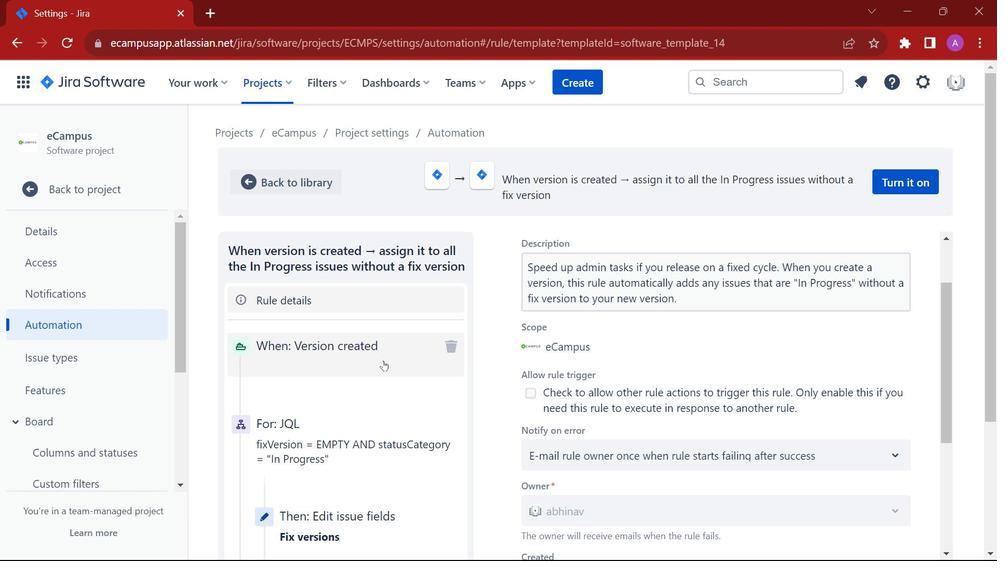
Action: Mouse scrolled (380, 362) with delta (0, 0)
Screenshot: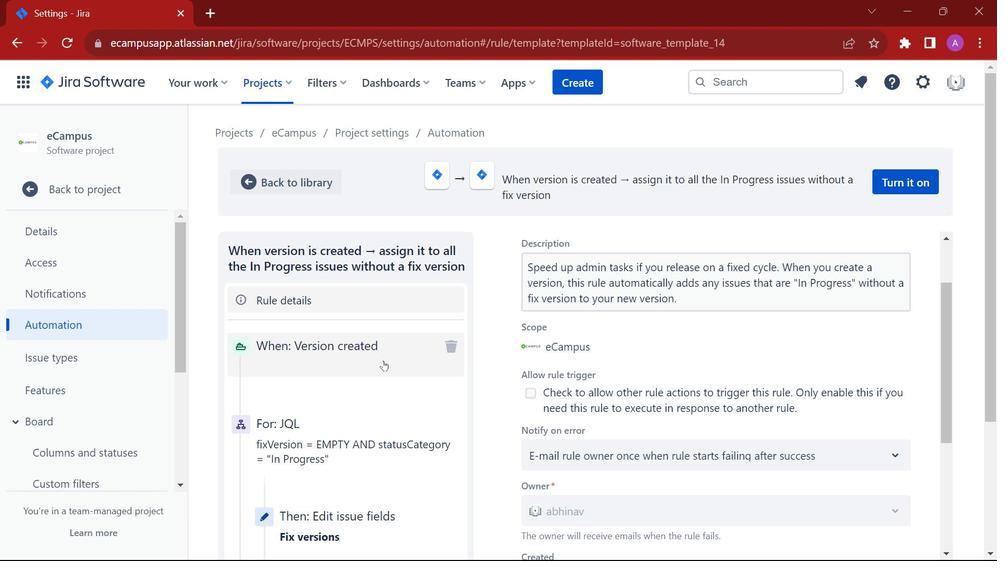 
Action: Mouse moved to (377, 365)
Screenshot: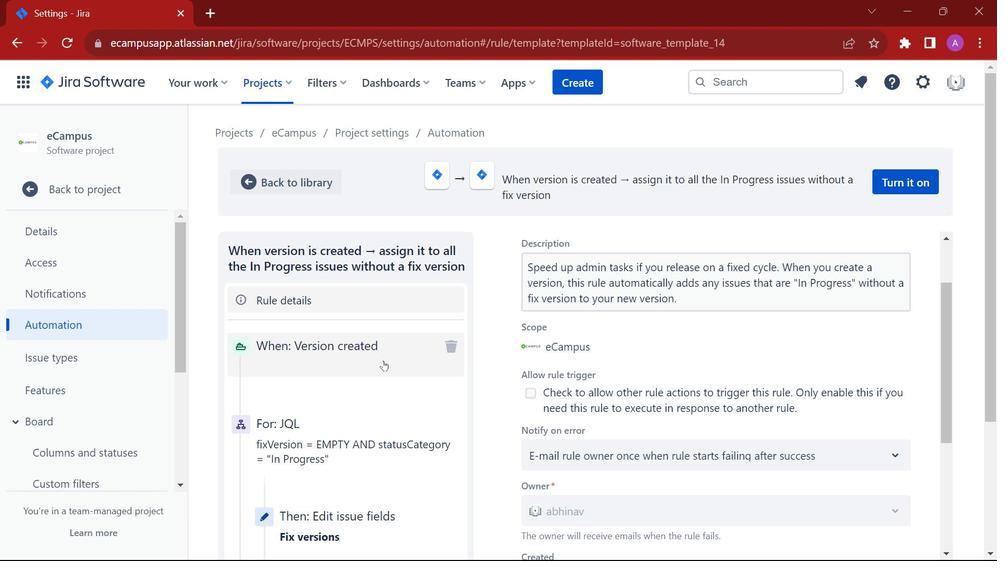 
Action: Mouse scrolled (377, 365) with delta (0, 0)
Screenshot: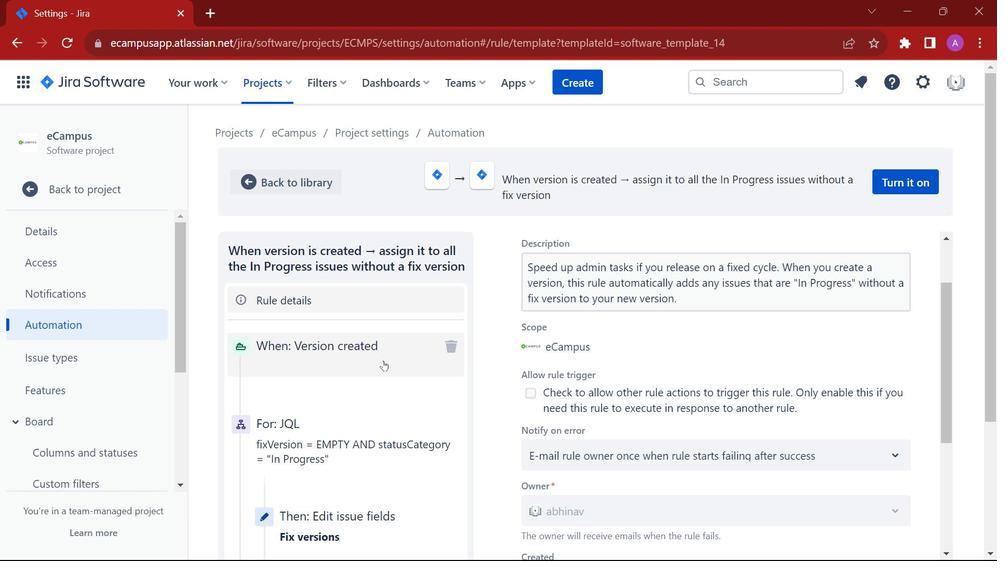 
Action: Mouse moved to (366, 390)
Screenshot: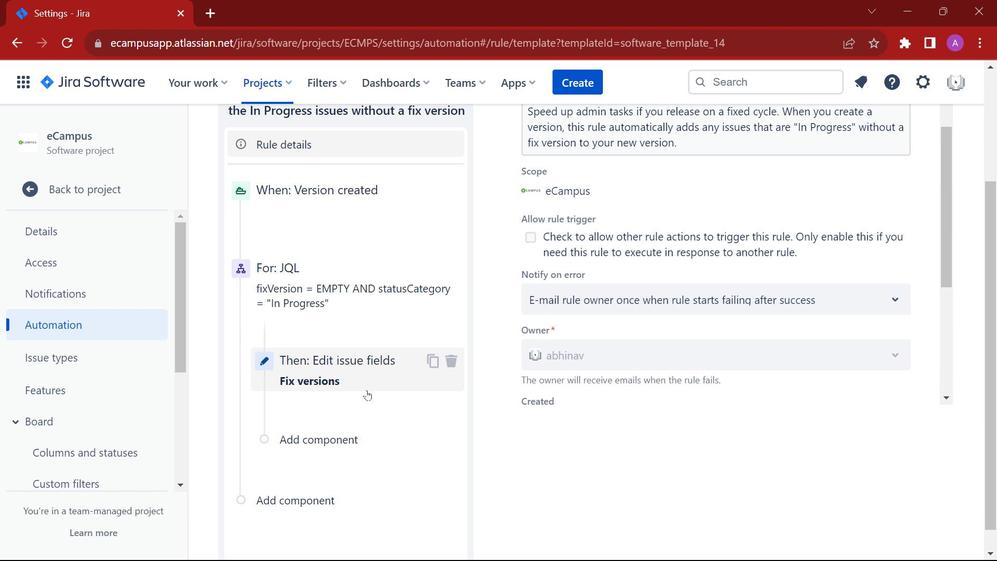 
Action: Mouse pressed left at (366, 390)
Screenshot: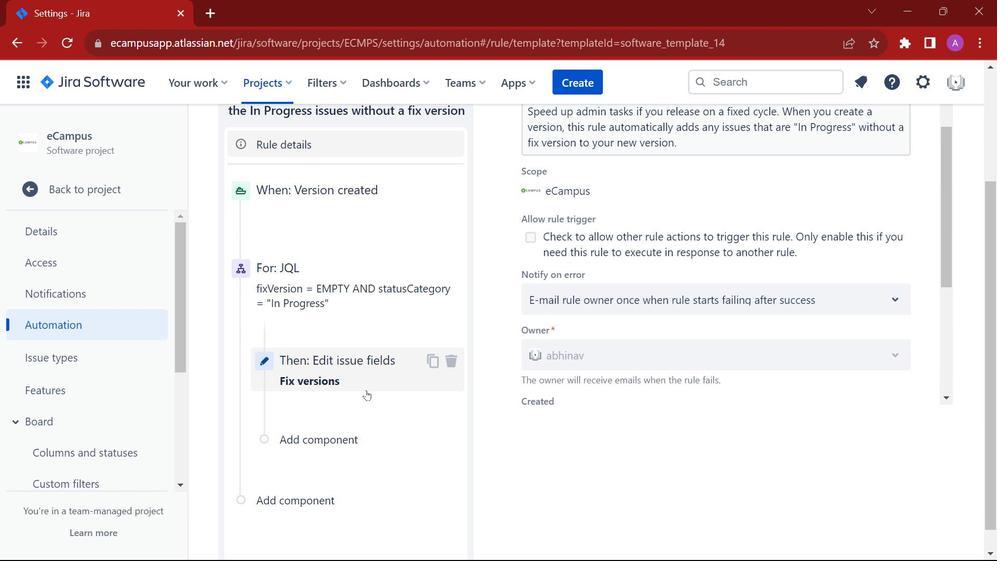 
Action: Mouse moved to (711, 323)
Screenshot: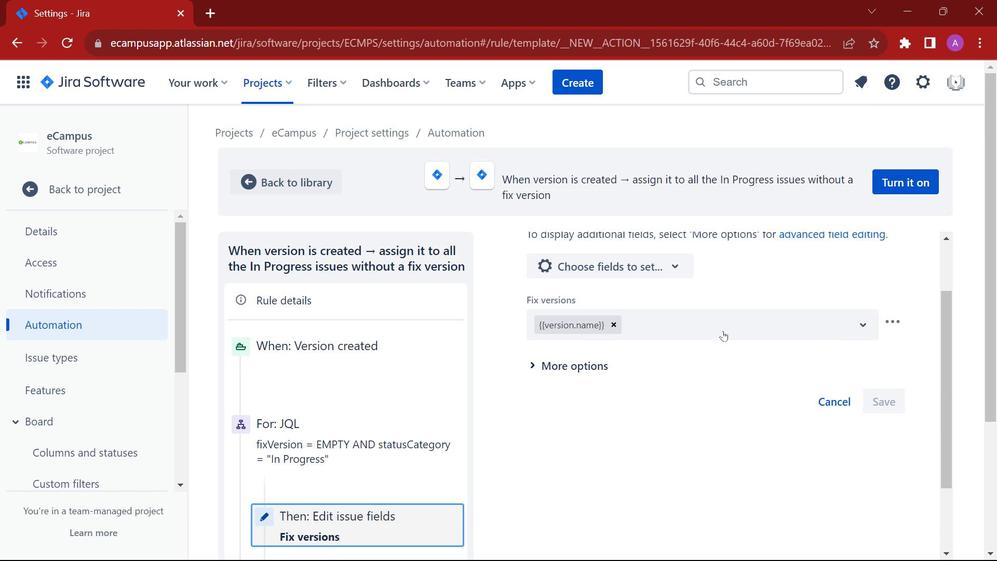 
Action: Mouse pressed left at (711, 323)
Screenshot: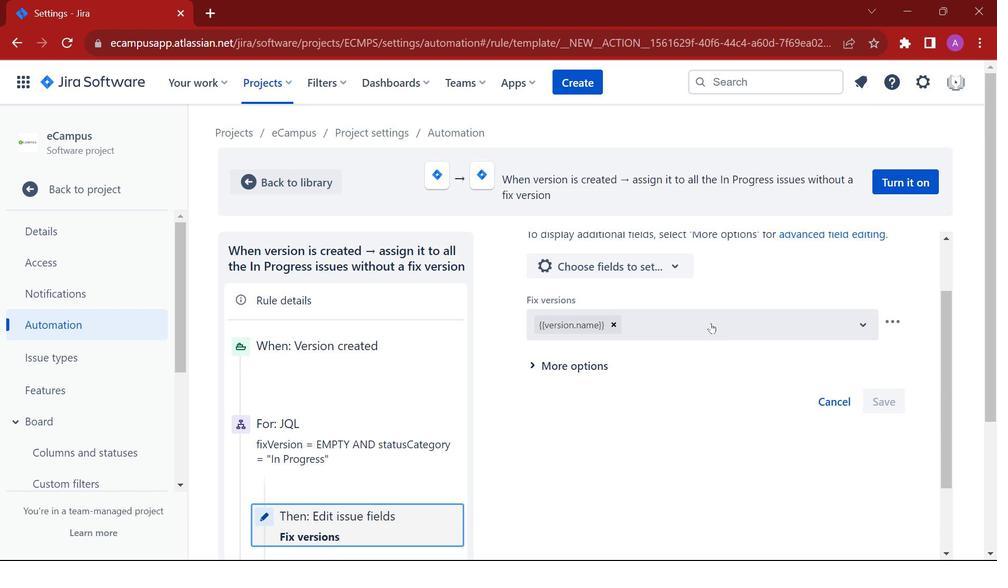 
Action: Mouse moved to (482, 329)
Screenshot: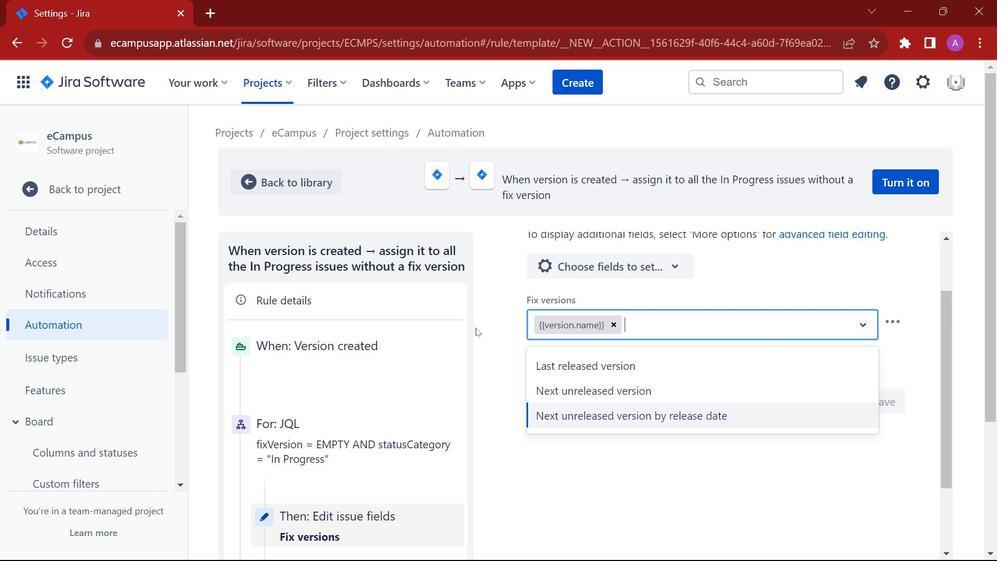 
Action: Mouse pressed left at (482, 329)
Screenshot: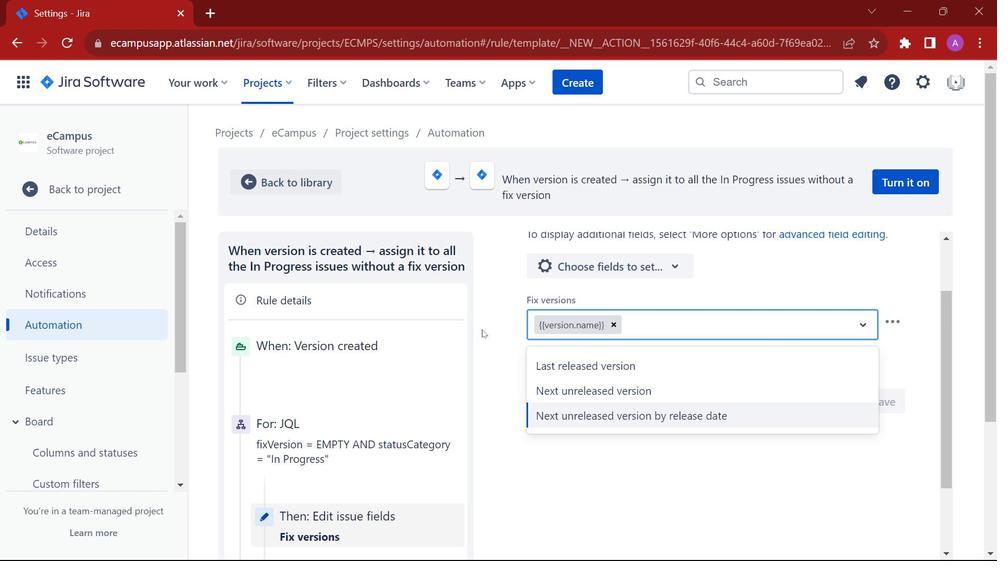 
Action: Mouse moved to (289, 352)
Screenshot: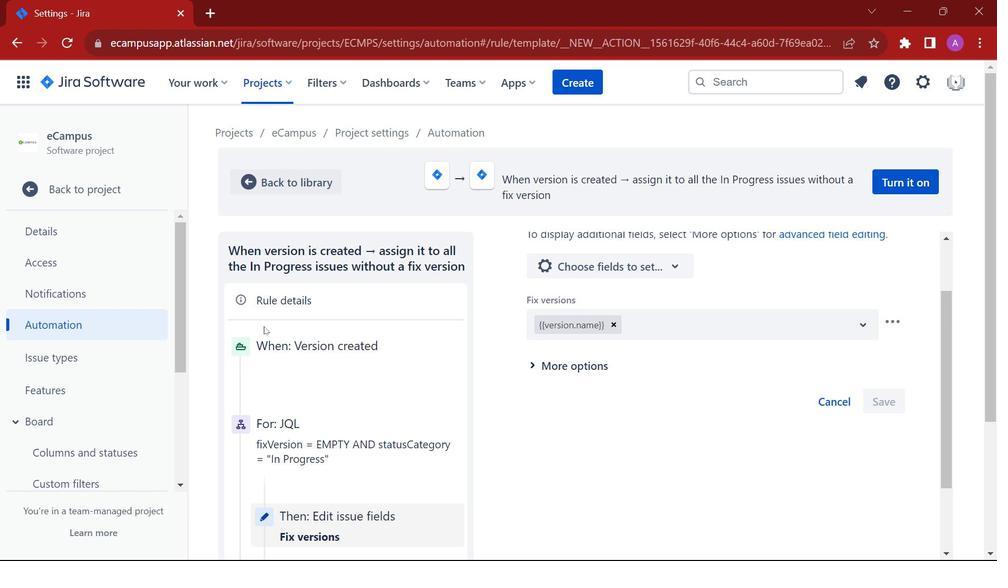 
Action: Mouse pressed left at (289, 352)
Screenshot: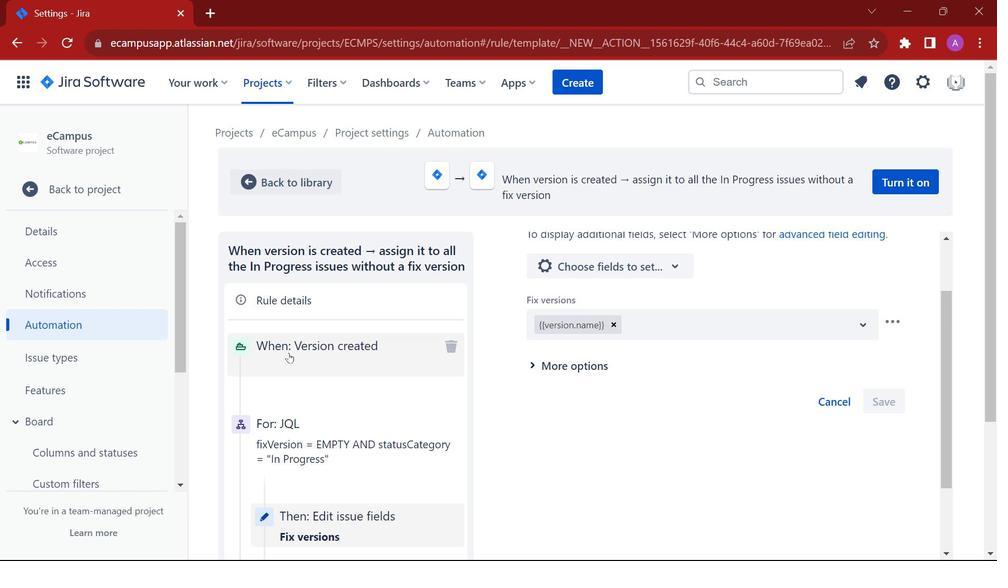 
Action: Mouse moved to (568, 244)
